 Task: Explore Airbnb accommodation in Concordia, Argentina from 6th December, 2023 to 10th December, 2023 for 1 adult.1  bedroom having 1 bed and 1 bathroom. Property type can be hotel. Amenities needed are: heating. Booking option can be shelf check-in. Look for 3 properties as per requirement.
Action: Mouse moved to (492, 64)
Screenshot: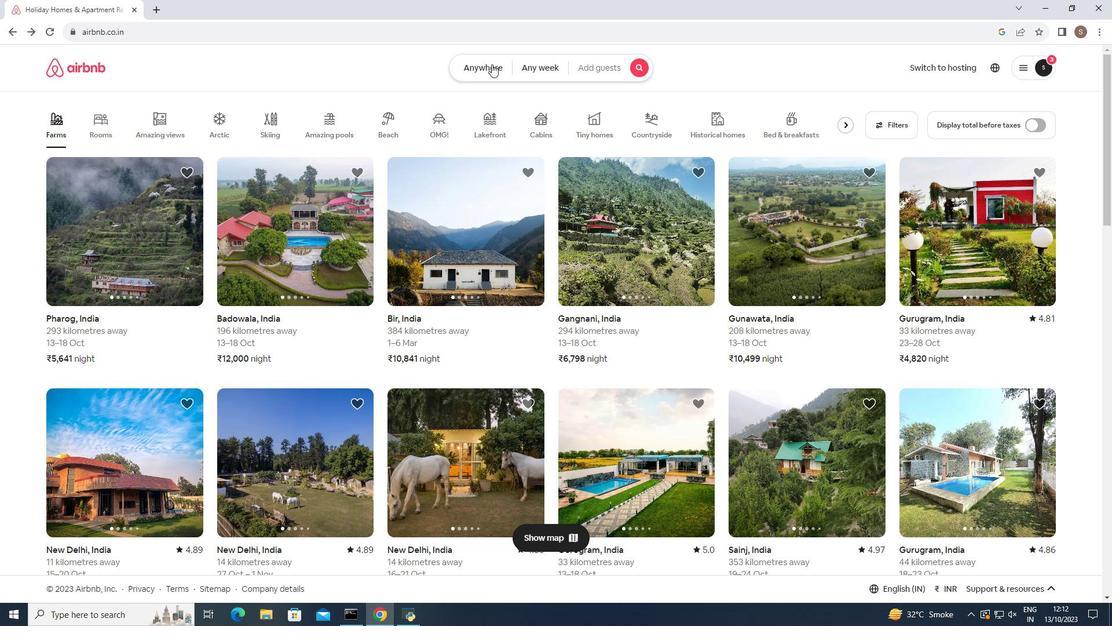 
Action: Mouse pressed left at (492, 64)
Screenshot: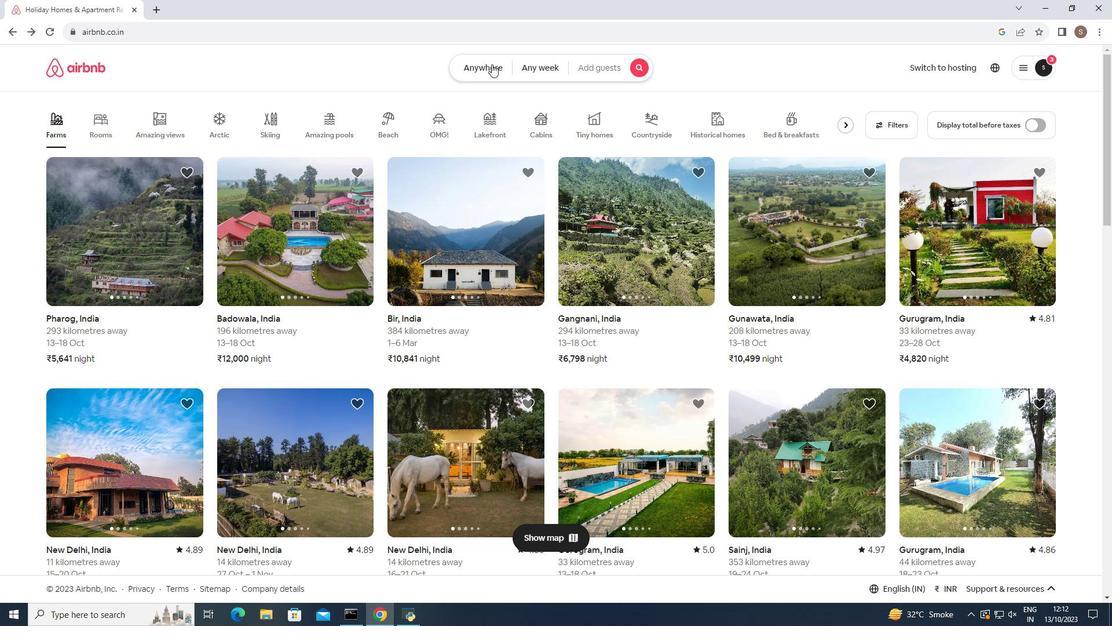 
Action: Mouse moved to (373, 110)
Screenshot: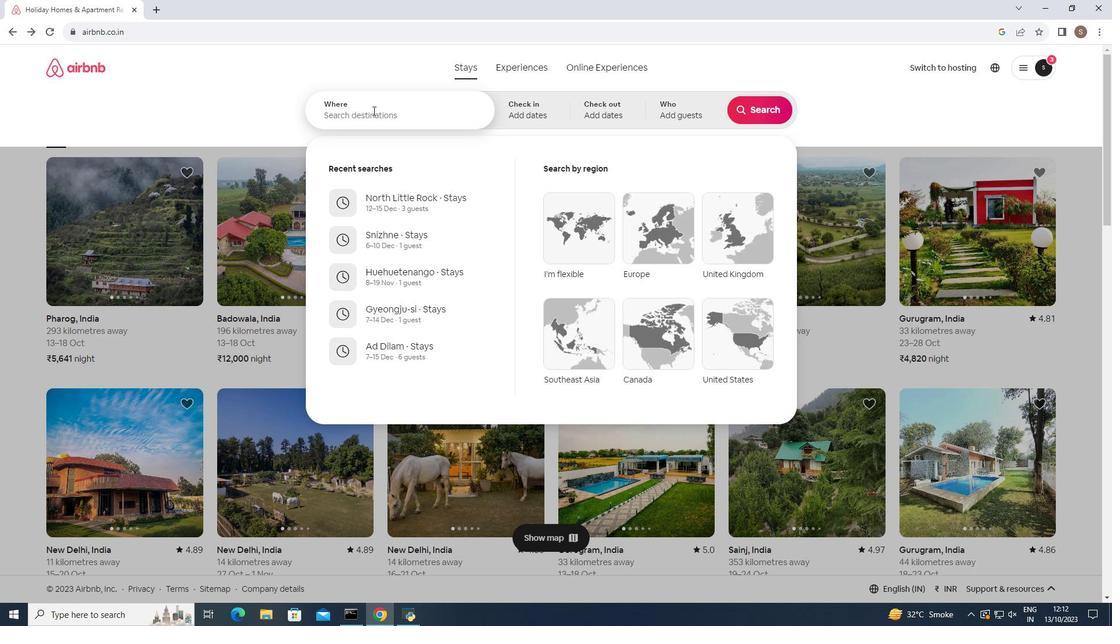 
Action: Mouse pressed left at (373, 110)
Screenshot: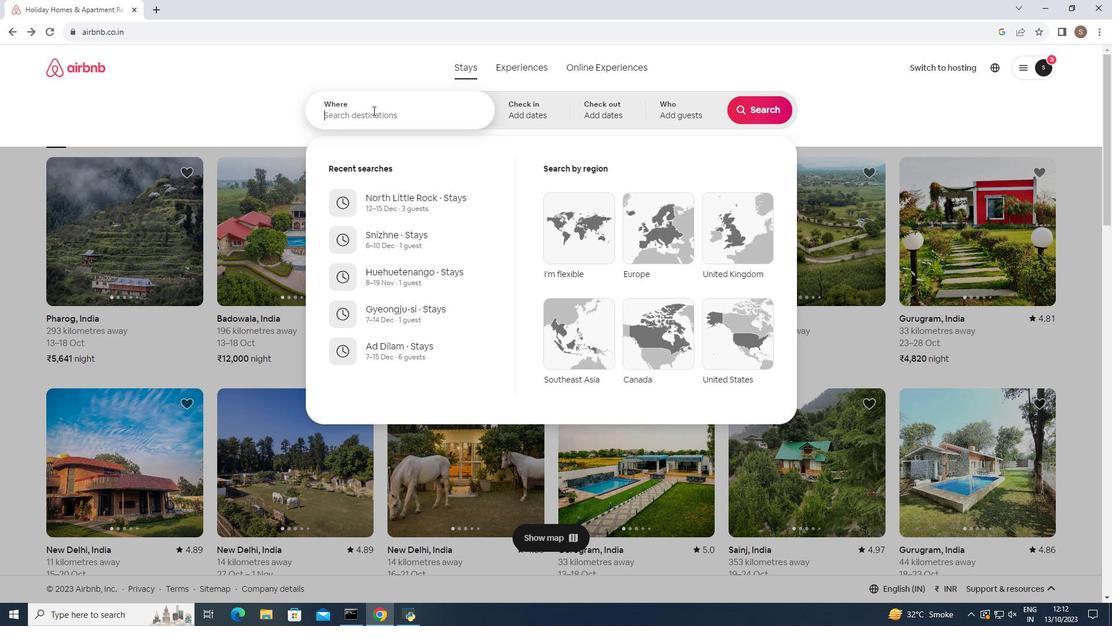 
Action: Mouse moved to (372, 110)
Screenshot: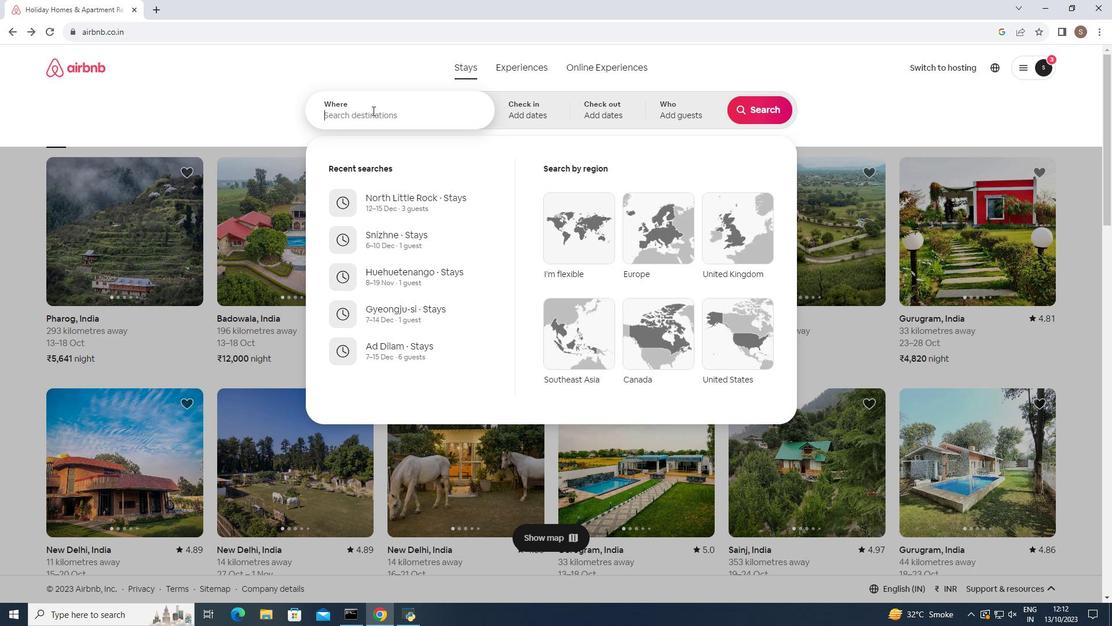 
Action: Key pressed <Key.shift><Key.shift><Key.shift><Key.shift><Key.shift><Key.shift><Key.shift><Key.shift><Key.shift><Key.shift><Key.shift><Key.shift>Concordia,<Key.space><Key.shift>Argentina<Key.enter>
Screenshot: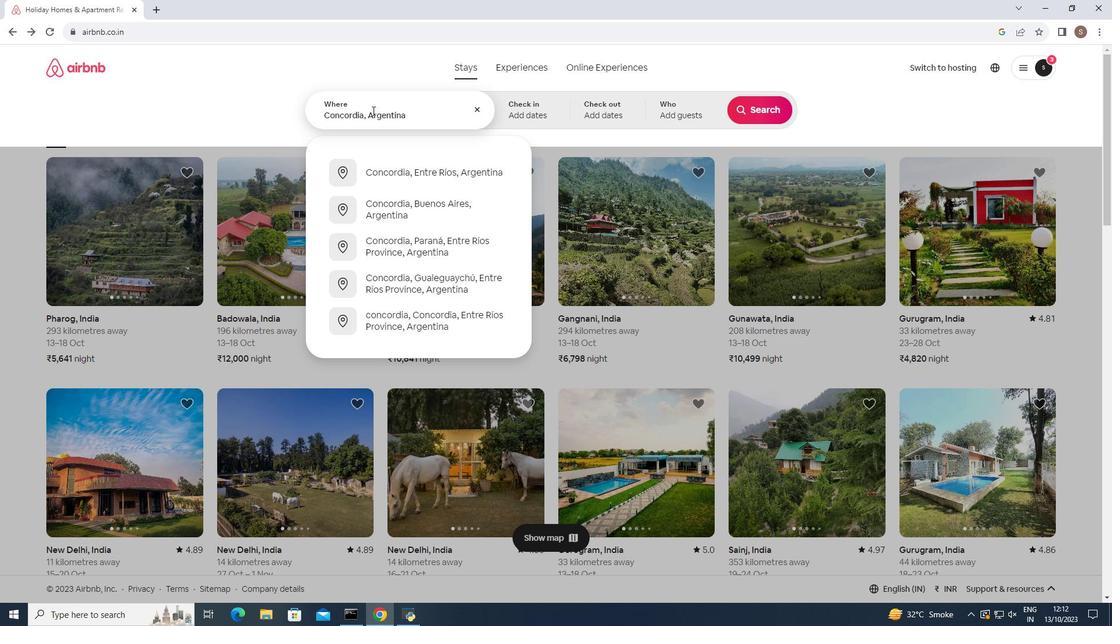 
Action: Mouse moved to (763, 207)
Screenshot: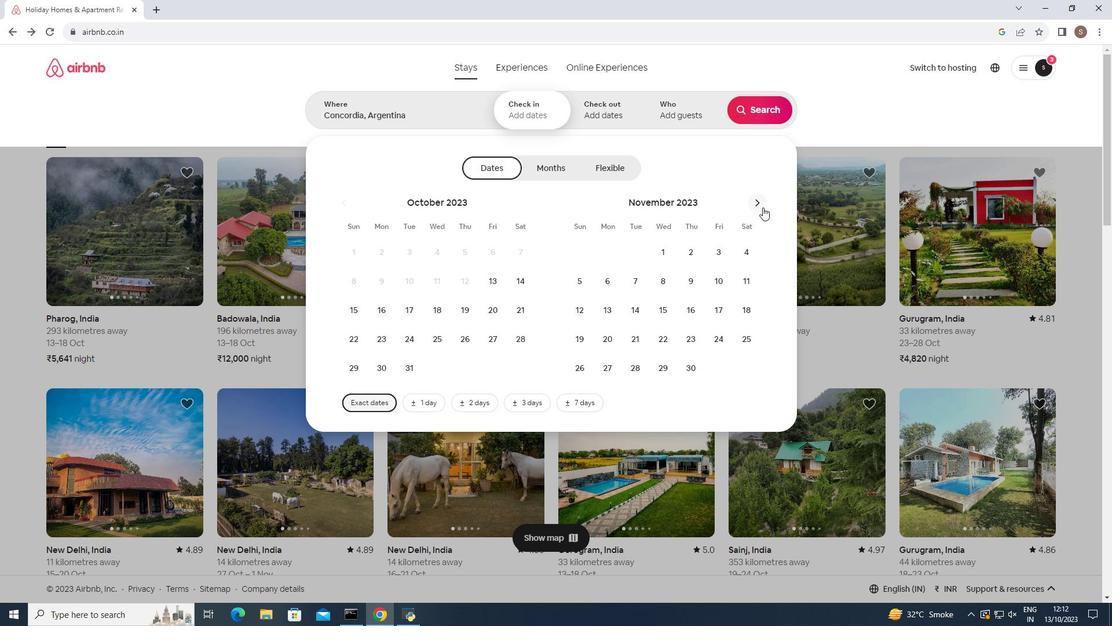 
Action: Mouse pressed left at (763, 207)
Screenshot: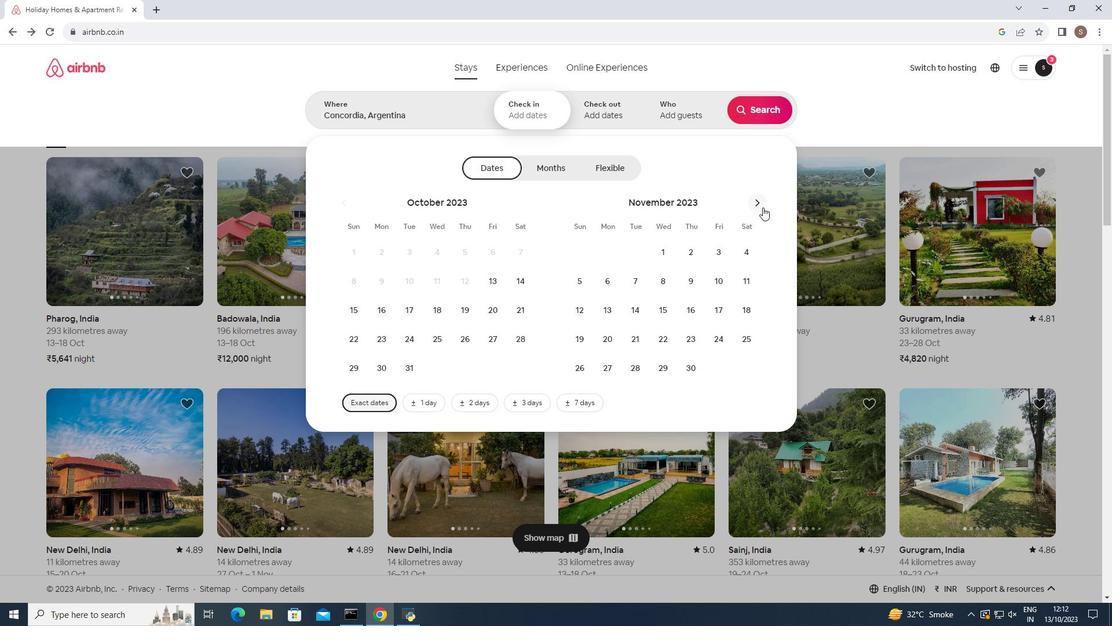
Action: Mouse moved to (666, 283)
Screenshot: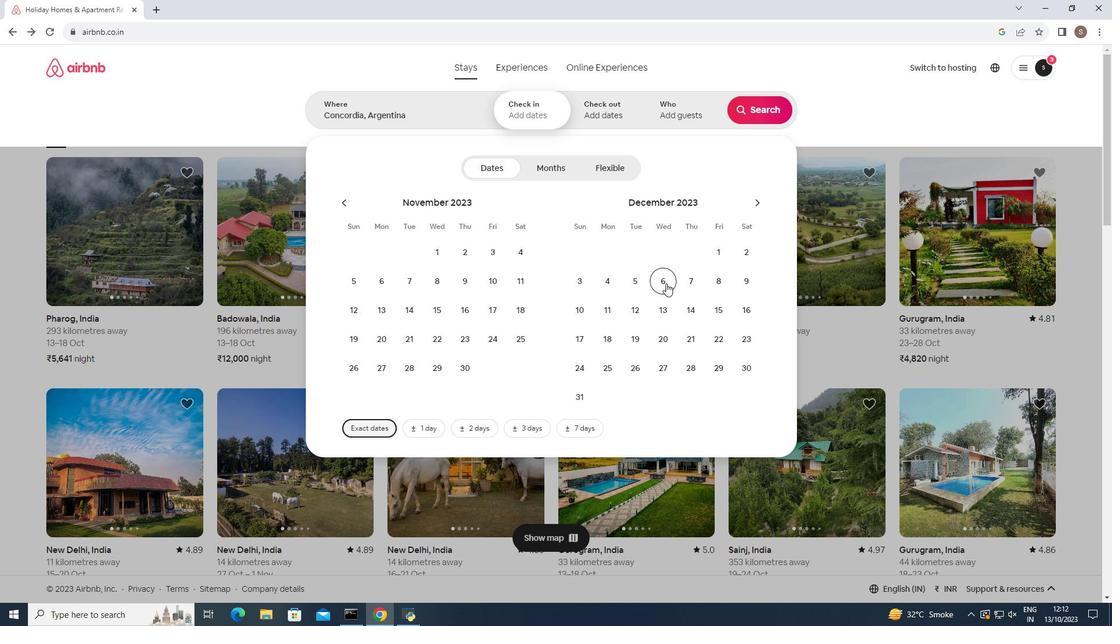 
Action: Mouse pressed left at (666, 283)
Screenshot: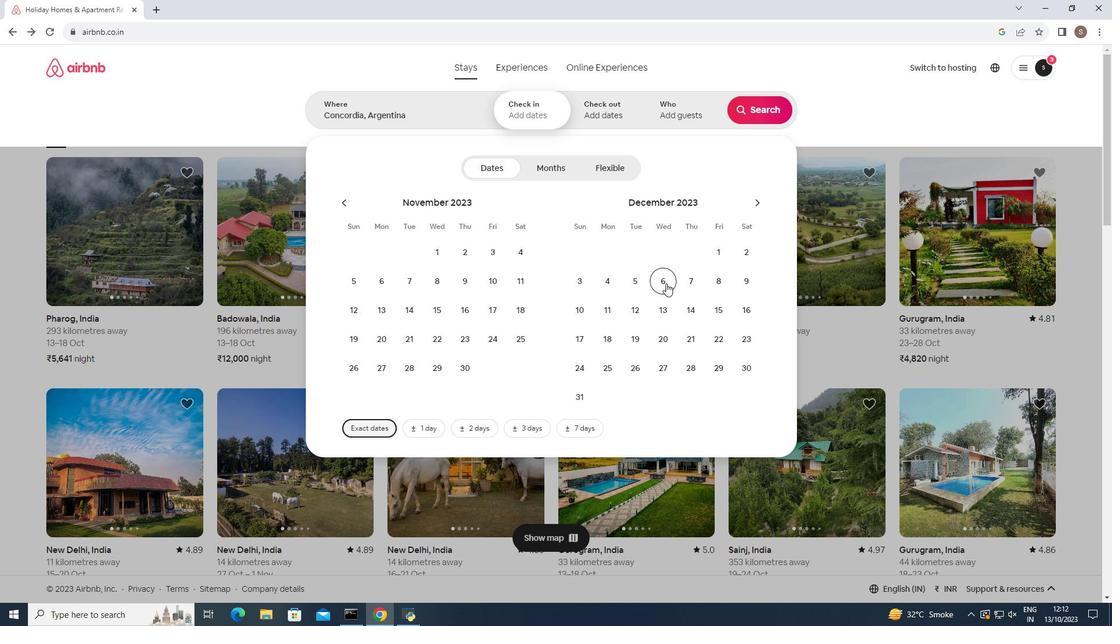 
Action: Mouse moved to (594, 306)
Screenshot: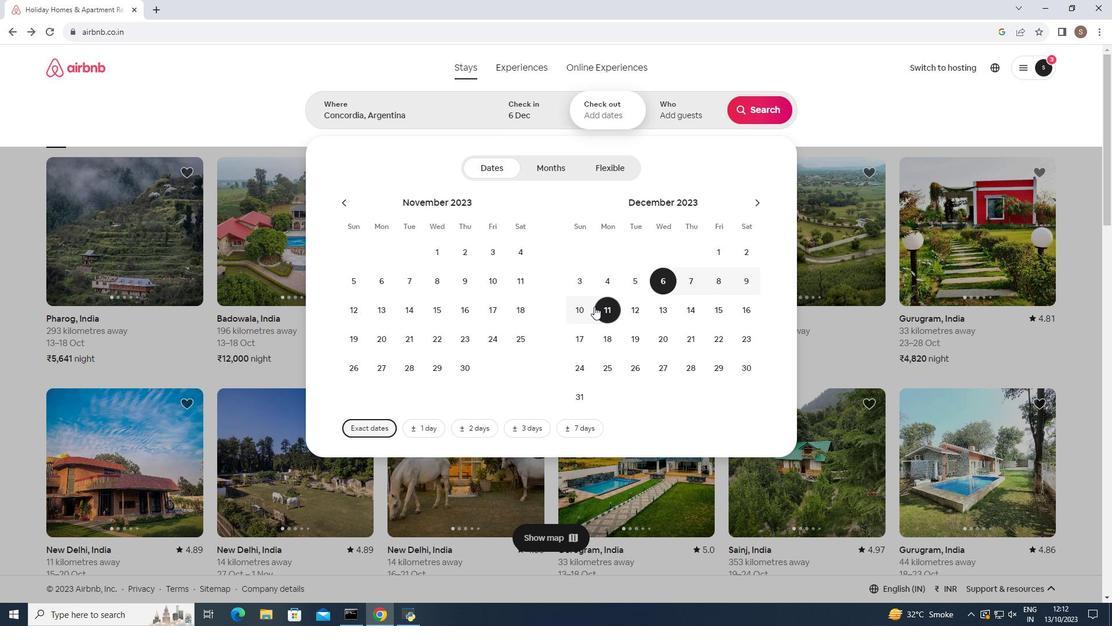
Action: Mouse pressed left at (594, 306)
Screenshot: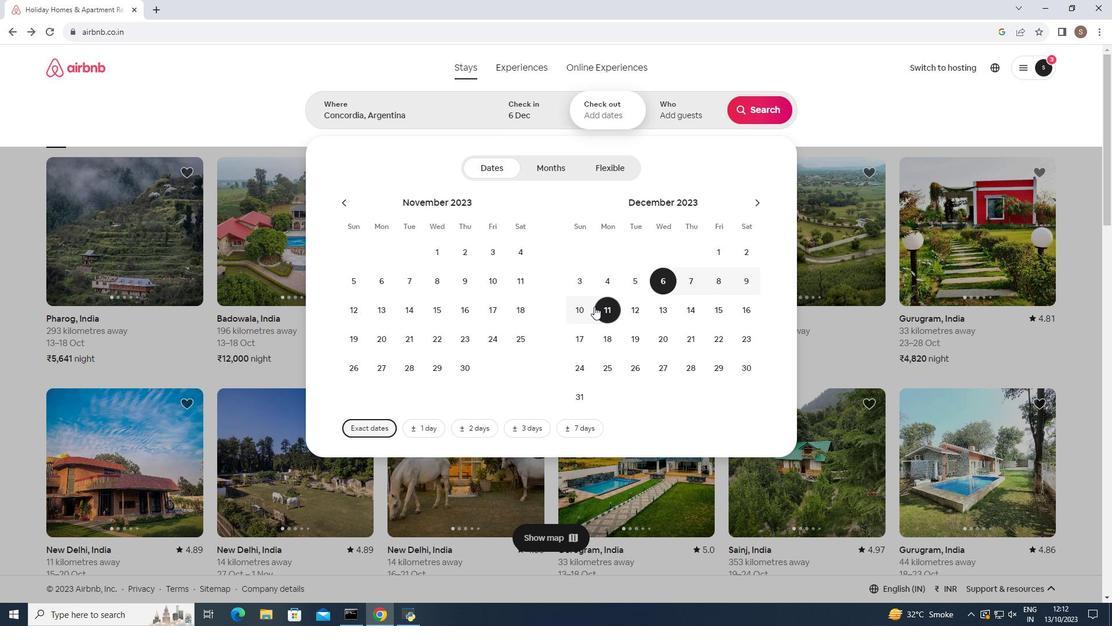 
Action: Mouse moved to (566, 306)
Screenshot: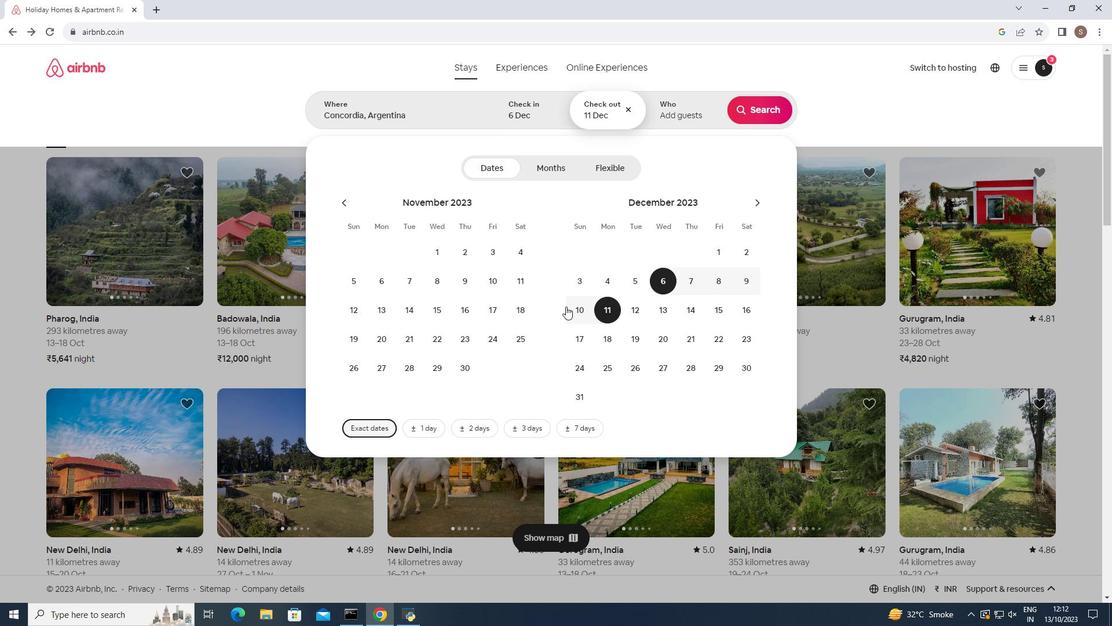 
Action: Mouse pressed left at (566, 306)
Screenshot: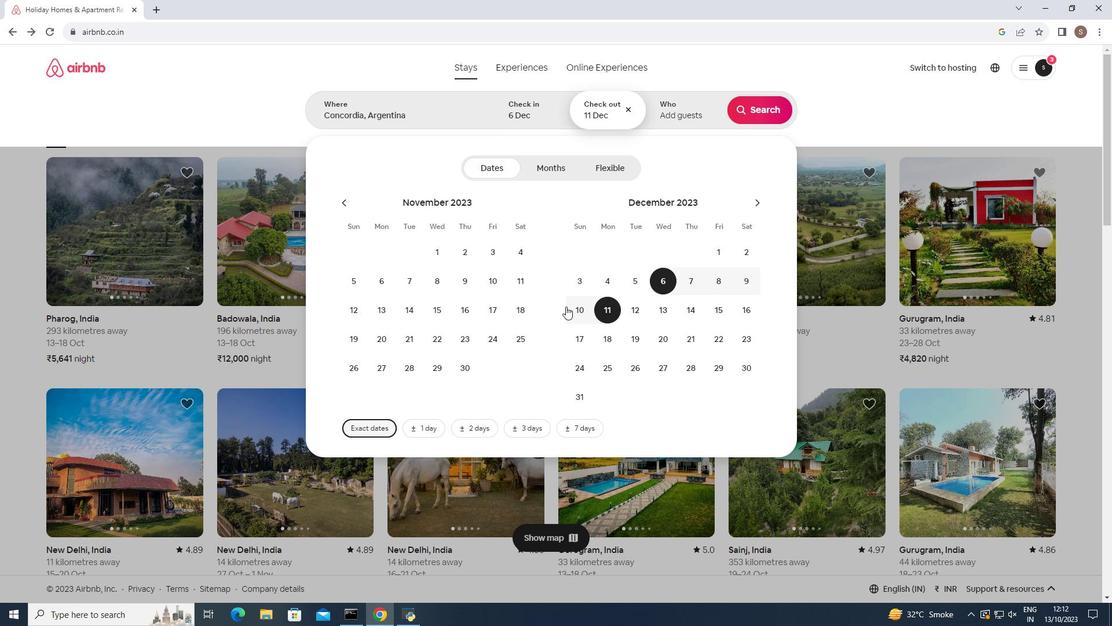 
Action: Mouse moved to (686, 110)
Screenshot: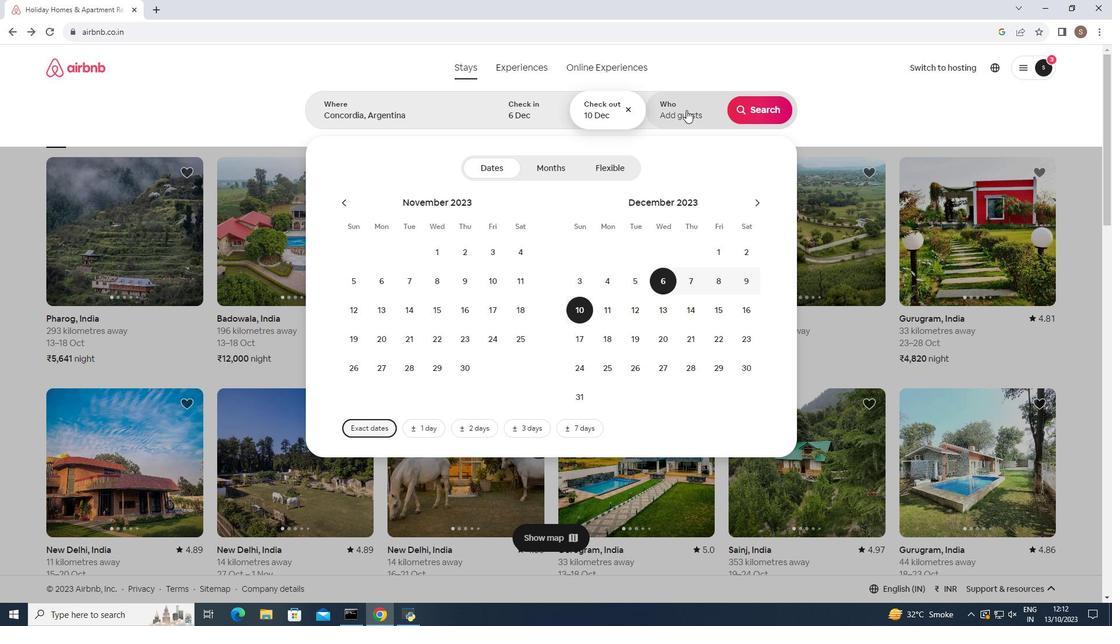 
Action: Mouse pressed left at (686, 110)
Screenshot: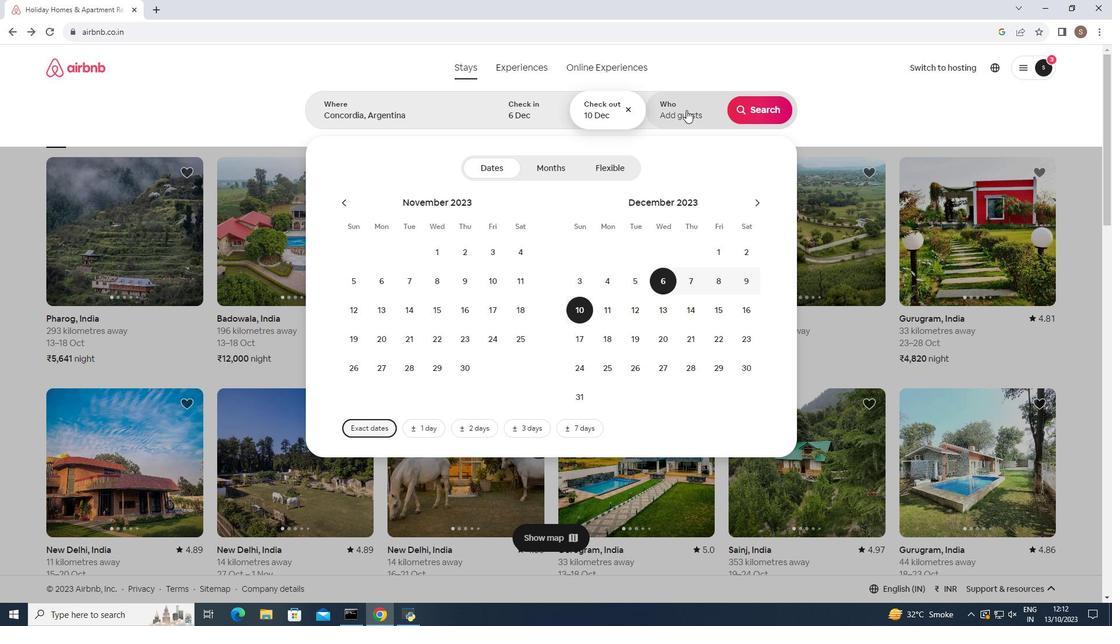 
Action: Mouse moved to (764, 166)
Screenshot: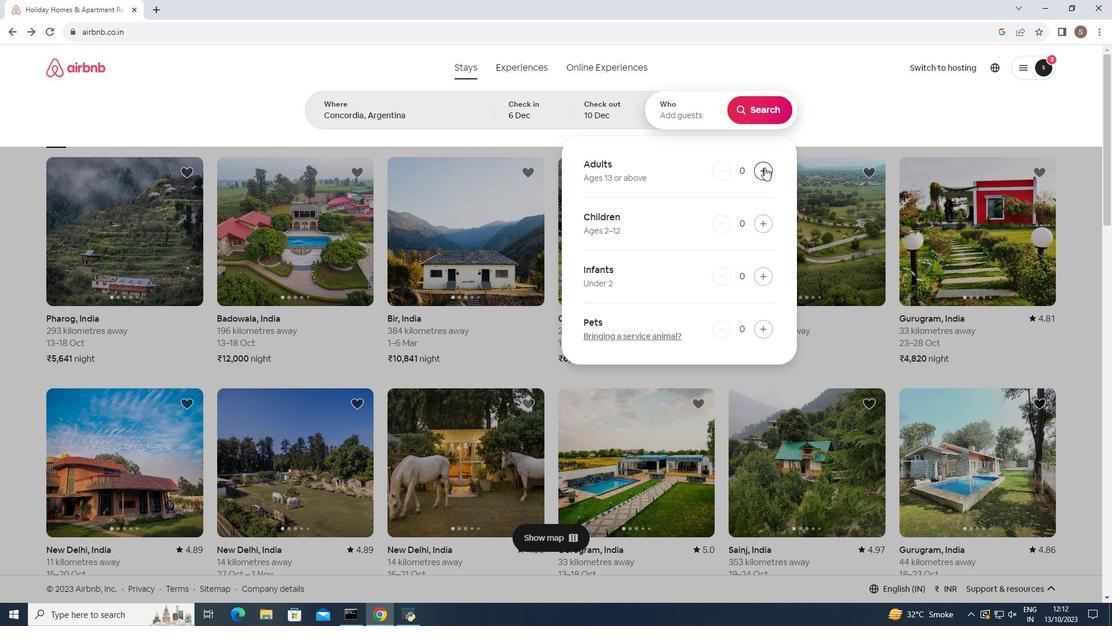
Action: Mouse pressed left at (764, 166)
Screenshot: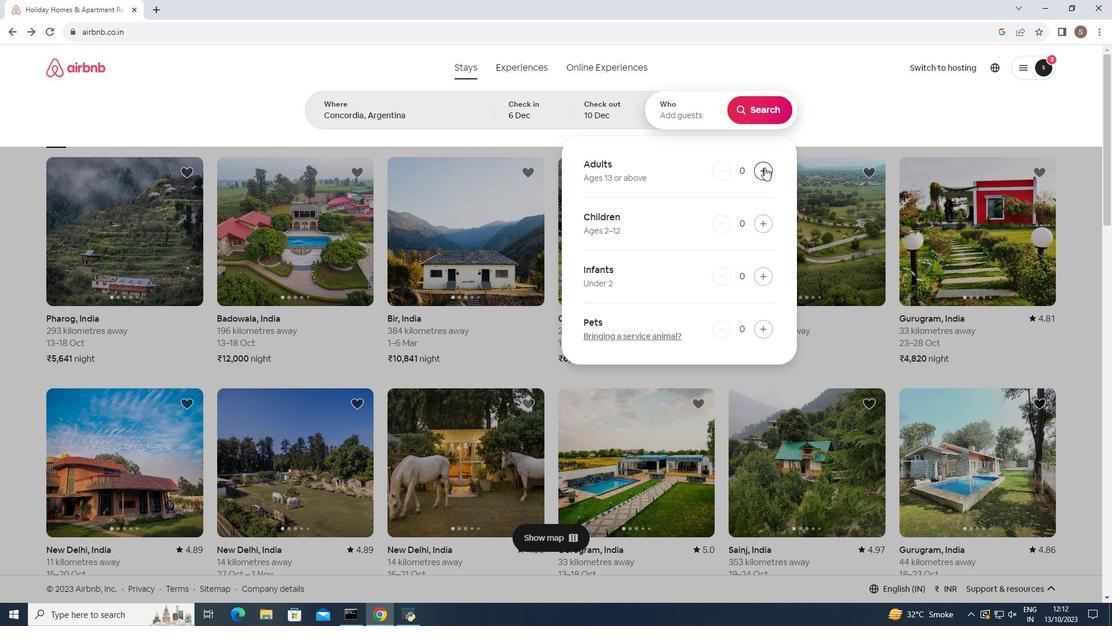 
Action: Mouse moved to (756, 118)
Screenshot: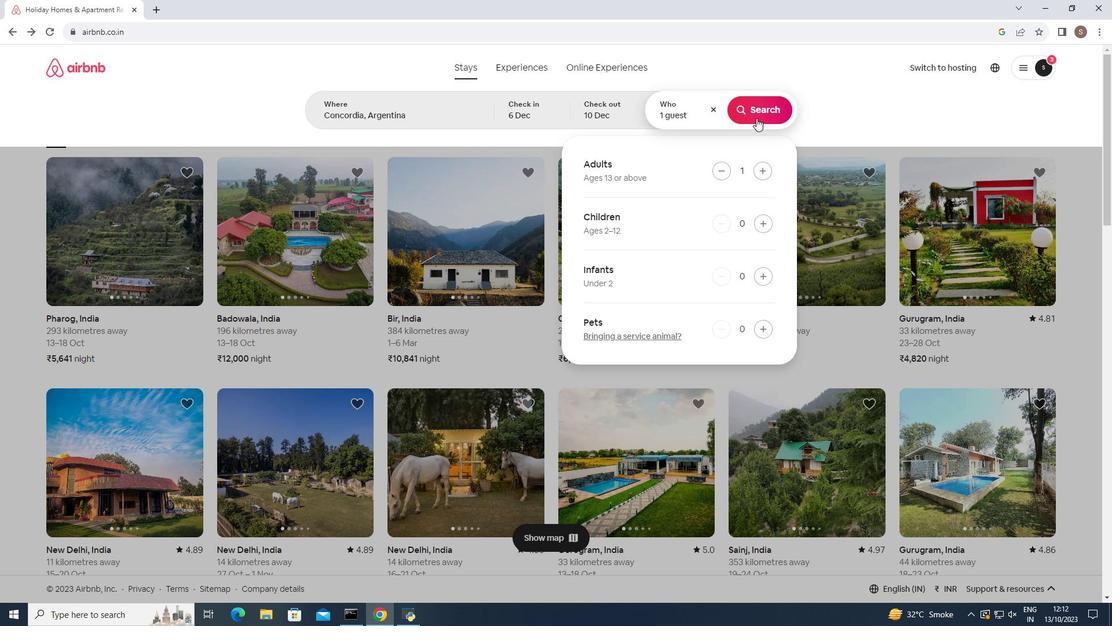 
Action: Mouse pressed left at (756, 118)
Screenshot: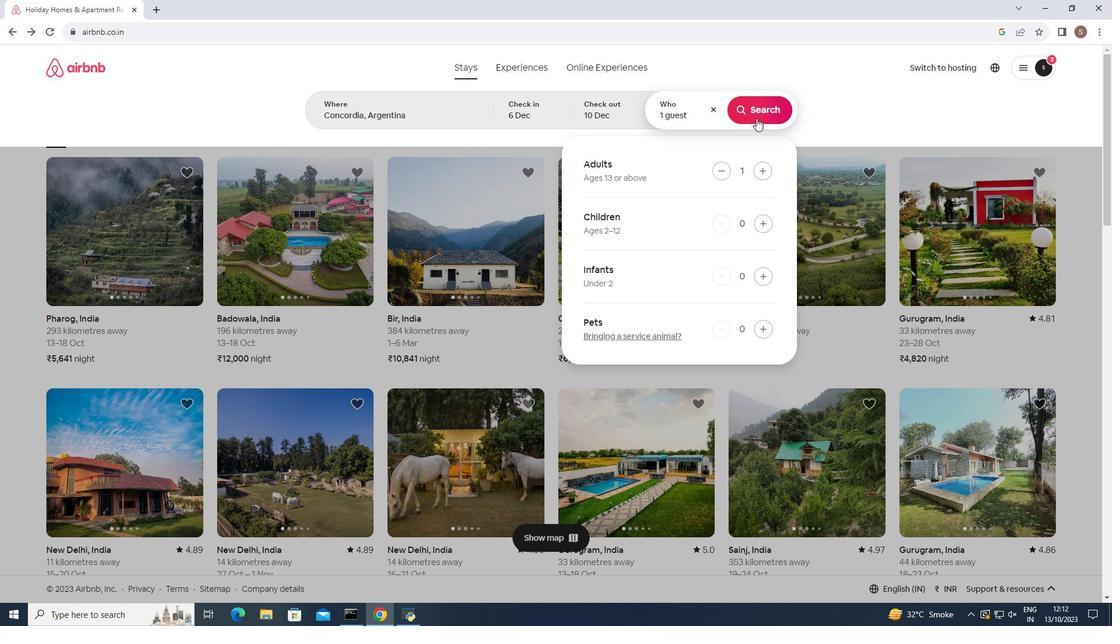 
Action: Mouse moved to (920, 115)
Screenshot: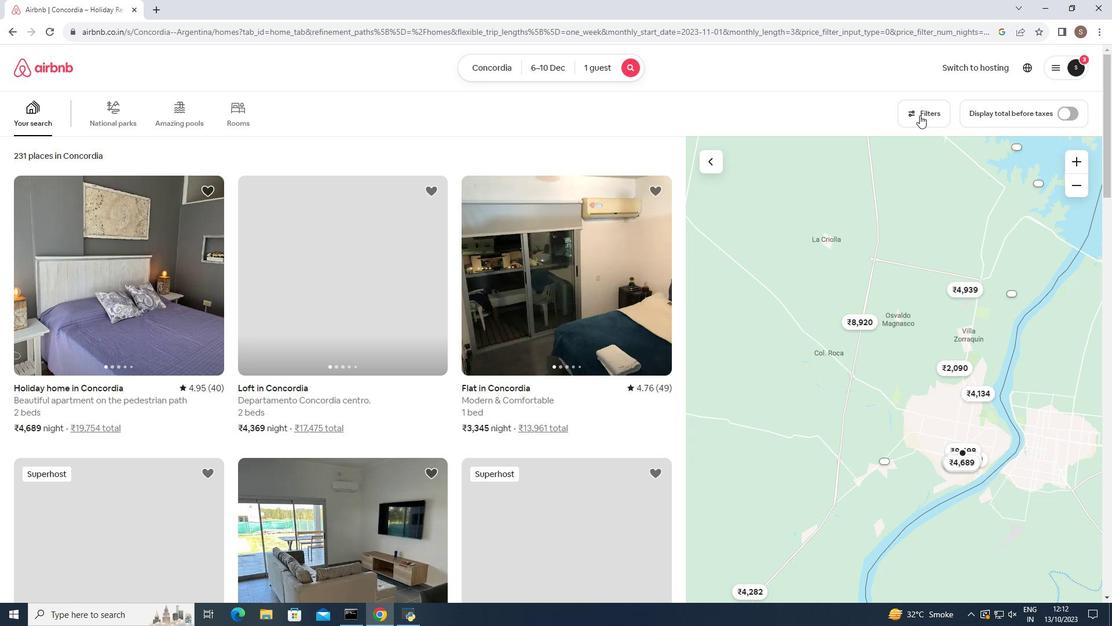 
Action: Mouse pressed left at (920, 115)
Screenshot: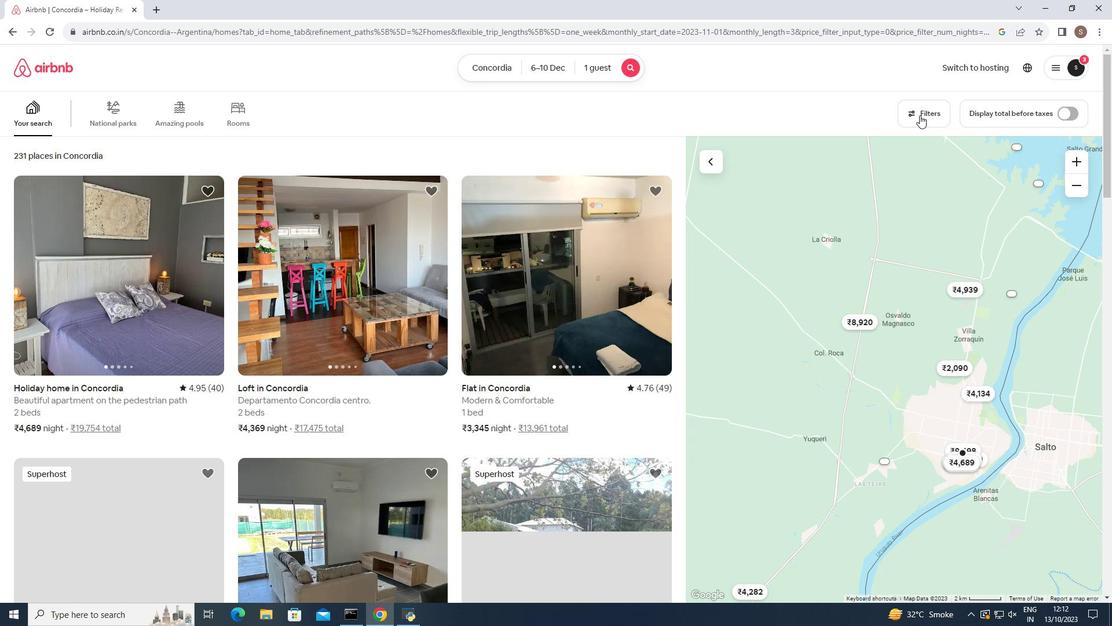 
Action: Mouse moved to (517, 247)
Screenshot: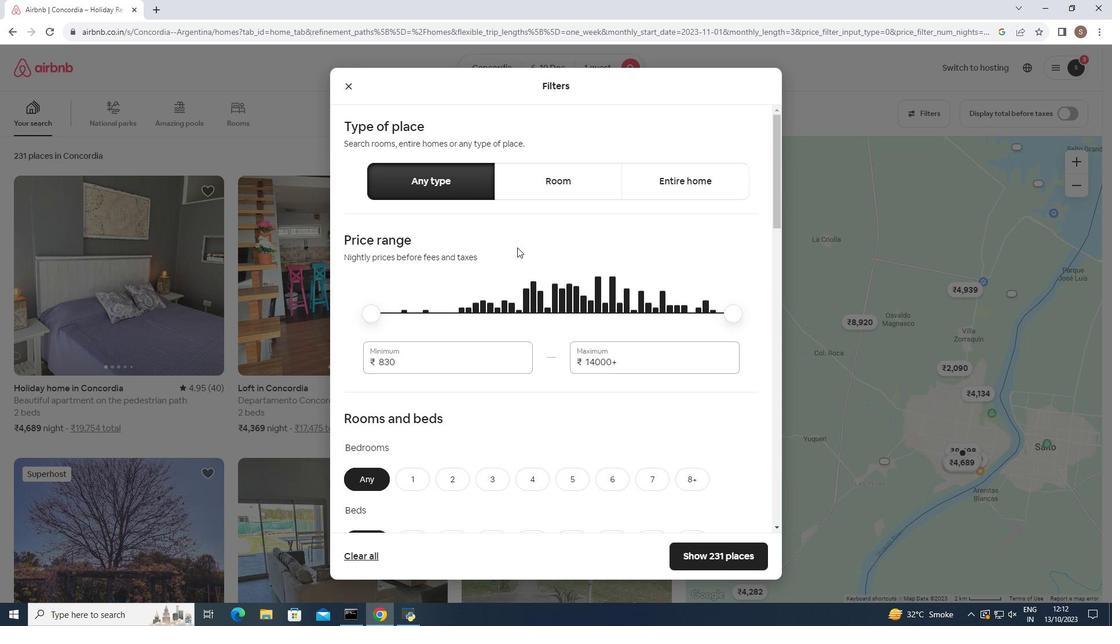 
Action: Mouse scrolled (517, 246) with delta (0, 0)
Screenshot: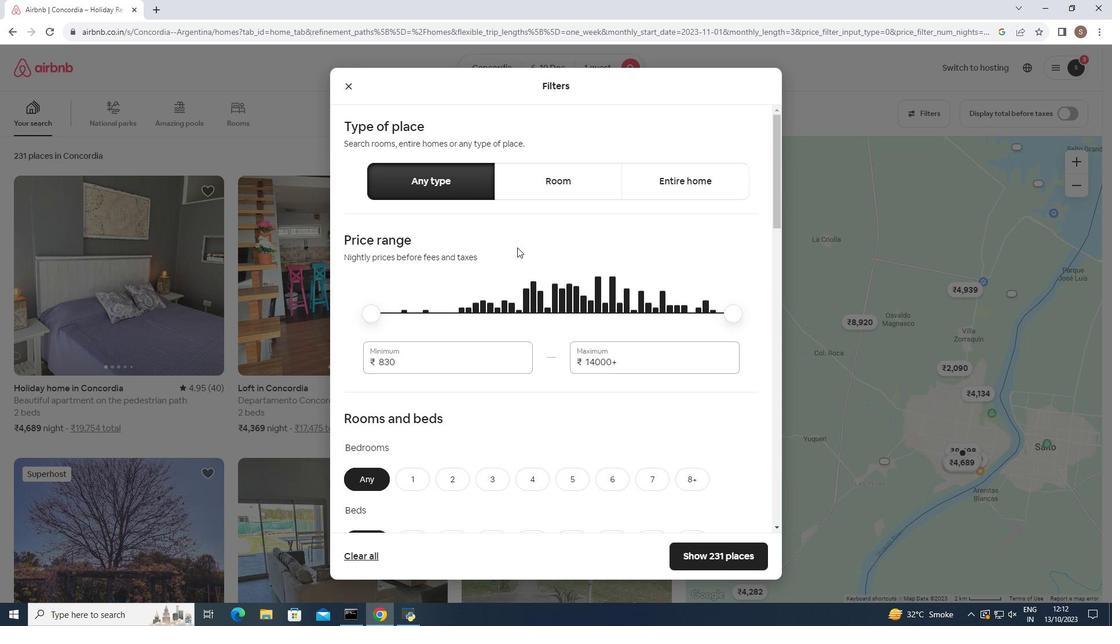 
Action: Mouse moved to (517, 246)
Screenshot: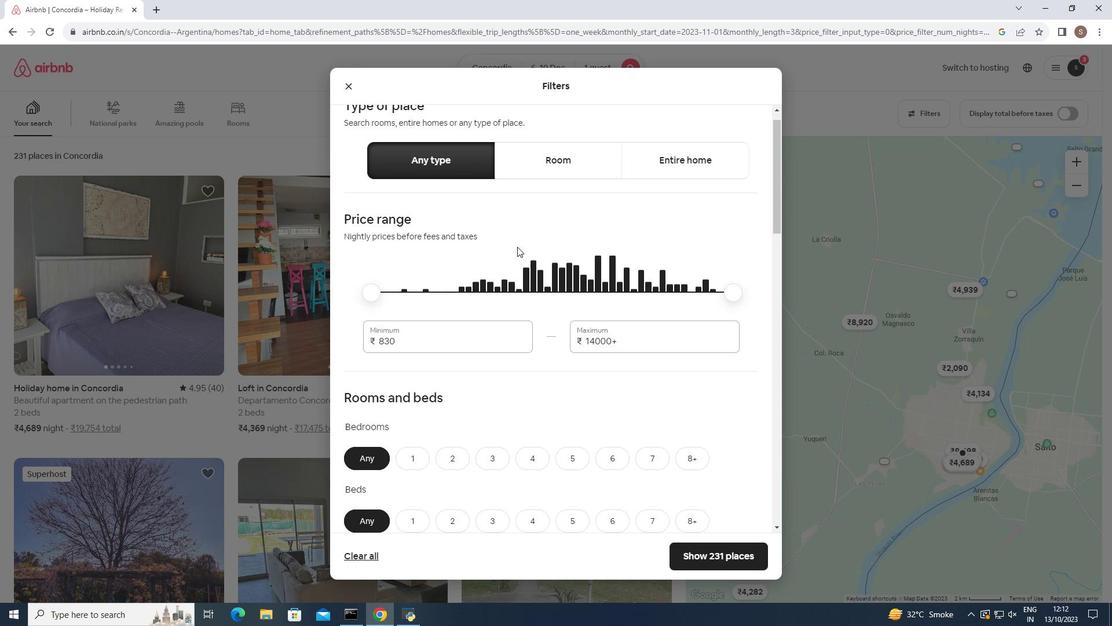 
Action: Mouse scrolled (517, 246) with delta (0, 0)
Screenshot: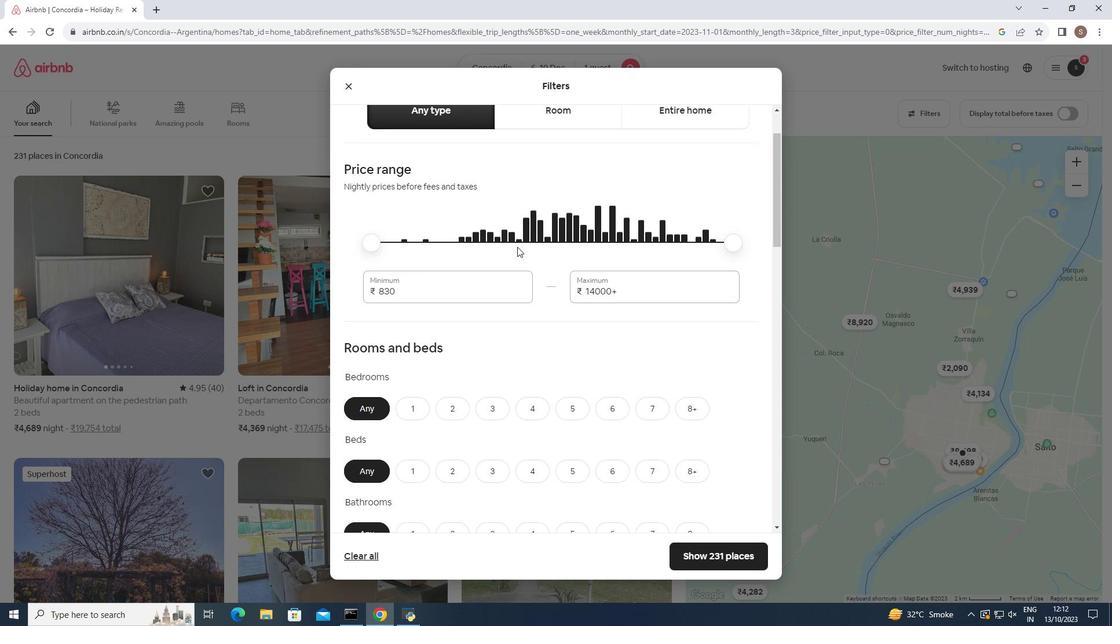 
Action: Mouse moved to (517, 246)
Screenshot: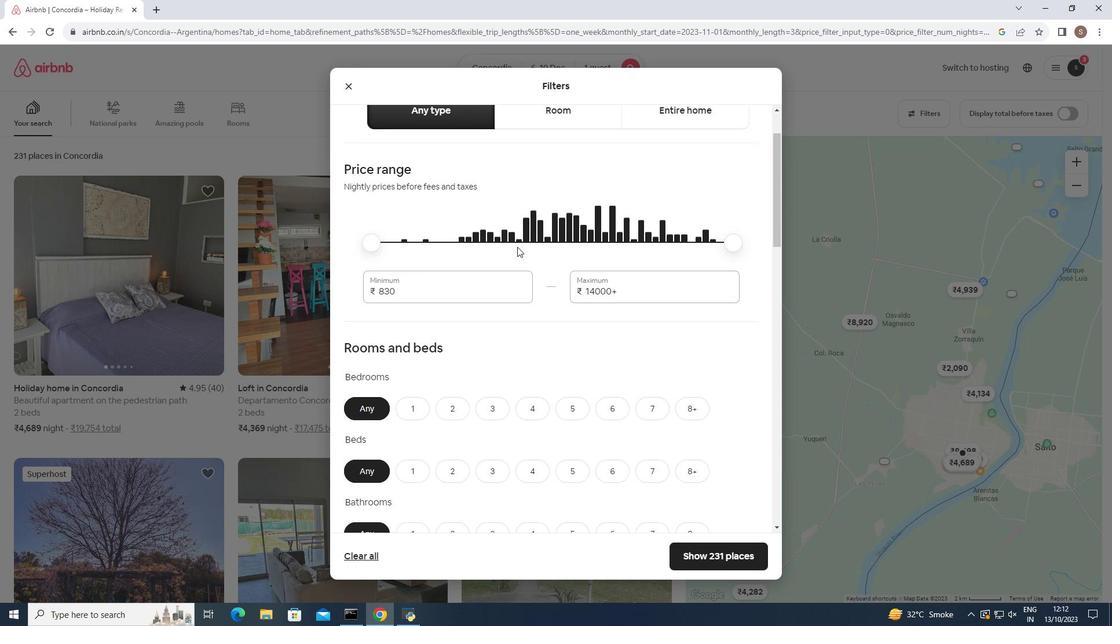 
Action: Mouse scrolled (517, 246) with delta (0, 0)
Screenshot: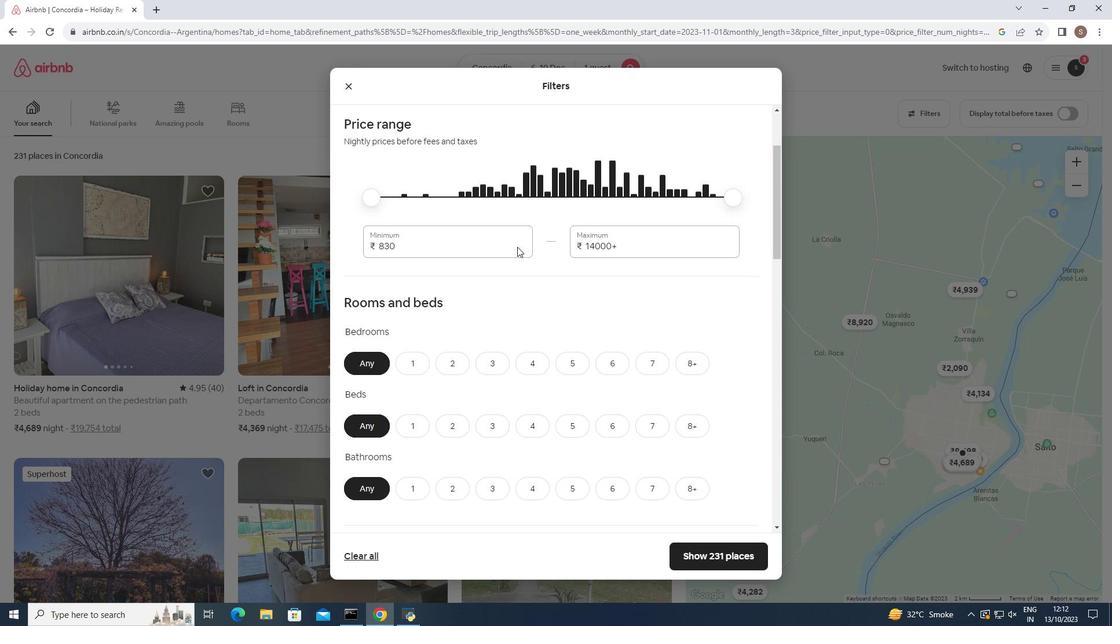 
Action: Mouse moved to (517, 246)
Screenshot: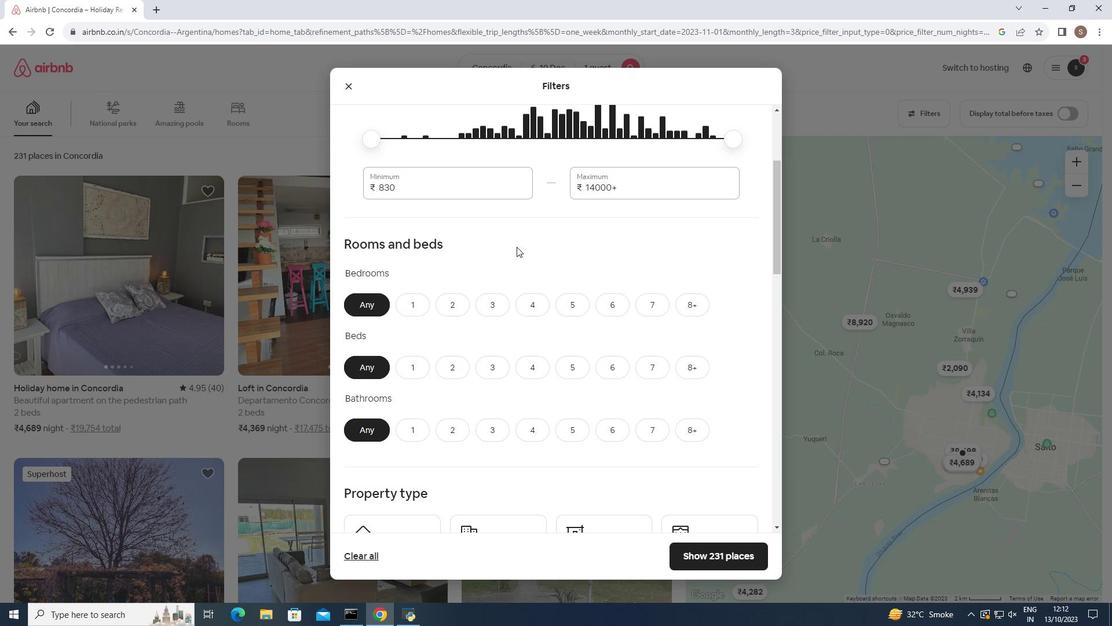 
Action: Mouse scrolled (517, 246) with delta (0, 0)
Screenshot: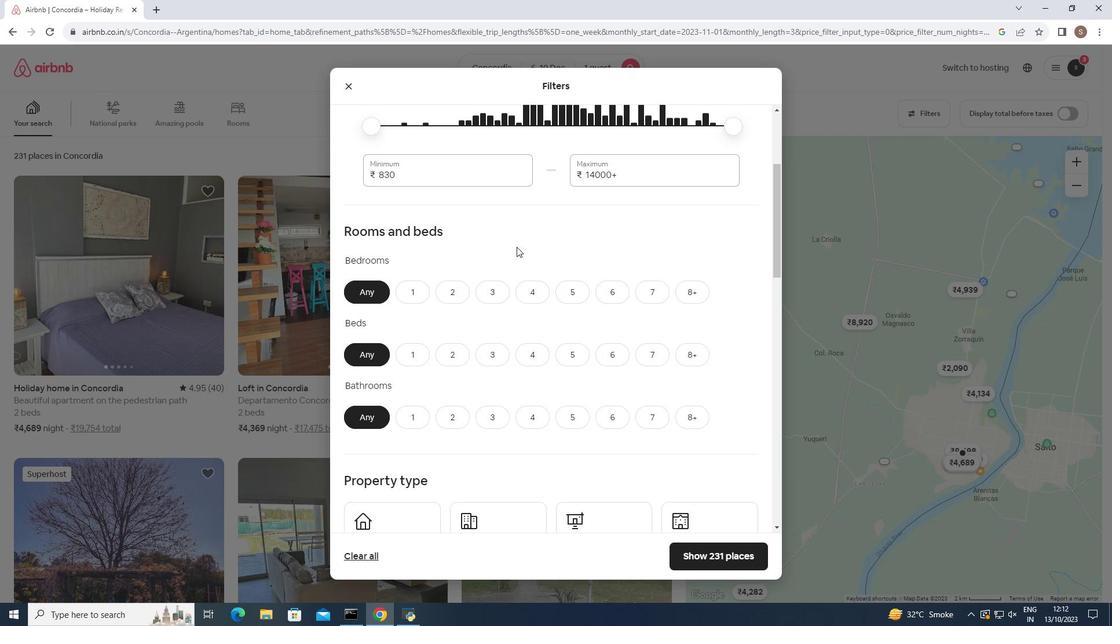 
Action: Mouse moved to (413, 249)
Screenshot: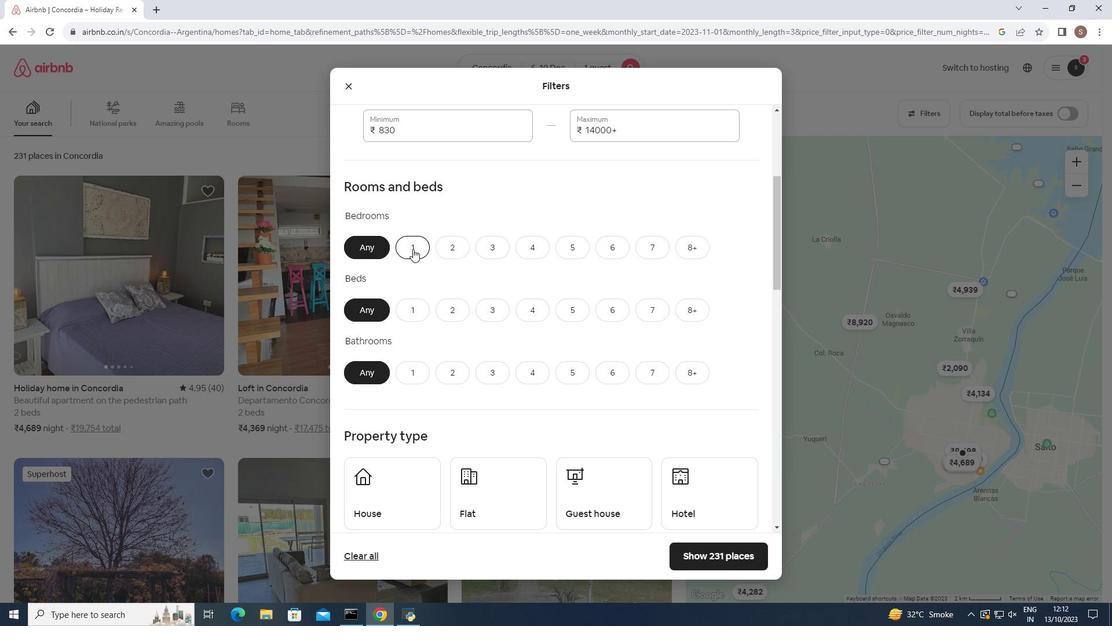 
Action: Mouse pressed left at (413, 249)
Screenshot: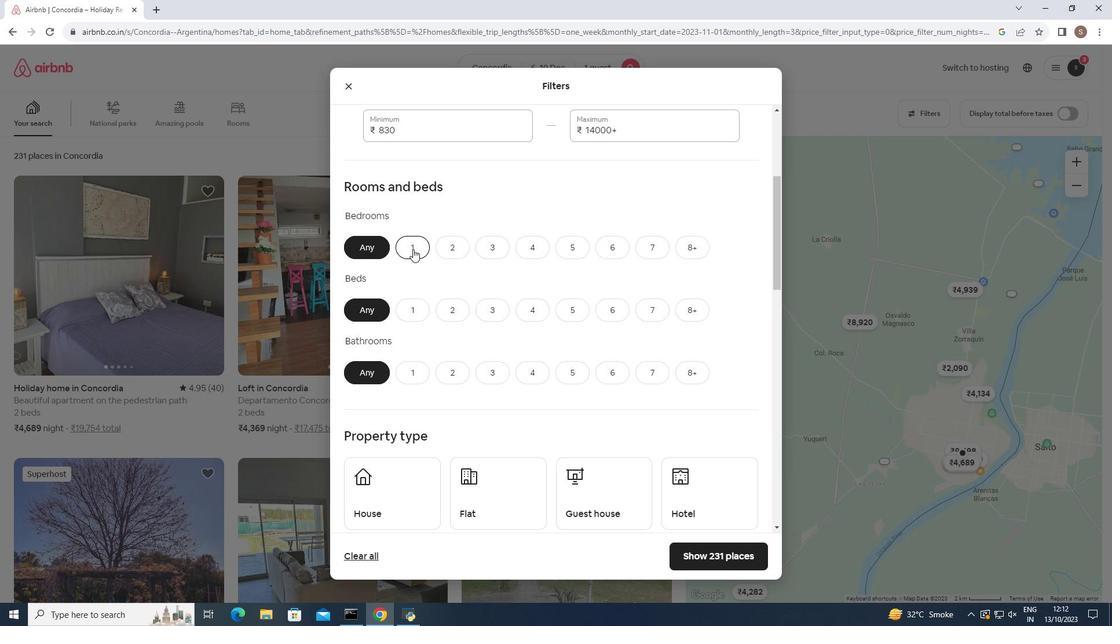 
Action: Mouse moved to (415, 310)
Screenshot: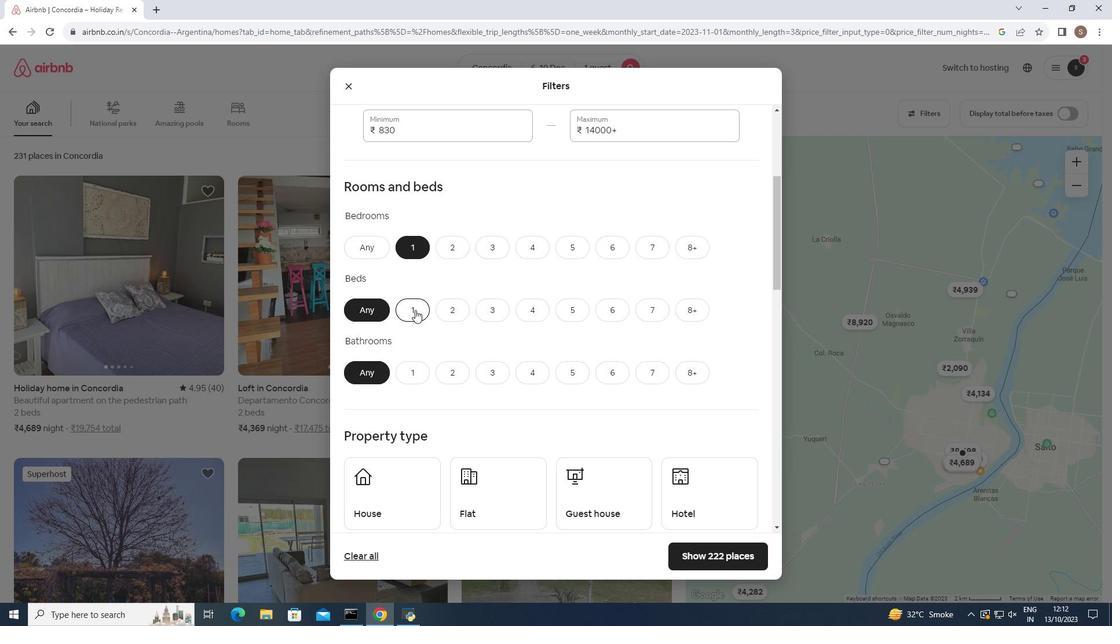 
Action: Mouse pressed left at (415, 310)
Screenshot: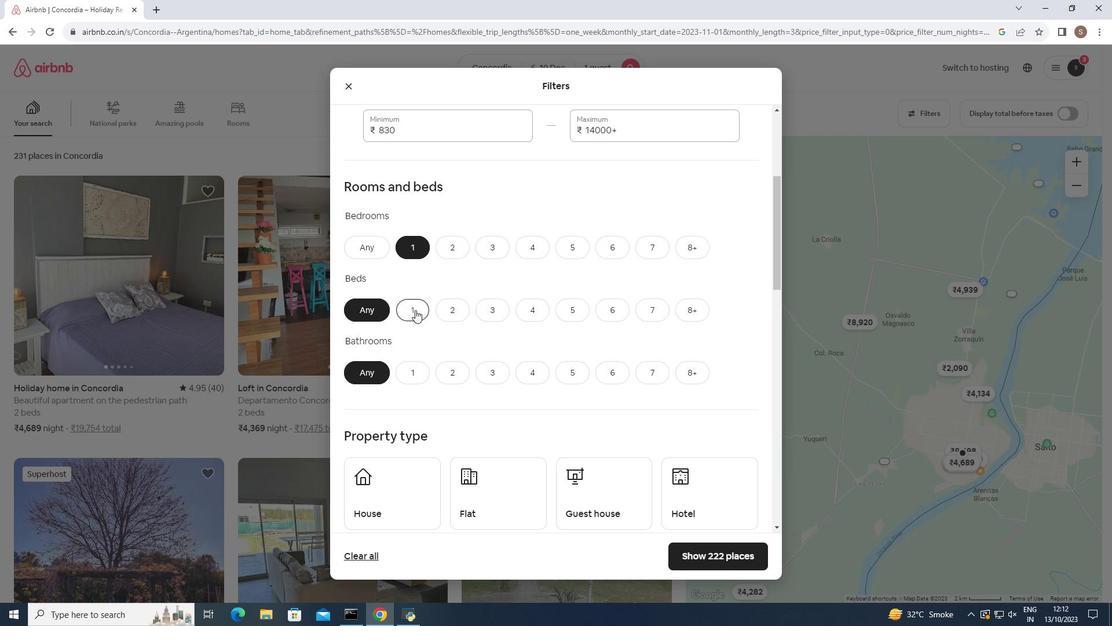 
Action: Mouse moved to (413, 369)
Screenshot: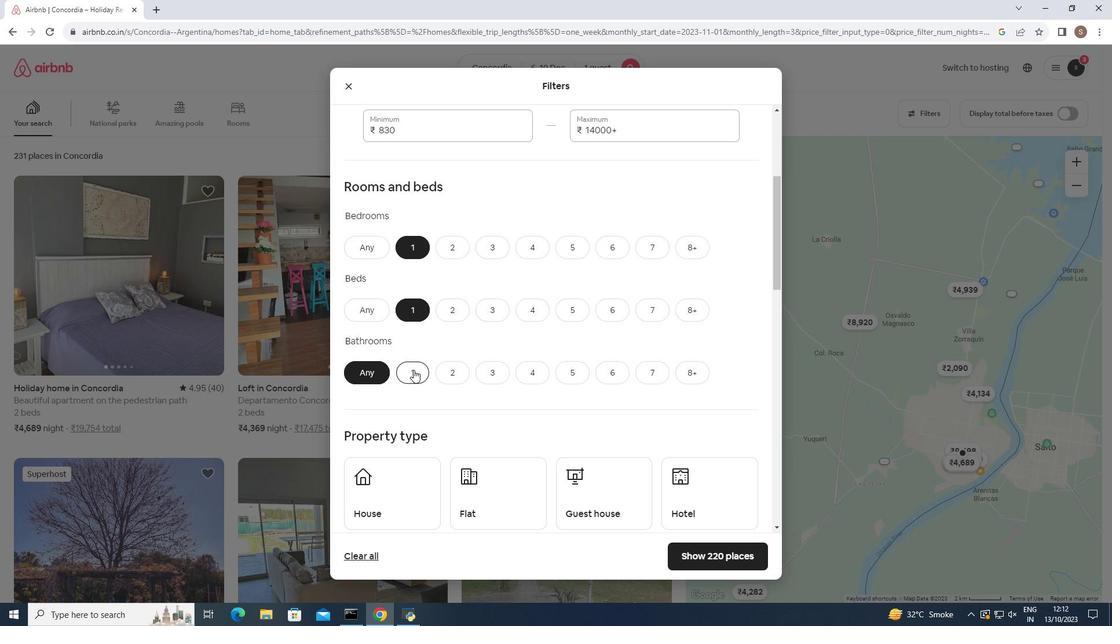 
Action: Mouse pressed left at (413, 369)
Screenshot: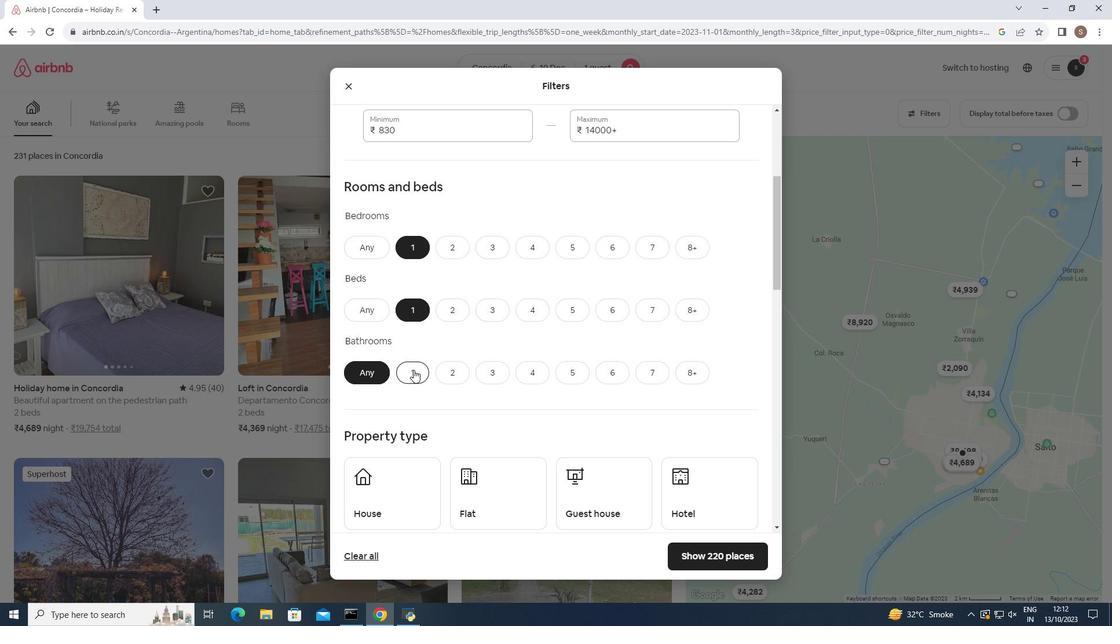 
Action: Mouse moved to (413, 369)
Screenshot: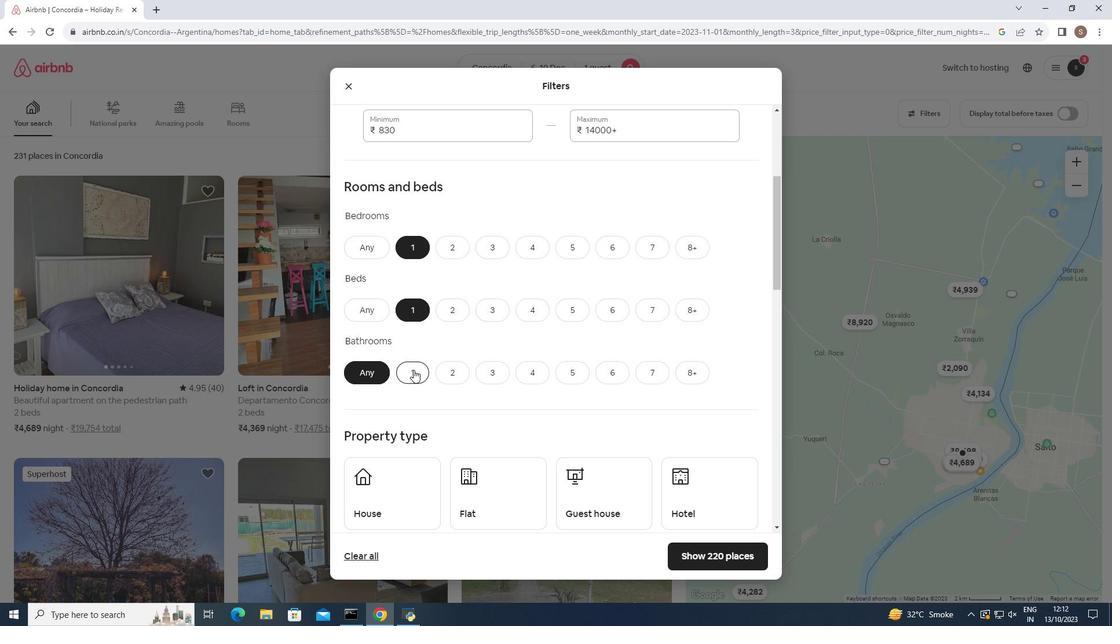 
Action: Mouse scrolled (413, 369) with delta (0, 0)
Screenshot: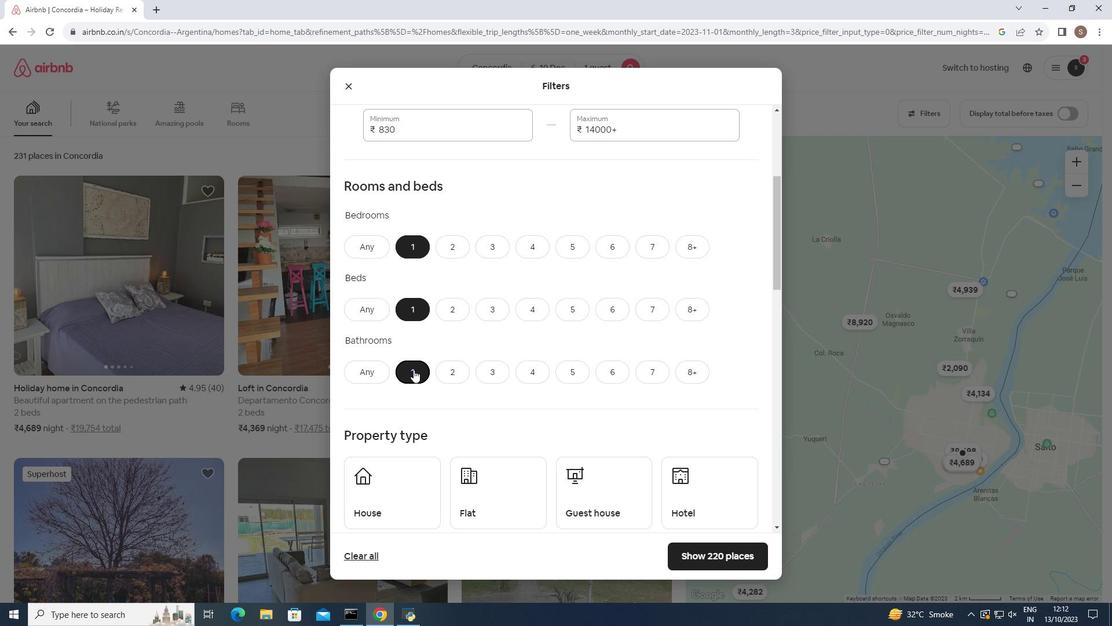 
Action: Mouse scrolled (413, 369) with delta (0, 0)
Screenshot: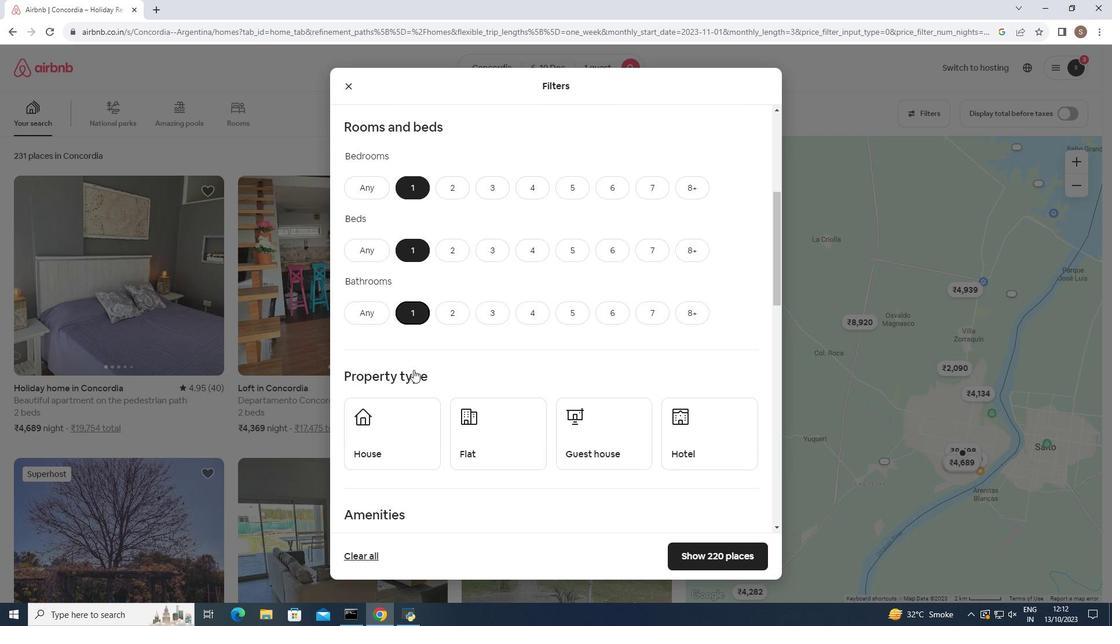 
Action: Mouse scrolled (413, 369) with delta (0, 0)
Screenshot: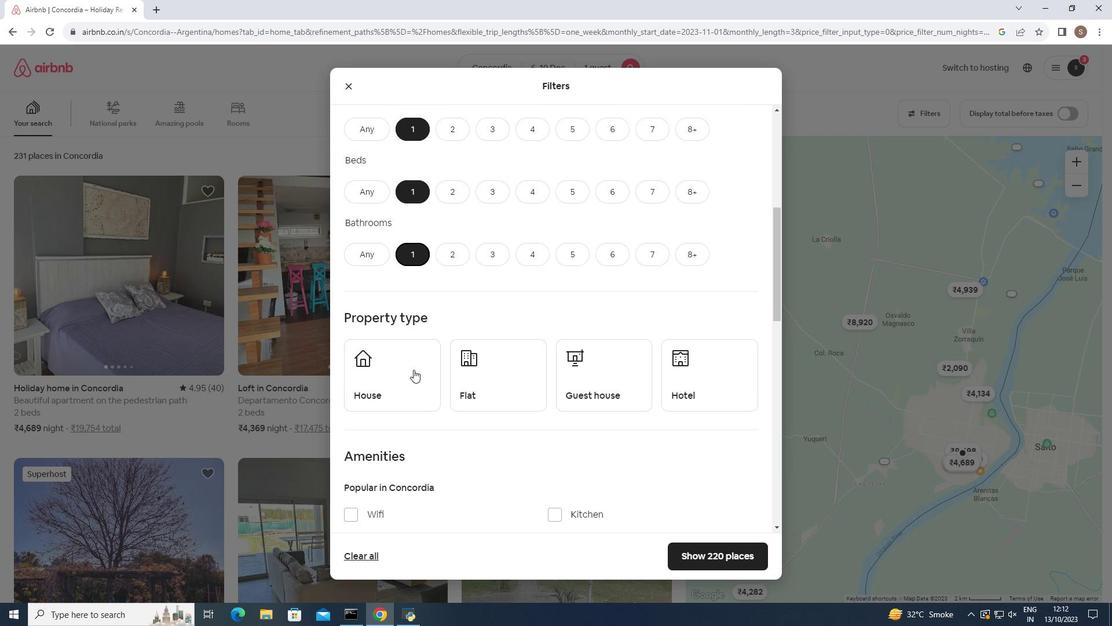 
Action: Mouse moved to (681, 331)
Screenshot: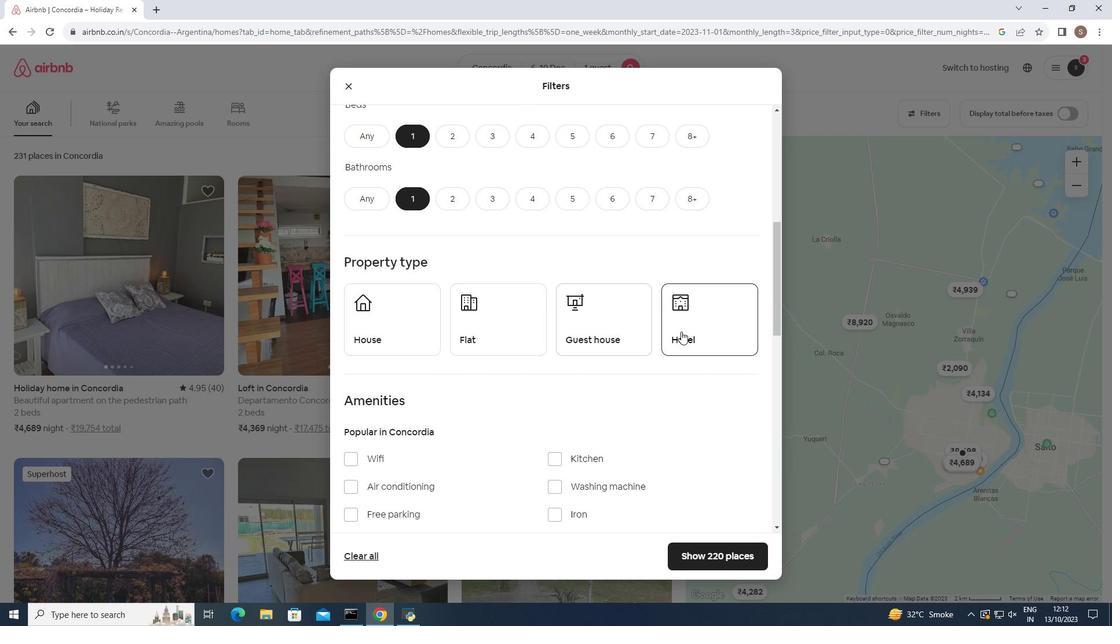 
Action: Mouse pressed left at (681, 331)
Screenshot: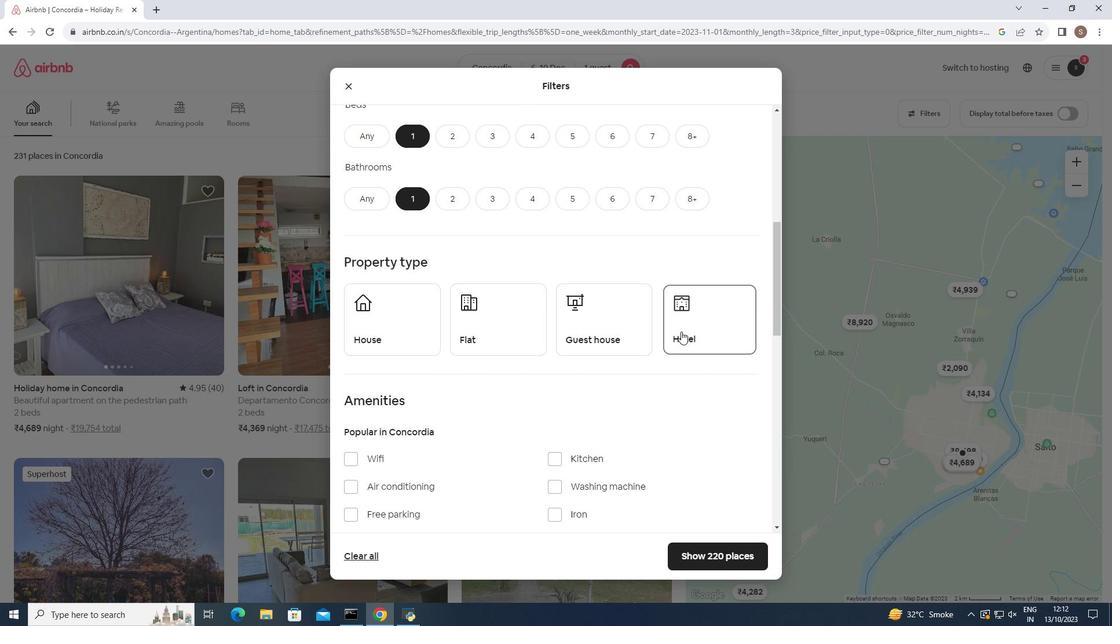 
Action: Mouse moved to (630, 331)
Screenshot: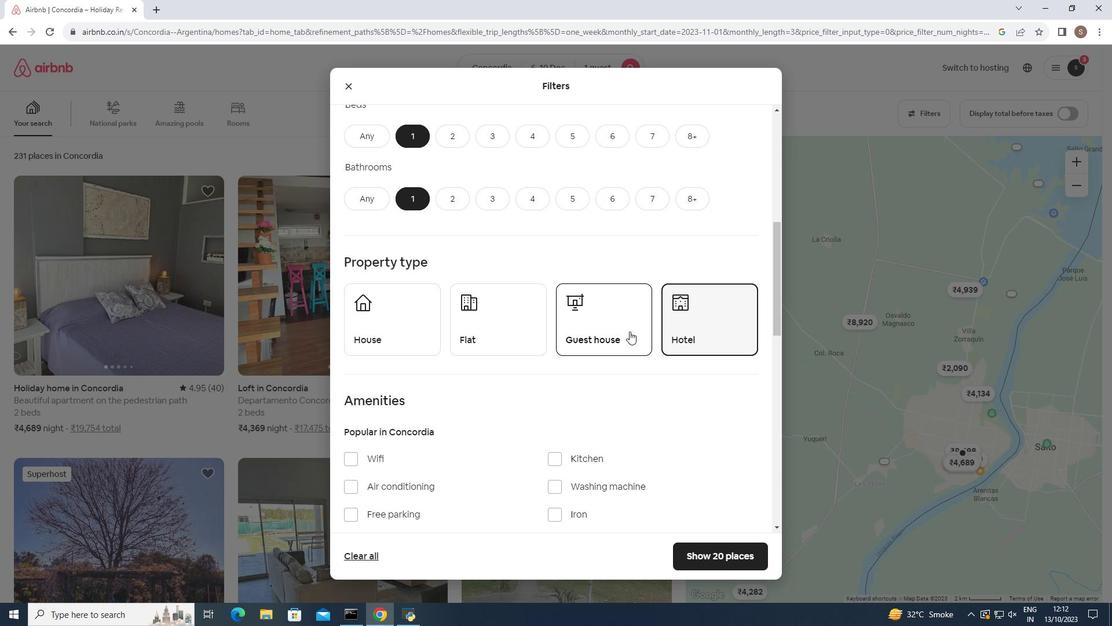 
Action: Mouse scrolled (630, 330) with delta (0, 0)
Screenshot: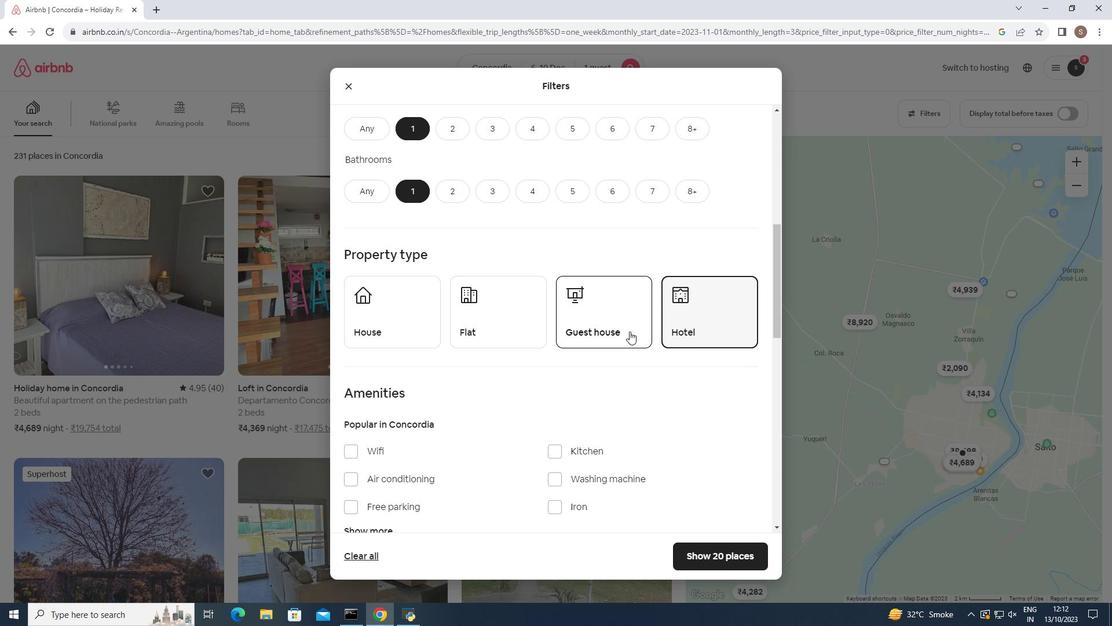 
Action: Mouse scrolled (630, 330) with delta (0, 0)
Screenshot: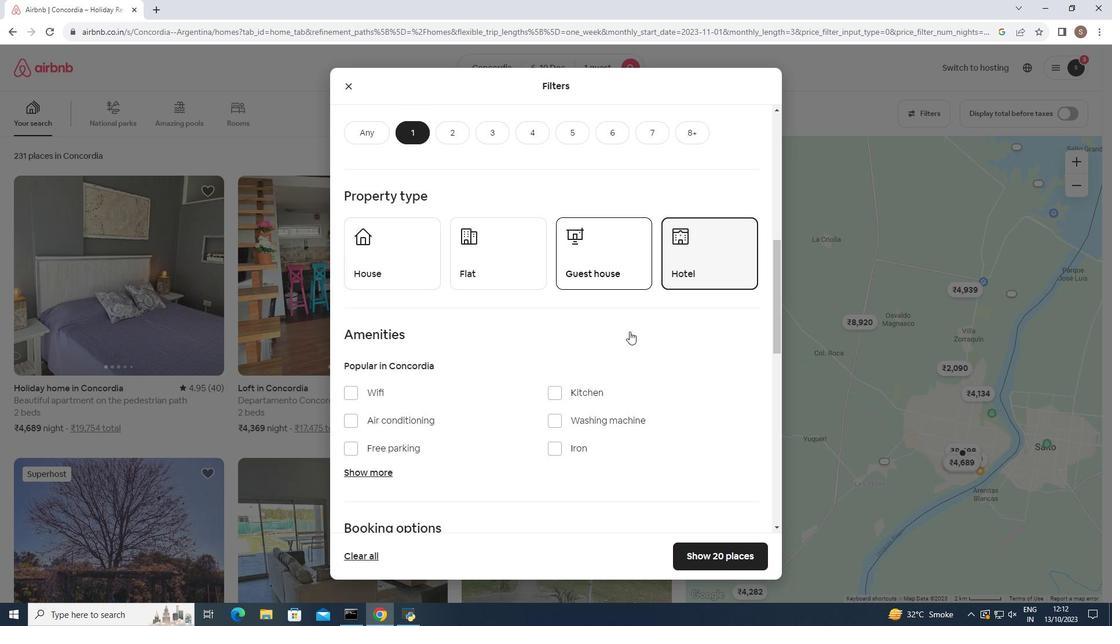 
Action: Mouse scrolled (630, 330) with delta (0, 0)
Screenshot: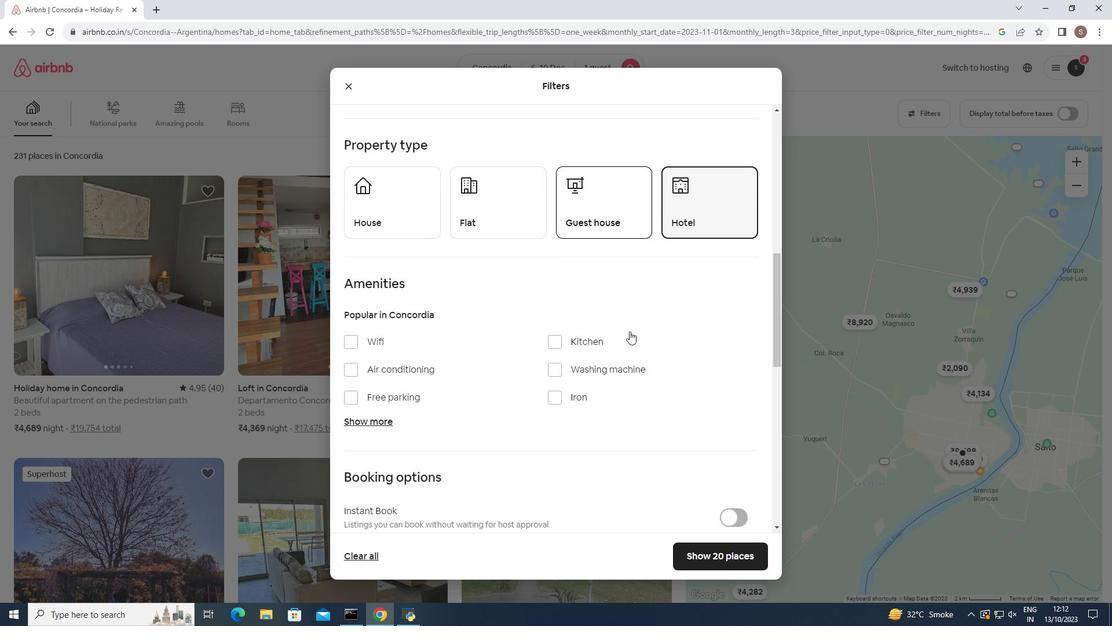 
Action: Mouse scrolled (630, 330) with delta (0, 0)
Screenshot: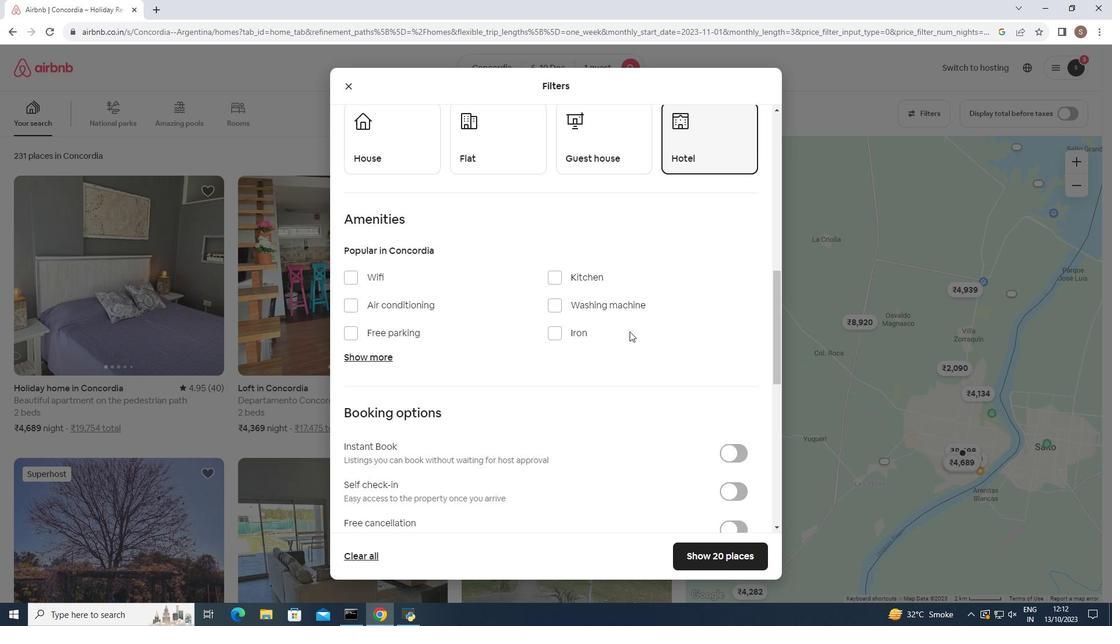 
Action: Mouse moved to (380, 304)
Screenshot: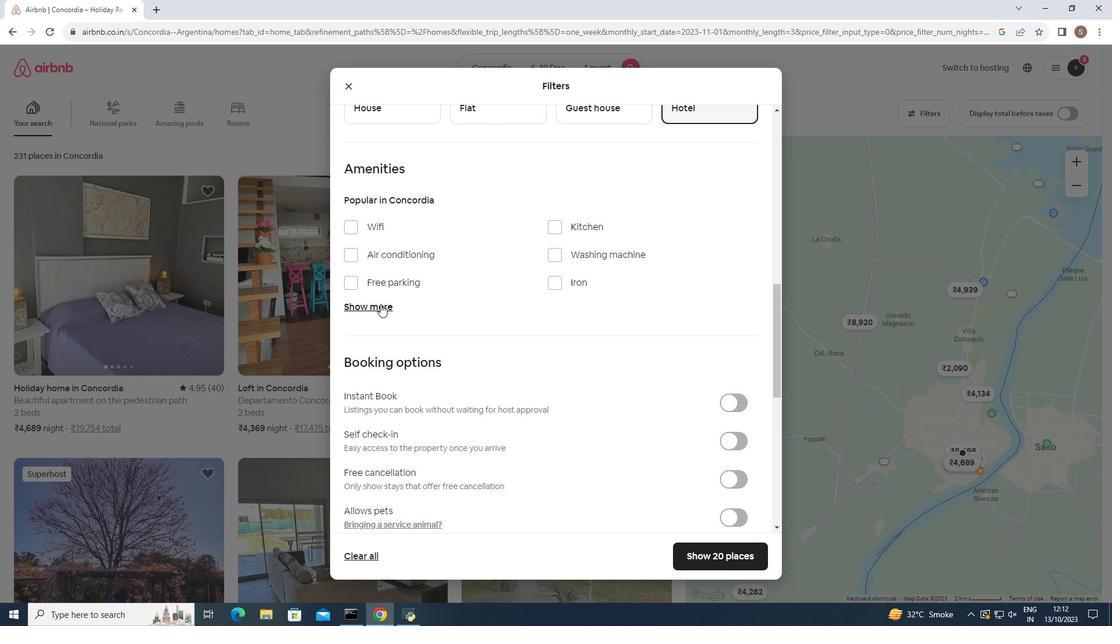 
Action: Mouse pressed left at (380, 304)
Screenshot: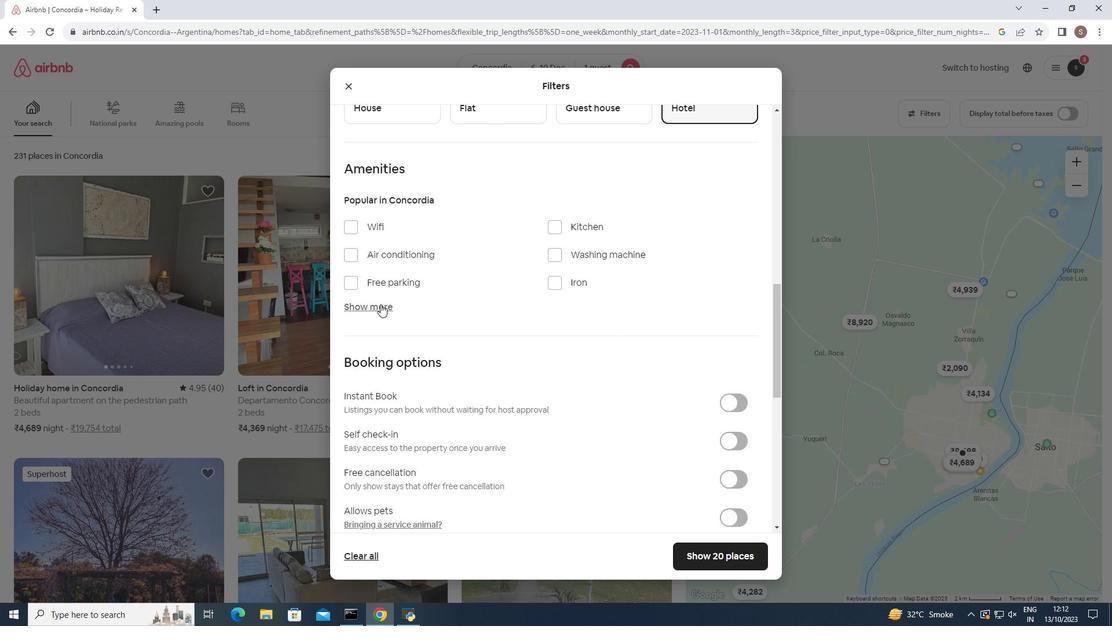 
Action: Mouse moved to (548, 346)
Screenshot: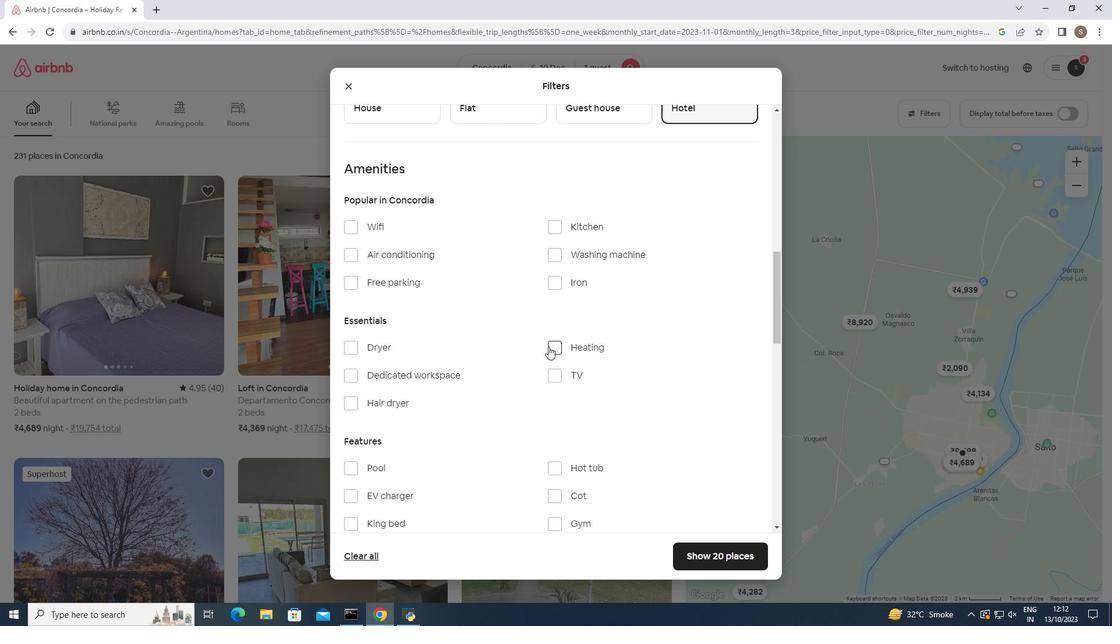 
Action: Mouse pressed left at (548, 346)
Screenshot: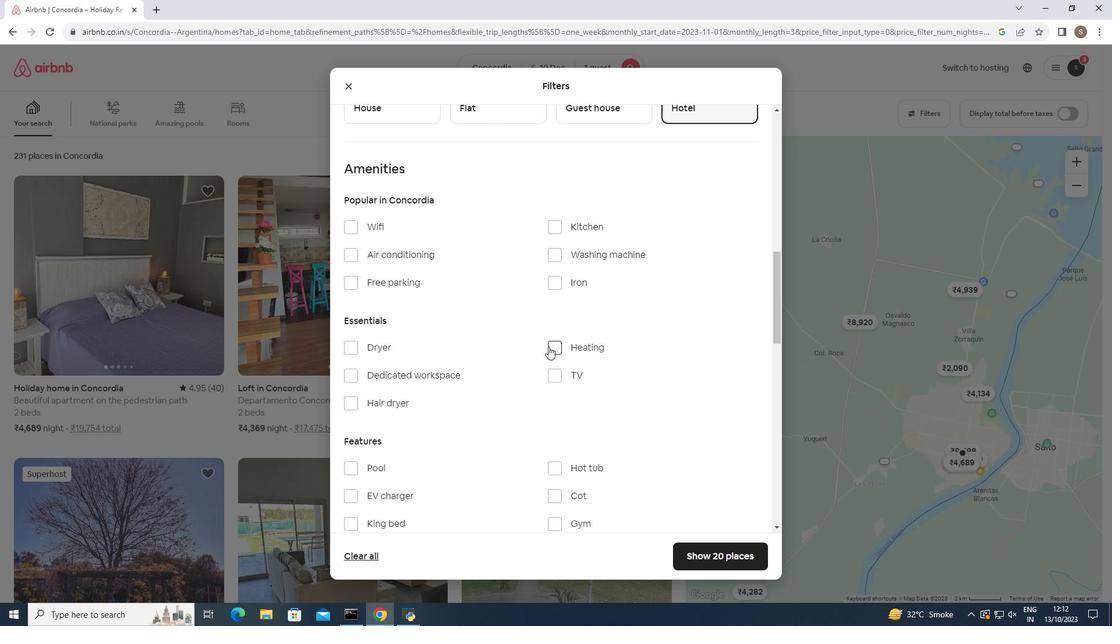 
Action: Mouse moved to (529, 318)
Screenshot: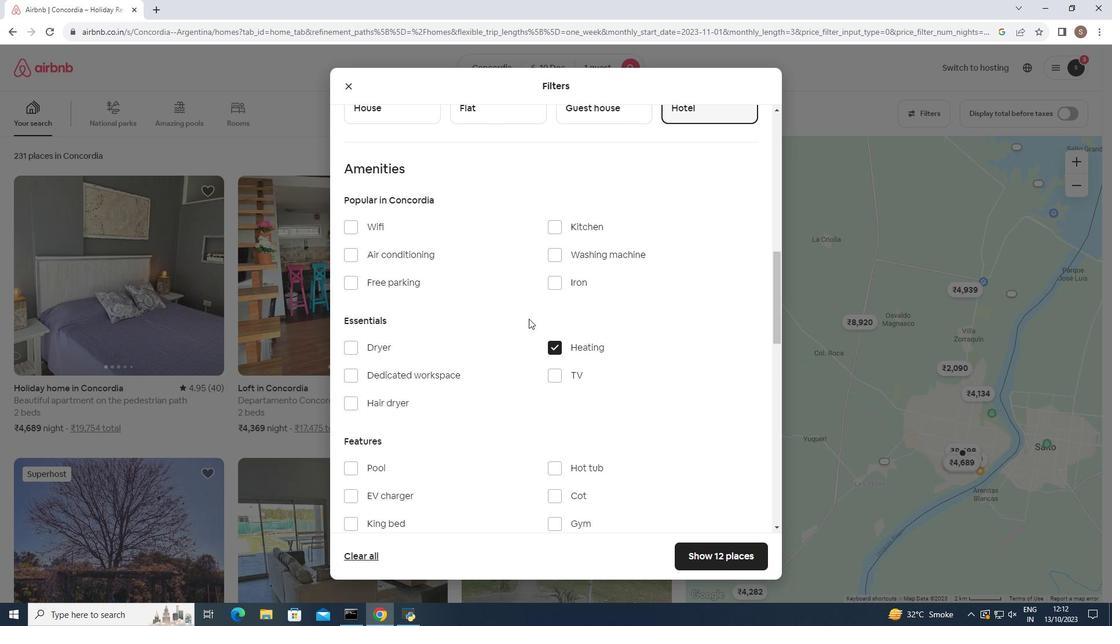 
Action: Mouse scrolled (529, 318) with delta (0, 0)
Screenshot: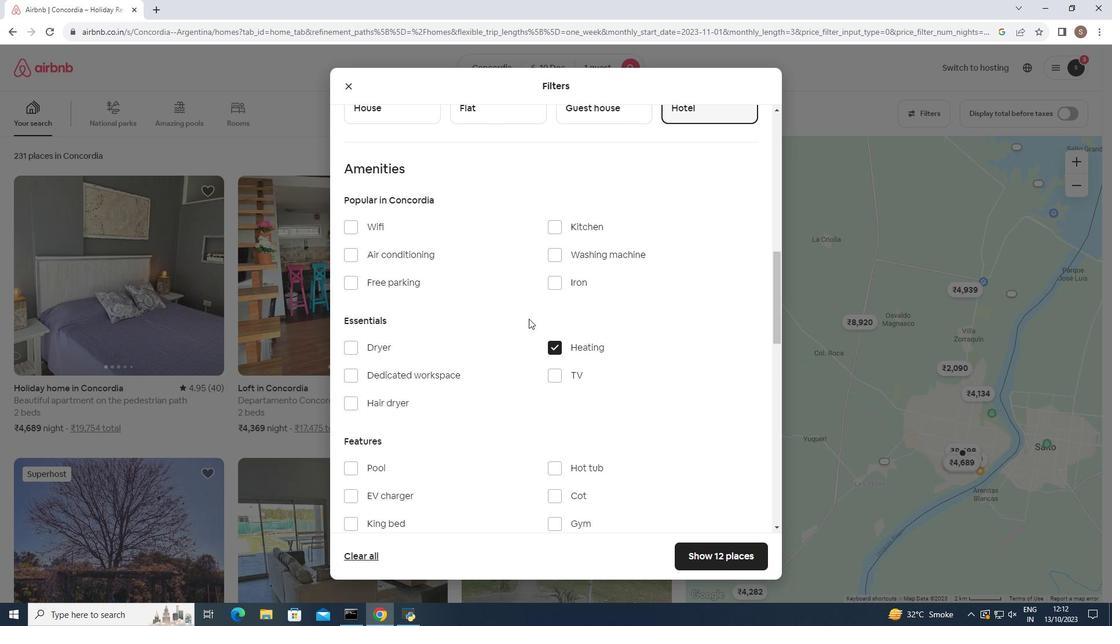 
Action: Mouse scrolled (529, 318) with delta (0, 0)
Screenshot: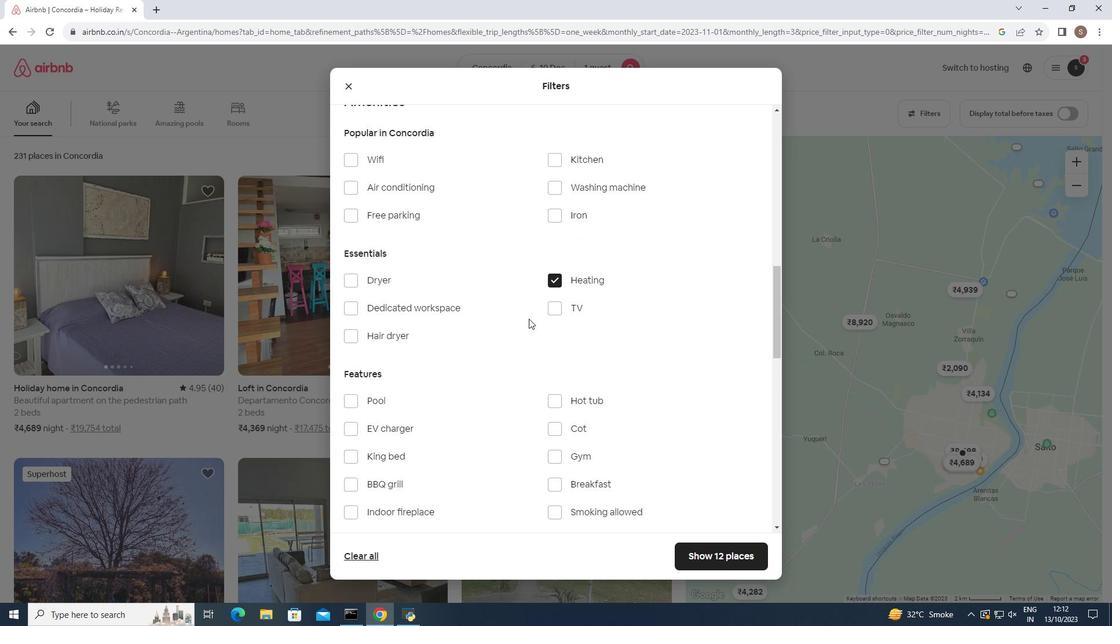 
Action: Mouse scrolled (529, 318) with delta (0, 0)
Screenshot: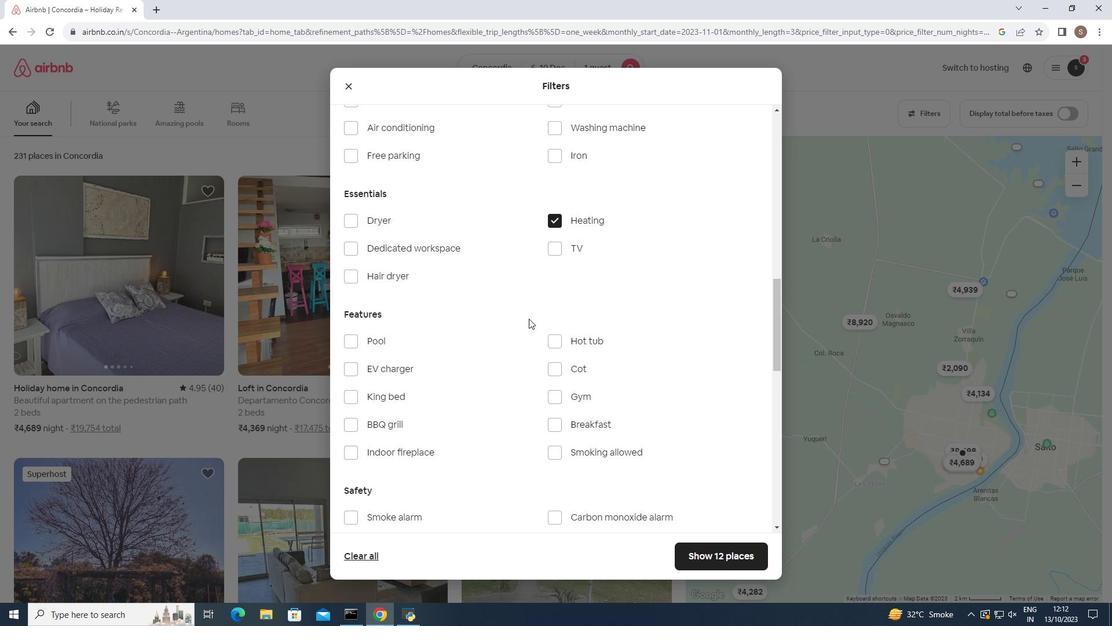 
Action: Mouse moved to (529, 318)
Screenshot: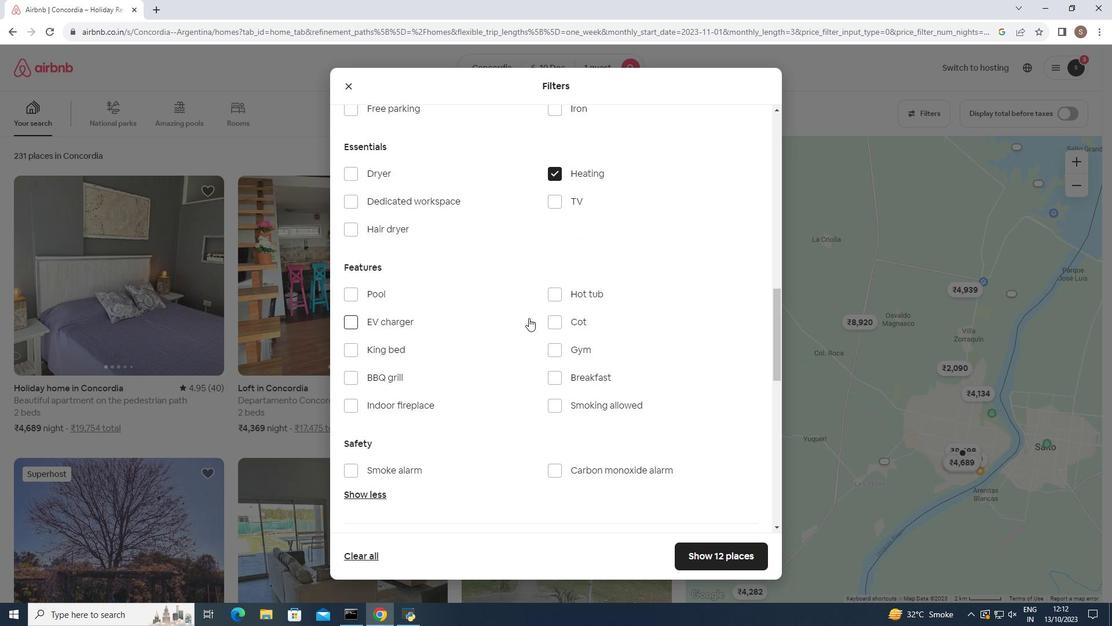 
Action: Mouse scrolled (529, 317) with delta (0, 0)
Screenshot: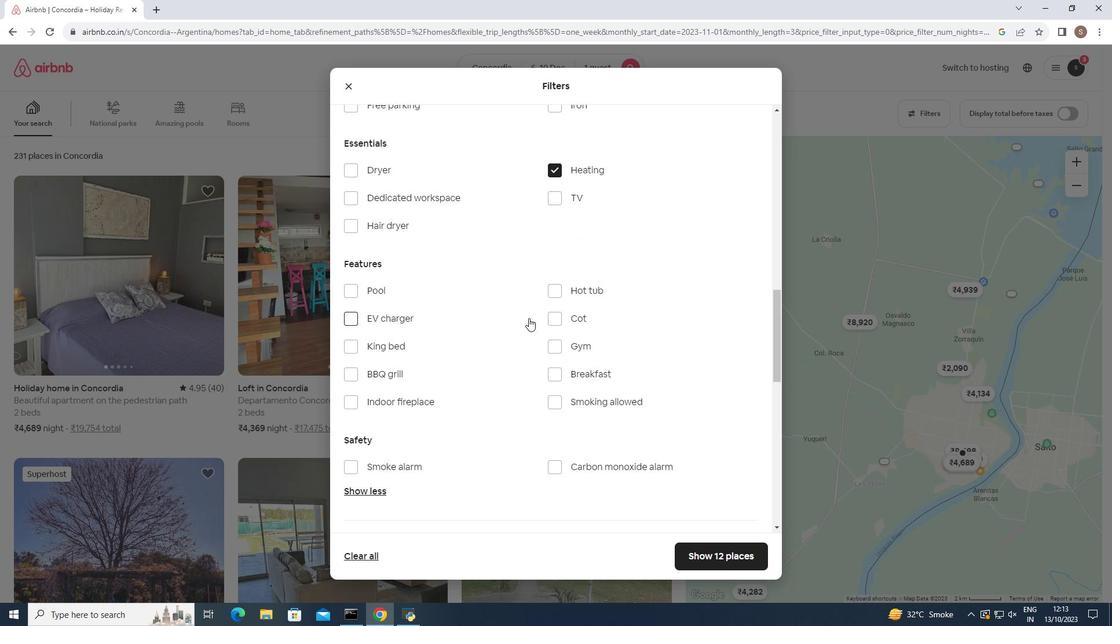 
Action: Mouse scrolled (529, 317) with delta (0, 0)
Screenshot: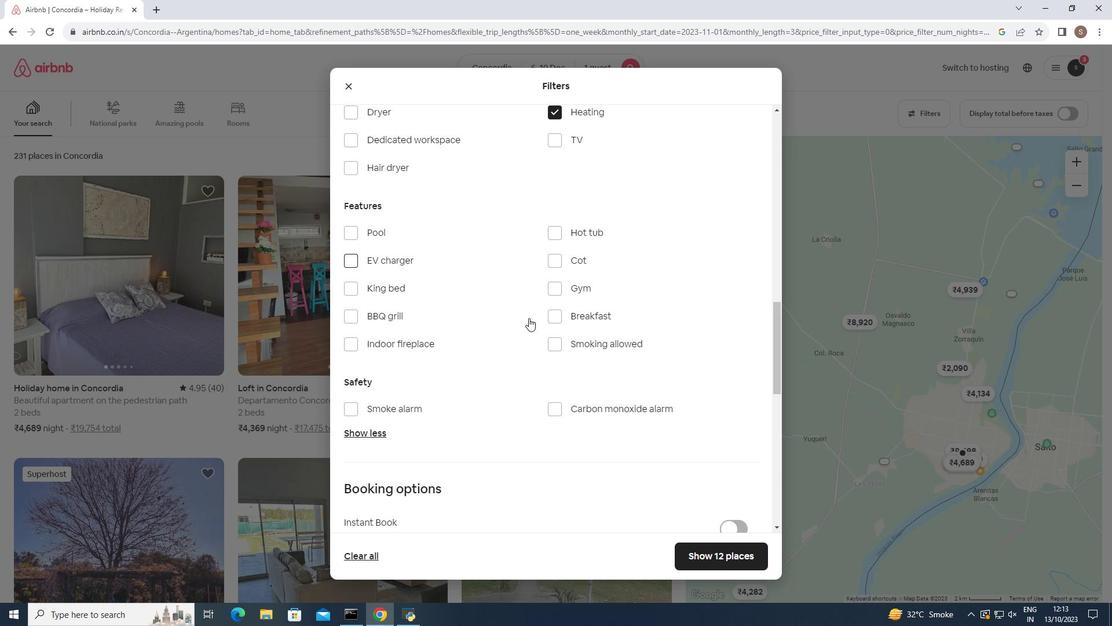 
Action: Mouse scrolled (529, 317) with delta (0, 0)
Screenshot: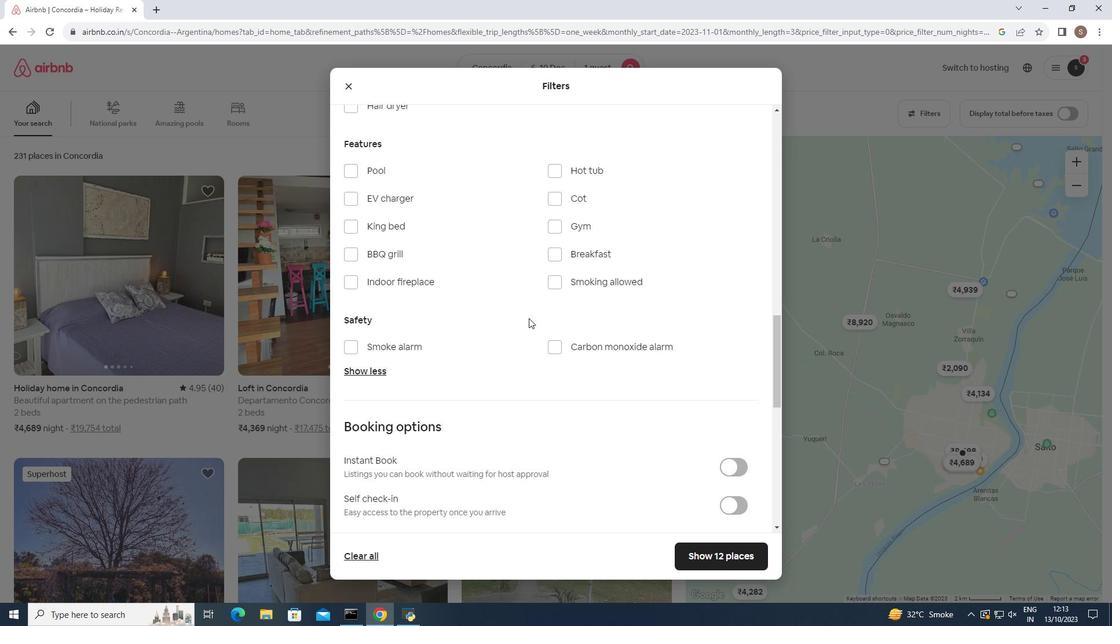 
Action: Mouse scrolled (529, 317) with delta (0, 0)
Screenshot: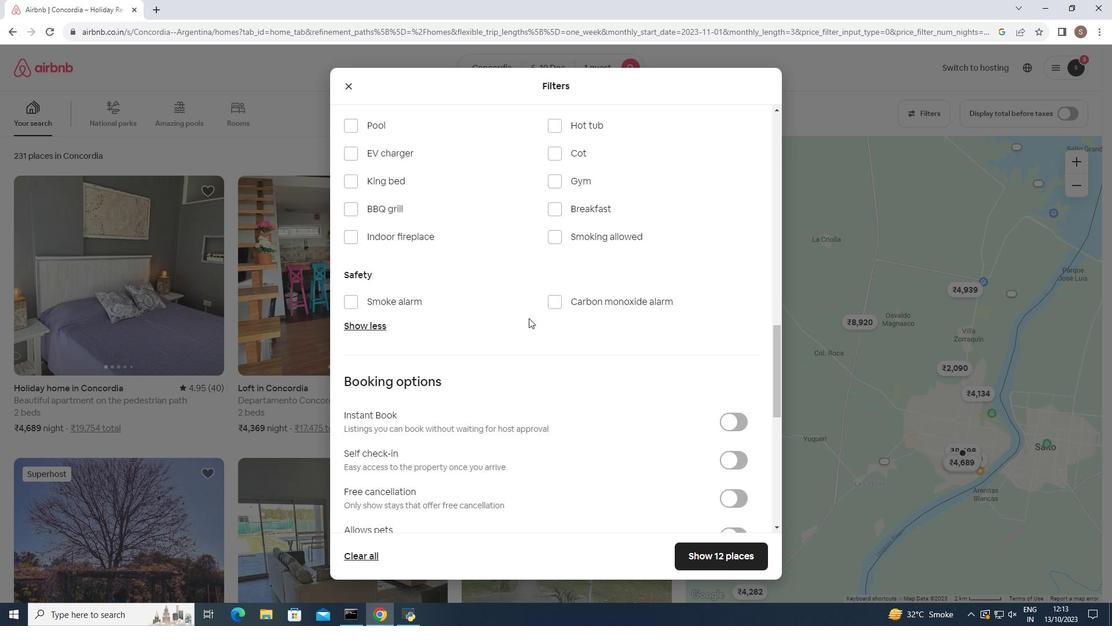 
Action: Mouse moved to (732, 397)
Screenshot: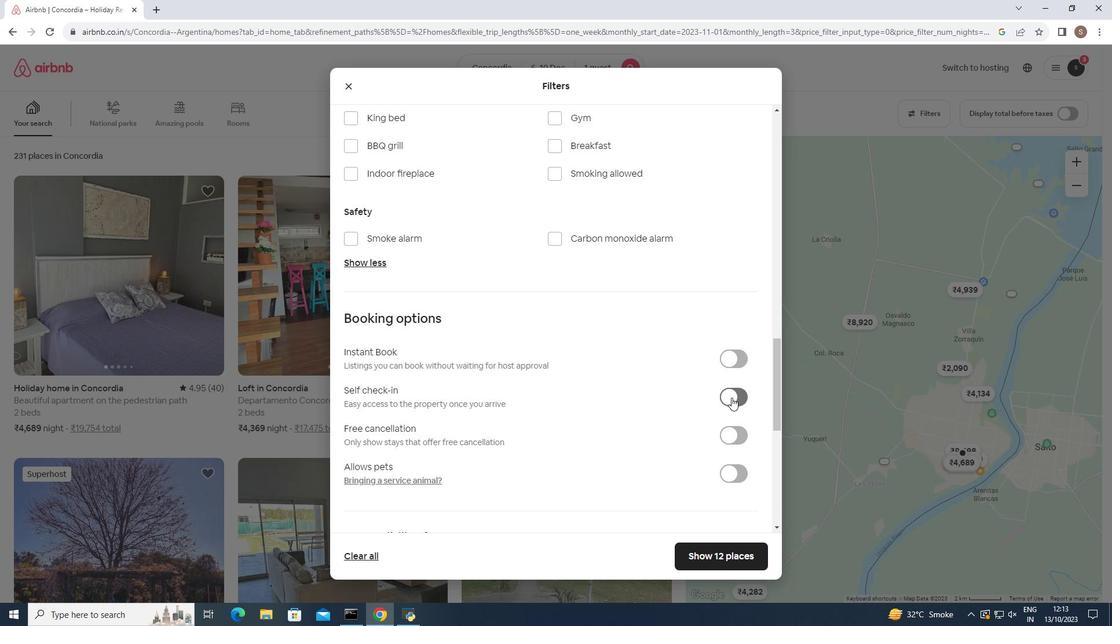 
Action: Mouse pressed left at (732, 397)
Screenshot: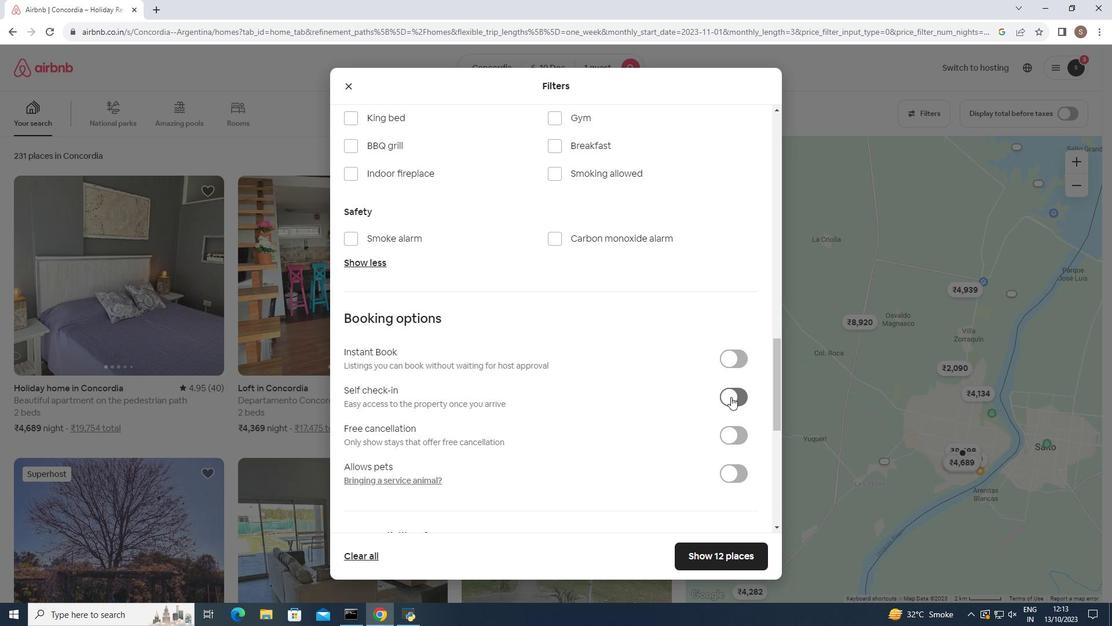 
Action: Mouse moved to (733, 551)
Screenshot: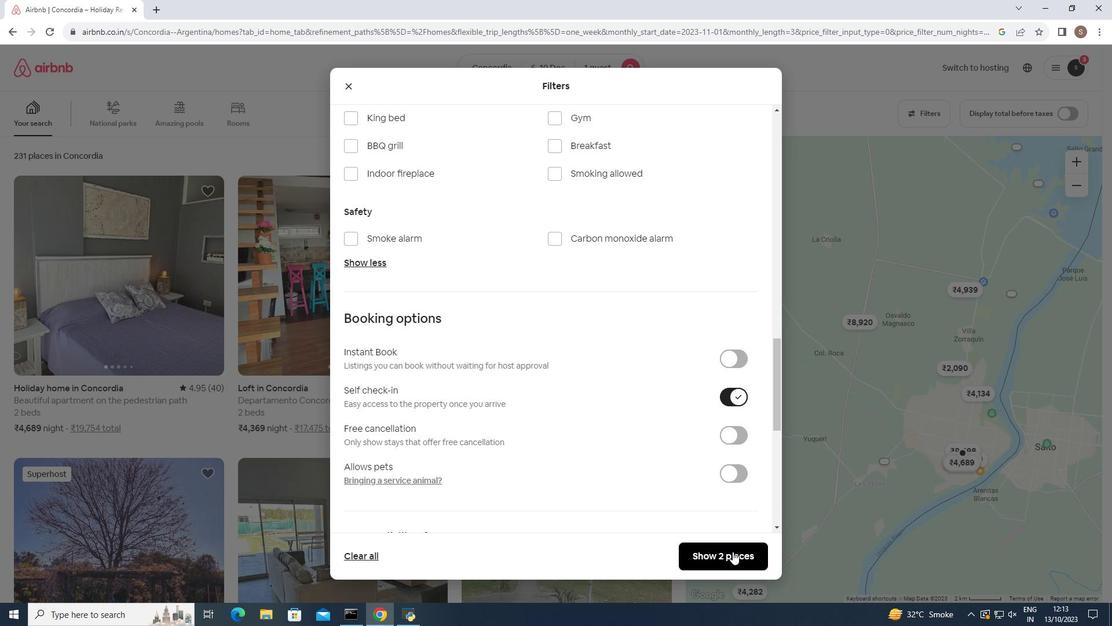 
Action: Mouse pressed left at (733, 551)
Screenshot: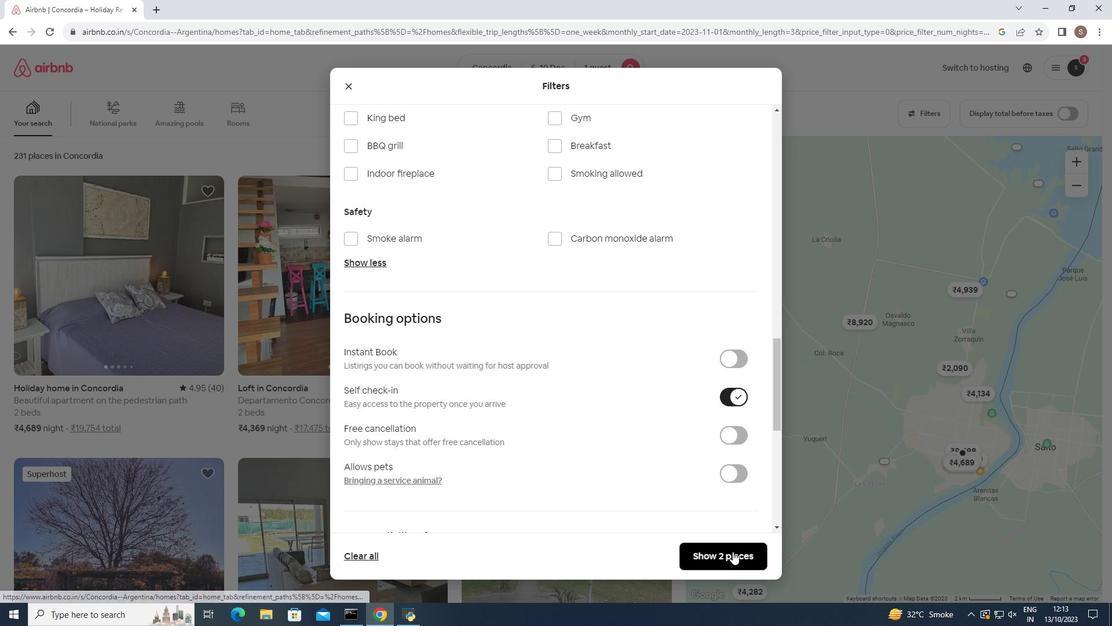 
Action: Mouse moved to (58, 277)
Screenshot: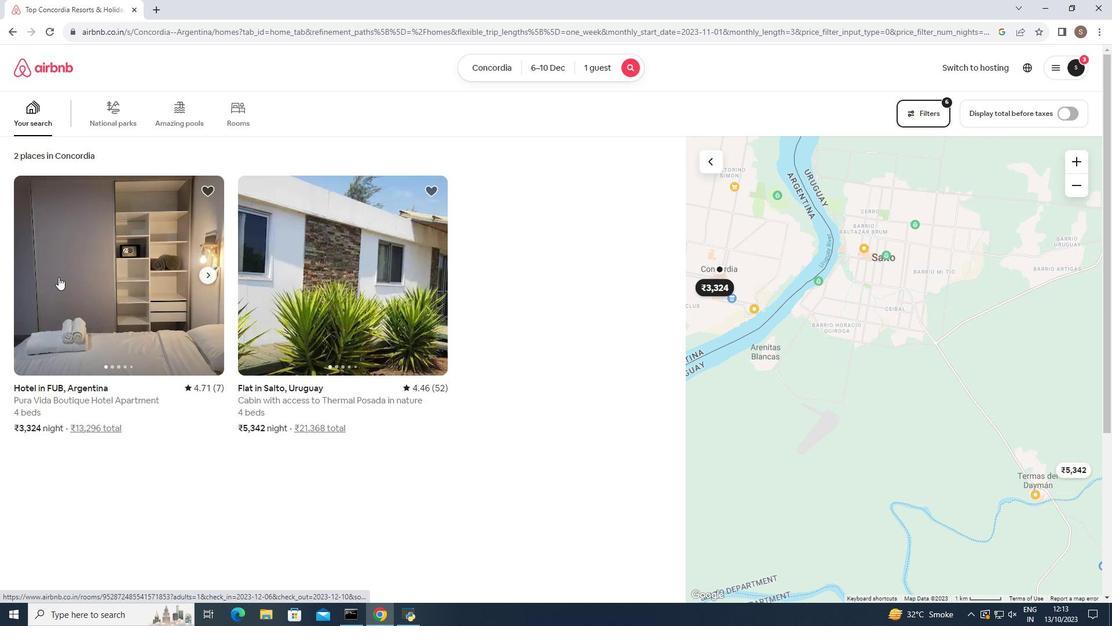 
Action: Mouse pressed left at (58, 277)
Screenshot: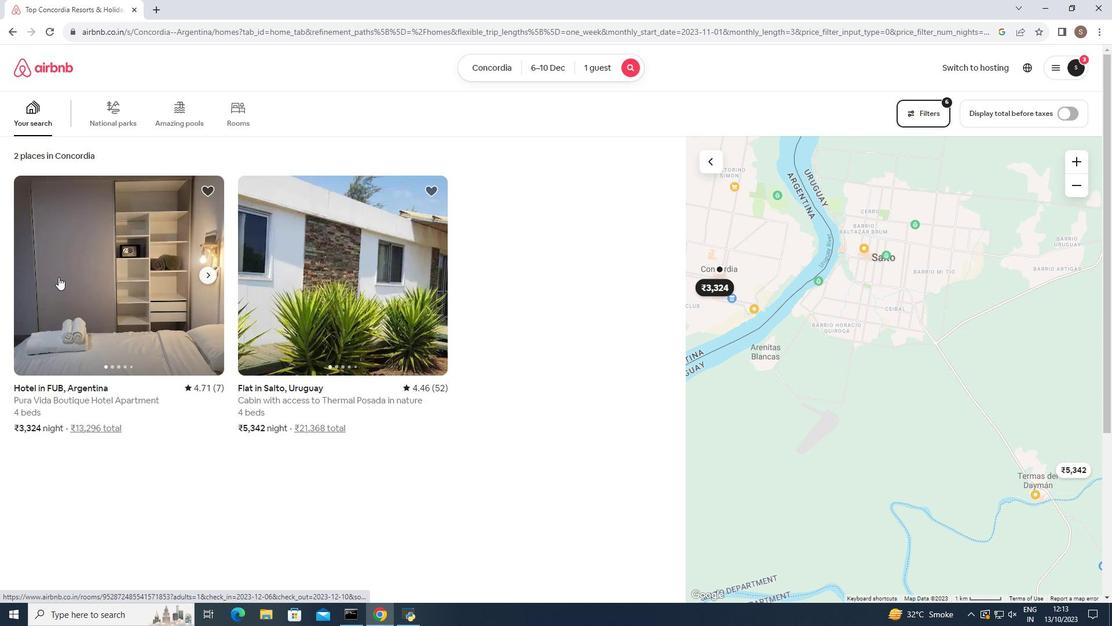 
Action: Mouse moved to (369, 308)
Screenshot: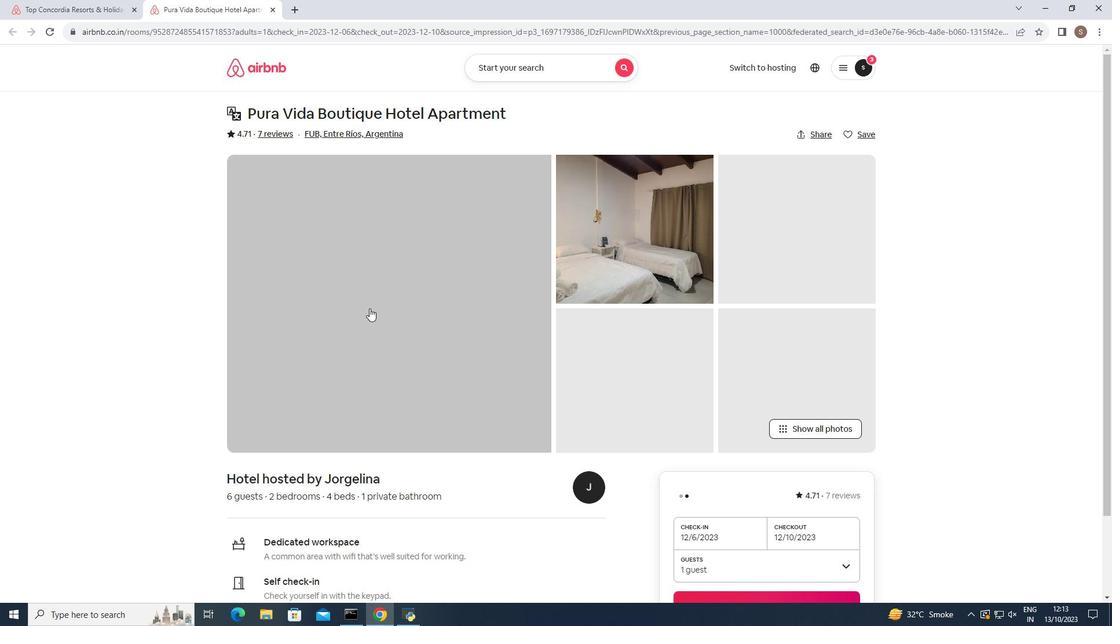 
Action: Mouse pressed left at (369, 308)
Screenshot: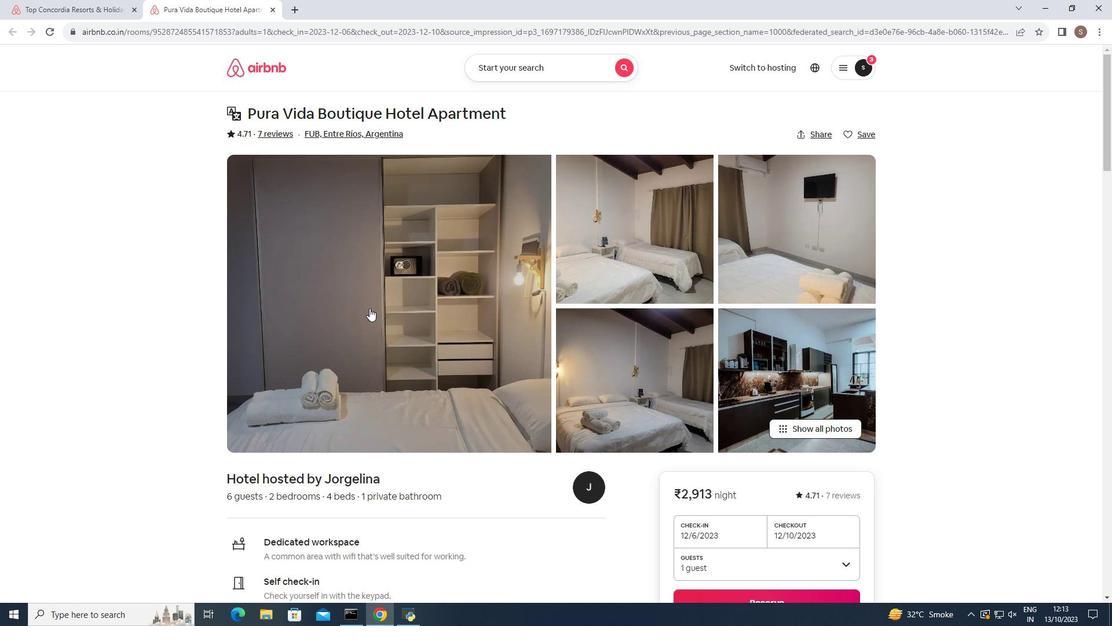 
Action: Mouse moved to (399, 303)
Screenshot: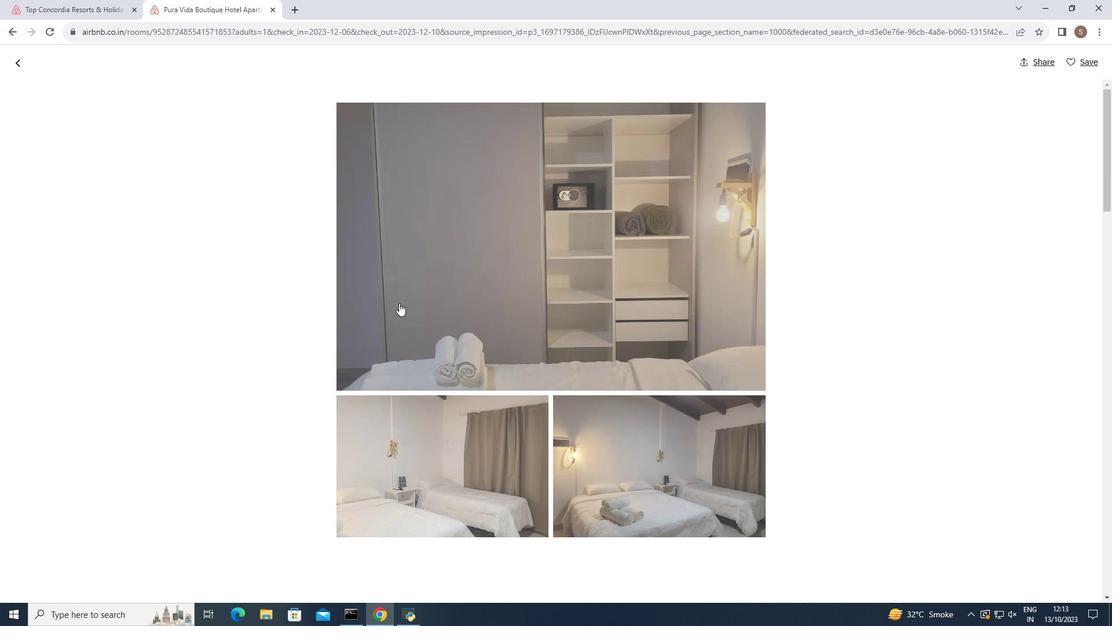 
Action: Mouse scrolled (399, 302) with delta (0, 0)
Screenshot: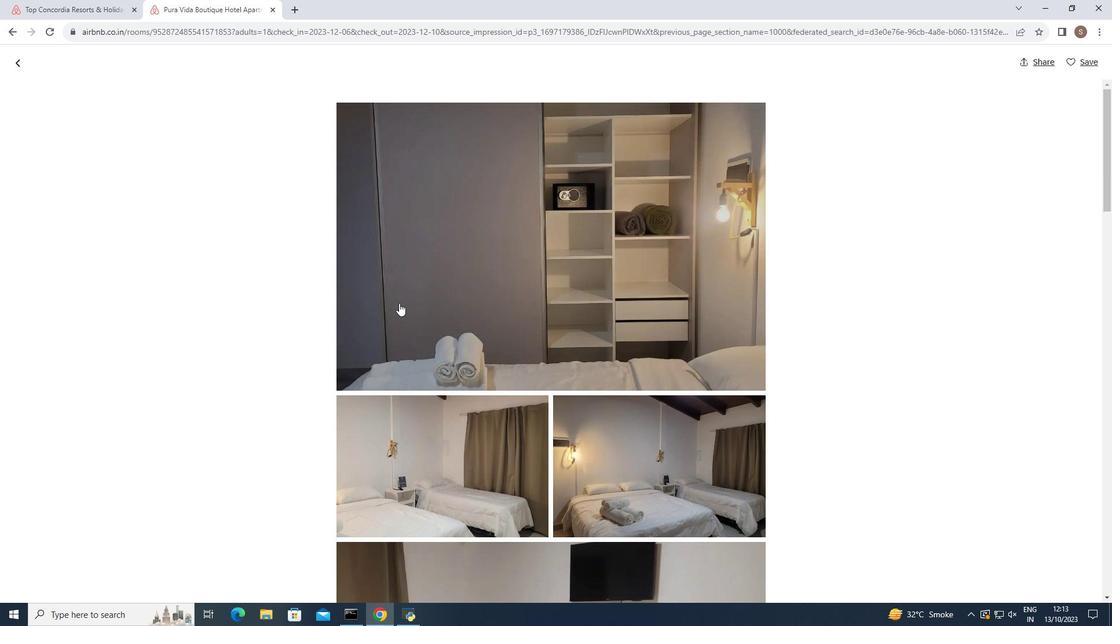 
Action: Mouse scrolled (399, 302) with delta (0, 0)
Screenshot: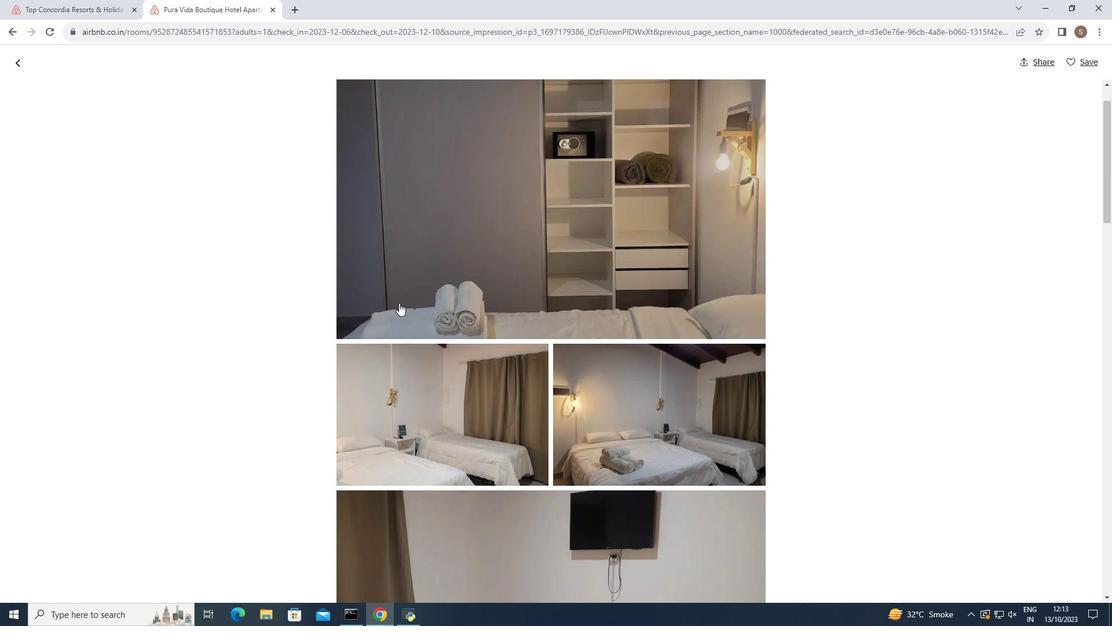
Action: Mouse scrolled (399, 302) with delta (0, 0)
Screenshot: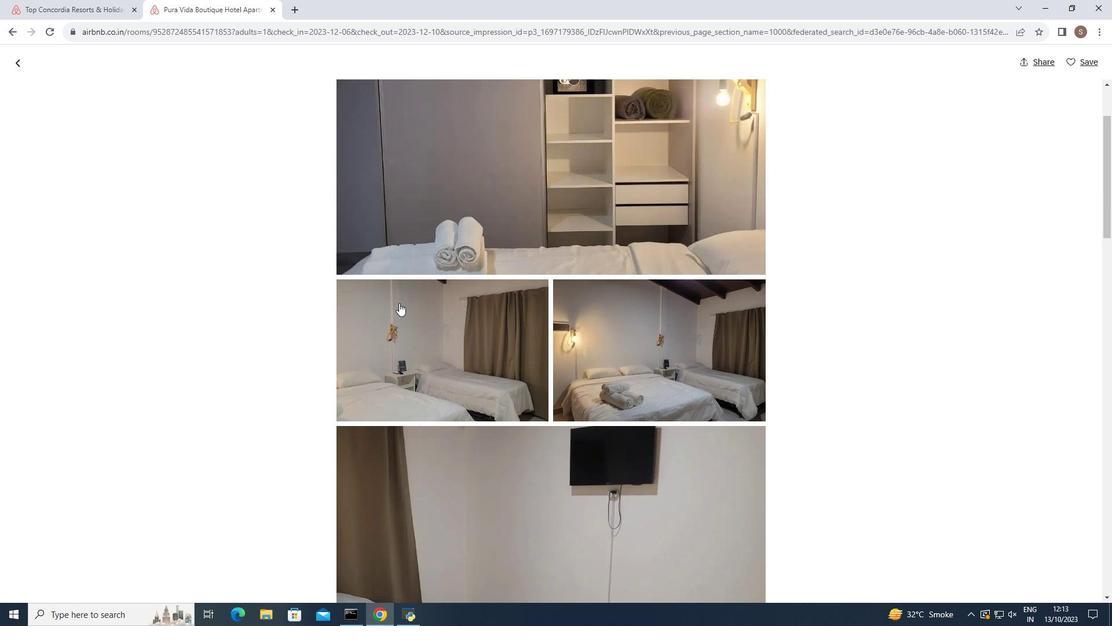 
Action: Mouse scrolled (399, 302) with delta (0, 0)
Screenshot: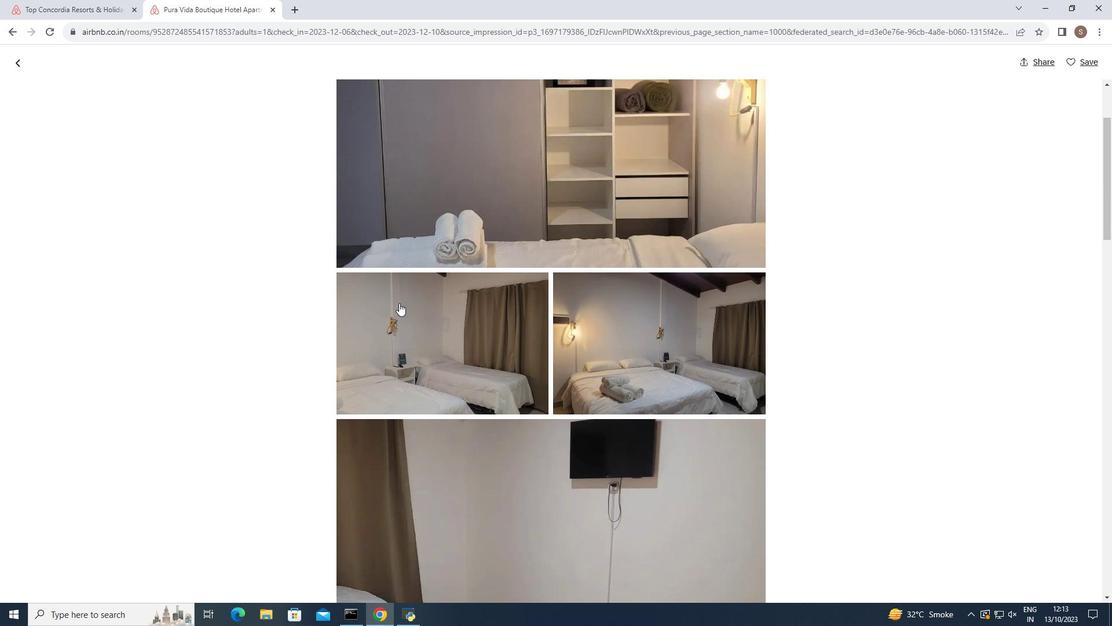 
Action: Mouse scrolled (399, 302) with delta (0, 0)
Screenshot: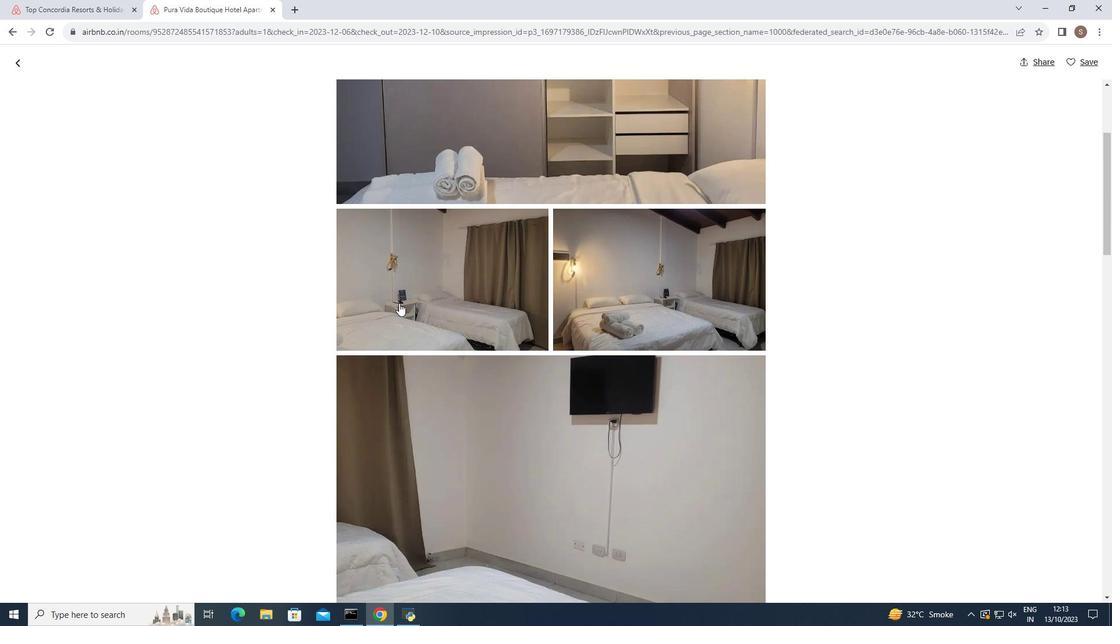 
Action: Mouse scrolled (399, 302) with delta (0, 0)
Screenshot: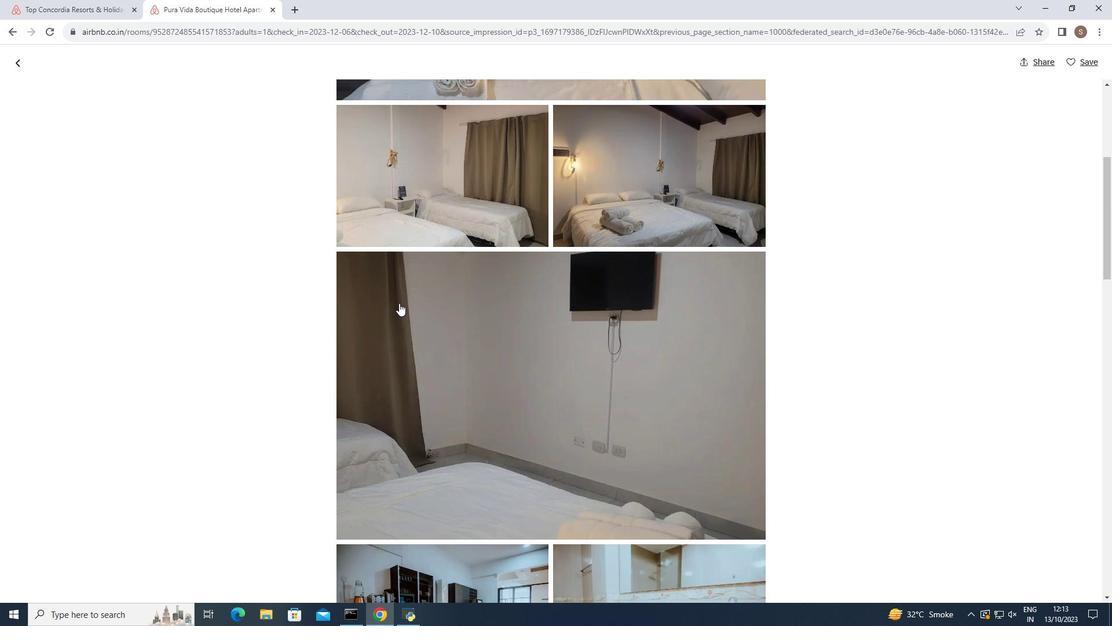 
Action: Mouse scrolled (399, 302) with delta (0, 0)
Screenshot: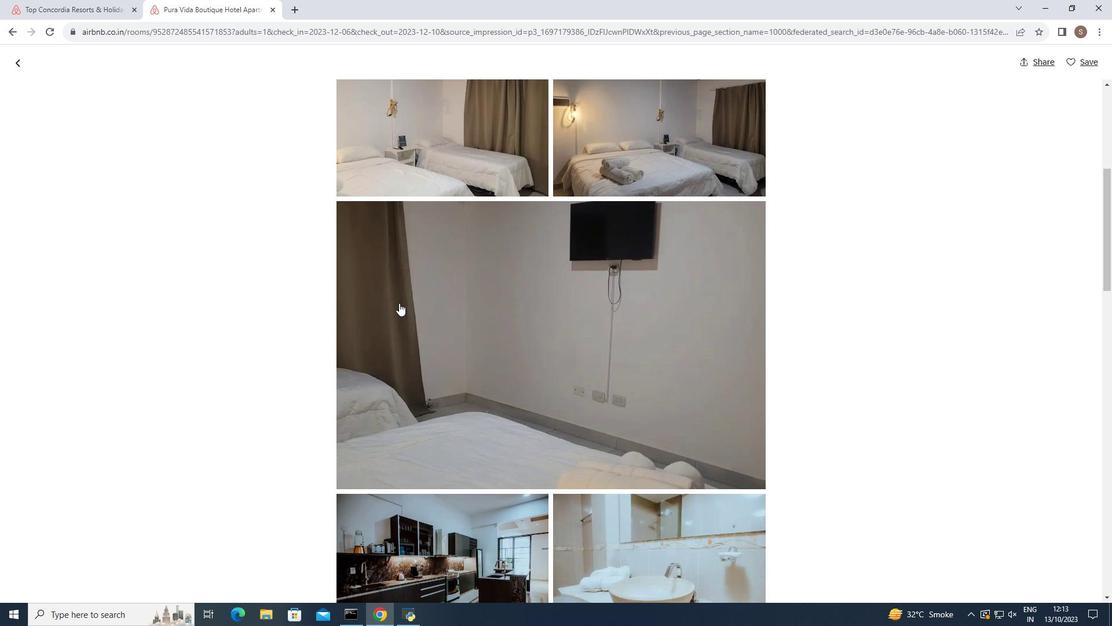 
Action: Mouse scrolled (399, 302) with delta (0, 0)
Screenshot: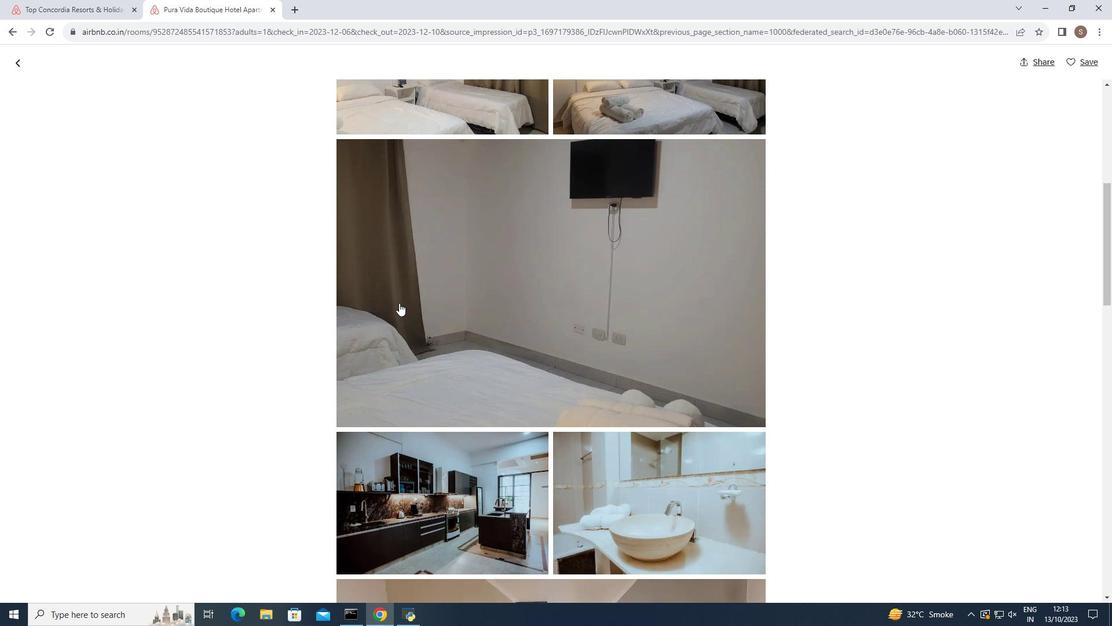 
Action: Mouse moved to (399, 303)
Screenshot: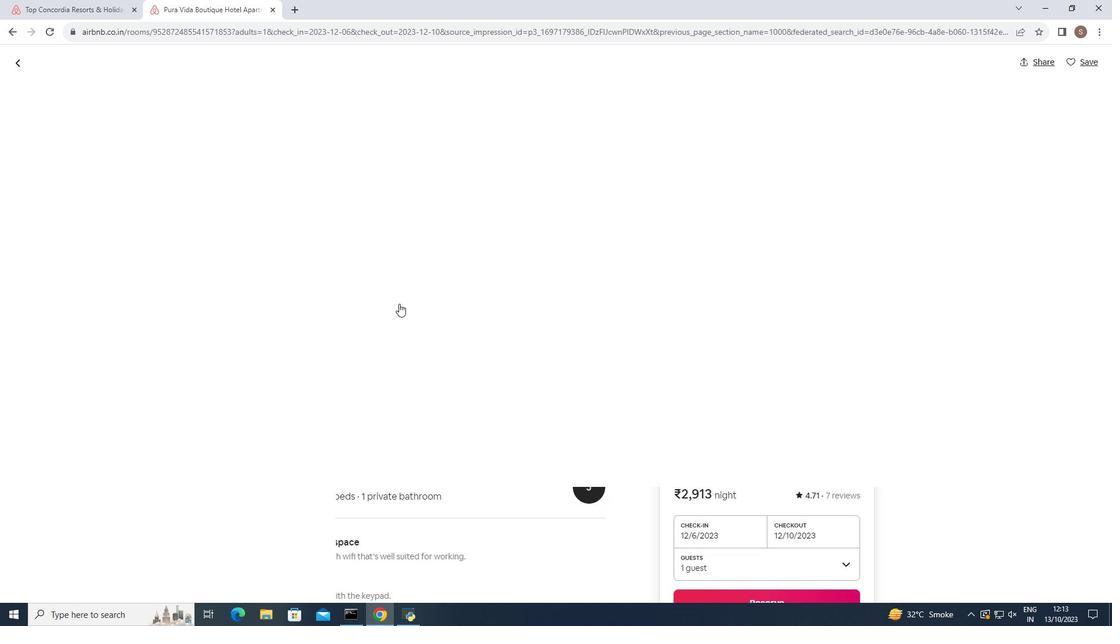 
Action: Mouse scrolled (399, 303) with delta (0, 0)
Screenshot: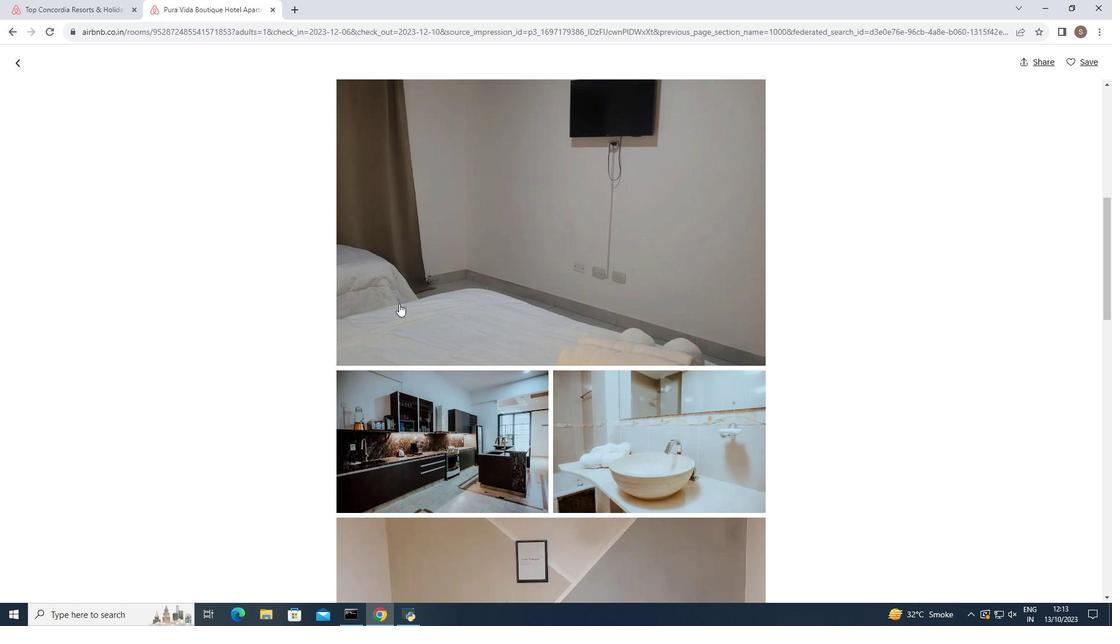 
Action: Mouse scrolled (399, 303) with delta (0, 0)
Screenshot: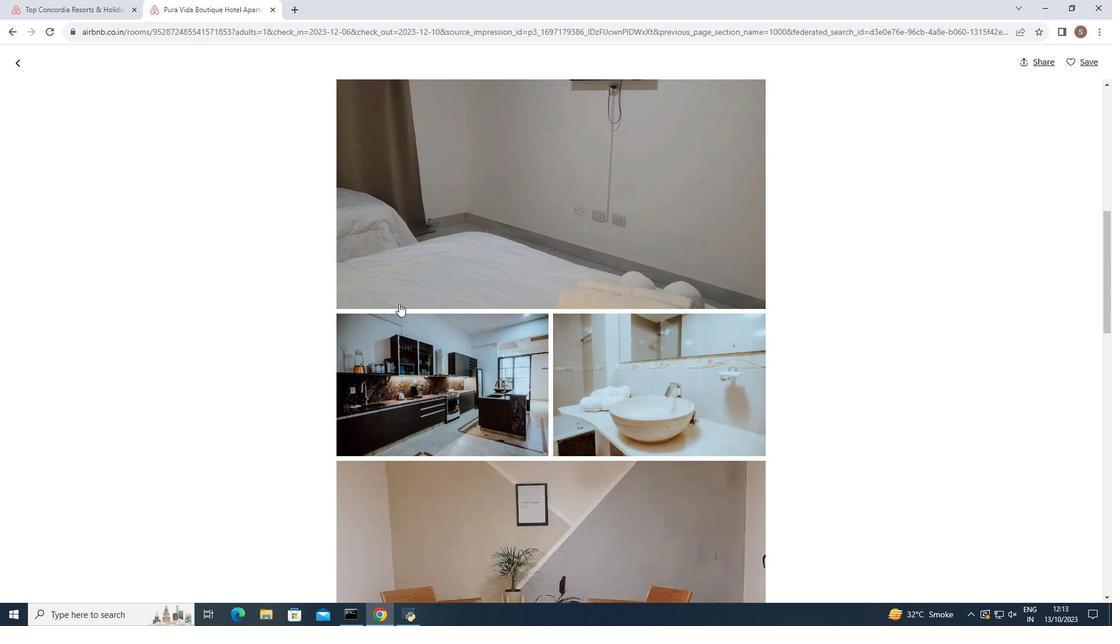 
Action: Mouse scrolled (399, 303) with delta (0, 0)
Screenshot: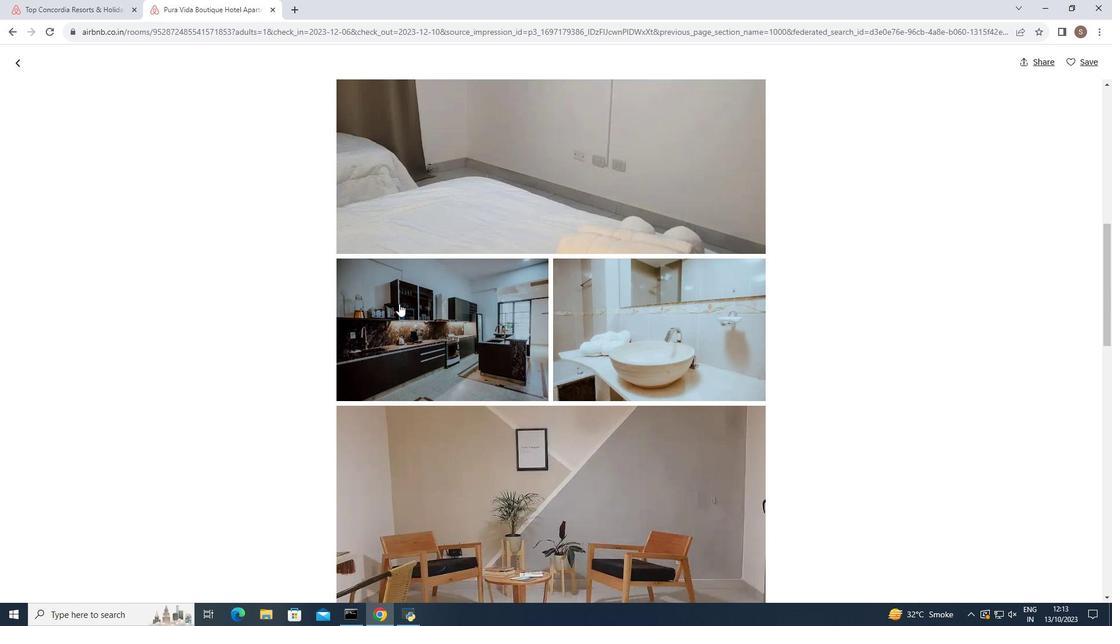 
Action: Mouse scrolled (399, 303) with delta (0, 0)
Screenshot: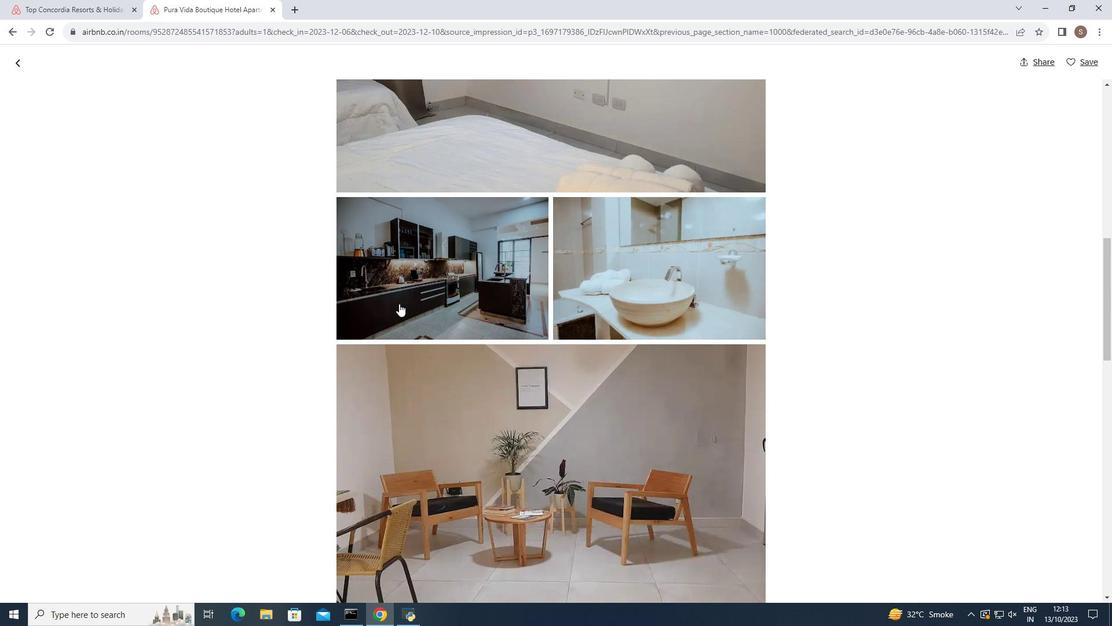
Action: Mouse scrolled (399, 303) with delta (0, 0)
Screenshot: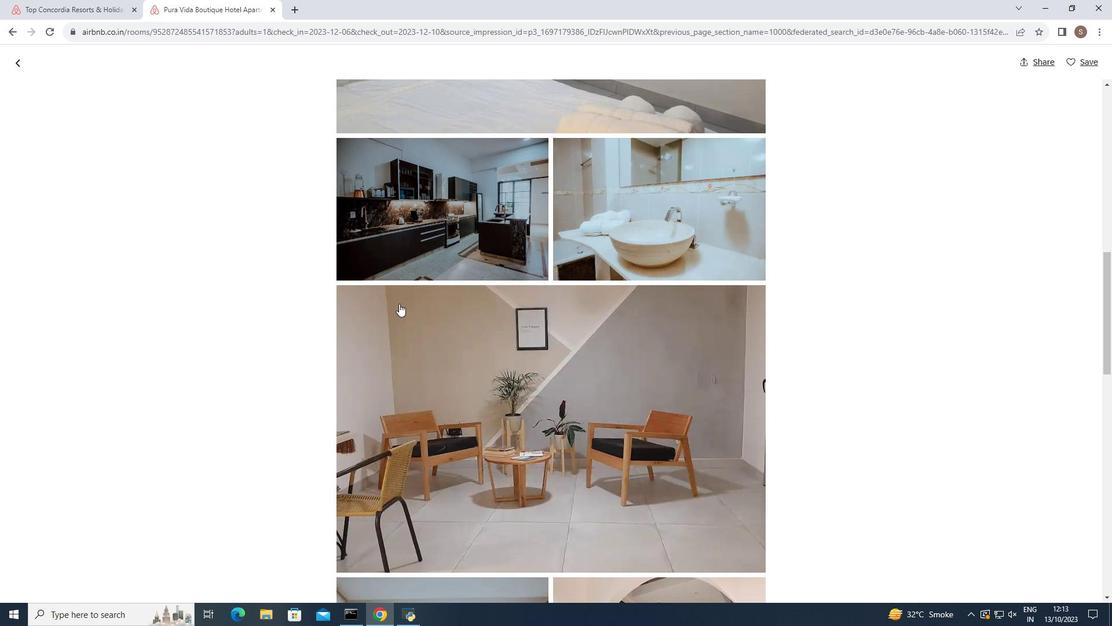 
Action: Mouse scrolled (399, 303) with delta (0, 0)
Screenshot: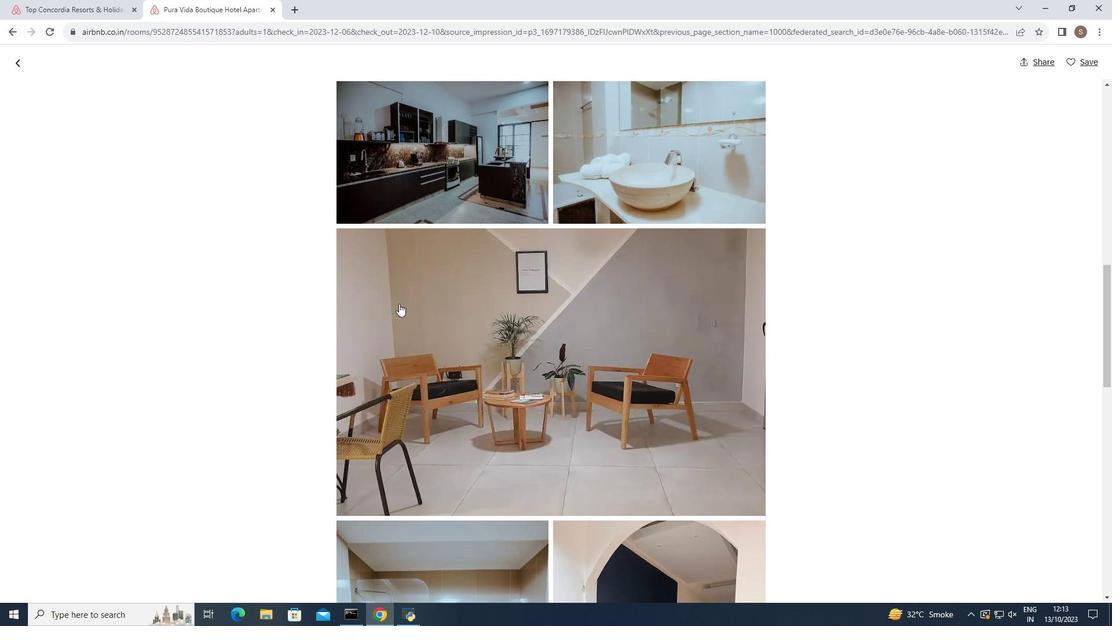 
Action: Mouse scrolled (399, 303) with delta (0, 0)
Screenshot: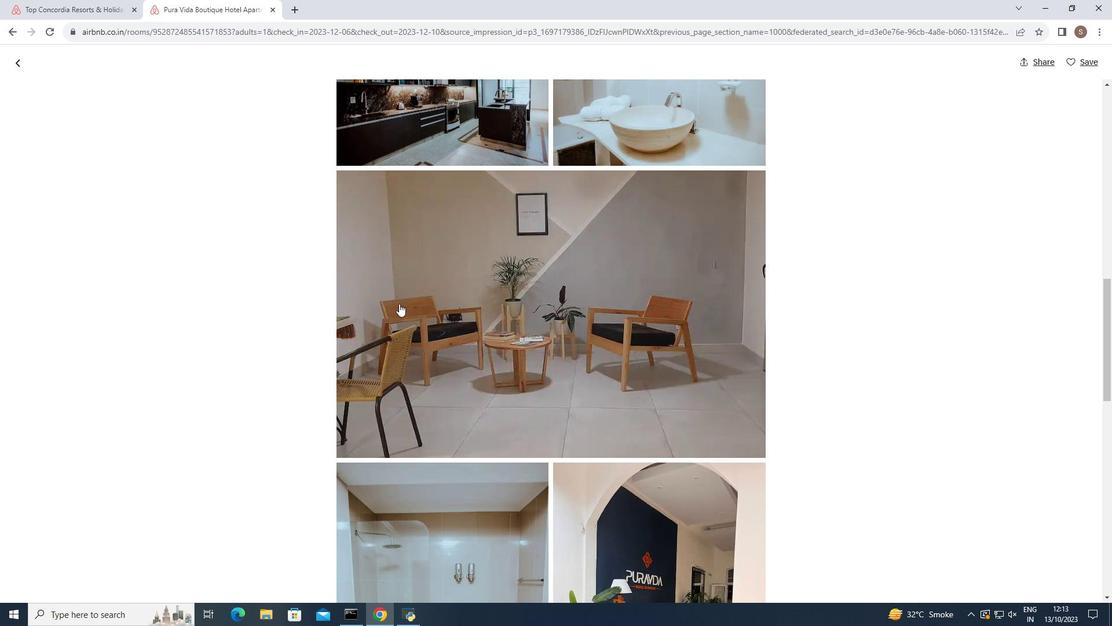 
Action: Mouse scrolled (399, 303) with delta (0, 0)
Screenshot: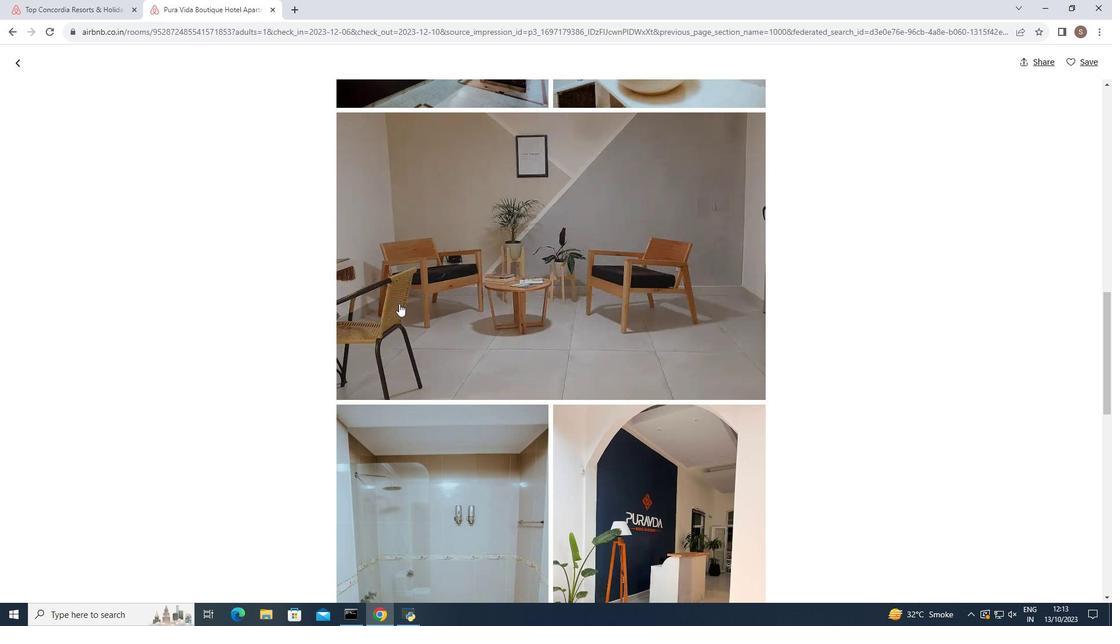 
Action: Mouse scrolled (399, 303) with delta (0, 0)
Screenshot: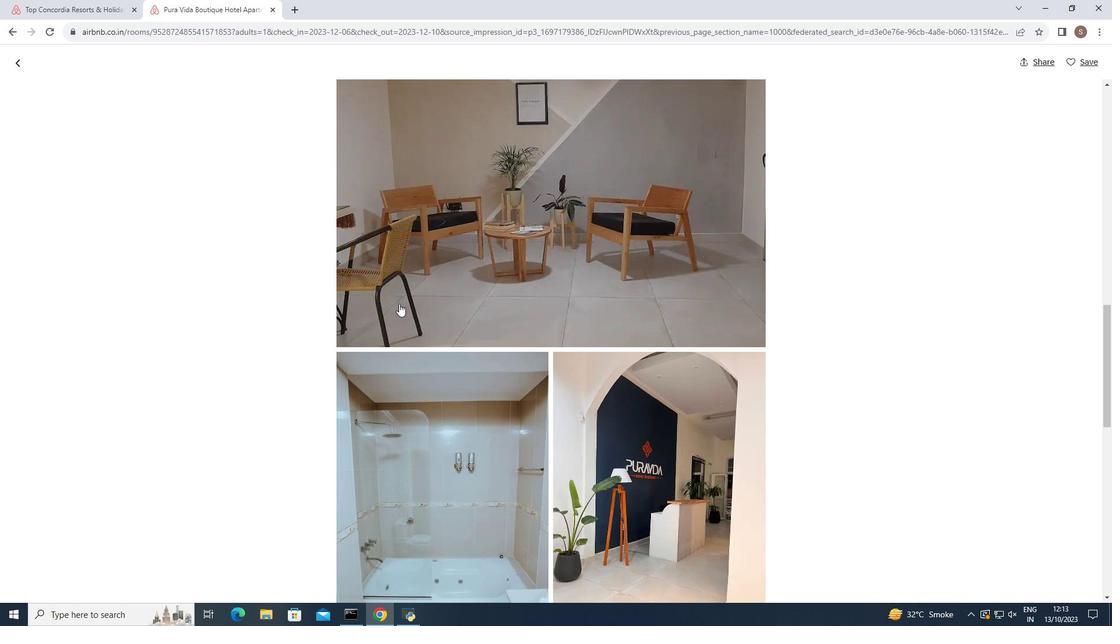 
Action: Mouse scrolled (399, 303) with delta (0, 0)
Screenshot: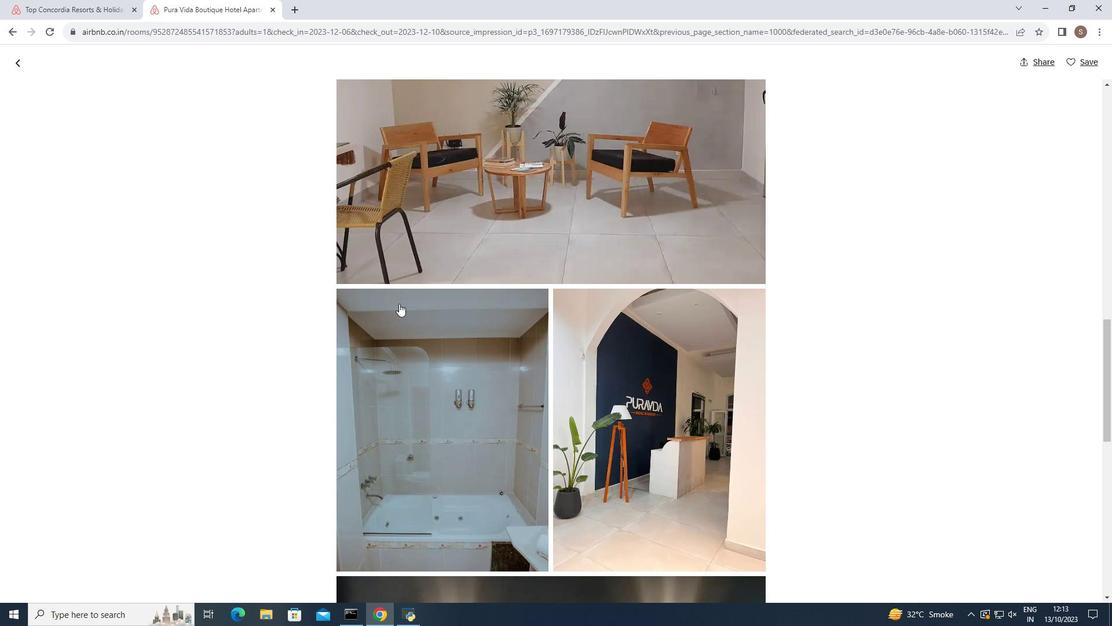 
Action: Mouse scrolled (399, 303) with delta (0, 0)
Screenshot: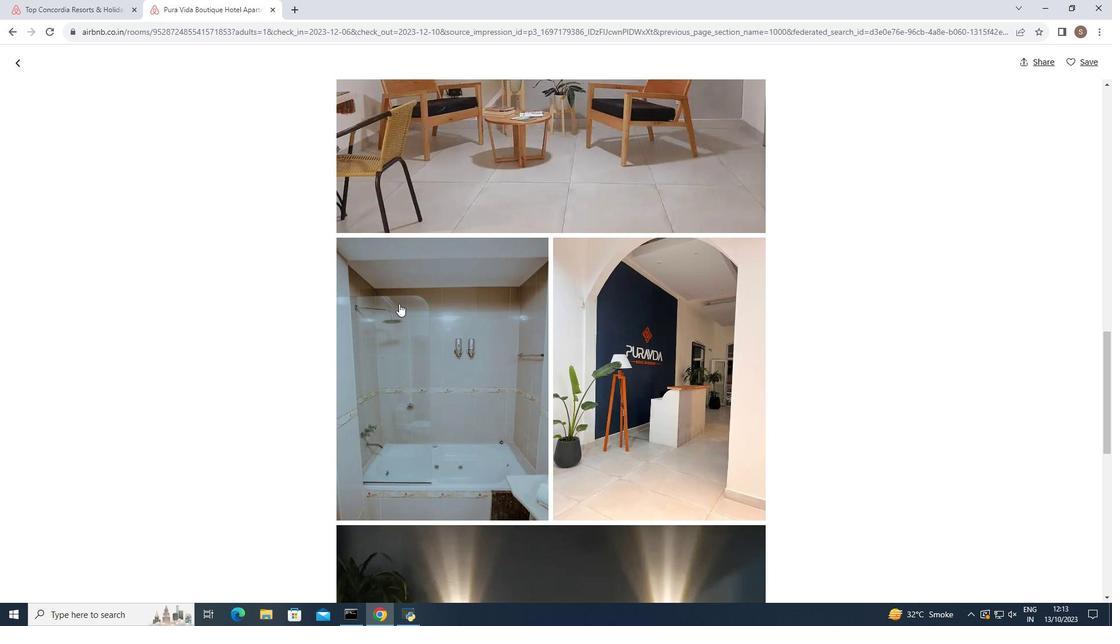 
Action: Mouse scrolled (399, 303) with delta (0, 0)
Screenshot: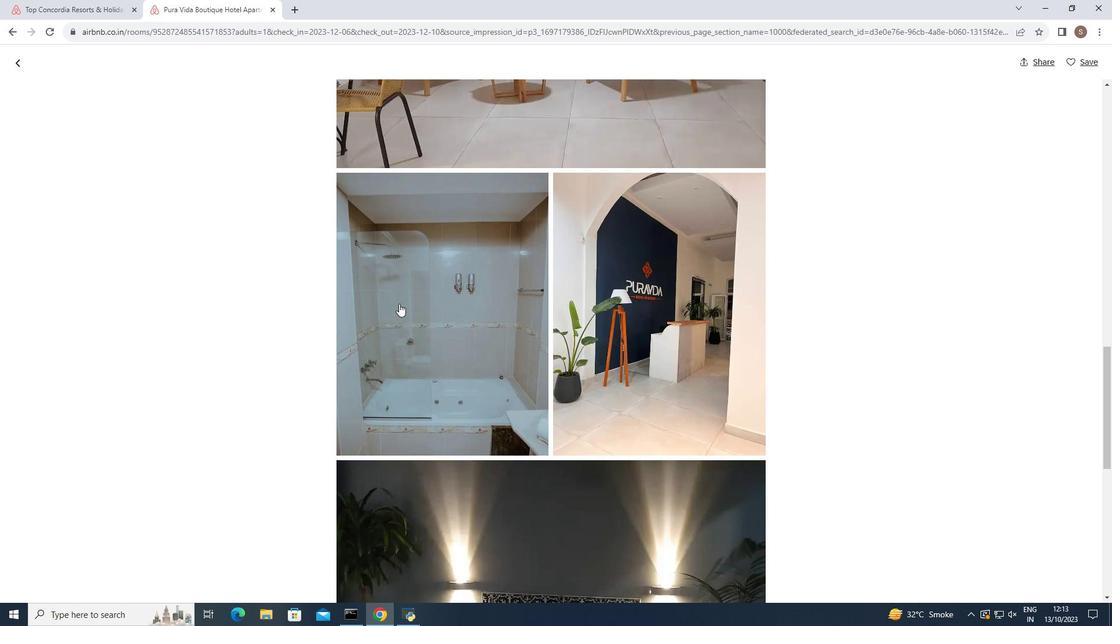 
Action: Mouse scrolled (399, 303) with delta (0, 0)
Screenshot: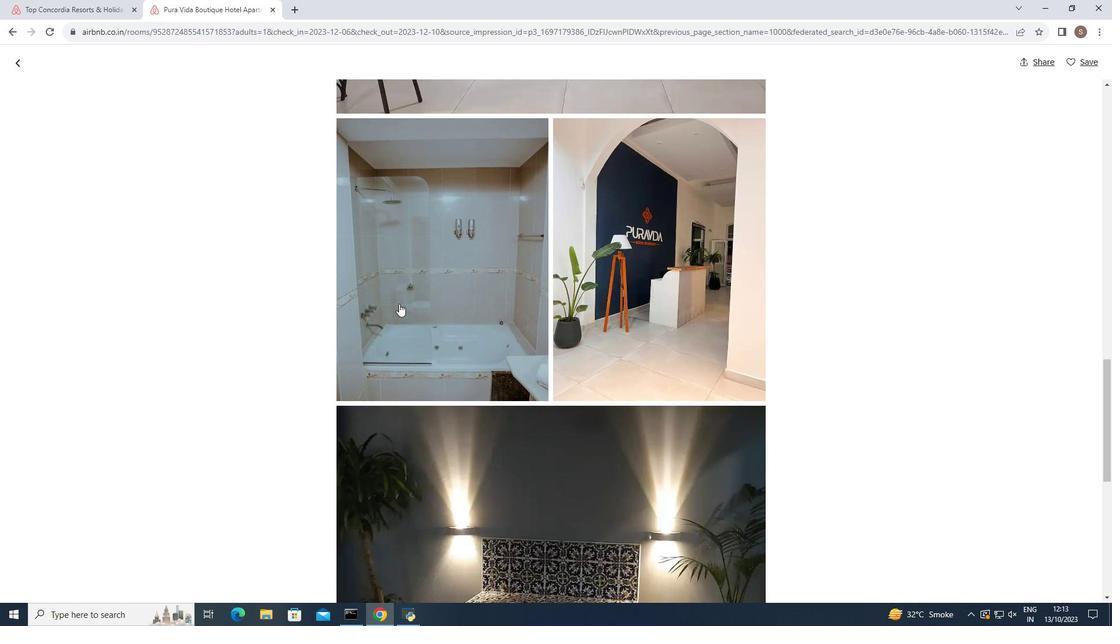 
Action: Mouse scrolled (399, 303) with delta (0, 0)
Screenshot: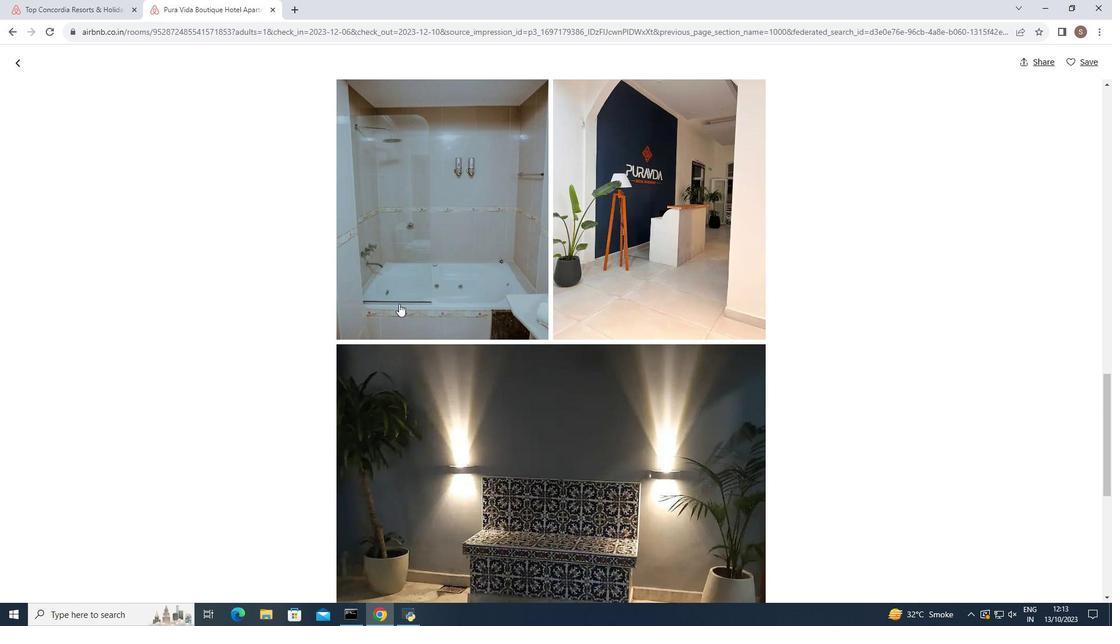 
Action: Mouse scrolled (399, 303) with delta (0, 0)
Screenshot: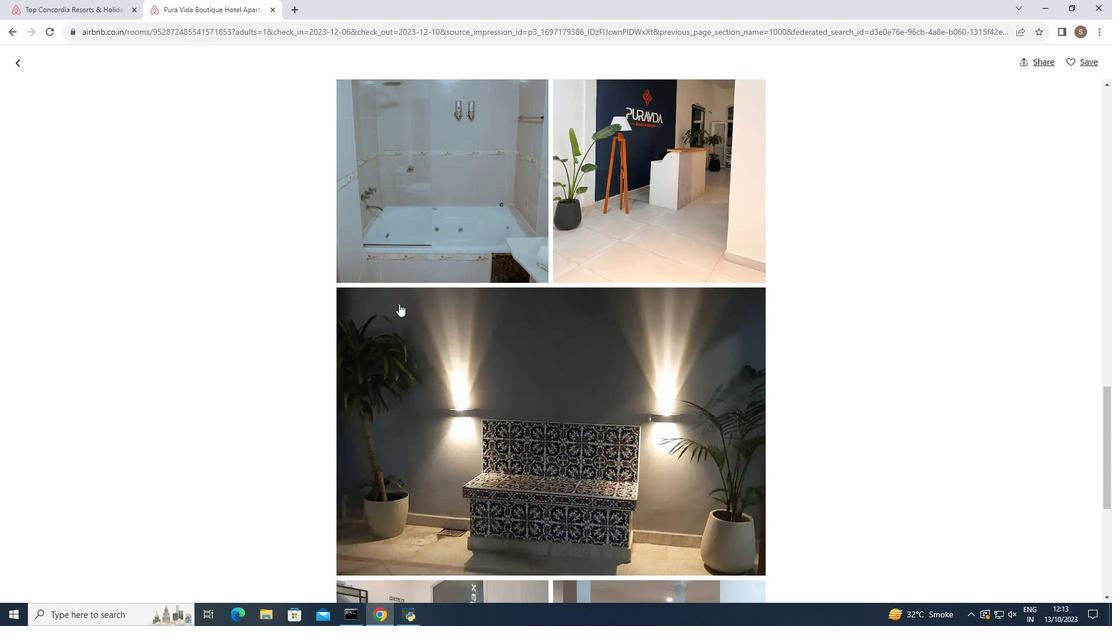 
Action: Mouse scrolled (399, 303) with delta (0, 0)
Screenshot: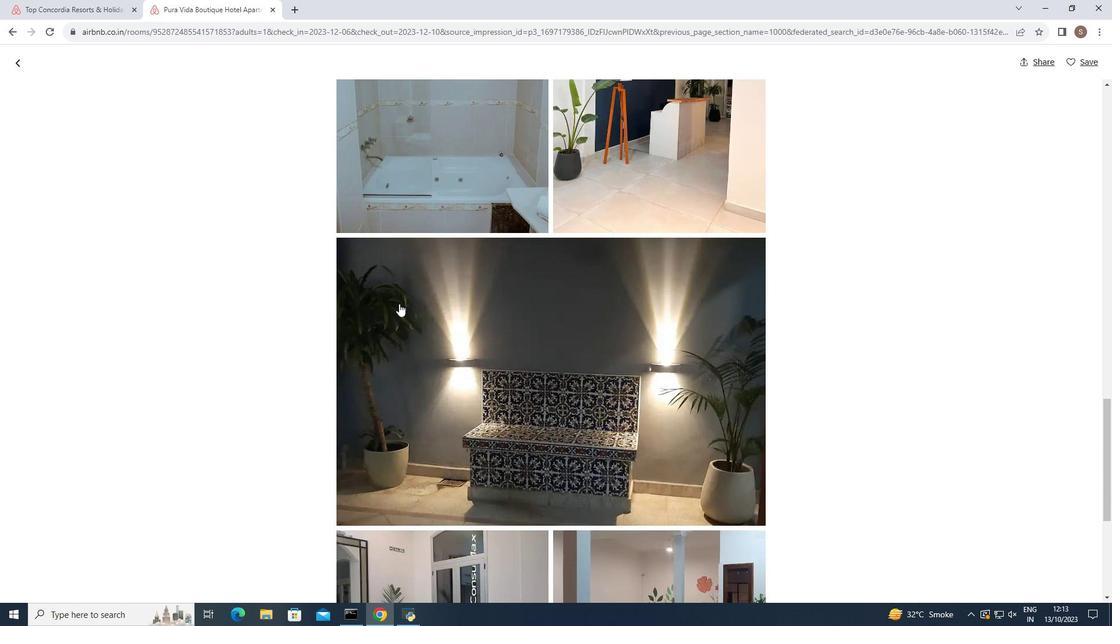 
Action: Mouse scrolled (399, 303) with delta (0, 0)
Screenshot: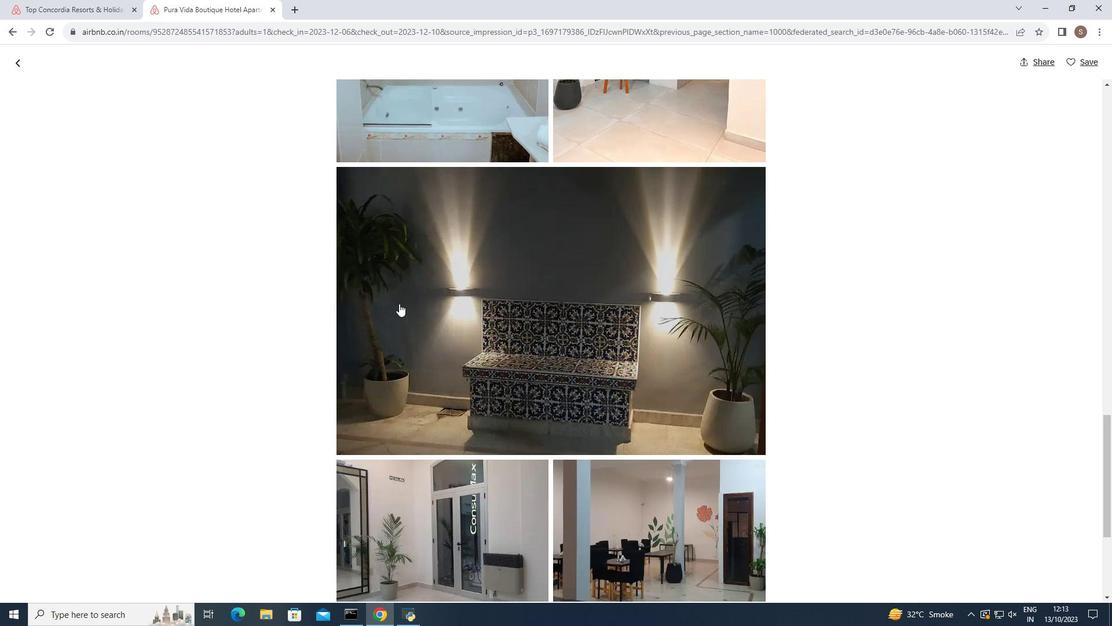 
Action: Mouse scrolled (399, 303) with delta (0, 0)
Screenshot: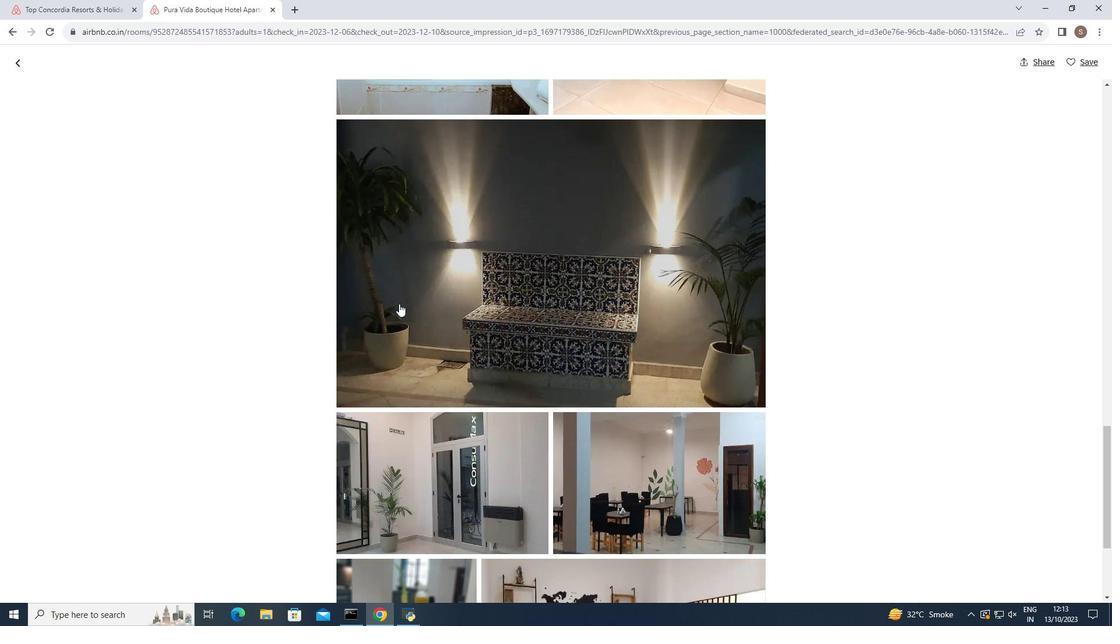
Action: Mouse moved to (399, 304)
Screenshot: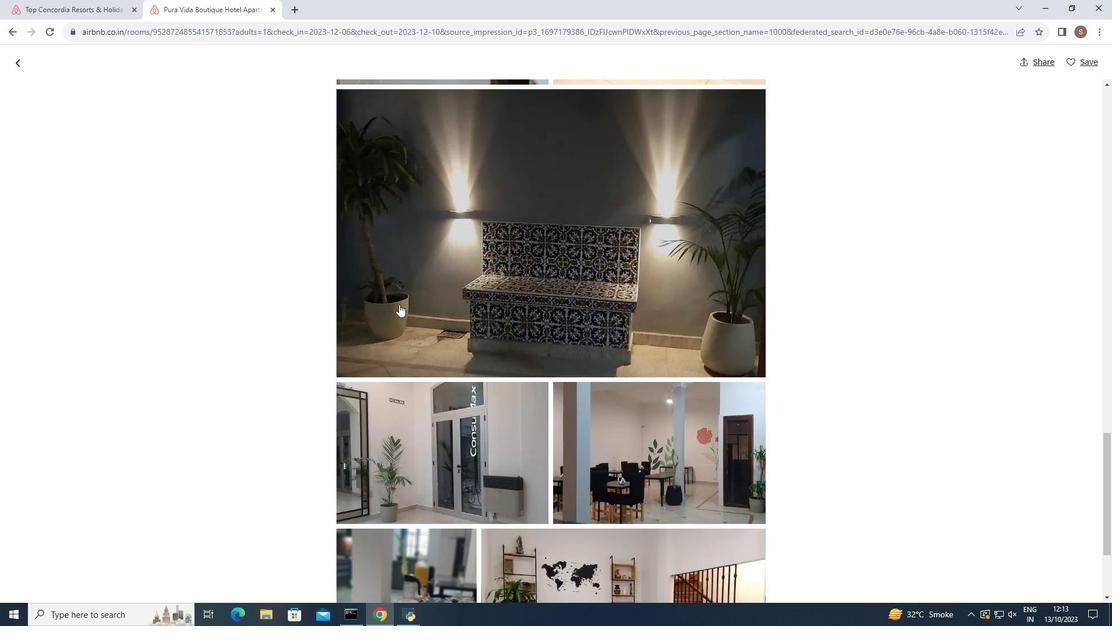 
Action: Mouse scrolled (399, 303) with delta (0, 0)
Screenshot: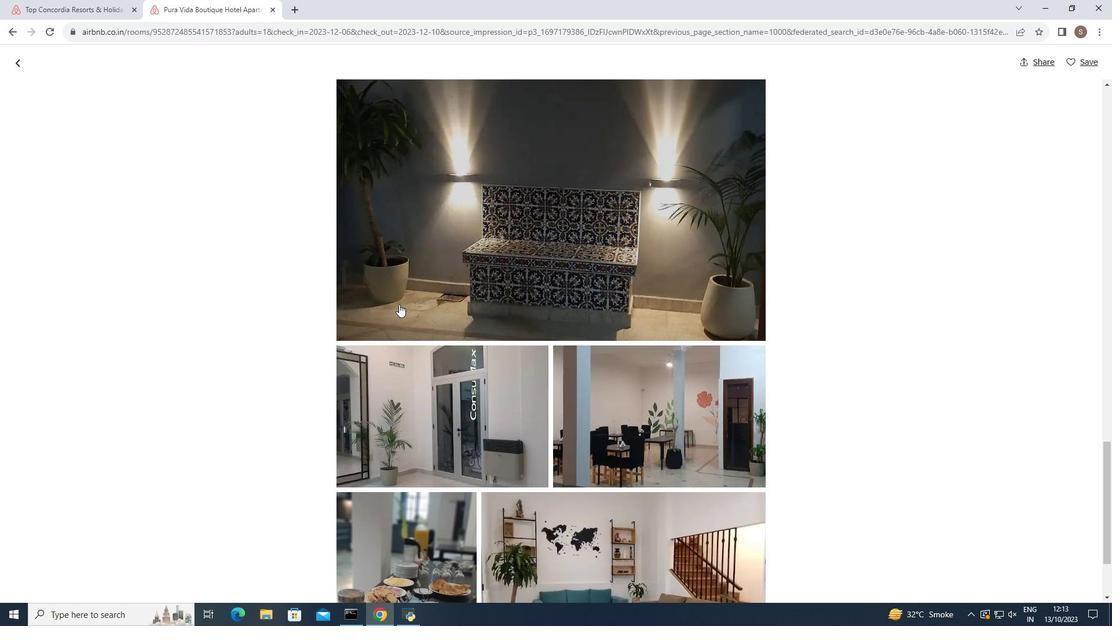 
Action: Mouse scrolled (399, 303) with delta (0, 0)
Screenshot: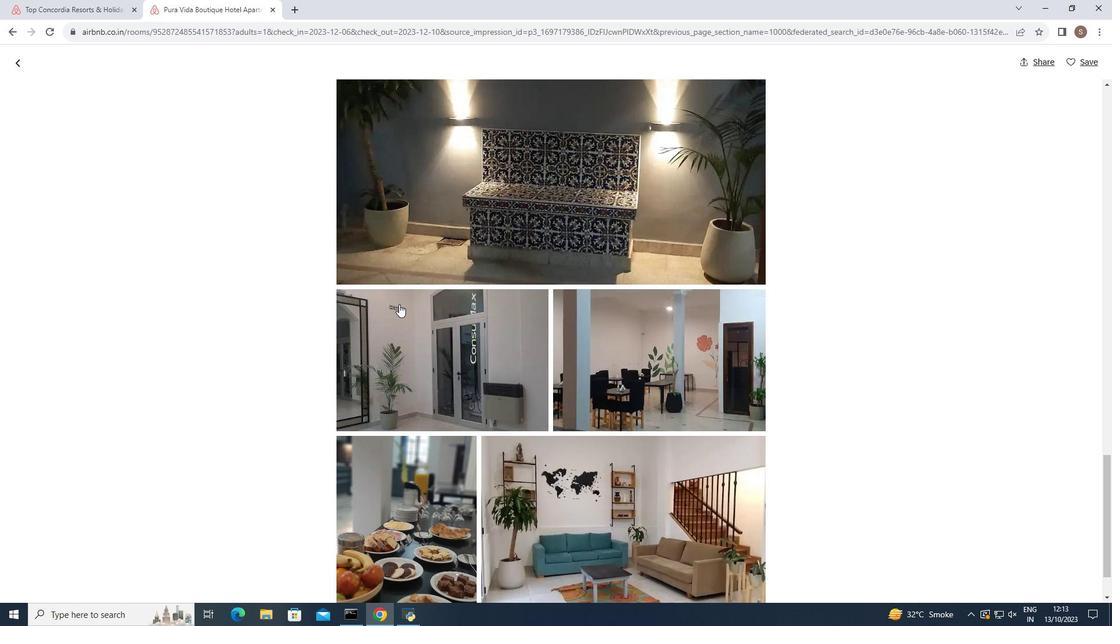 
Action: Mouse scrolled (399, 303) with delta (0, 0)
Screenshot: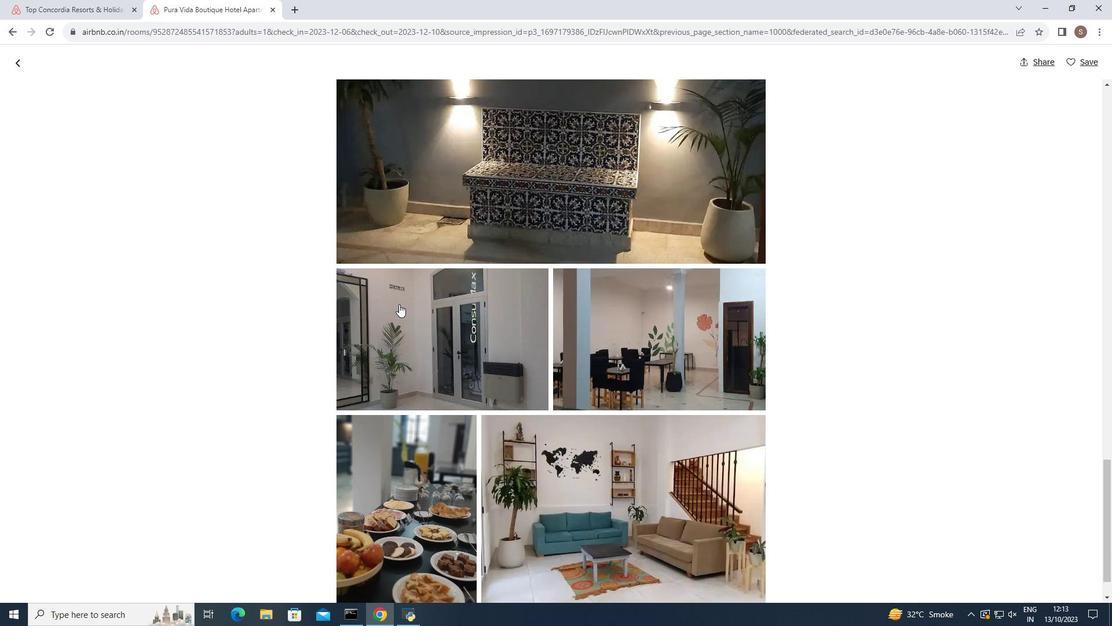 
Action: Mouse scrolled (399, 303) with delta (0, 0)
Screenshot: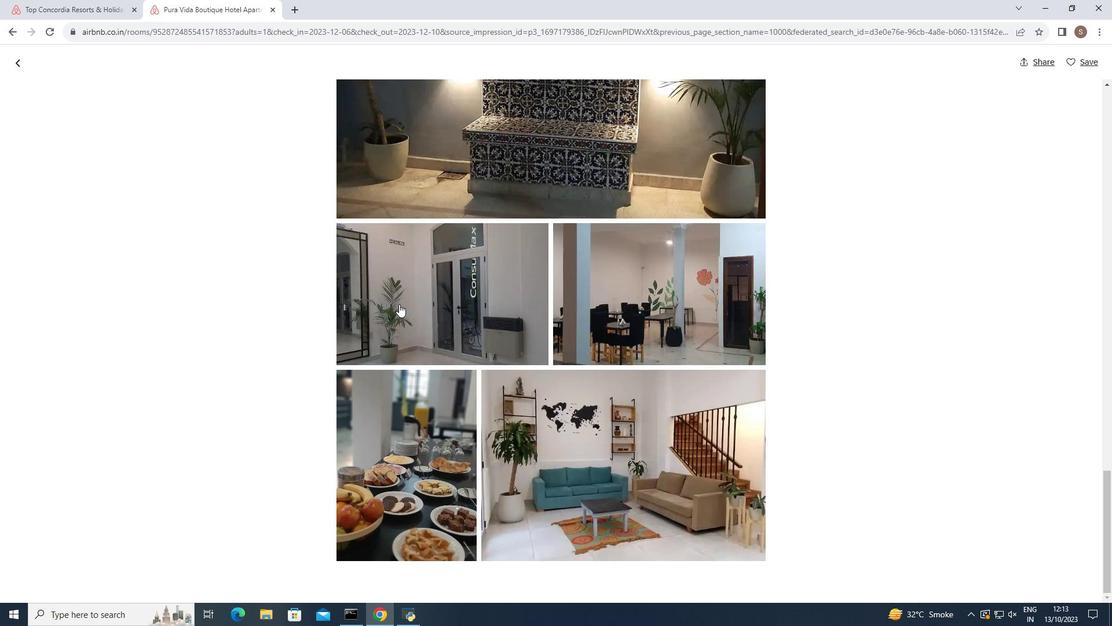 
Action: Mouse moved to (17, 62)
Screenshot: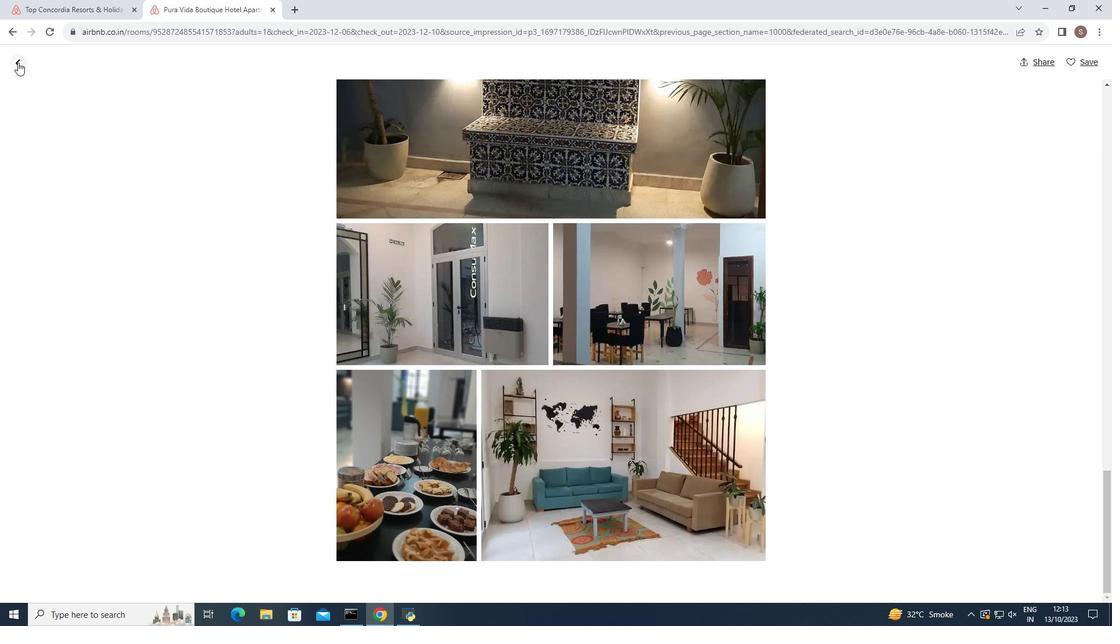 
Action: Mouse pressed left at (17, 62)
Screenshot: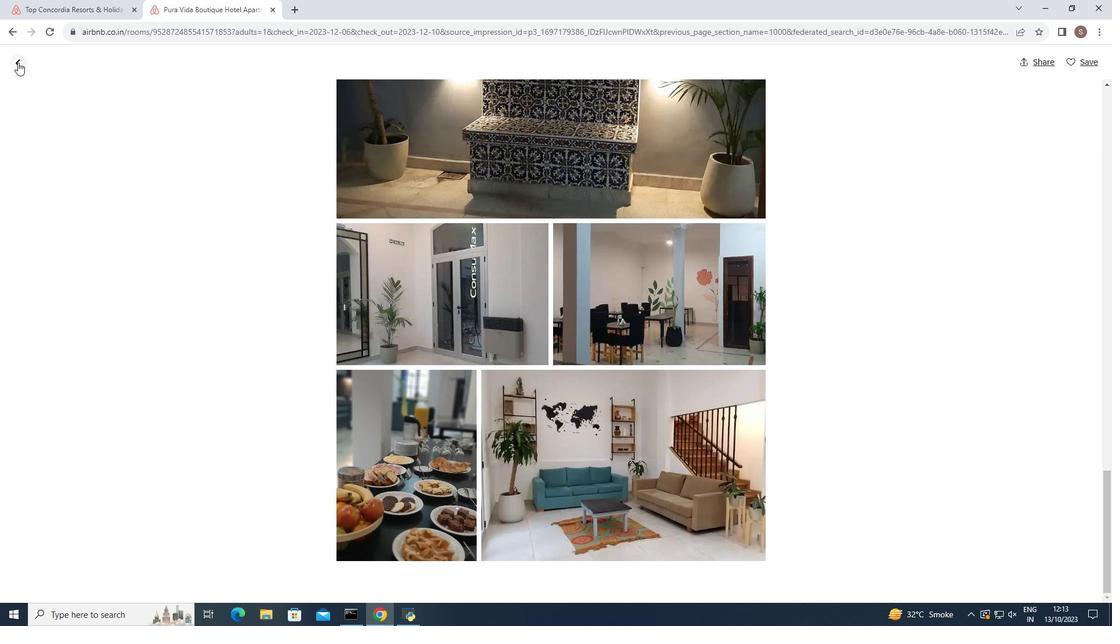 
Action: Mouse moved to (332, 329)
Screenshot: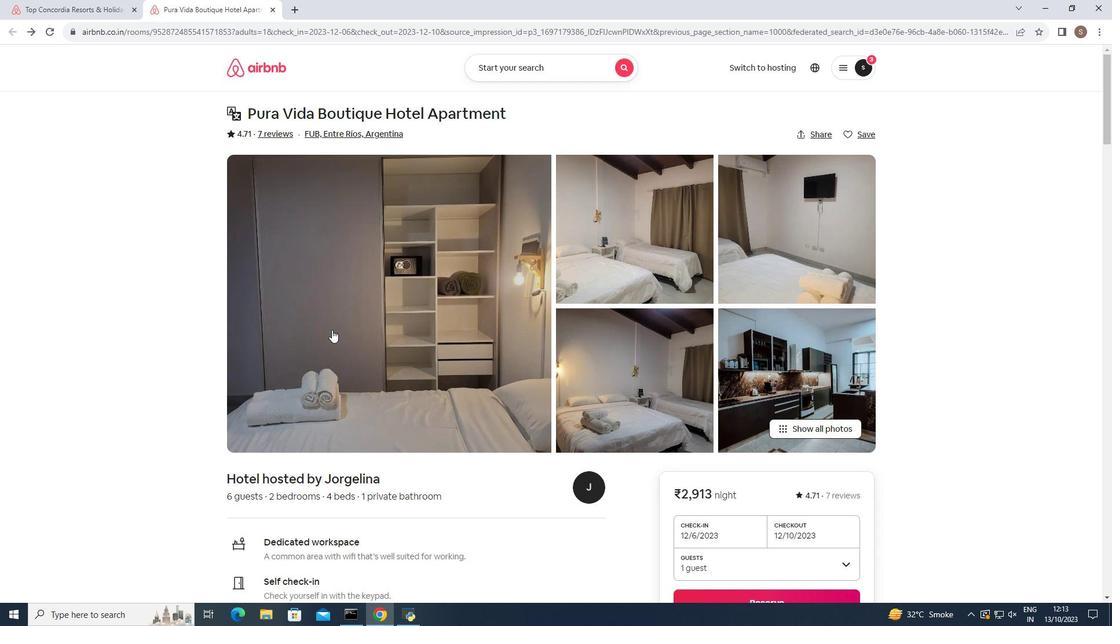 
Action: Mouse scrolled (332, 329) with delta (0, 0)
Screenshot: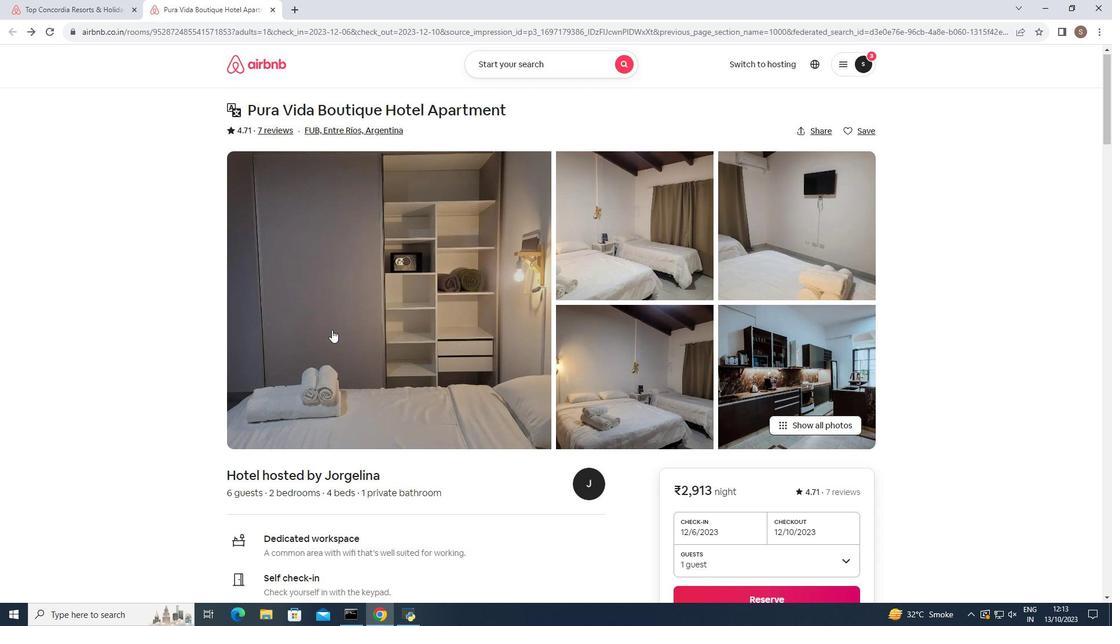 
Action: Mouse scrolled (332, 329) with delta (0, 0)
Screenshot: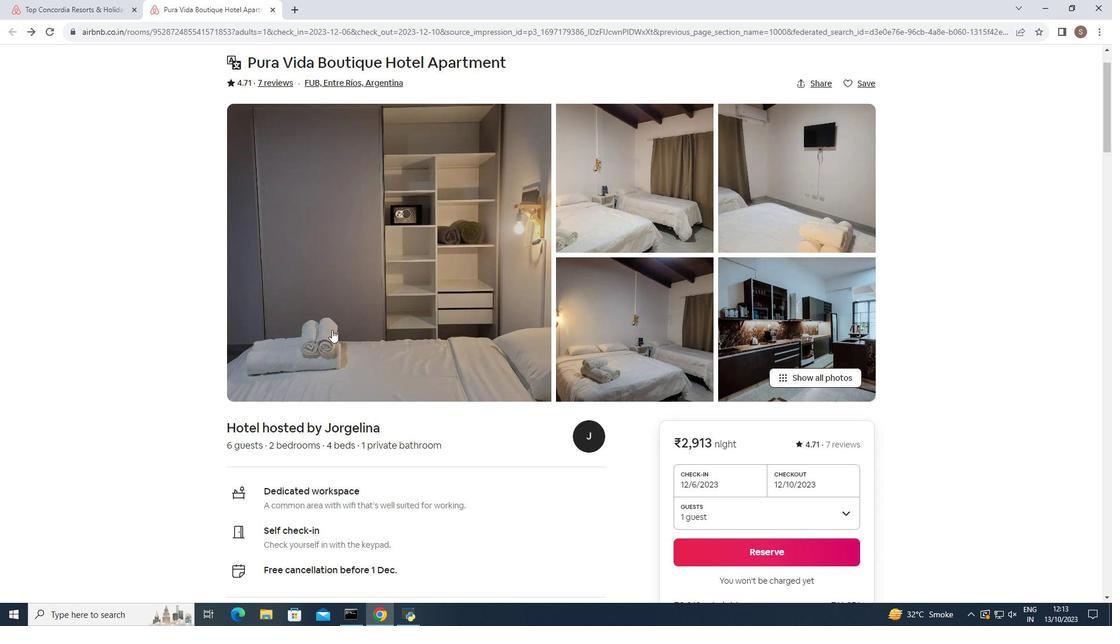 
Action: Mouse scrolled (332, 329) with delta (0, 0)
Screenshot: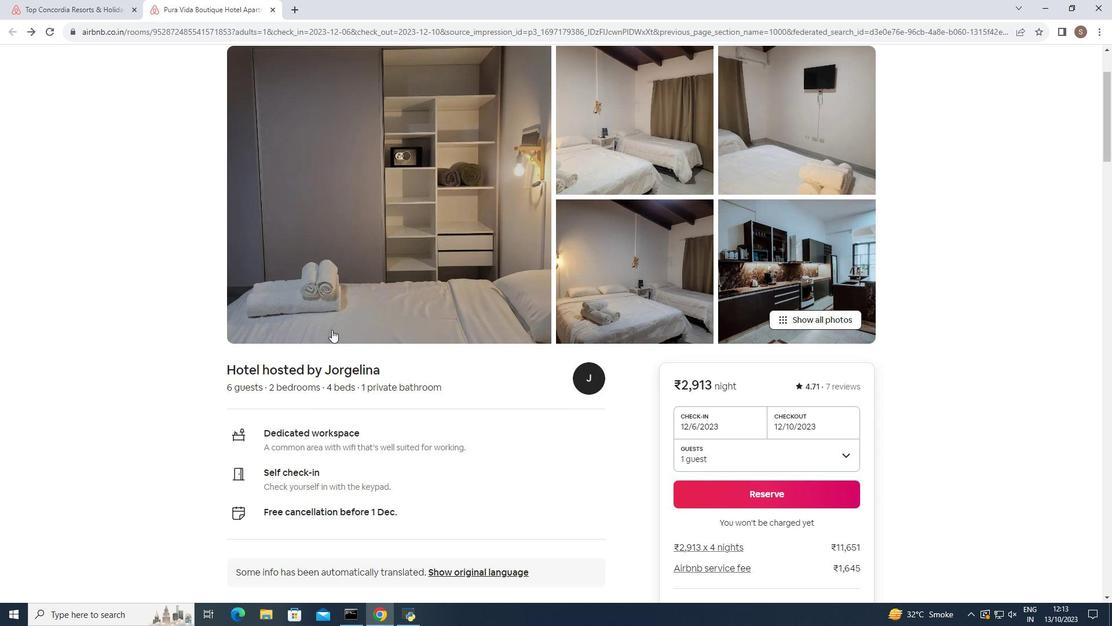 
Action: Mouse moved to (336, 335)
Screenshot: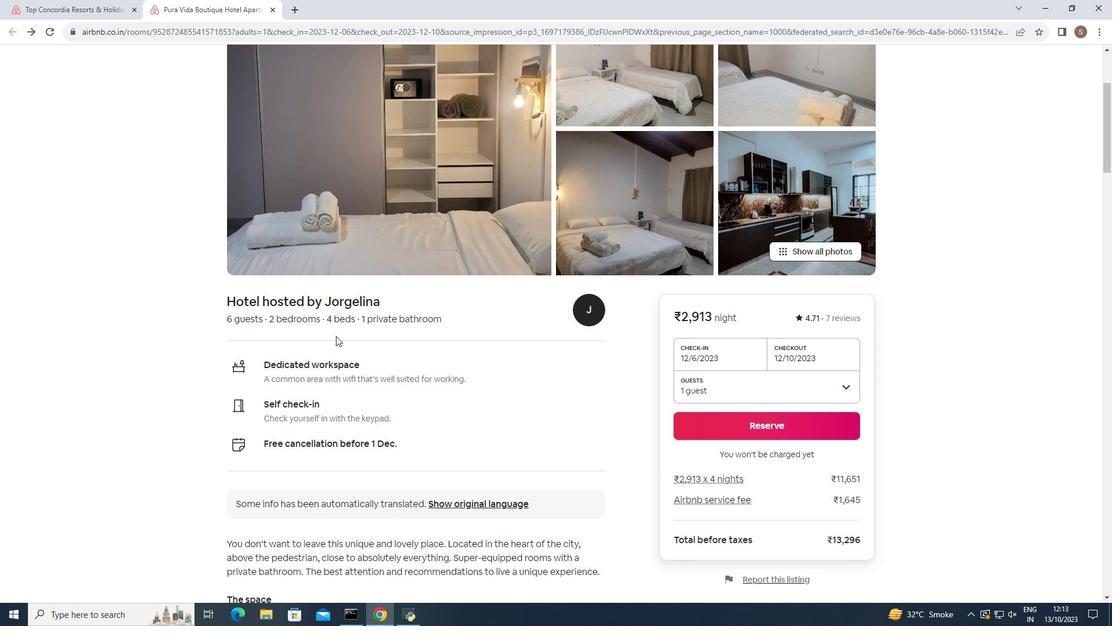 
Action: Mouse scrolled (336, 334) with delta (0, 0)
Screenshot: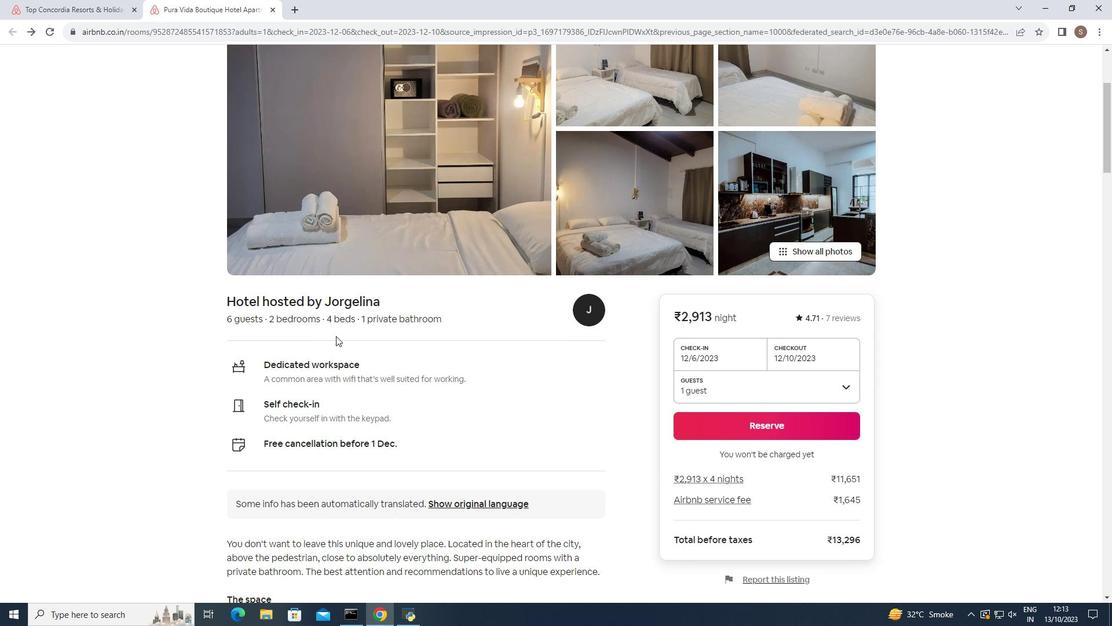 
Action: Mouse moved to (336, 336)
Screenshot: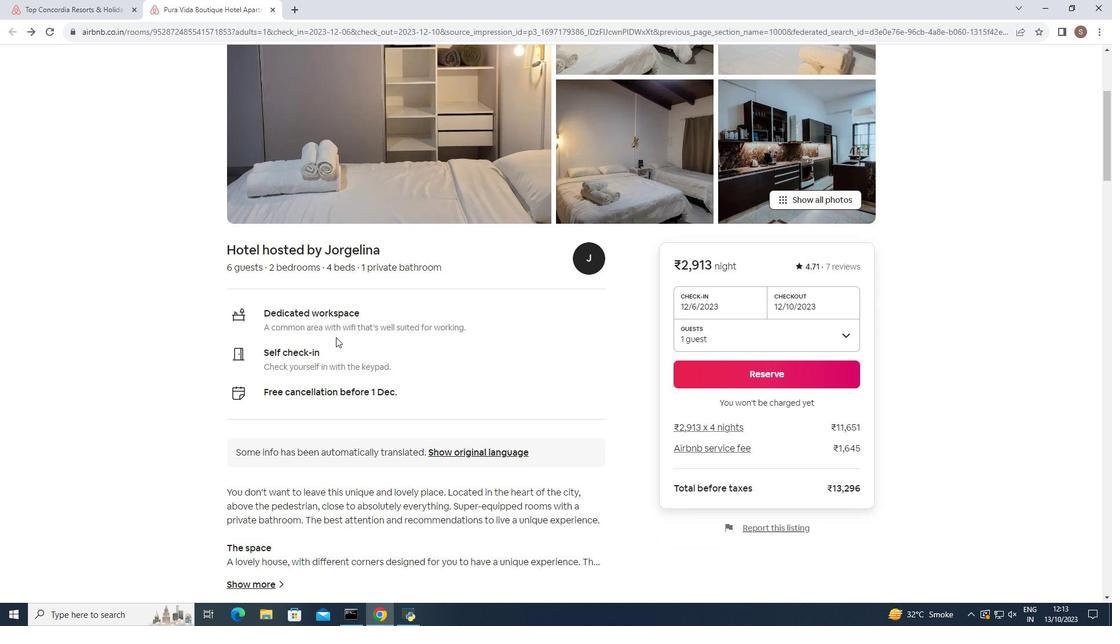 
Action: Mouse scrolled (336, 336) with delta (0, 0)
Screenshot: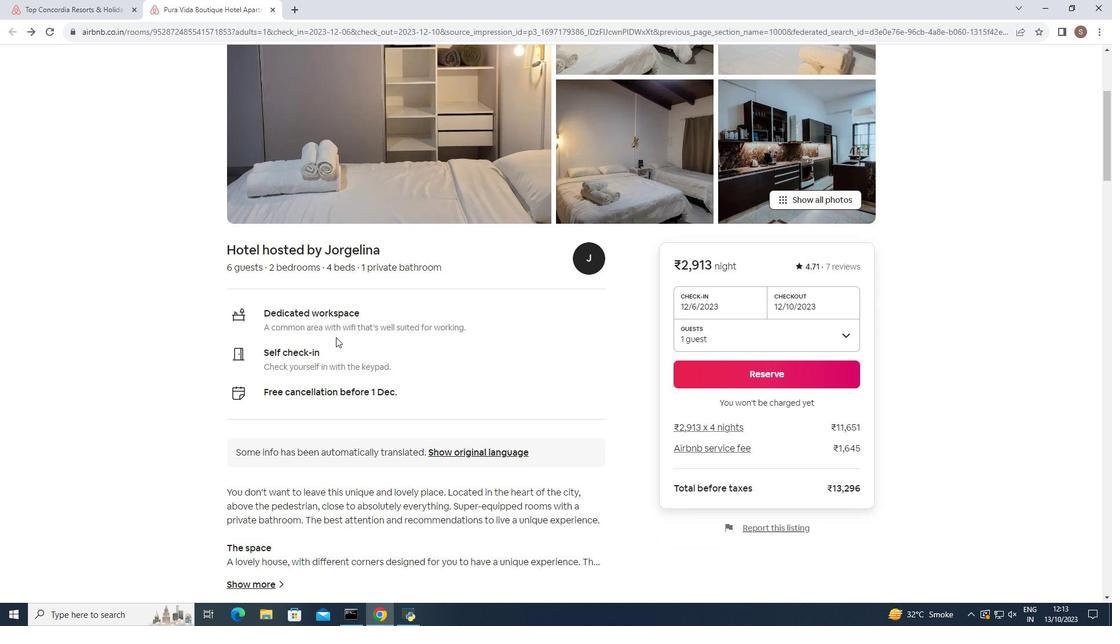 
Action: Mouse moved to (333, 339)
Screenshot: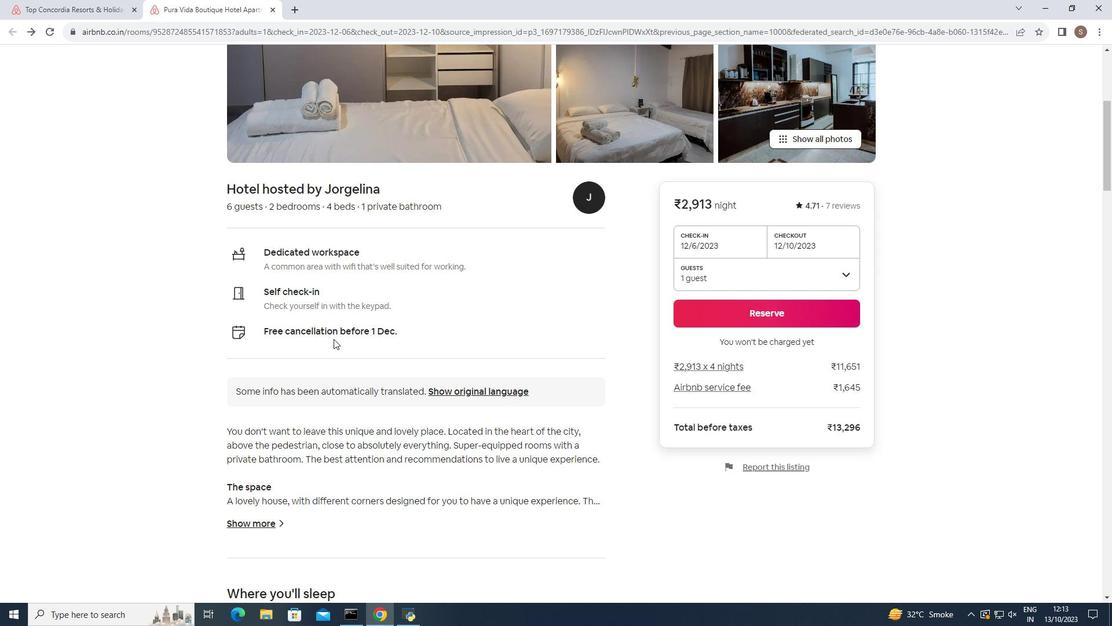 
Action: Mouse scrolled (333, 338) with delta (0, 0)
Screenshot: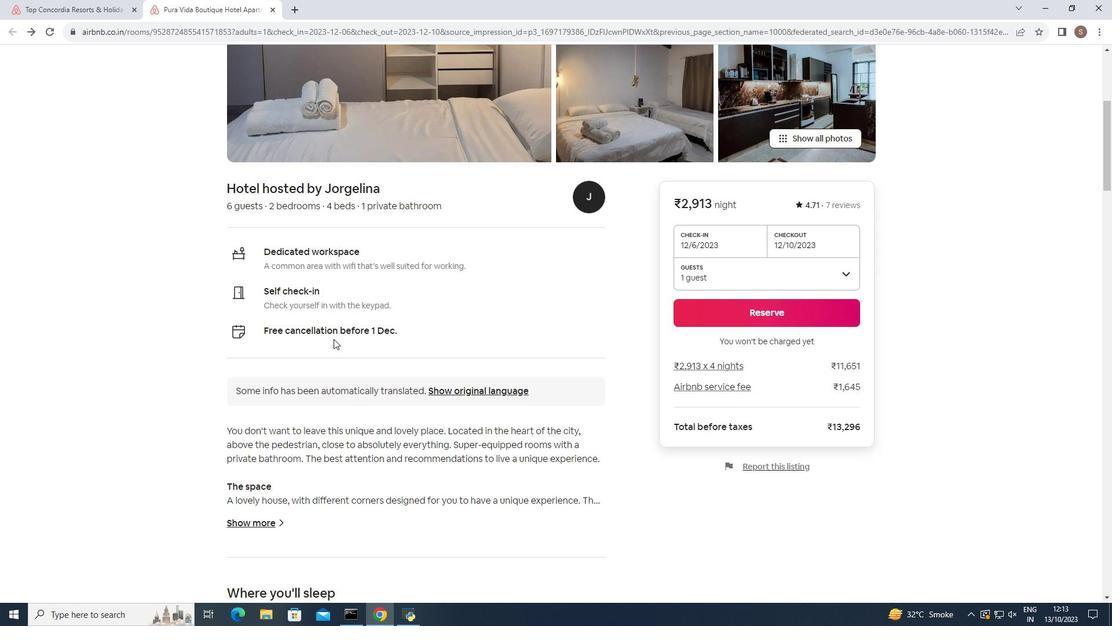 
Action: Mouse scrolled (333, 338) with delta (0, 0)
Screenshot: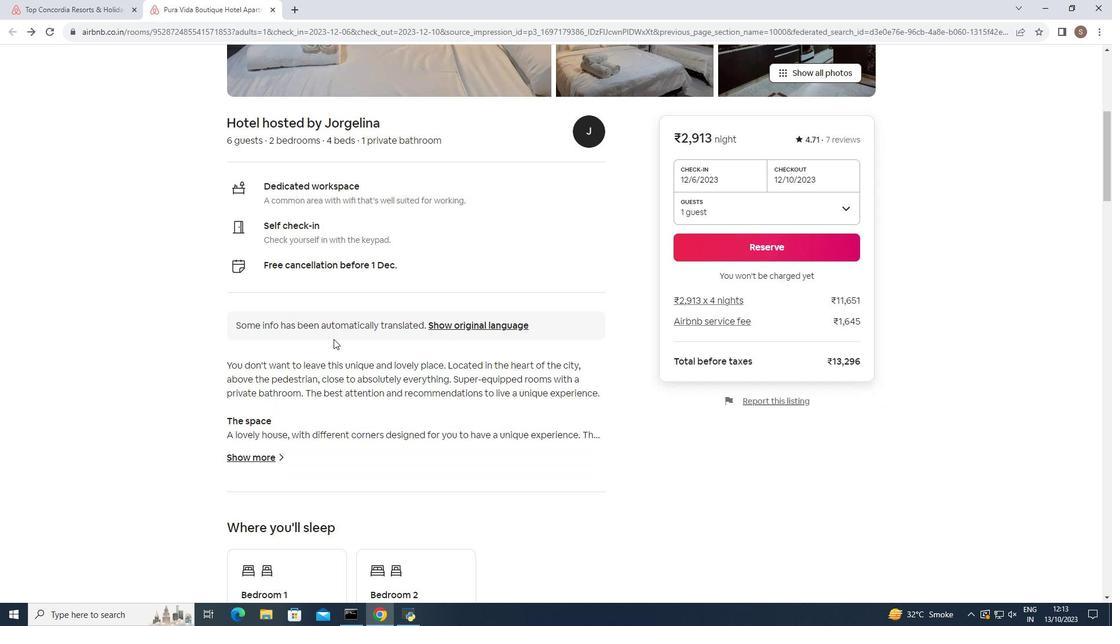 
Action: Mouse moved to (264, 410)
Screenshot: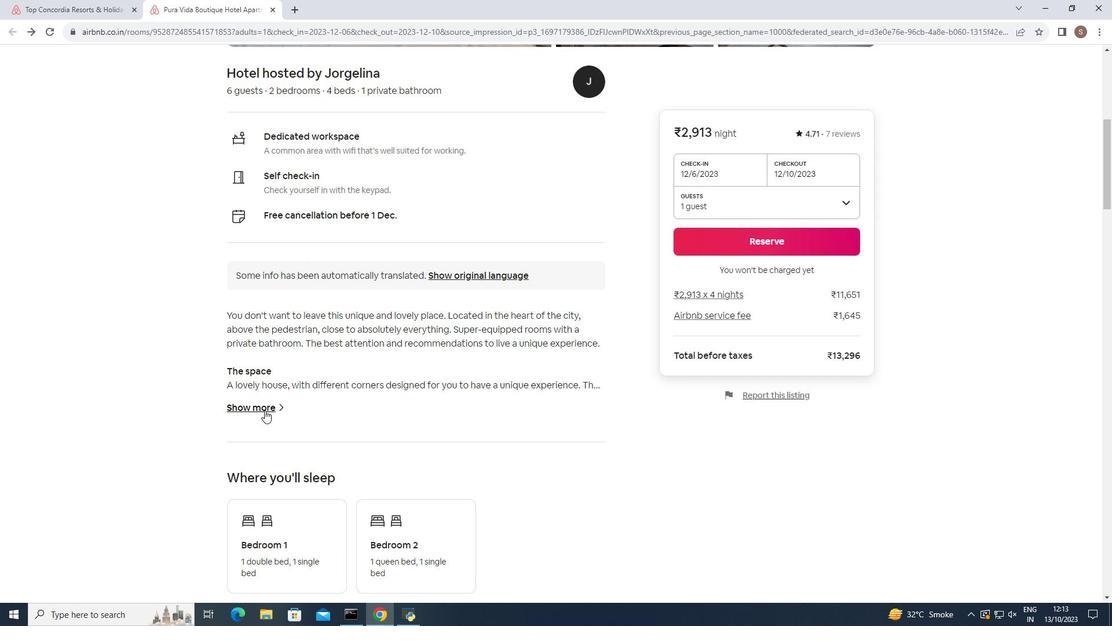 
Action: Mouse pressed left at (264, 410)
Screenshot: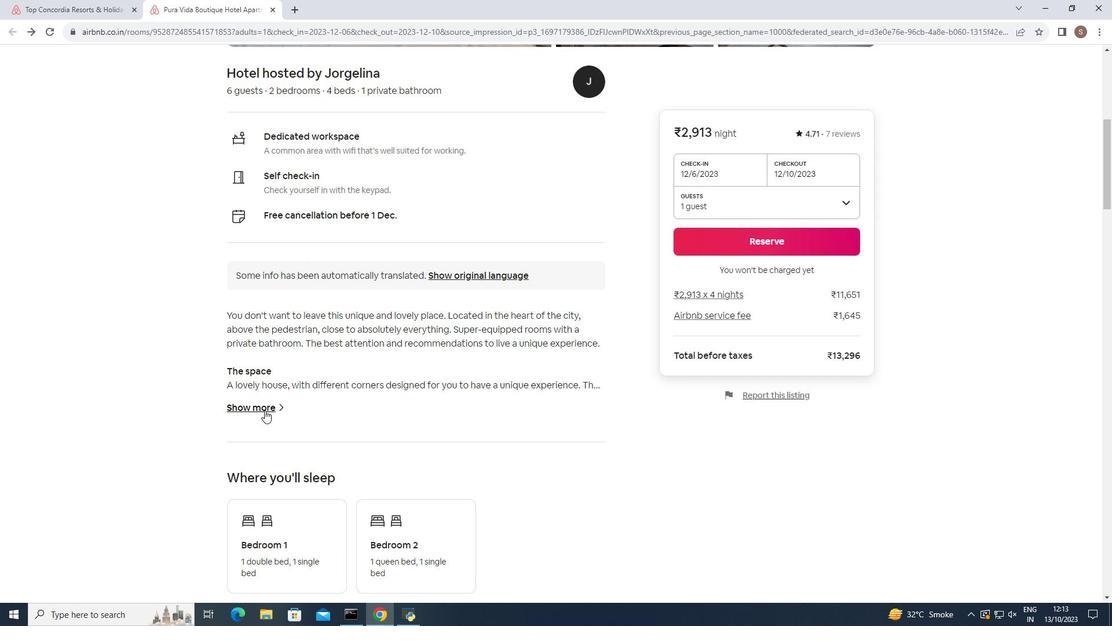 
Action: Mouse moved to (424, 399)
Screenshot: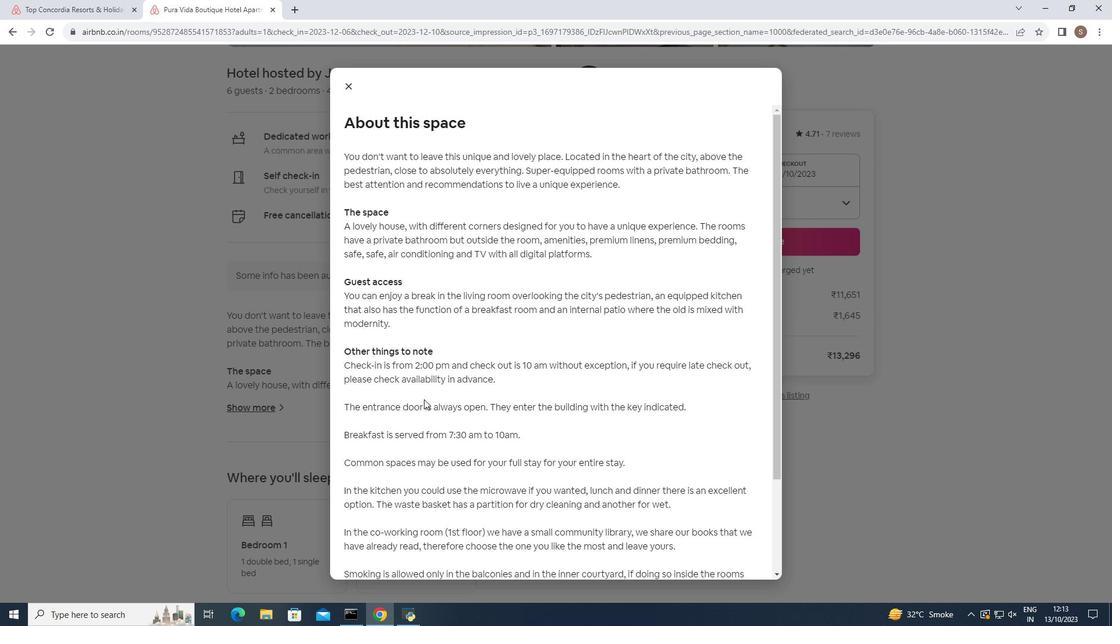 
Action: Mouse scrolled (424, 398) with delta (0, 0)
Screenshot: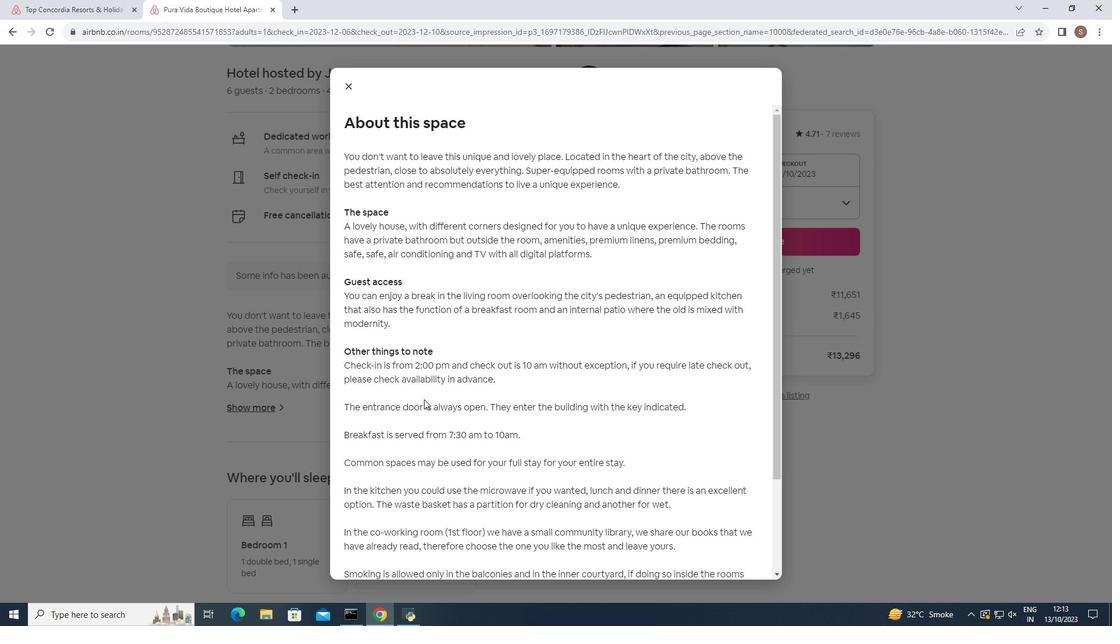 
Action: Mouse scrolled (424, 398) with delta (0, 0)
Screenshot: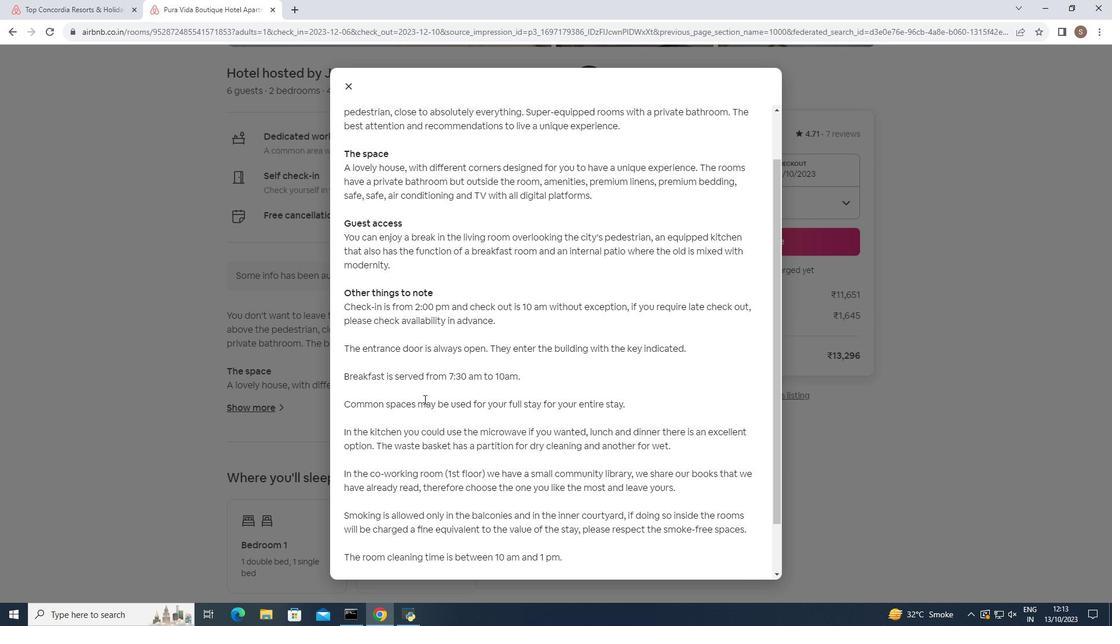 
Action: Mouse scrolled (424, 398) with delta (0, 0)
Screenshot: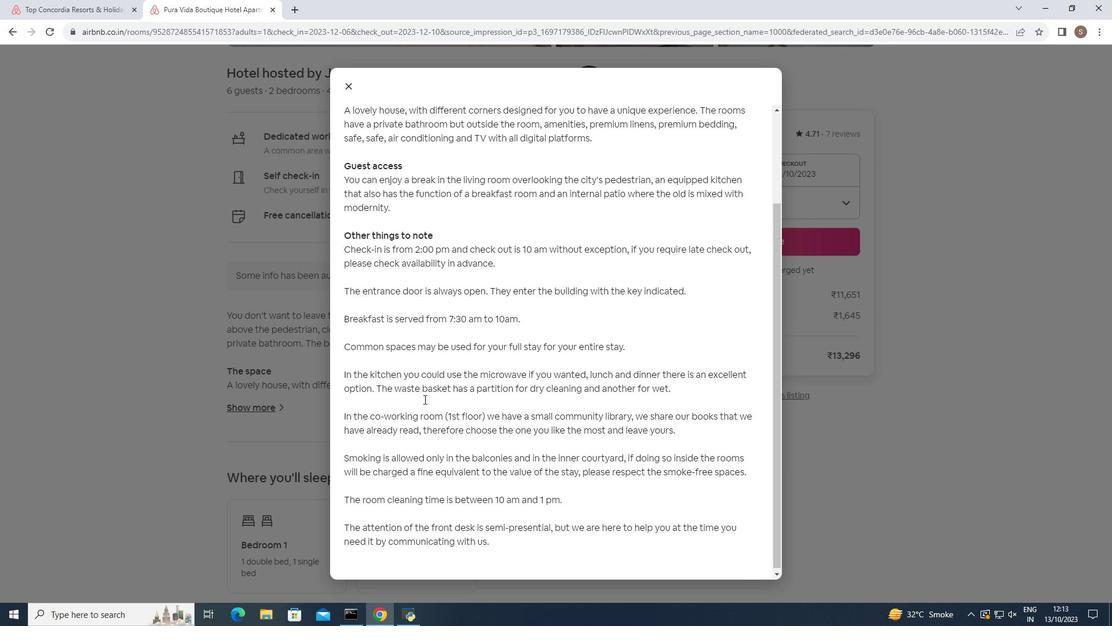 
Action: Mouse moved to (347, 86)
Screenshot: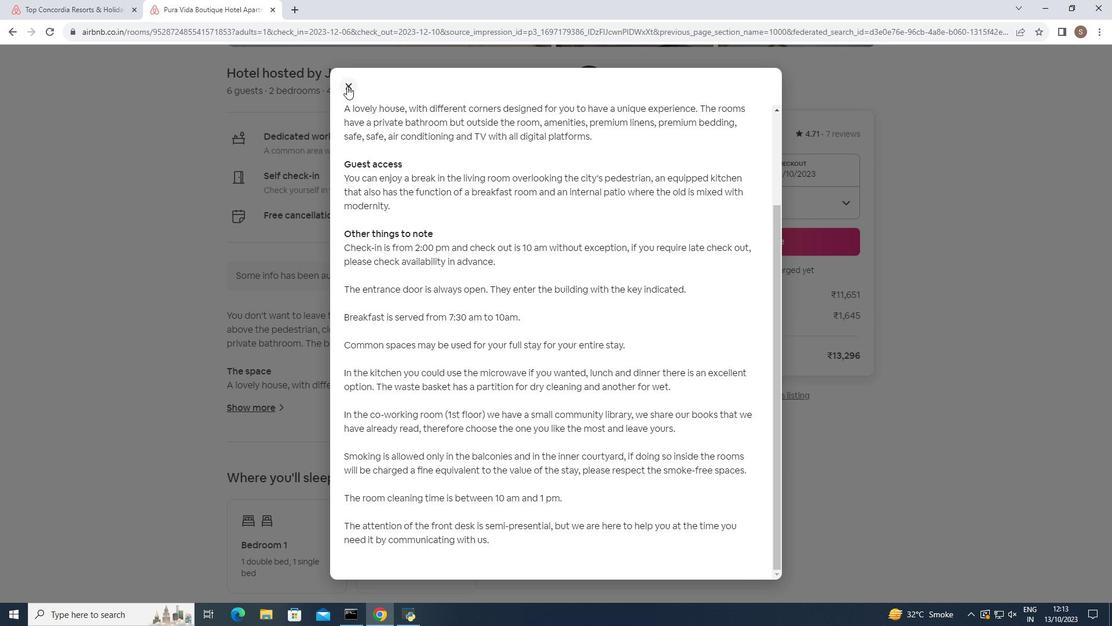 
Action: Mouse pressed left at (347, 86)
Screenshot: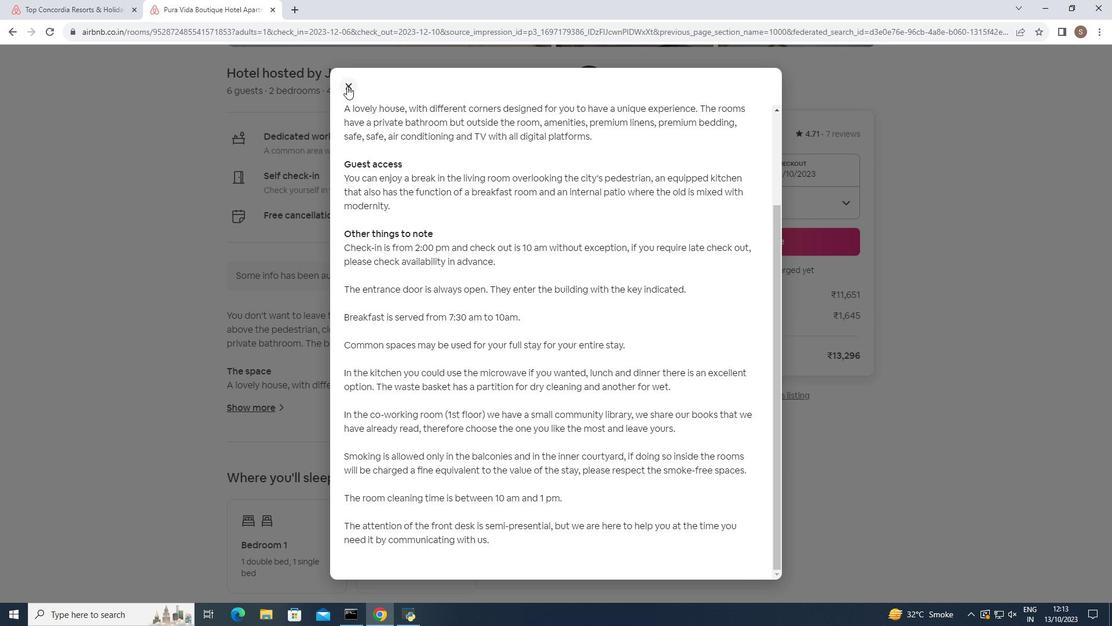 
Action: Mouse moved to (385, 302)
Screenshot: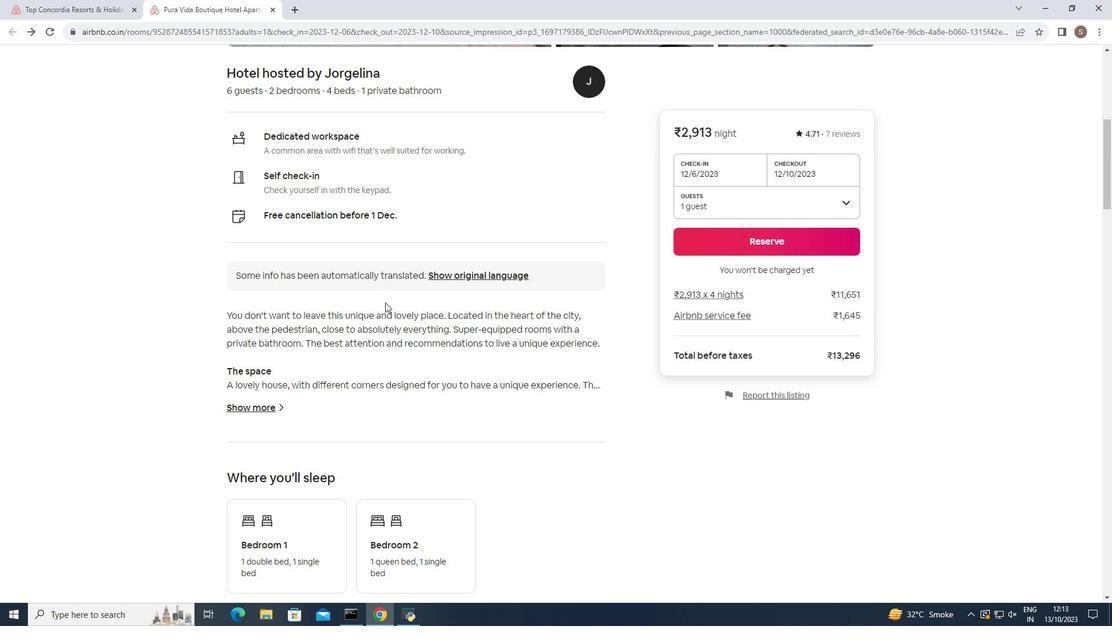 
Action: Mouse scrolled (385, 301) with delta (0, 0)
Screenshot: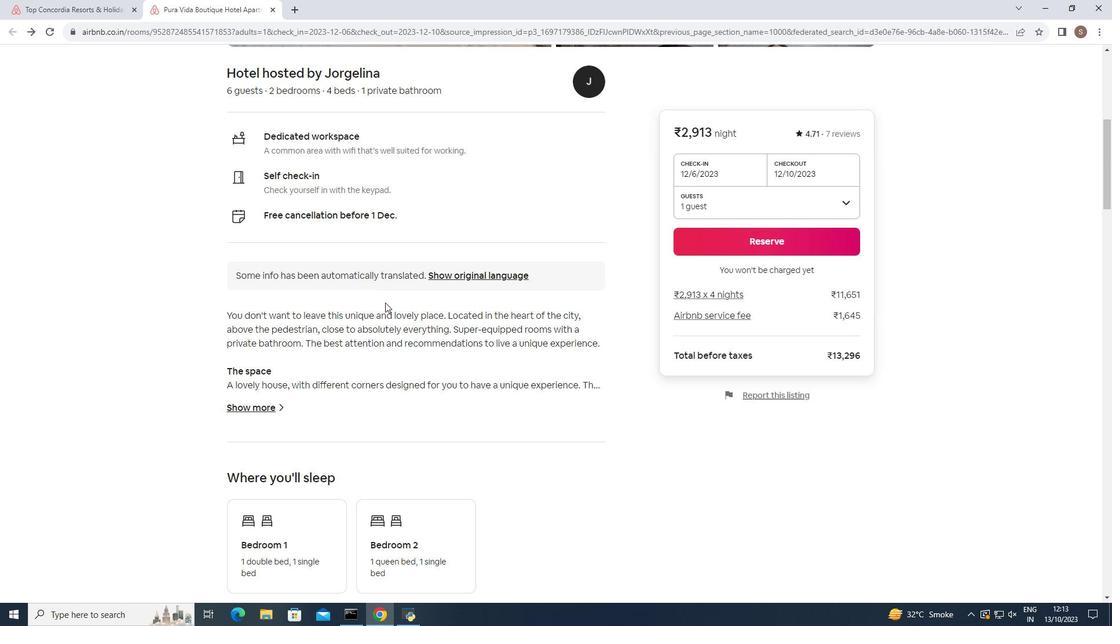 
Action: Mouse moved to (385, 303)
Screenshot: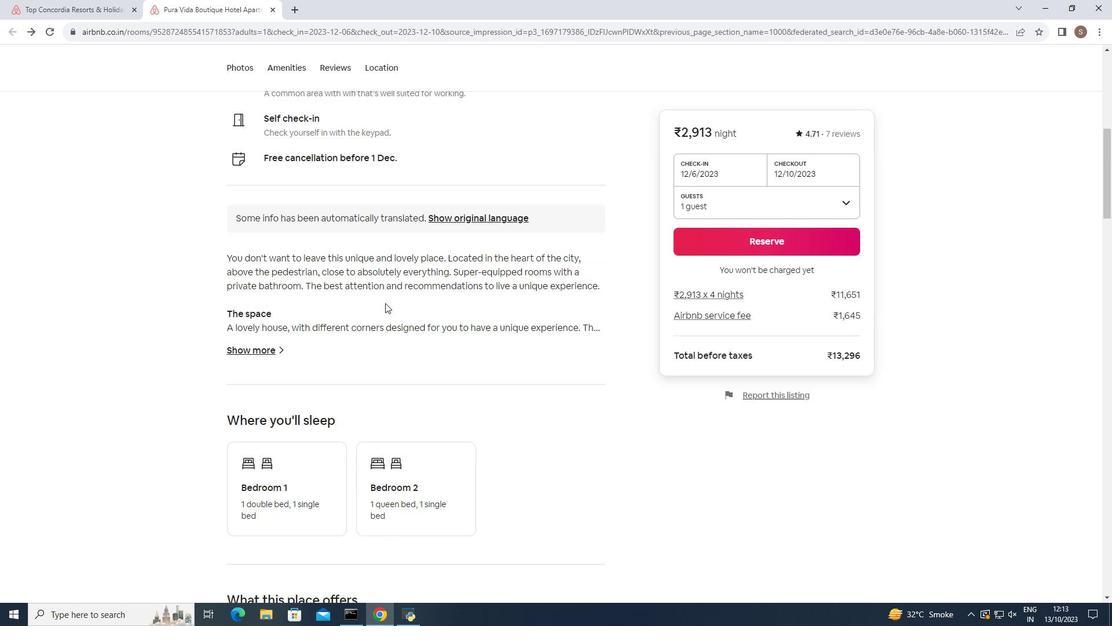 
Action: Mouse scrolled (385, 302) with delta (0, 0)
Screenshot: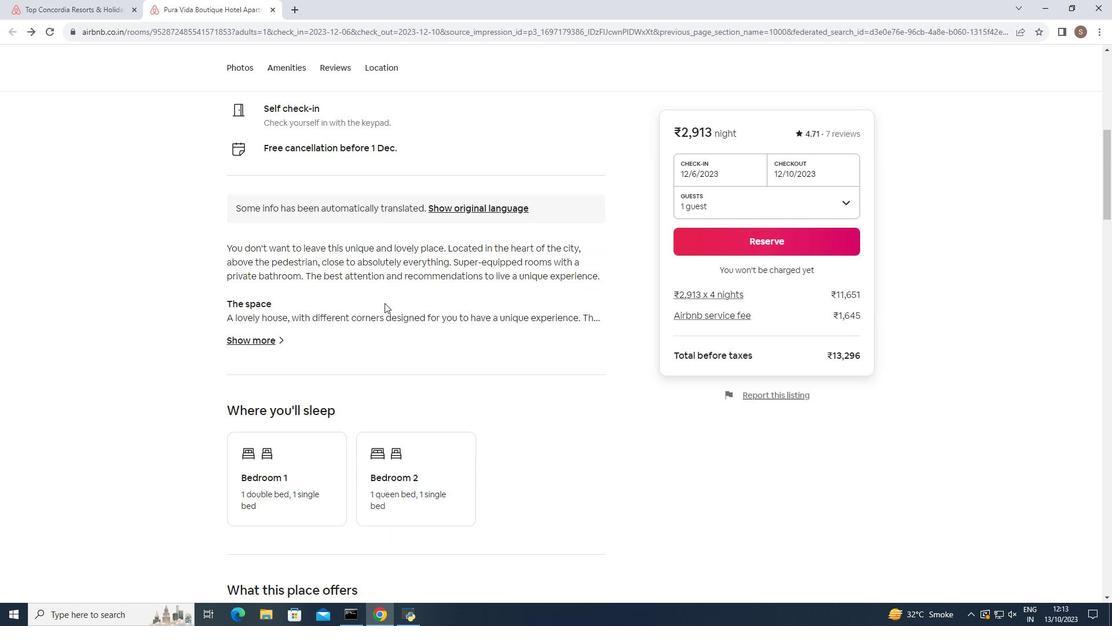 
Action: Mouse moved to (384, 303)
Screenshot: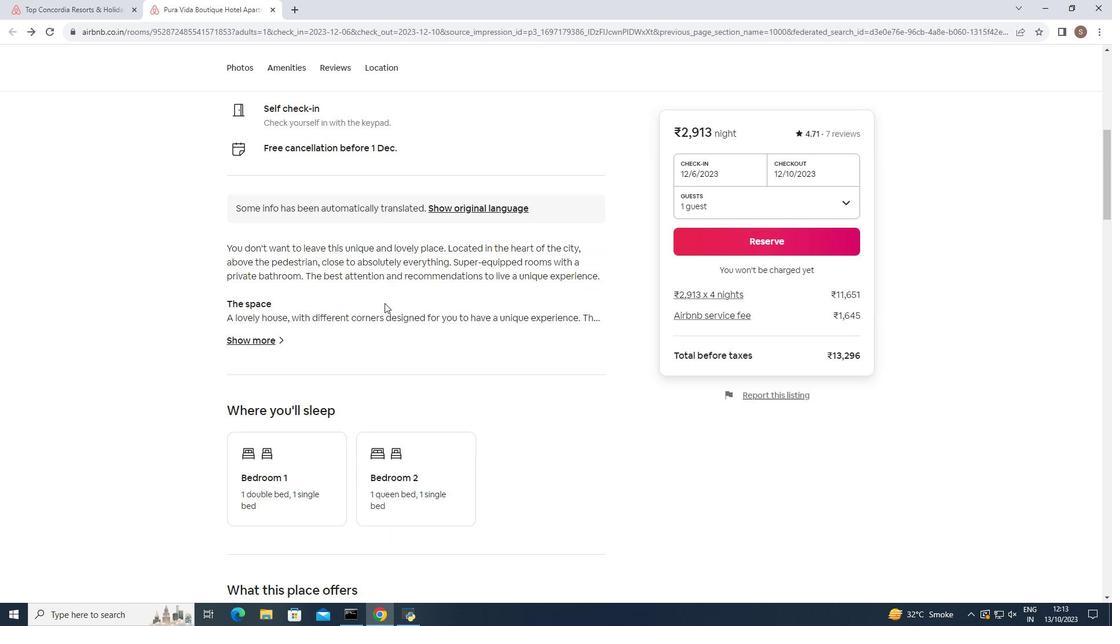 
Action: Mouse scrolled (384, 302) with delta (0, 0)
Screenshot: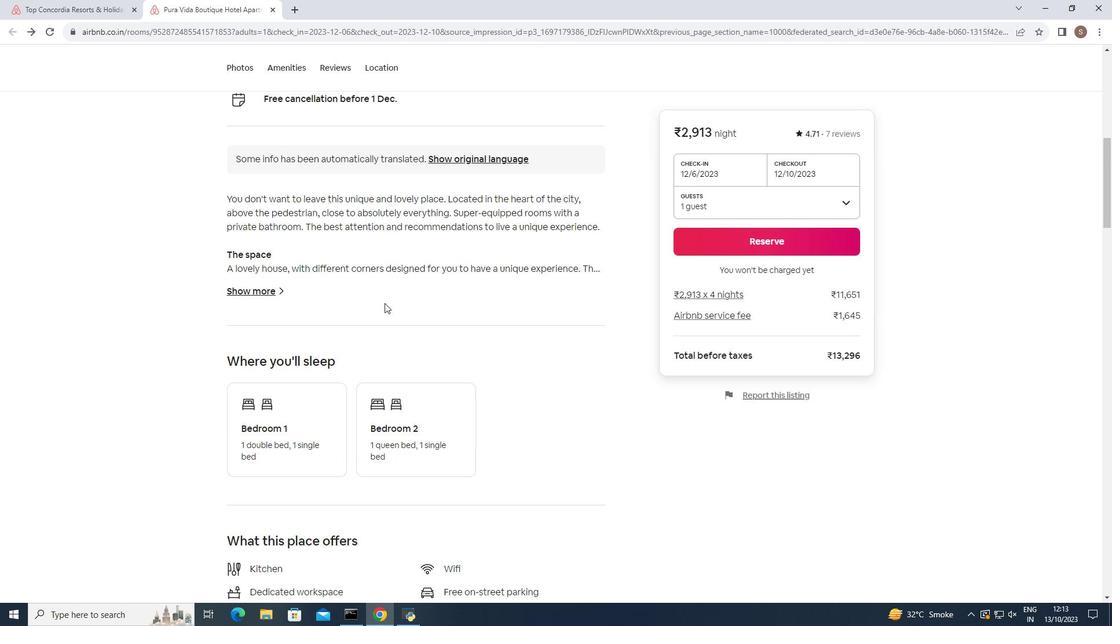 
Action: Mouse scrolled (384, 302) with delta (0, 0)
Screenshot: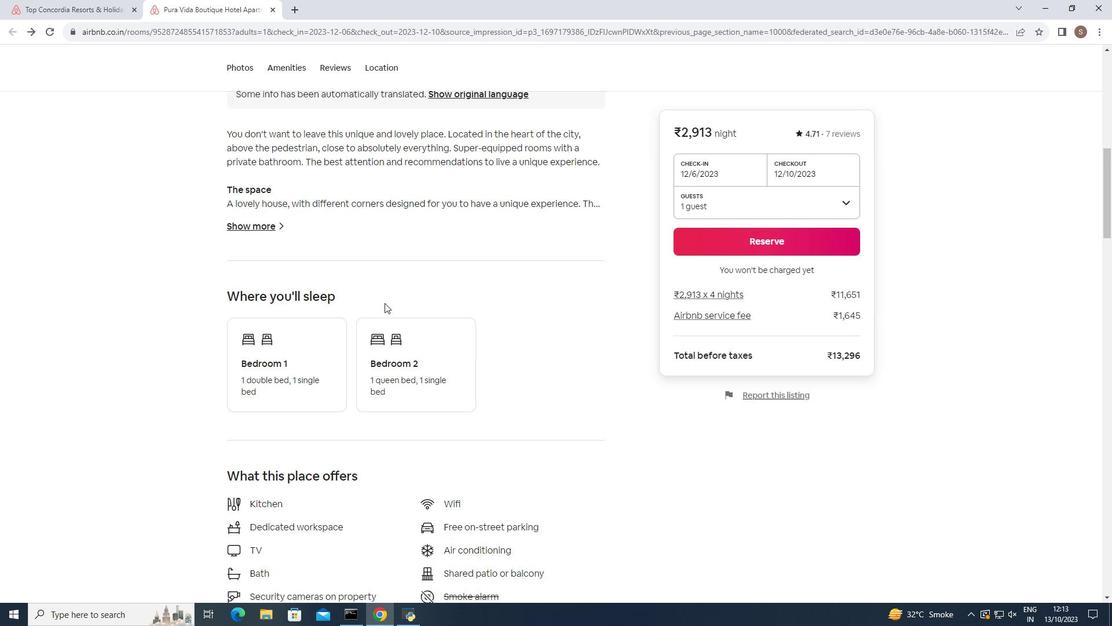 
Action: Mouse scrolled (384, 302) with delta (0, 0)
Screenshot: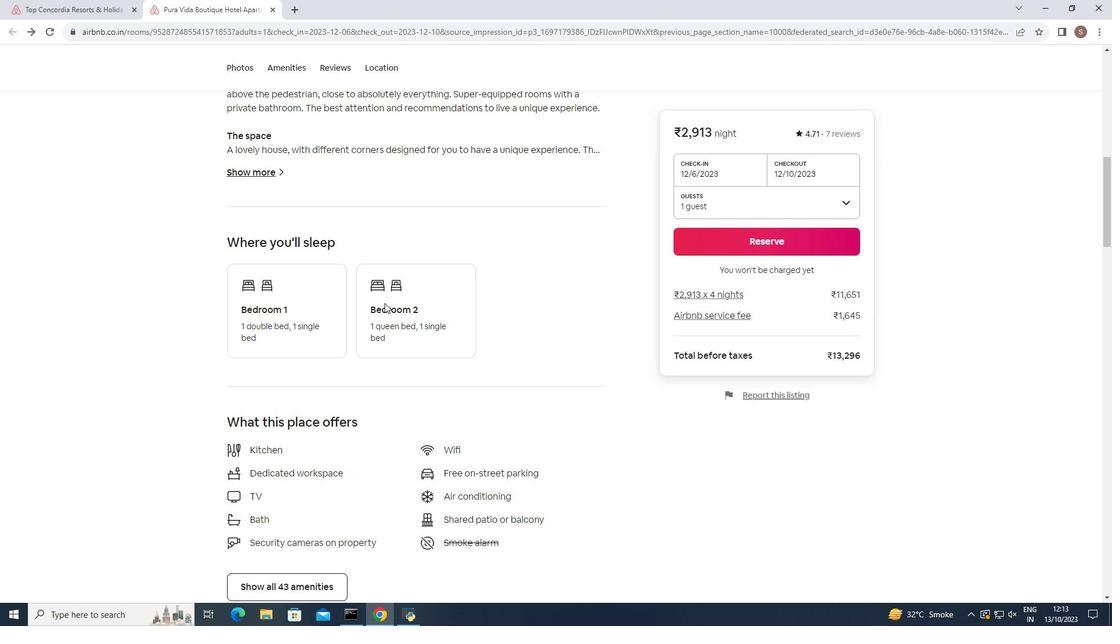 
Action: Mouse moved to (384, 303)
Screenshot: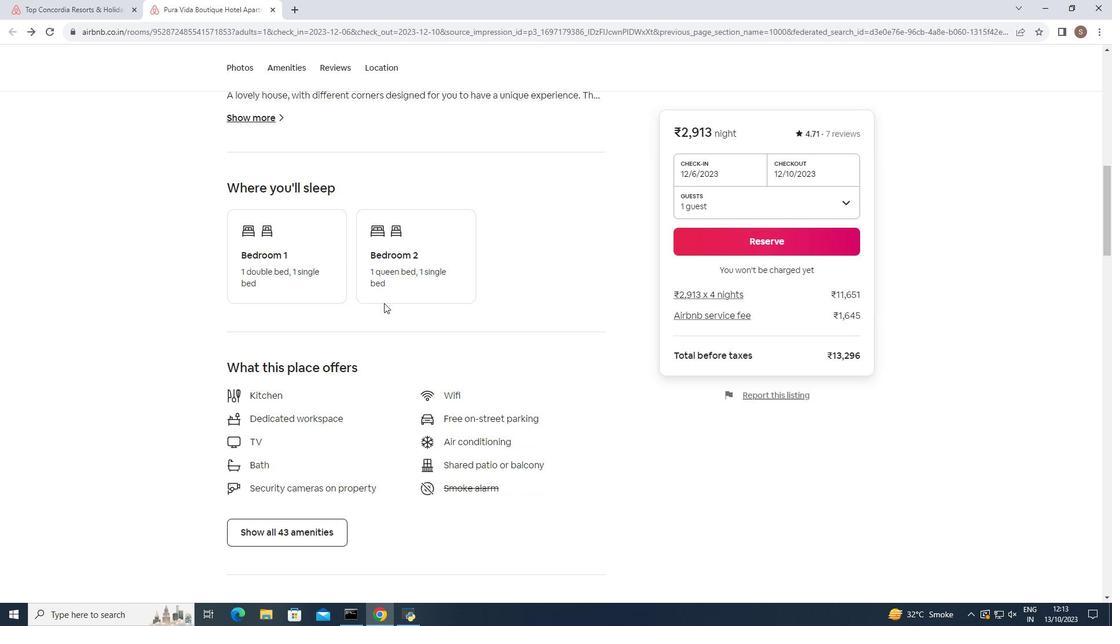 
Action: Mouse scrolled (384, 302) with delta (0, 0)
Screenshot: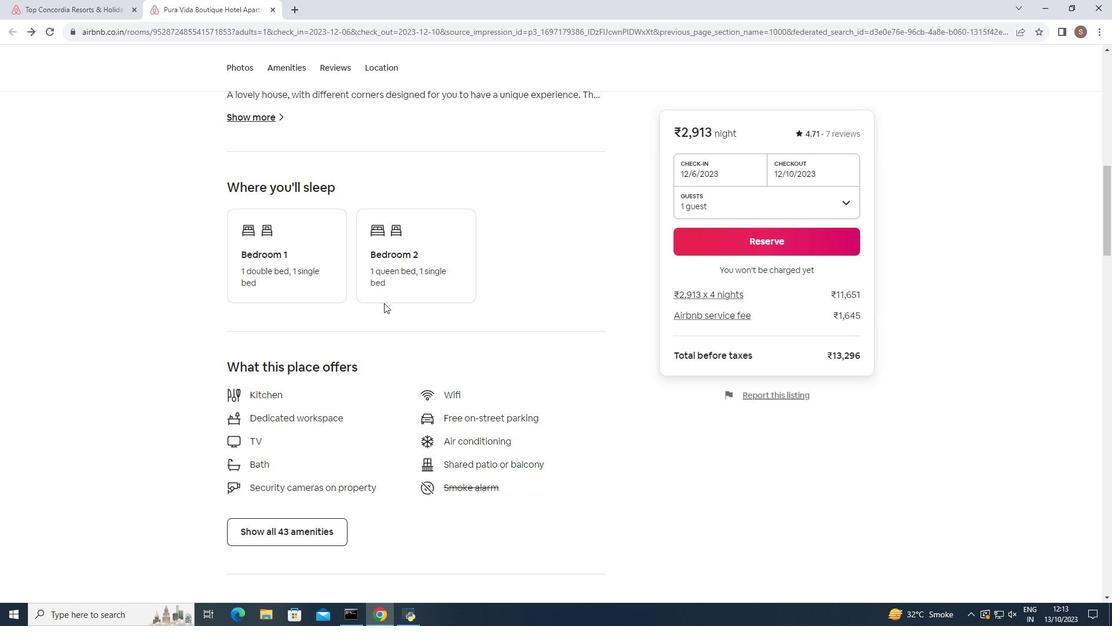 
Action: Mouse moved to (316, 475)
Screenshot: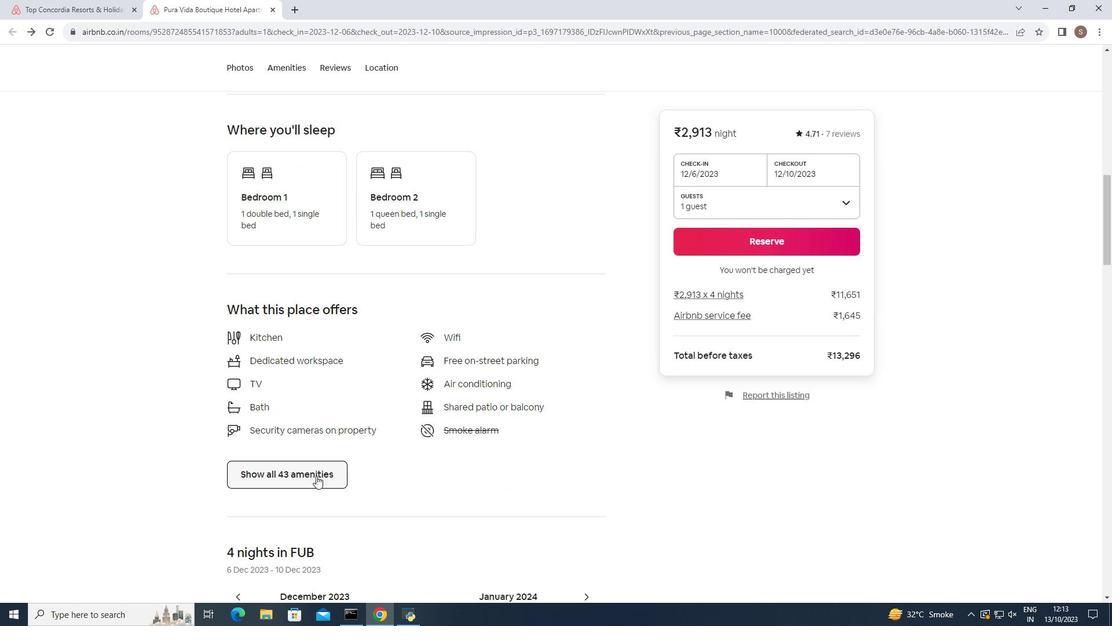 
Action: Mouse pressed left at (316, 475)
Screenshot: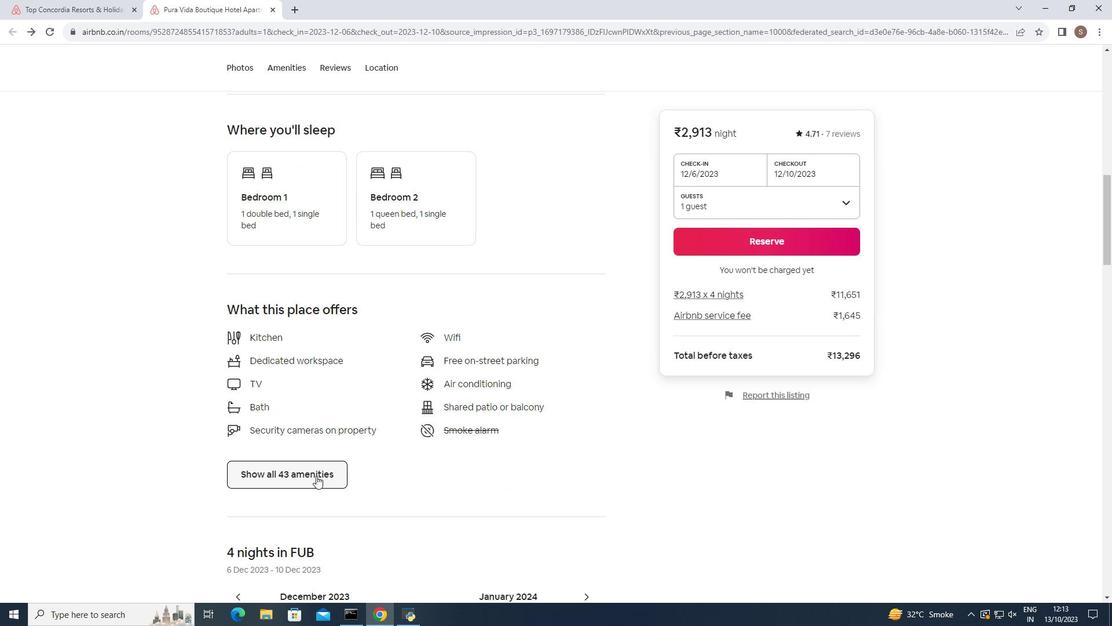 
Action: Mouse moved to (426, 426)
Screenshot: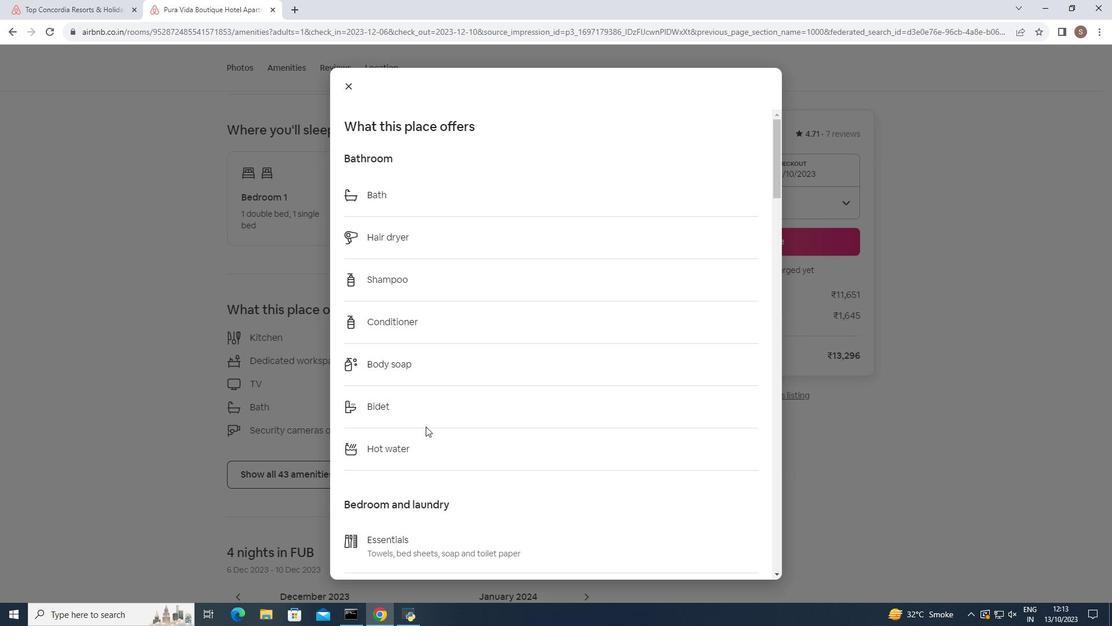 
Action: Mouse scrolled (426, 426) with delta (0, 0)
Screenshot: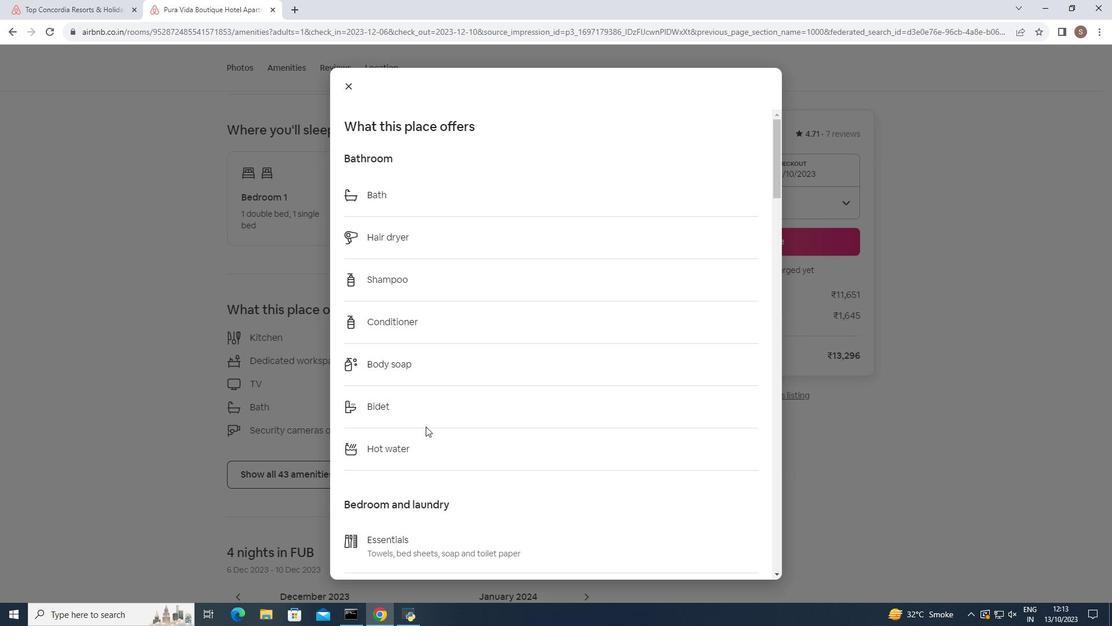 
Action: Mouse scrolled (426, 426) with delta (0, 0)
Screenshot: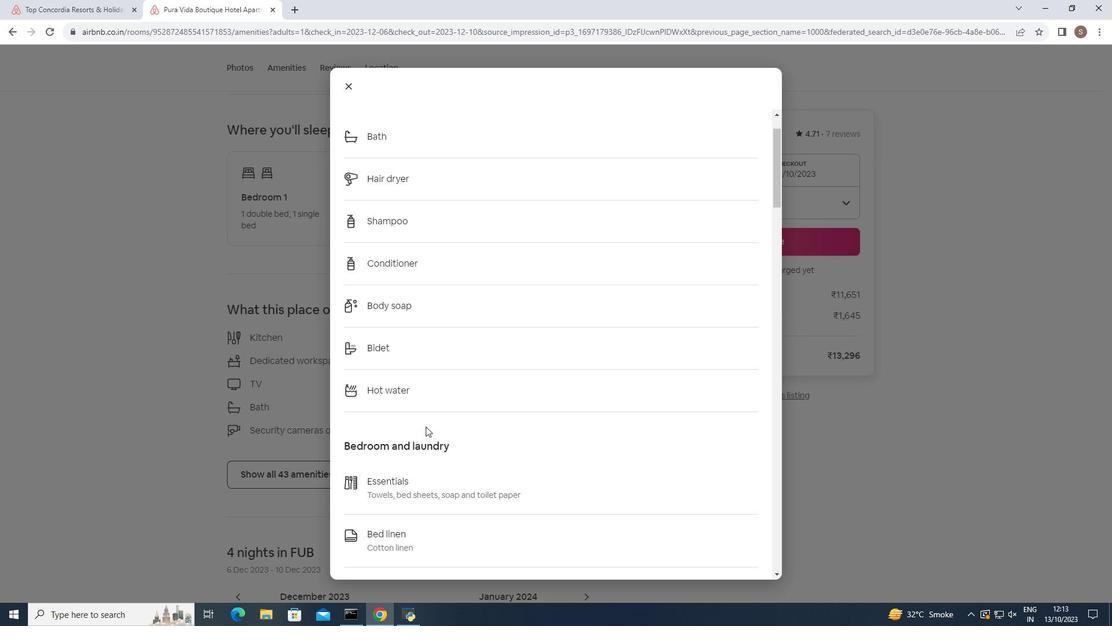 
Action: Mouse scrolled (426, 426) with delta (0, 0)
Screenshot: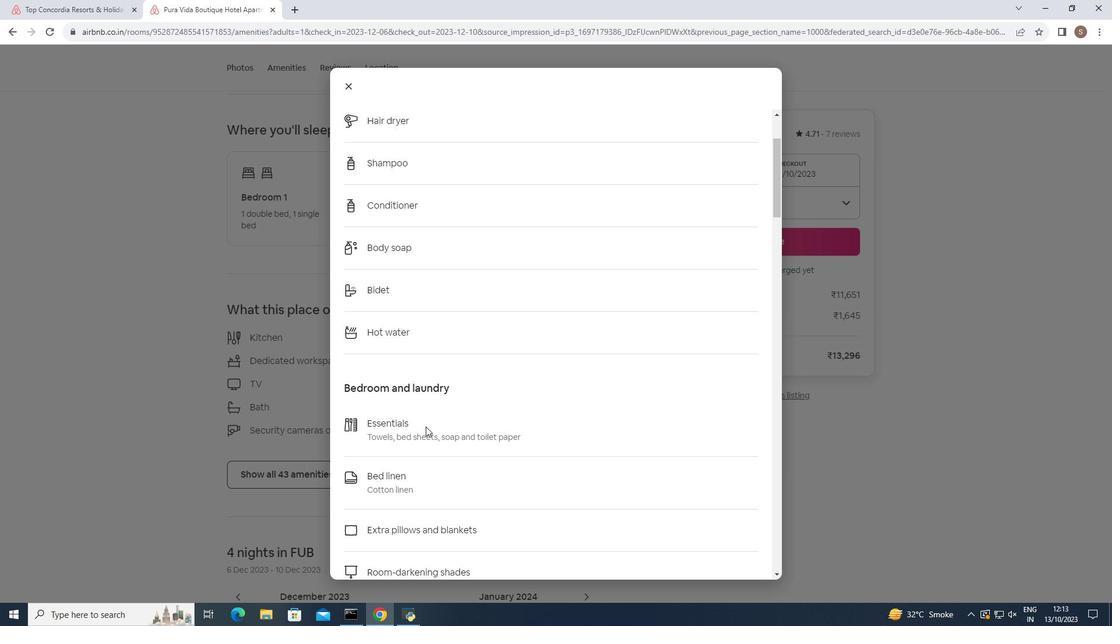 
Action: Mouse scrolled (426, 426) with delta (0, 0)
Screenshot: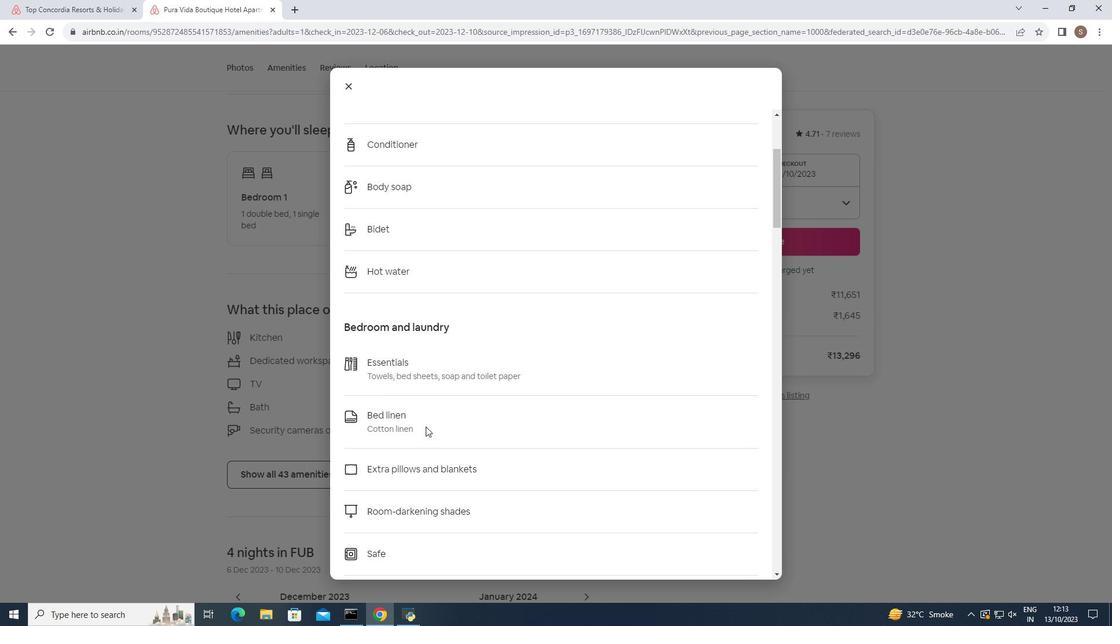 
Action: Mouse scrolled (426, 426) with delta (0, 0)
Screenshot: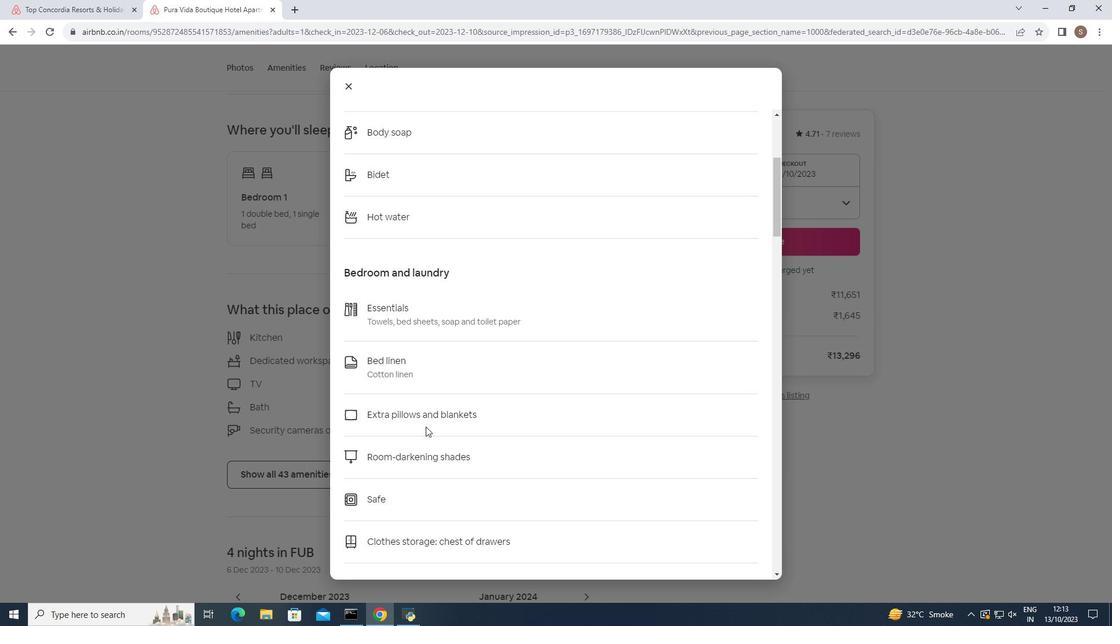 
Action: Mouse scrolled (426, 426) with delta (0, 0)
Screenshot: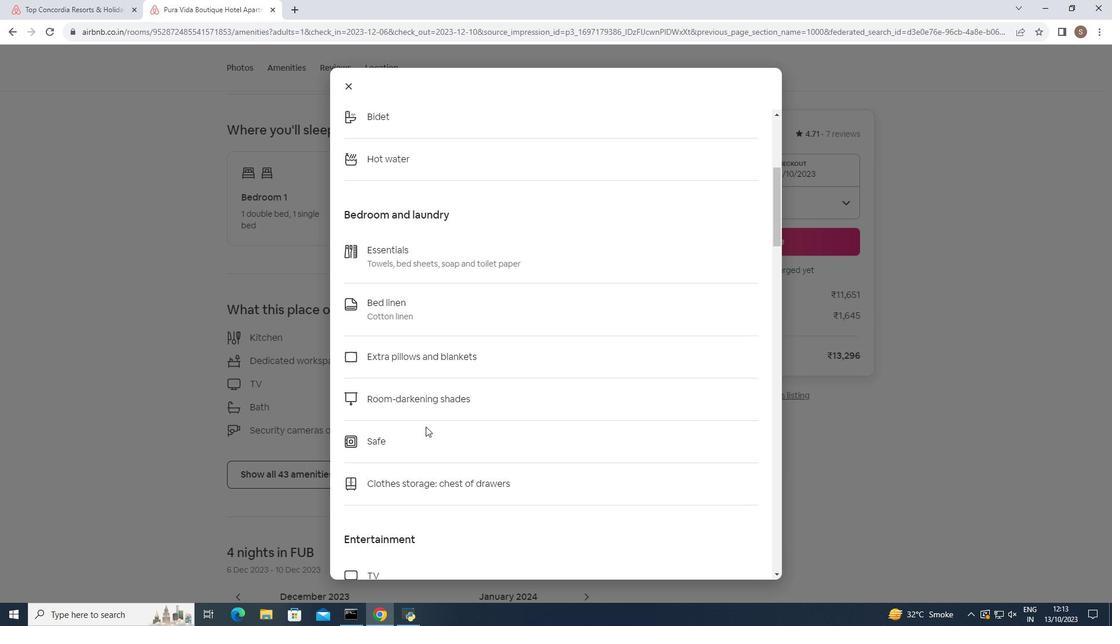 
Action: Mouse scrolled (426, 426) with delta (0, 0)
Screenshot: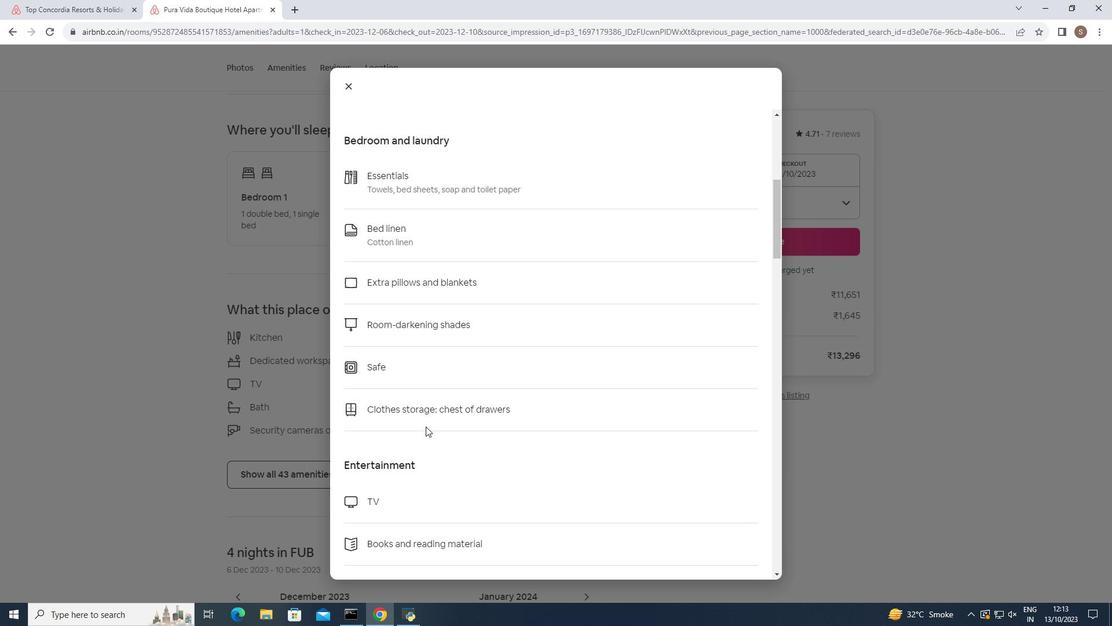 
Action: Mouse scrolled (426, 426) with delta (0, 0)
Screenshot: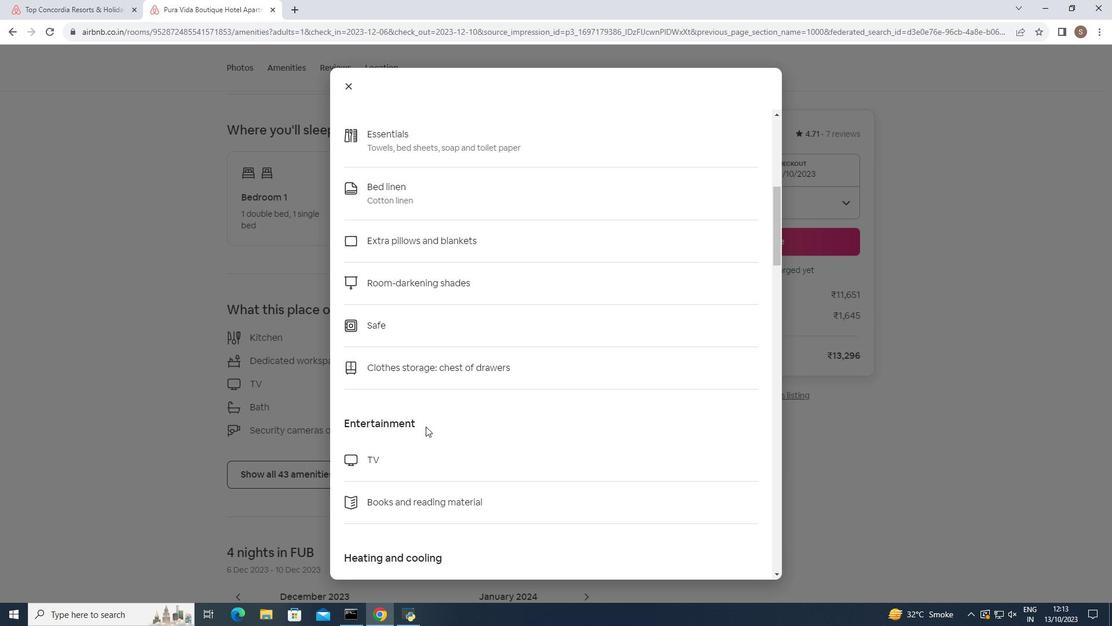 
Action: Mouse scrolled (426, 426) with delta (0, 0)
Screenshot: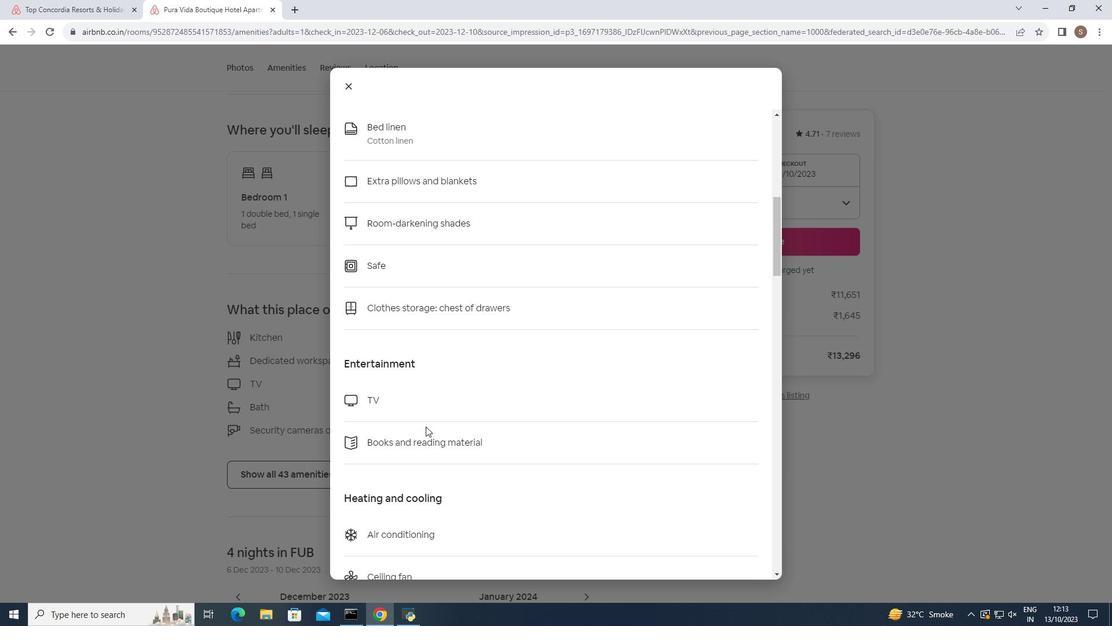
Action: Mouse scrolled (426, 426) with delta (0, 0)
Screenshot: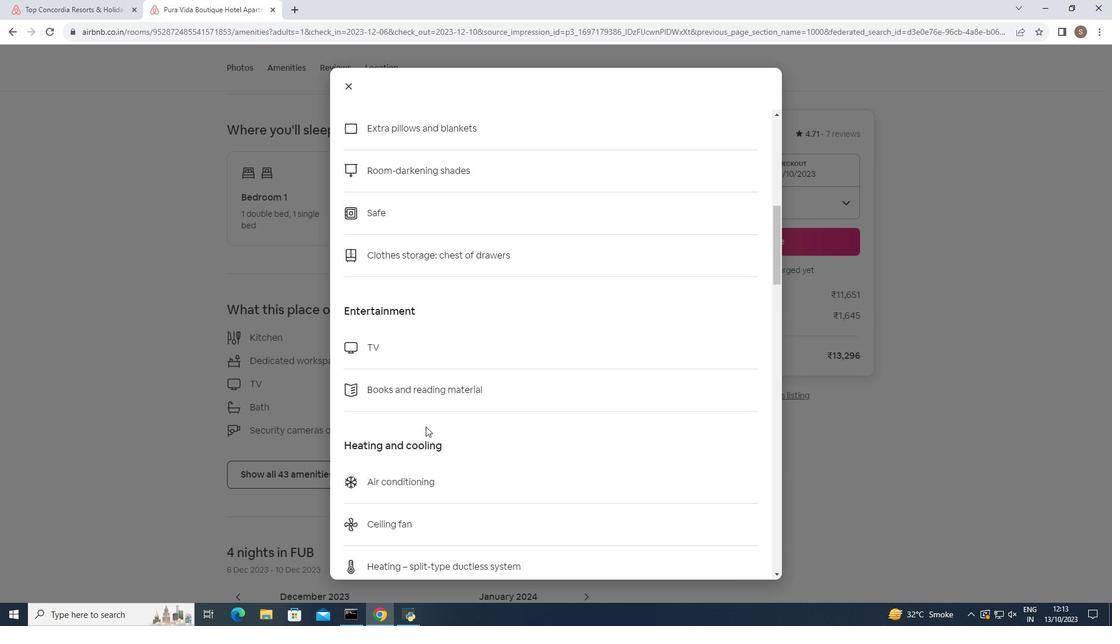 
Action: Mouse scrolled (426, 426) with delta (0, 0)
Screenshot: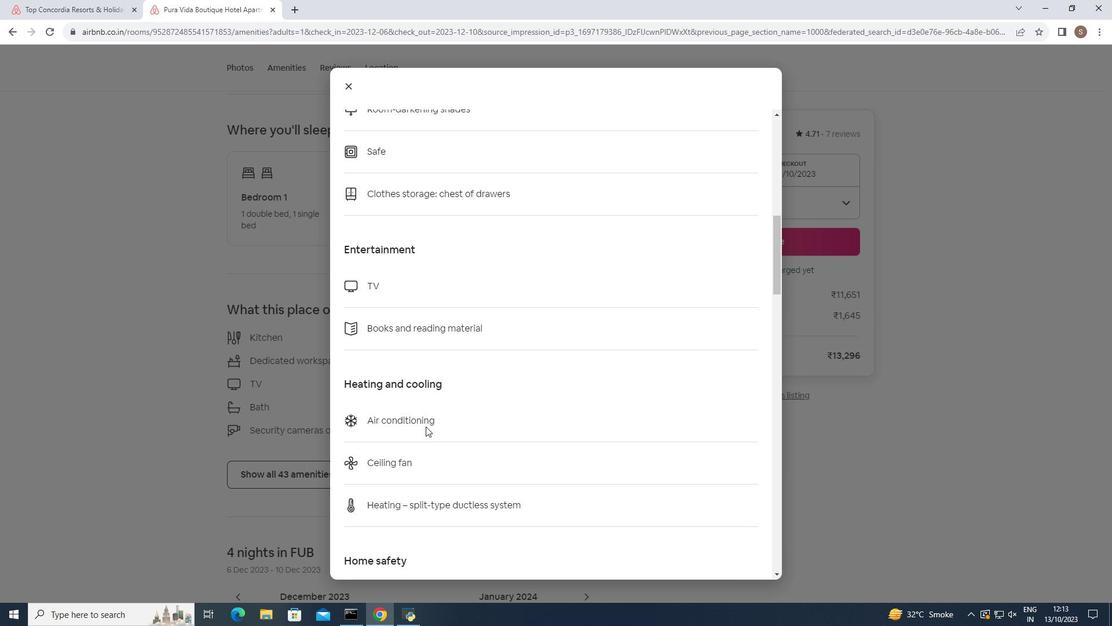 
Action: Mouse scrolled (426, 426) with delta (0, 0)
Screenshot: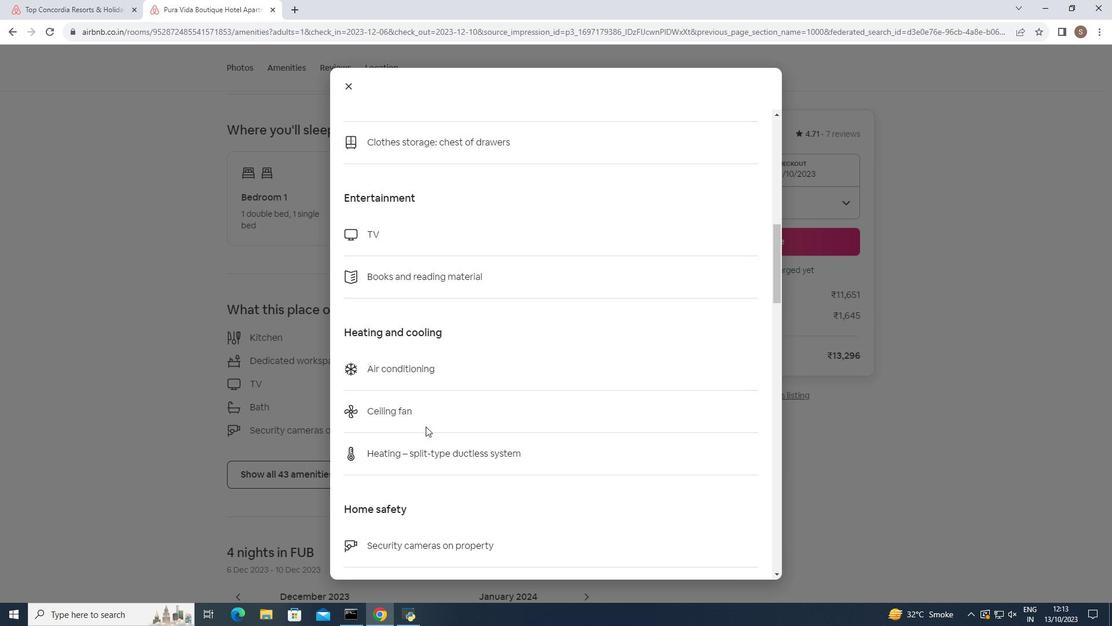 
Action: Mouse scrolled (426, 426) with delta (0, 0)
Screenshot: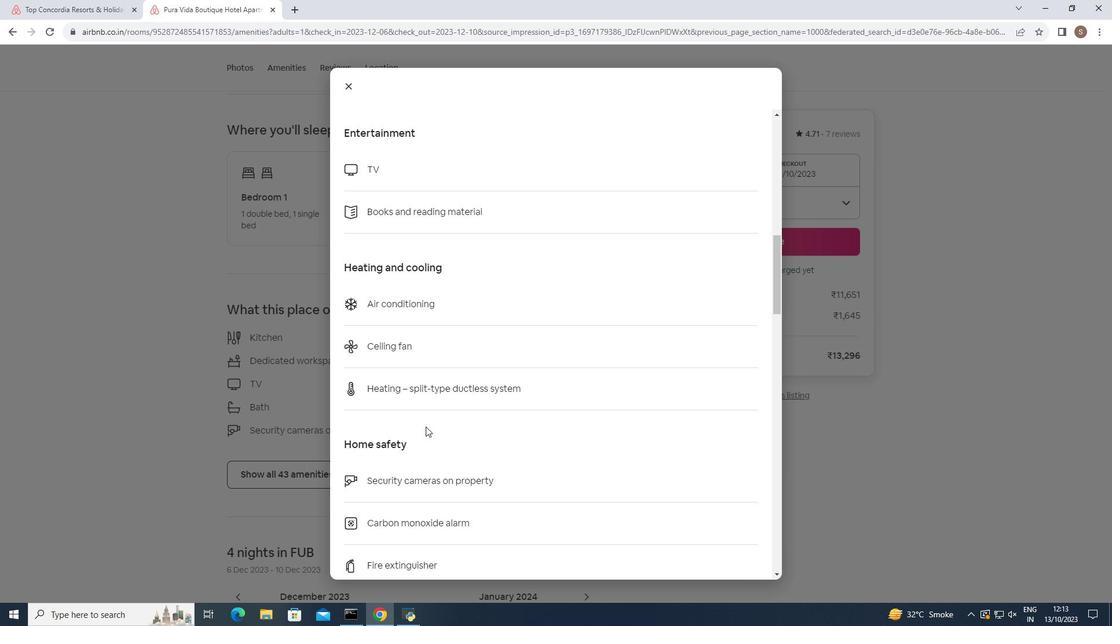 
Action: Mouse scrolled (426, 426) with delta (0, 0)
Screenshot: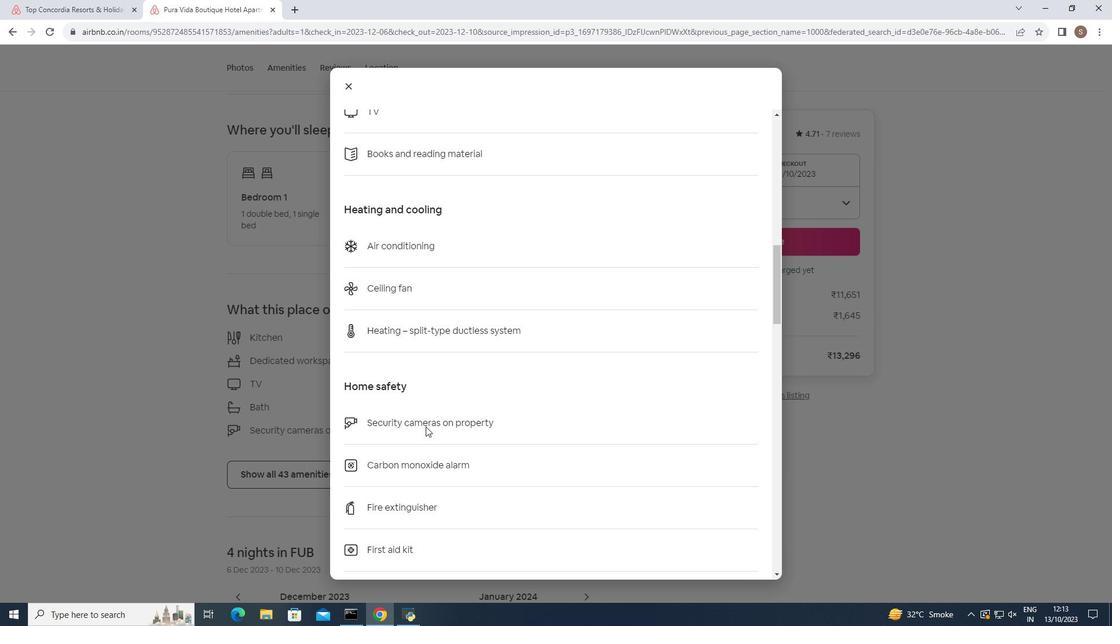 
Action: Mouse scrolled (426, 426) with delta (0, 0)
Screenshot: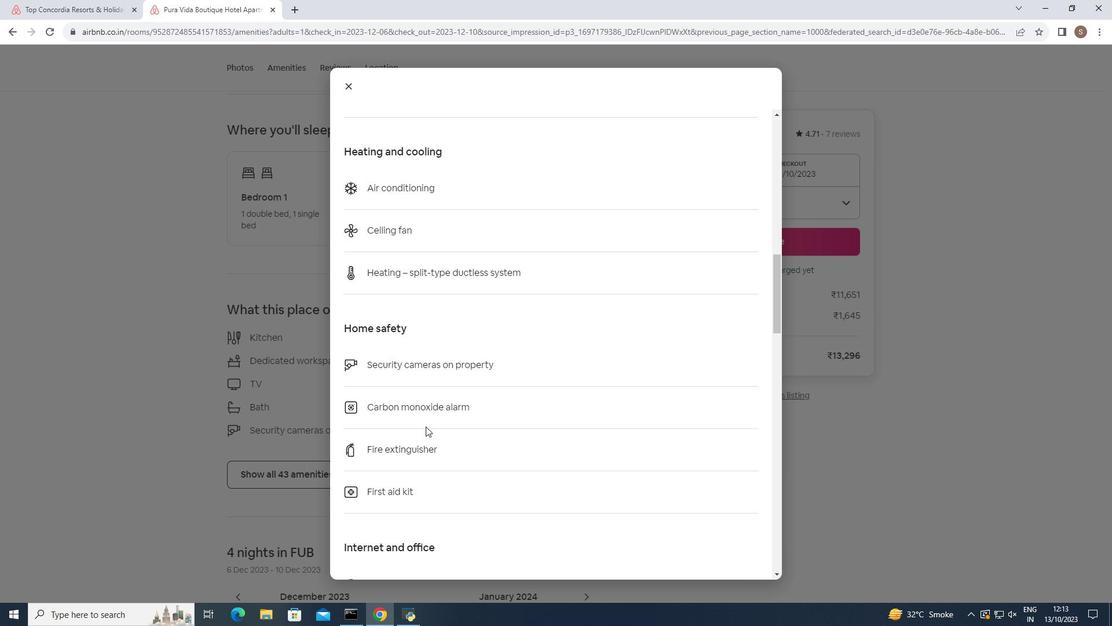 
Action: Mouse scrolled (426, 426) with delta (0, 0)
Screenshot: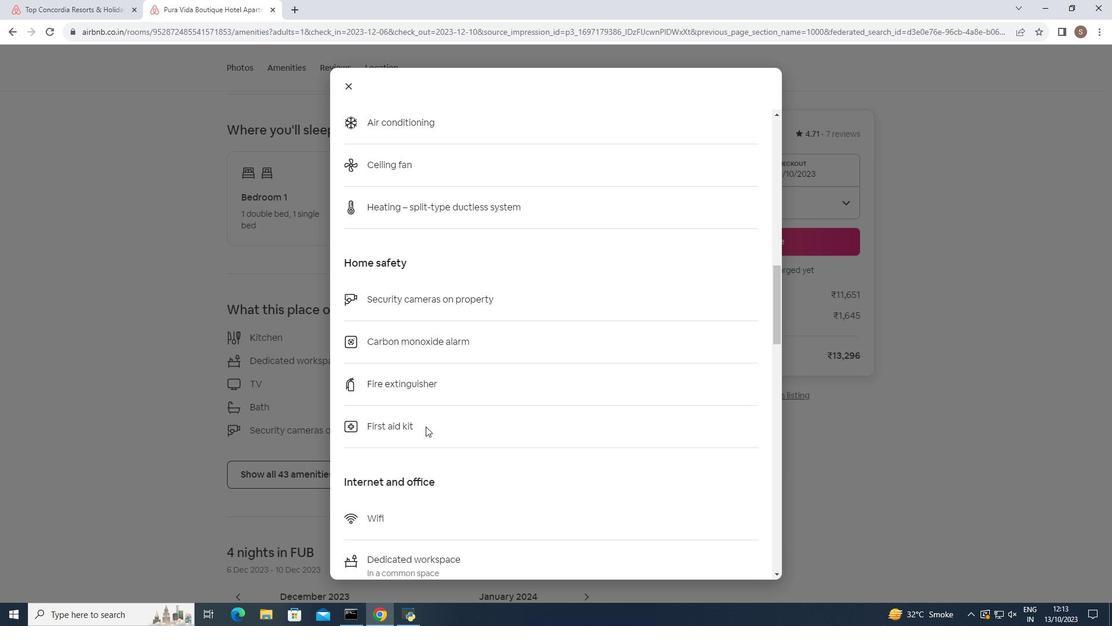 
Action: Mouse scrolled (426, 426) with delta (0, 0)
Screenshot: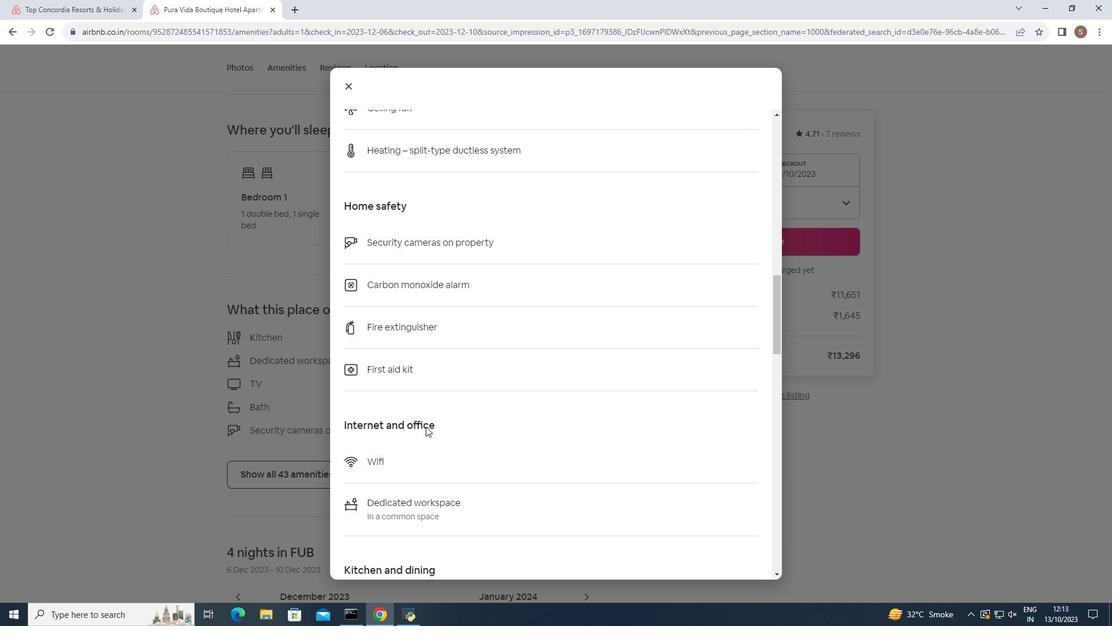 
Action: Mouse scrolled (426, 426) with delta (0, 0)
Screenshot: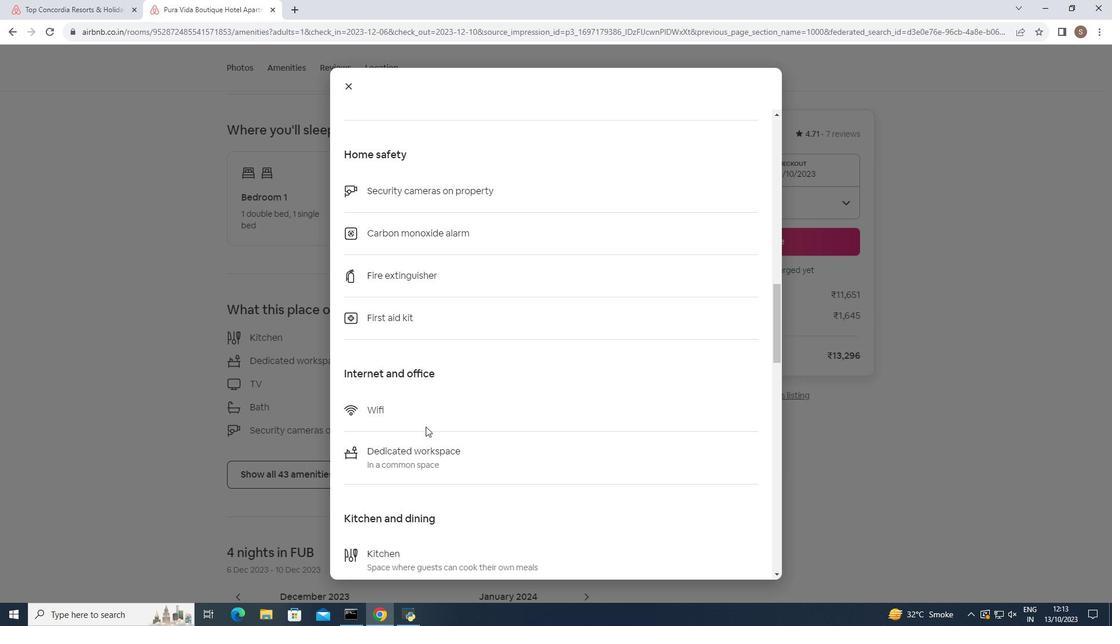 
Action: Mouse scrolled (426, 426) with delta (0, 0)
Screenshot: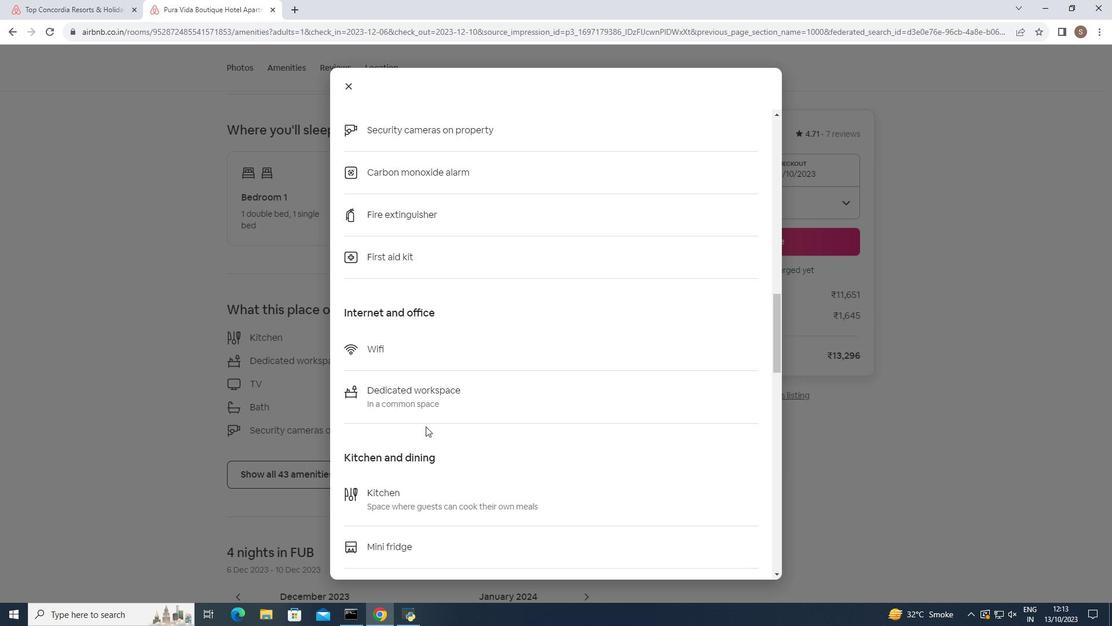 
Action: Mouse scrolled (426, 426) with delta (0, 0)
Screenshot: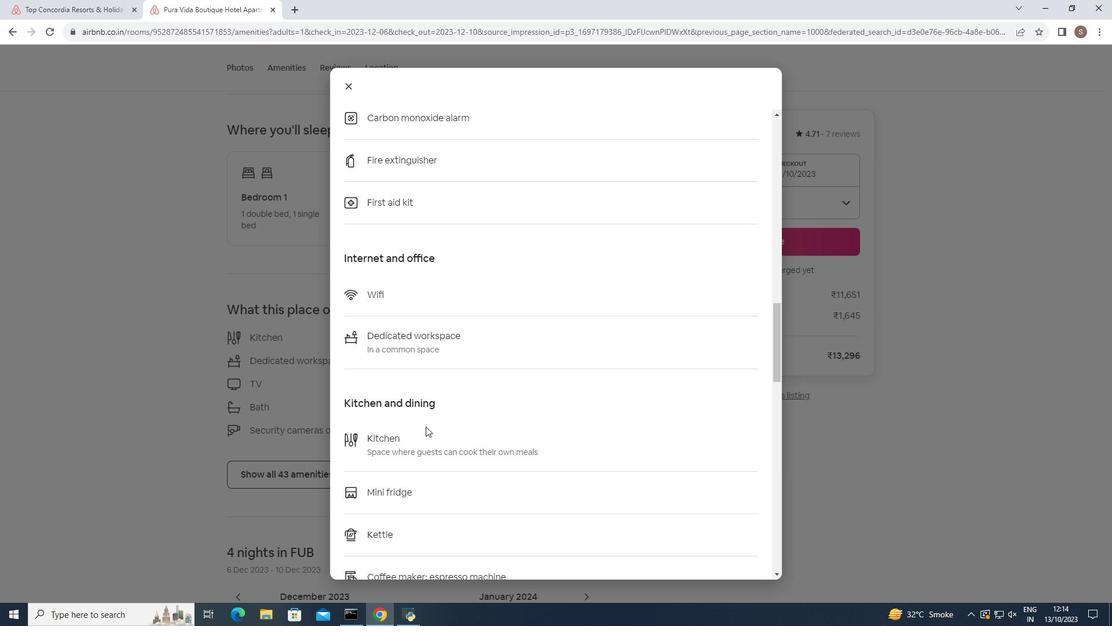 
Action: Mouse scrolled (426, 426) with delta (0, 0)
Screenshot: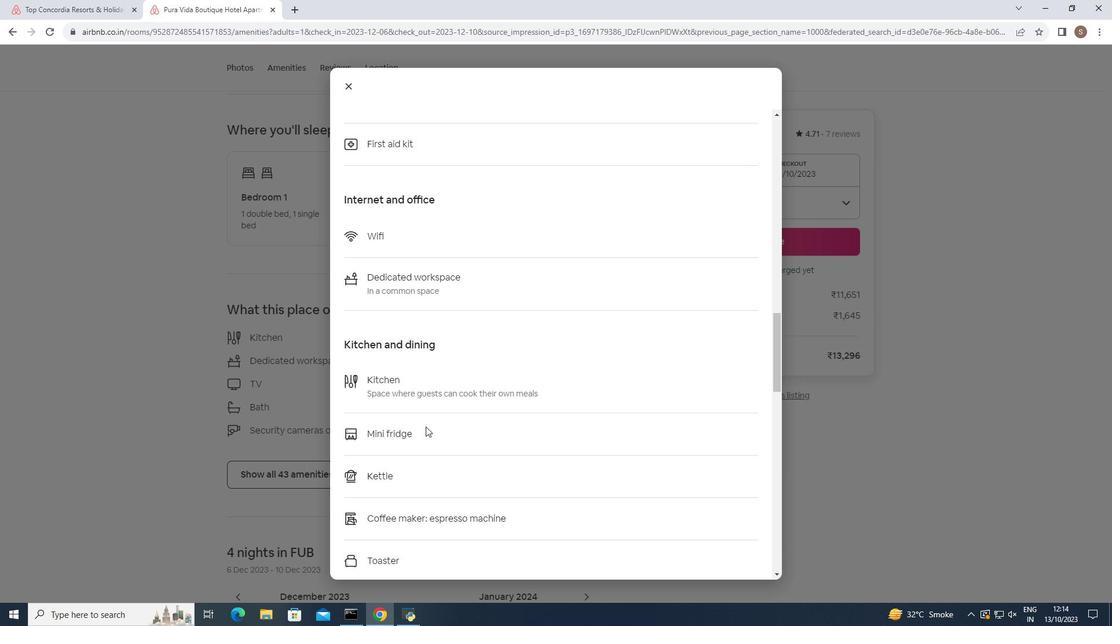 
Action: Mouse scrolled (426, 426) with delta (0, 0)
Screenshot: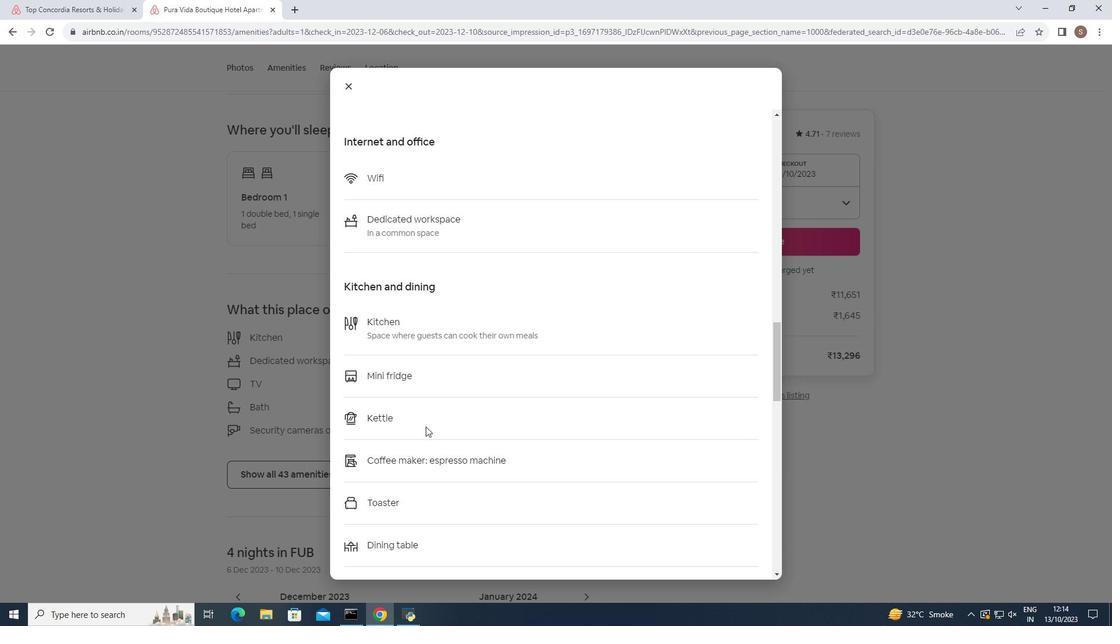 
Action: Mouse scrolled (426, 426) with delta (0, 0)
Screenshot: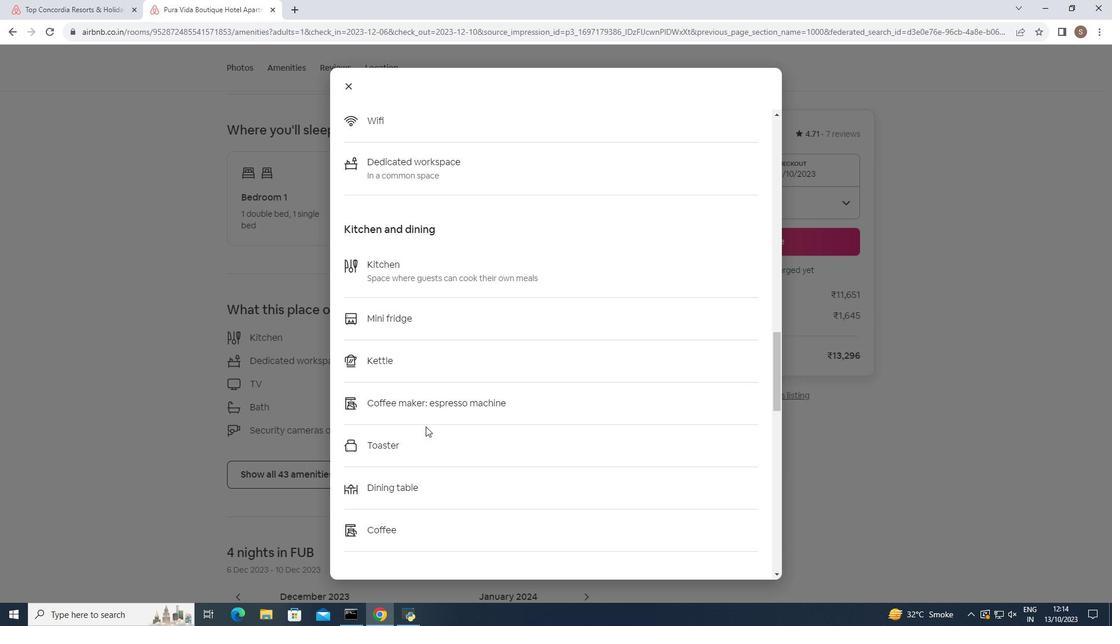 
Action: Mouse scrolled (426, 426) with delta (0, 0)
Screenshot: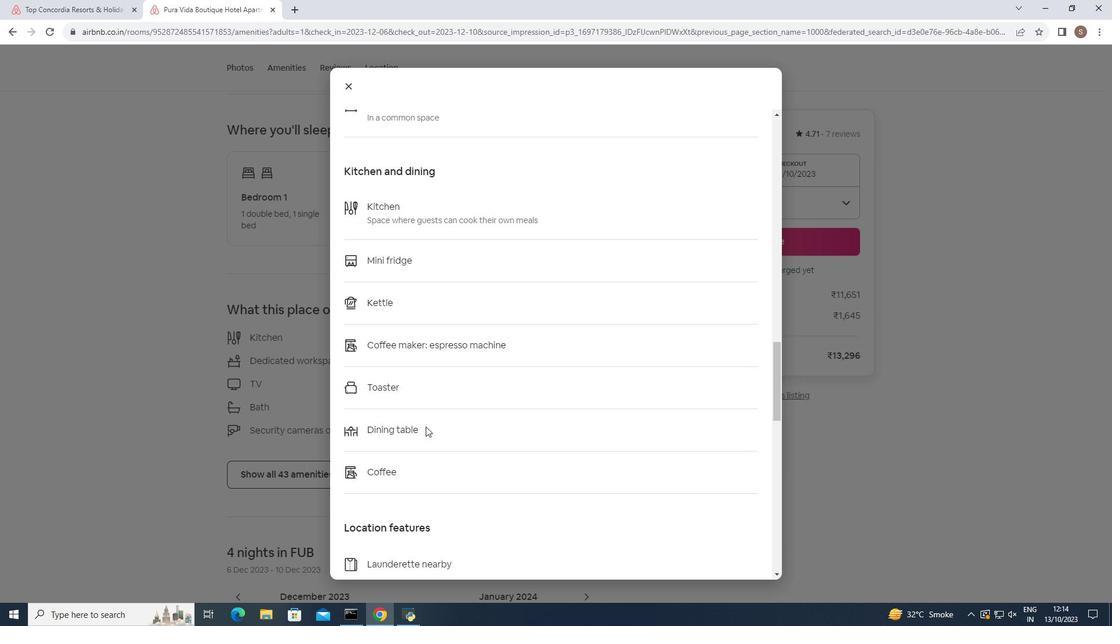 
Action: Mouse scrolled (426, 426) with delta (0, 0)
Screenshot: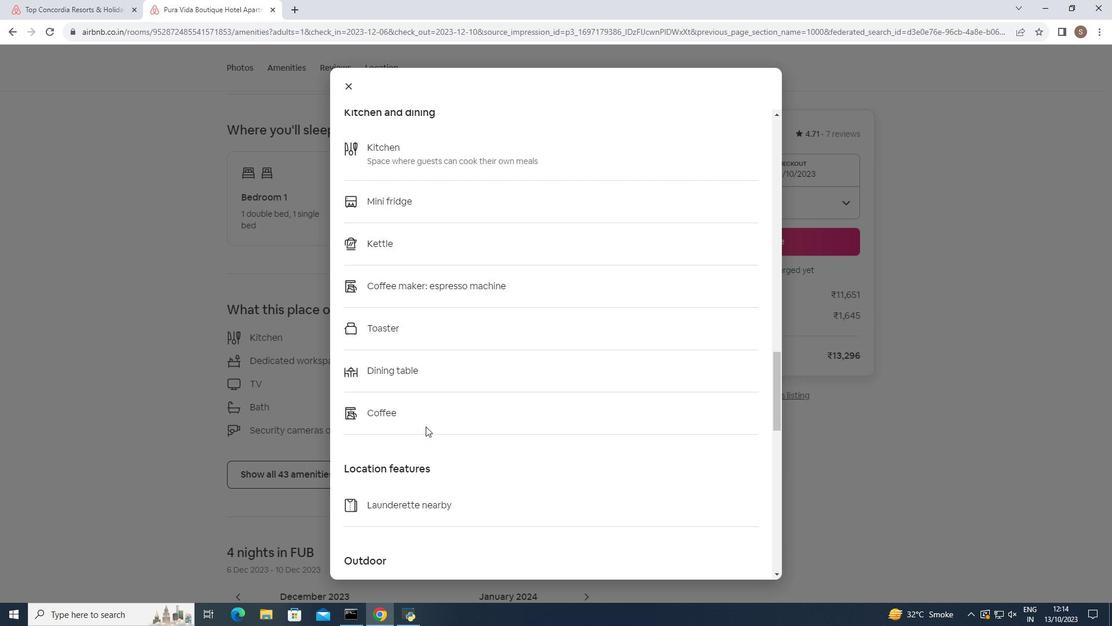 
Action: Mouse scrolled (426, 426) with delta (0, 0)
Screenshot: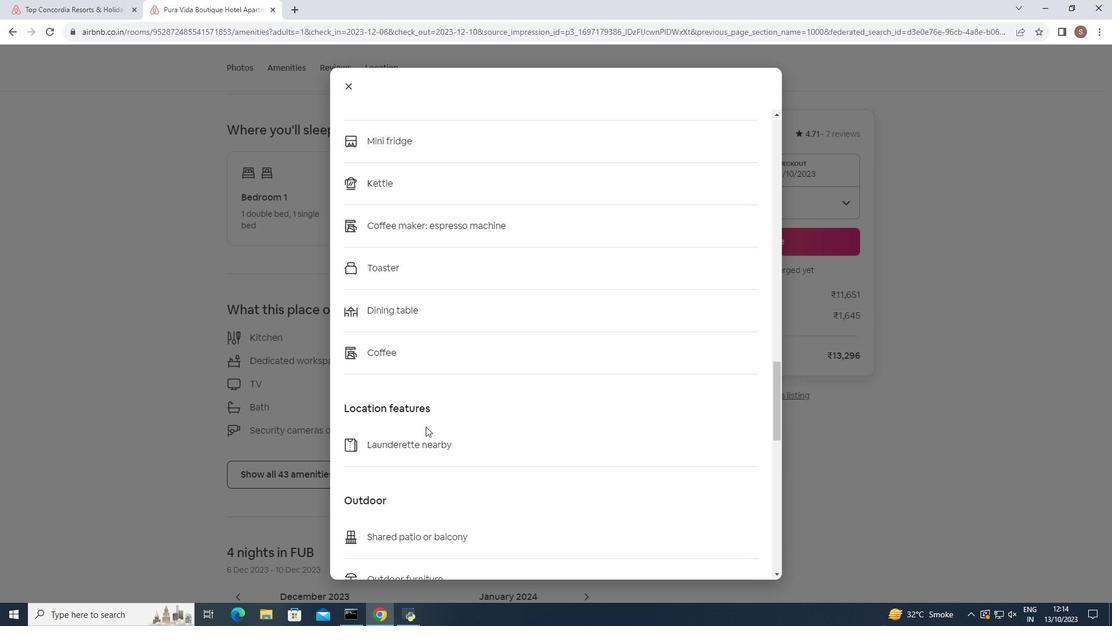 
Action: Mouse scrolled (426, 426) with delta (0, 0)
Screenshot: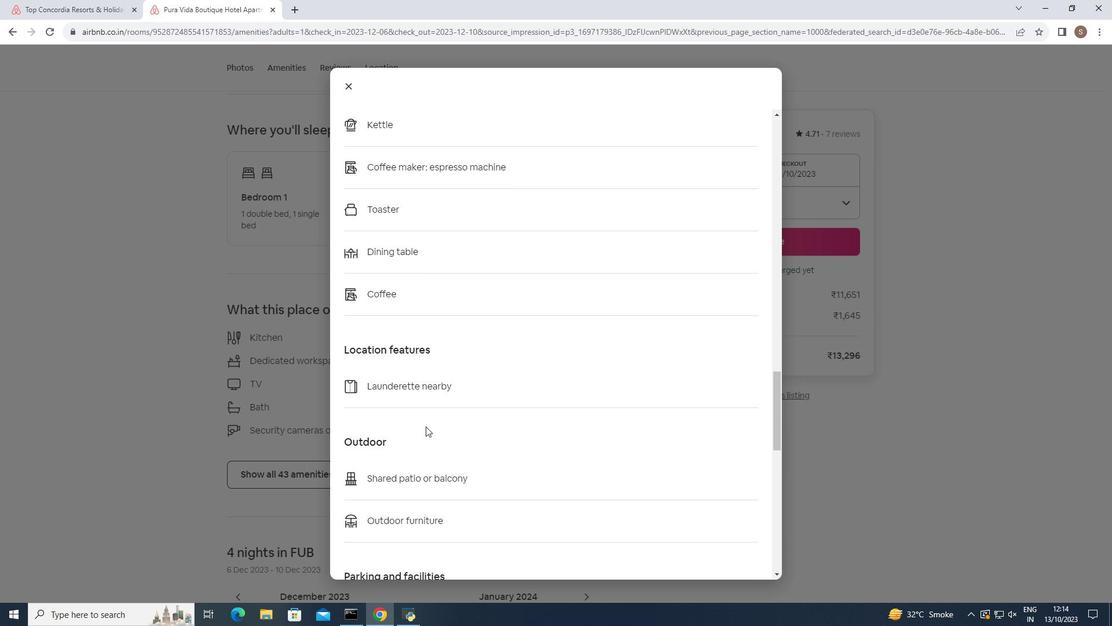 
Action: Mouse scrolled (426, 426) with delta (0, 0)
Screenshot: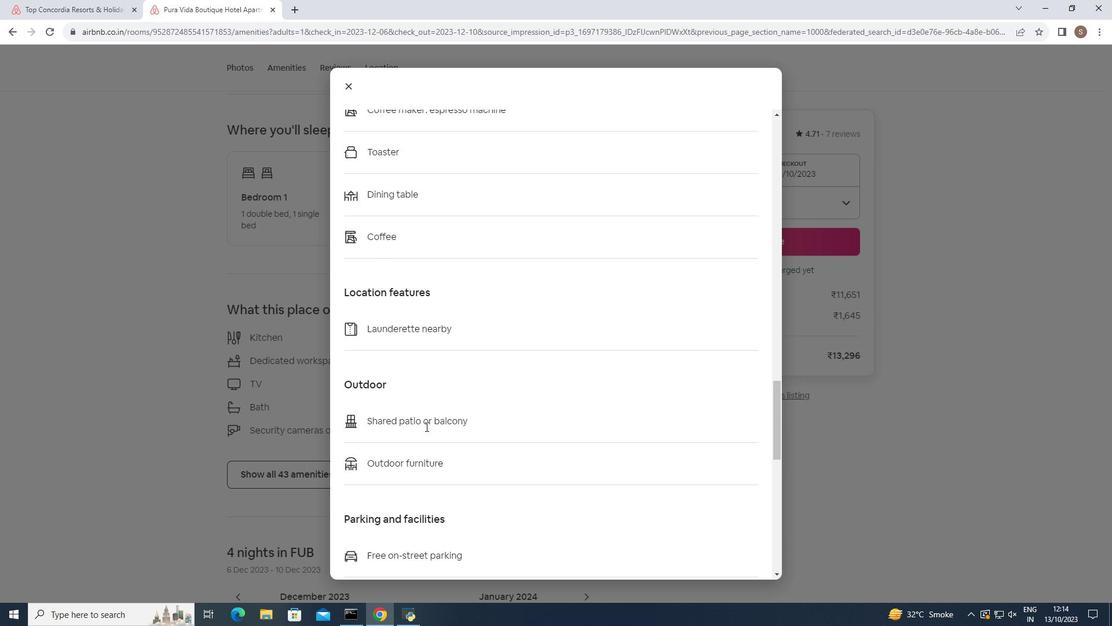 
Action: Mouse scrolled (426, 426) with delta (0, 0)
Screenshot: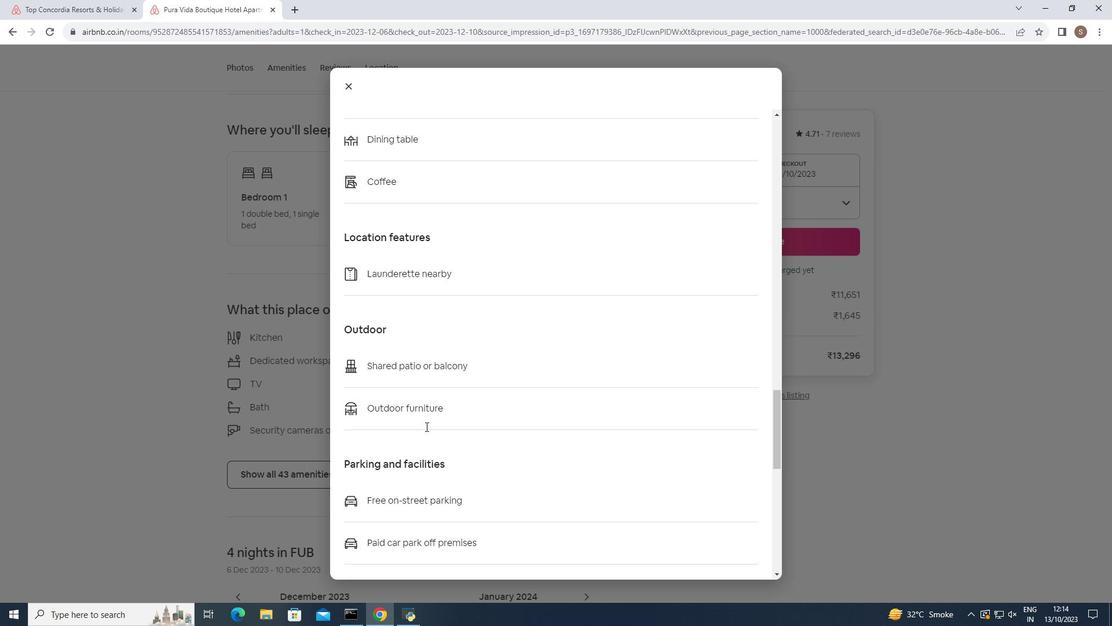 
Action: Mouse scrolled (426, 426) with delta (0, 0)
Screenshot: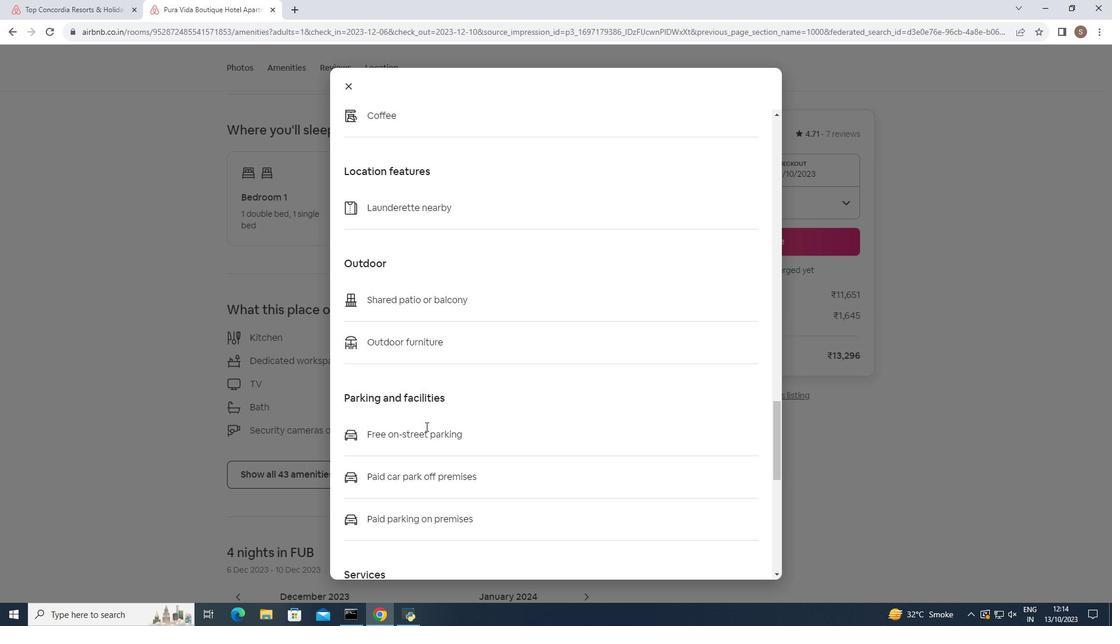 
Action: Mouse scrolled (426, 426) with delta (0, 0)
Screenshot: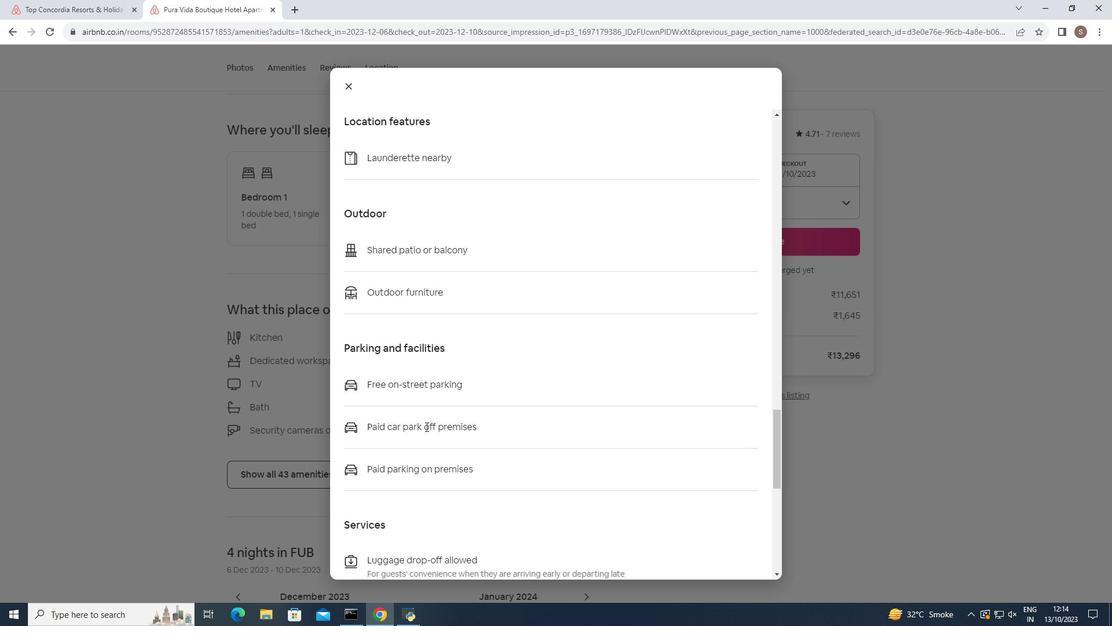 
Action: Mouse moved to (426, 426)
Screenshot: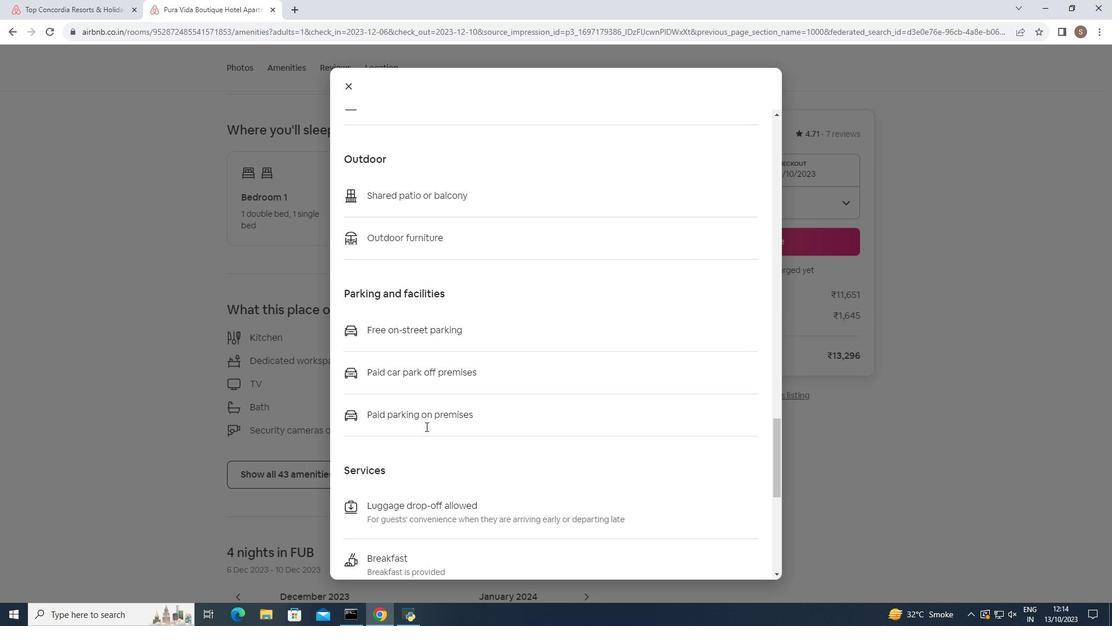 
Action: Mouse scrolled (426, 426) with delta (0, 0)
Screenshot: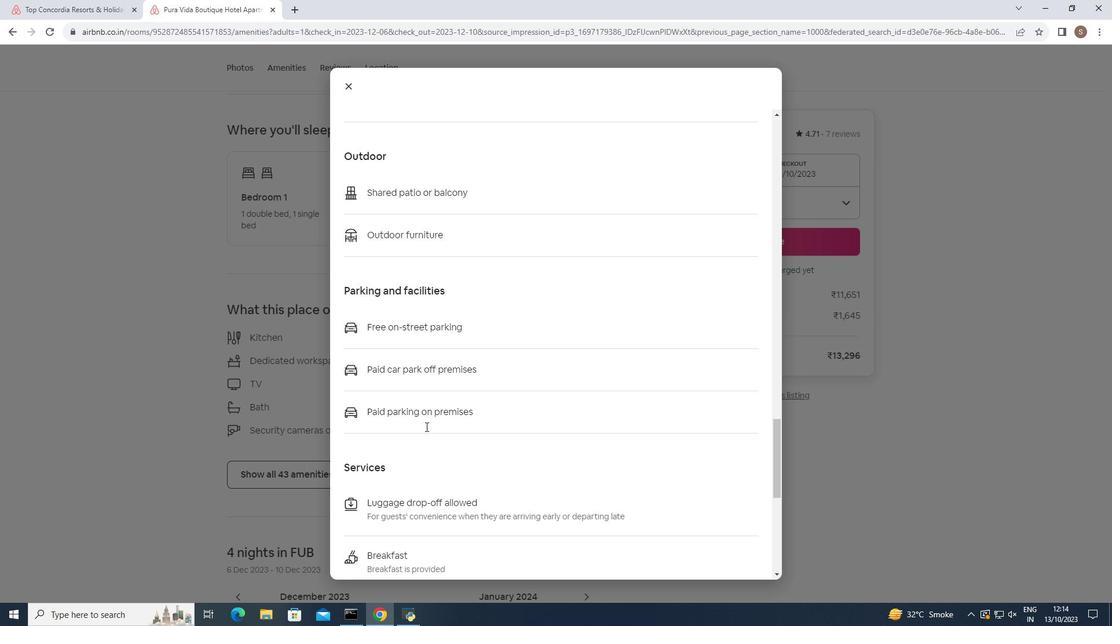 
Action: Mouse moved to (425, 426)
Screenshot: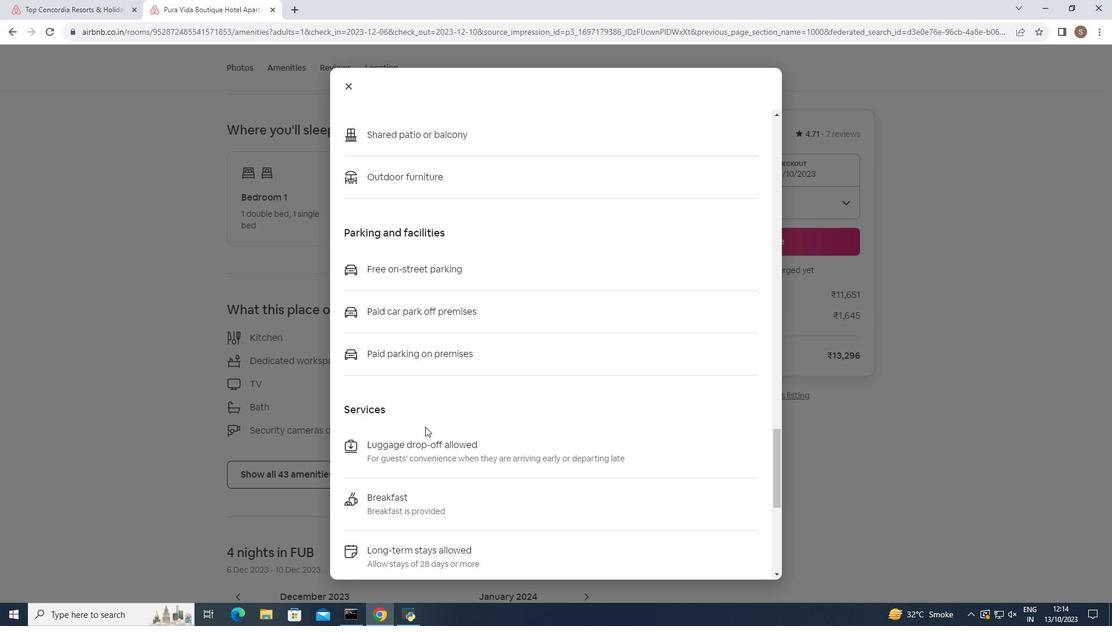
Action: Mouse scrolled (425, 426) with delta (0, 0)
Screenshot: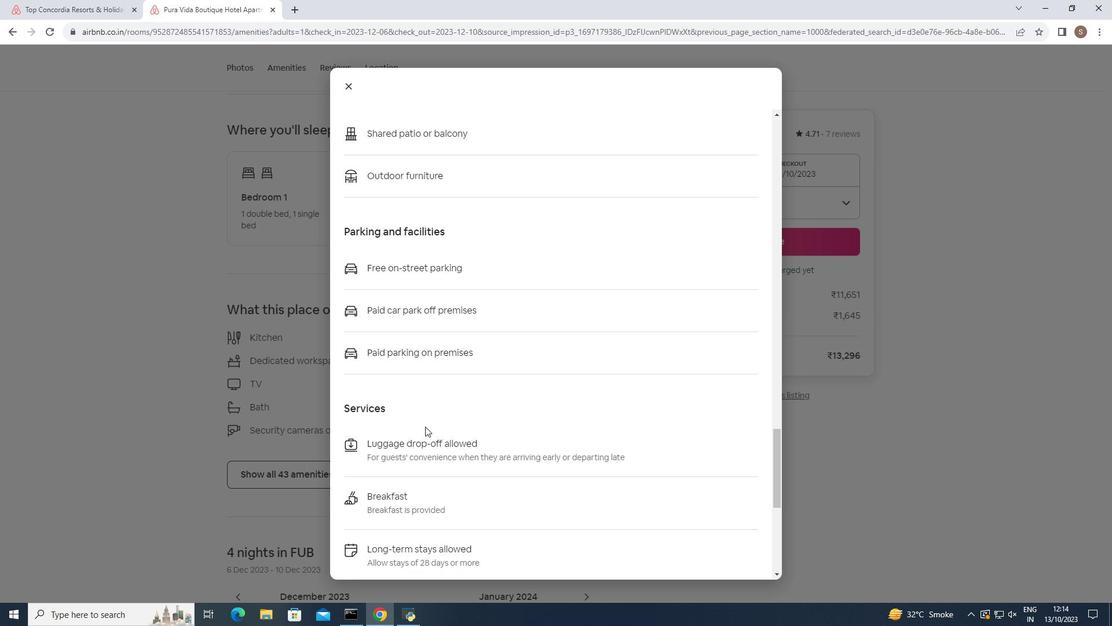 
Action: Mouse scrolled (425, 426) with delta (0, 0)
Screenshot: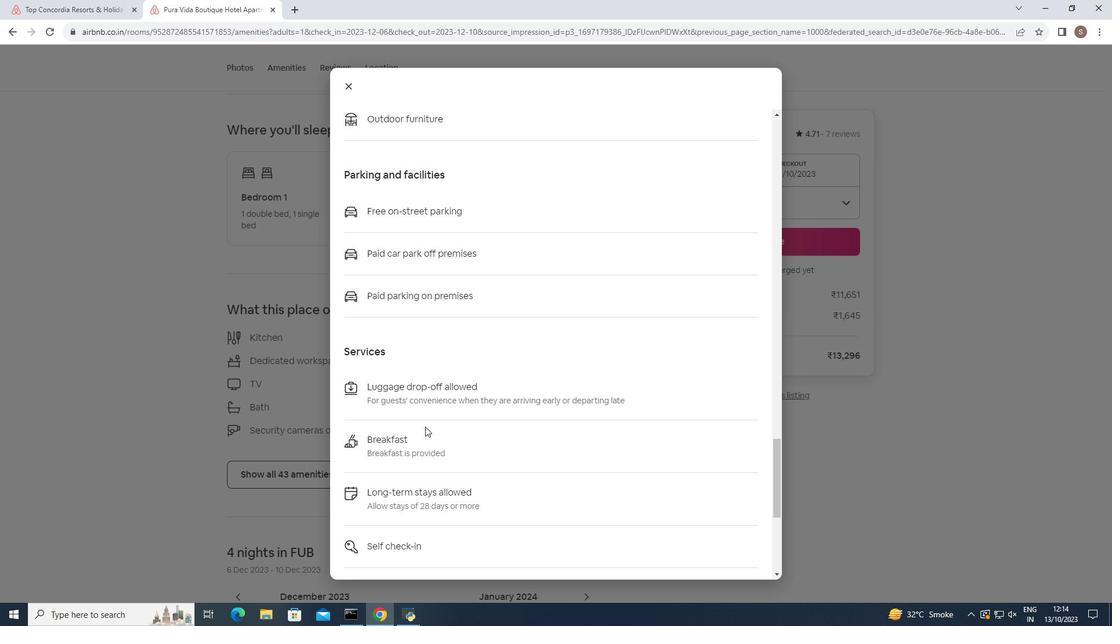 
Action: Mouse scrolled (425, 426) with delta (0, 0)
Screenshot: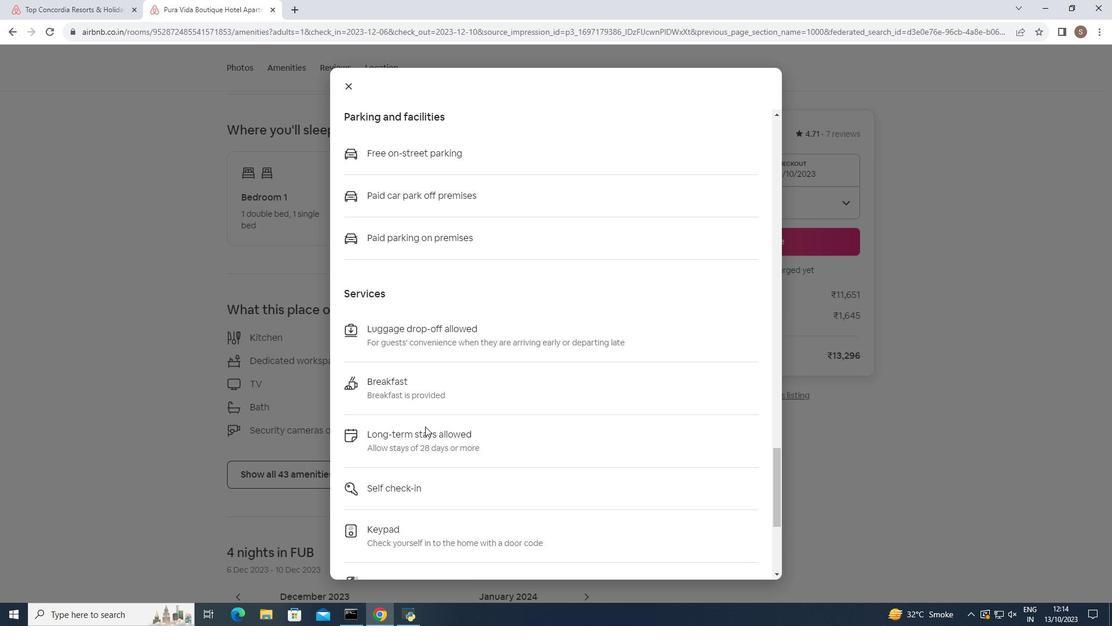 
Action: Mouse scrolled (425, 426) with delta (0, 0)
Screenshot: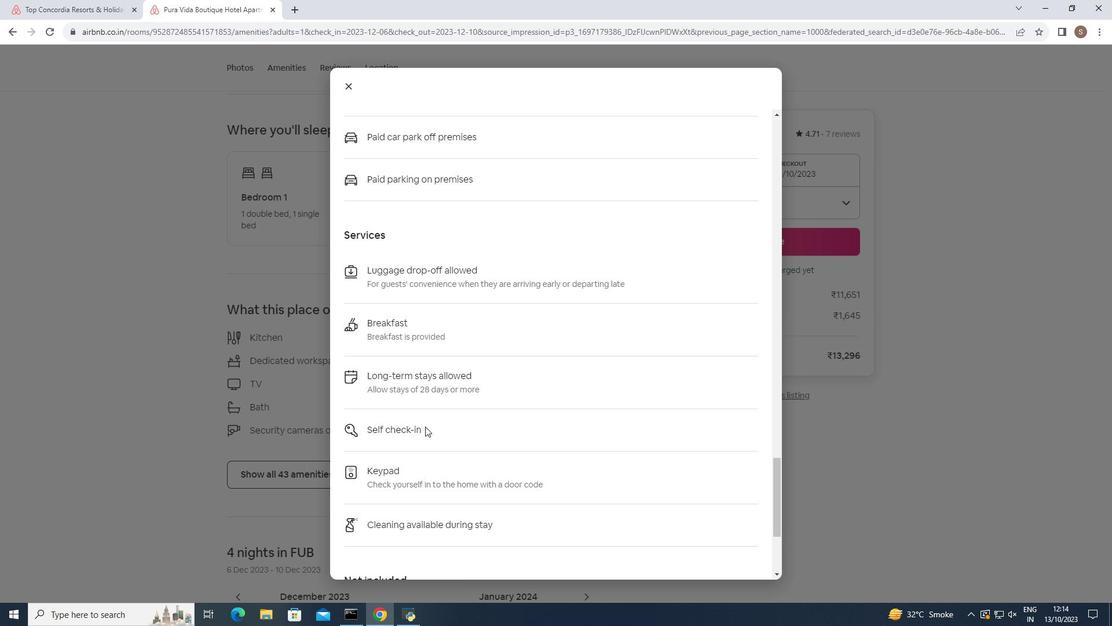 
Action: Mouse scrolled (425, 426) with delta (0, 0)
Screenshot: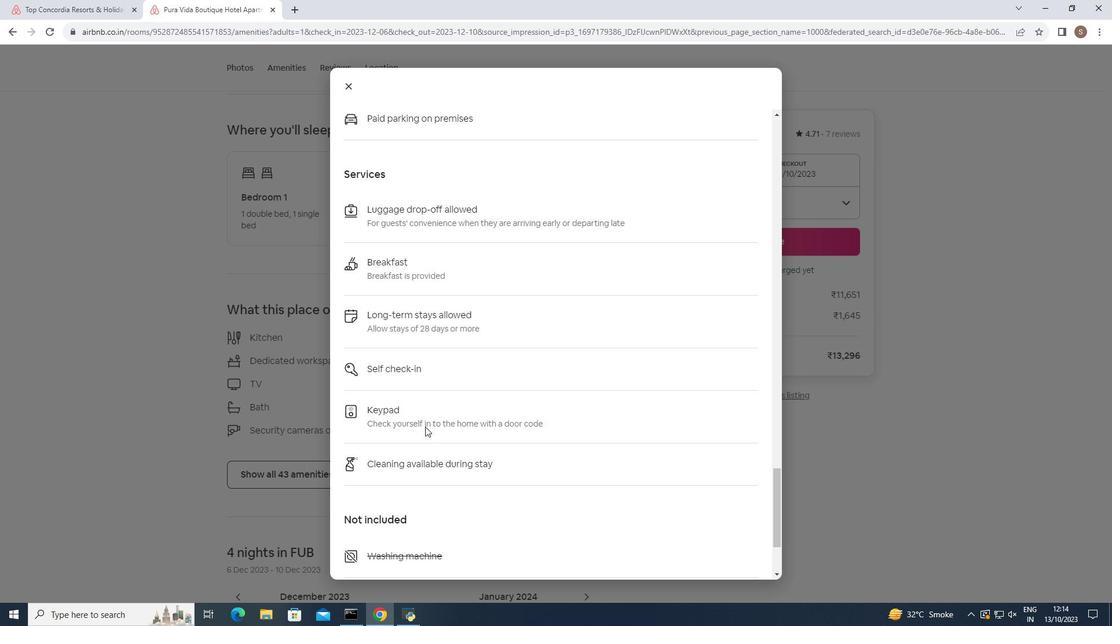 
Action: Mouse moved to (425, 426)
Screenshot: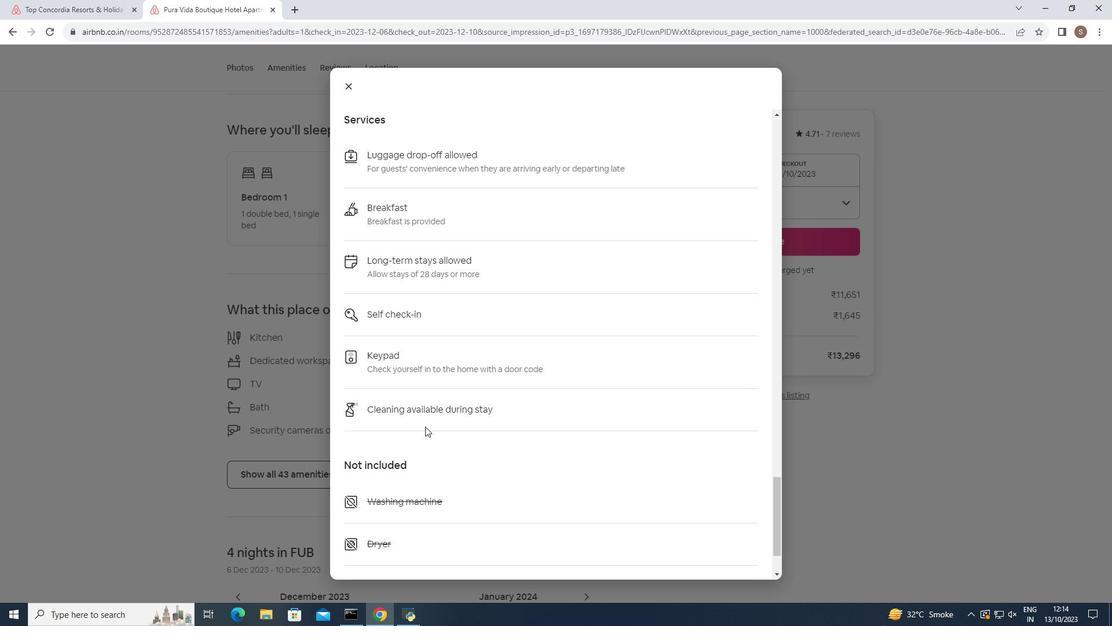 
Action: Mouse scrolled (425, 426) with delta (0, 0)
Screenshot: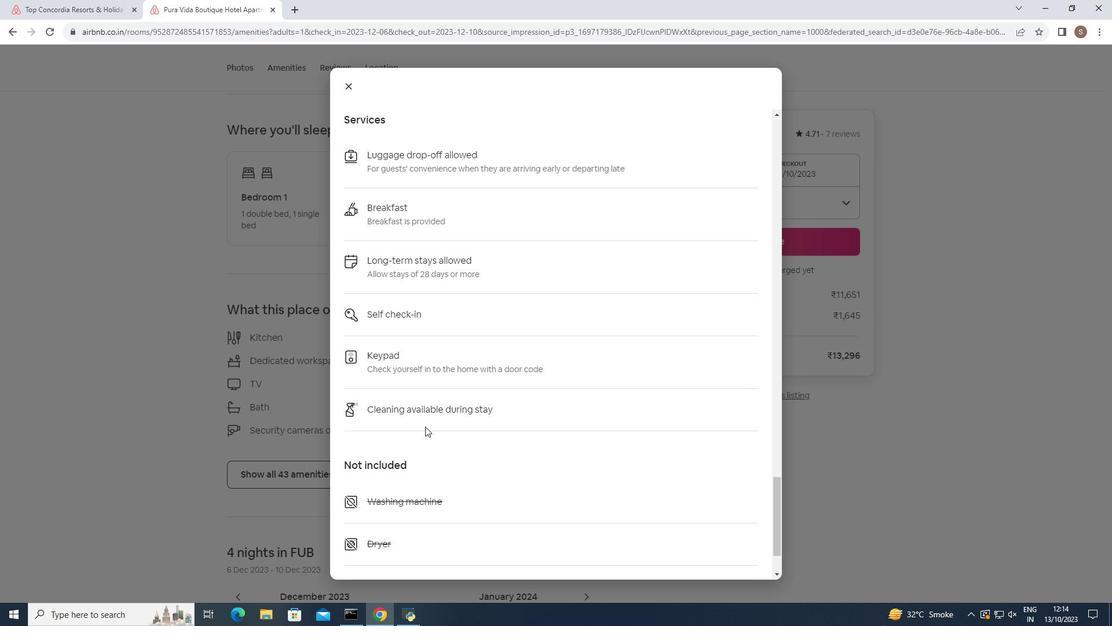 
Action: Mouse scrolled (425, 426) with delta (0, 0)
Screenshot: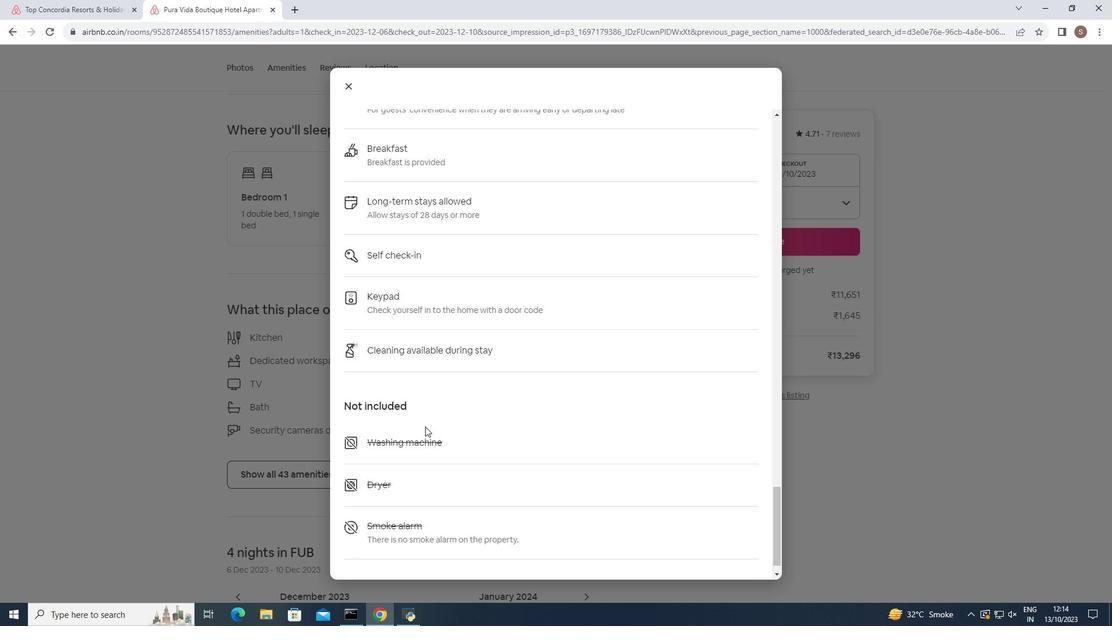 
Action: Mouse scrolled (425, 426) with delta (0, 0)
Screenshot: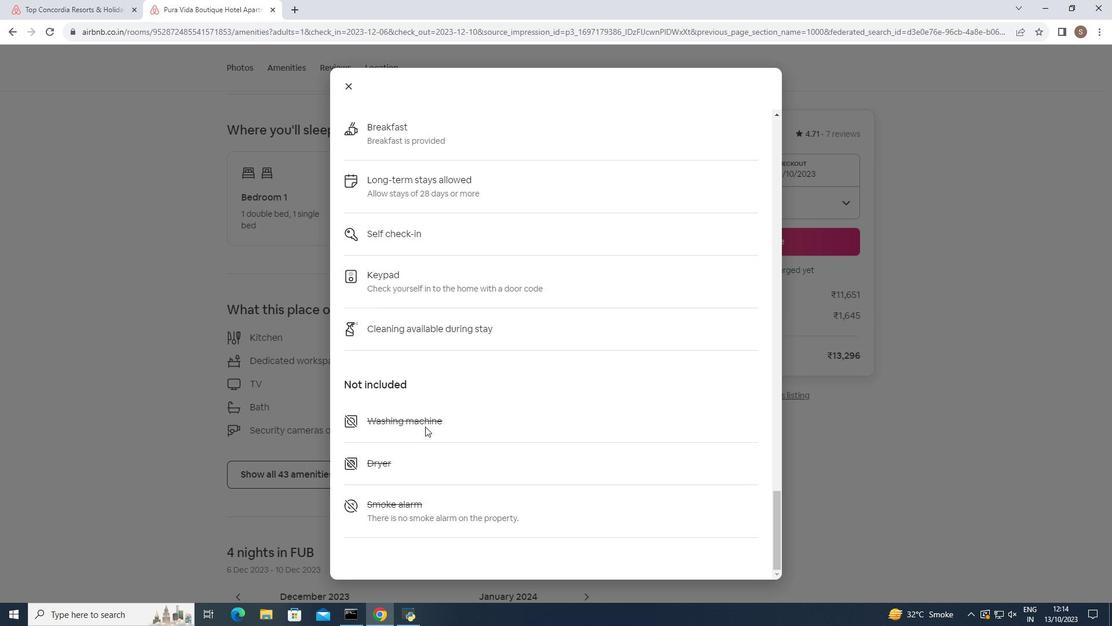 
Action: Mouse moved to (348, 82)
Screenshot: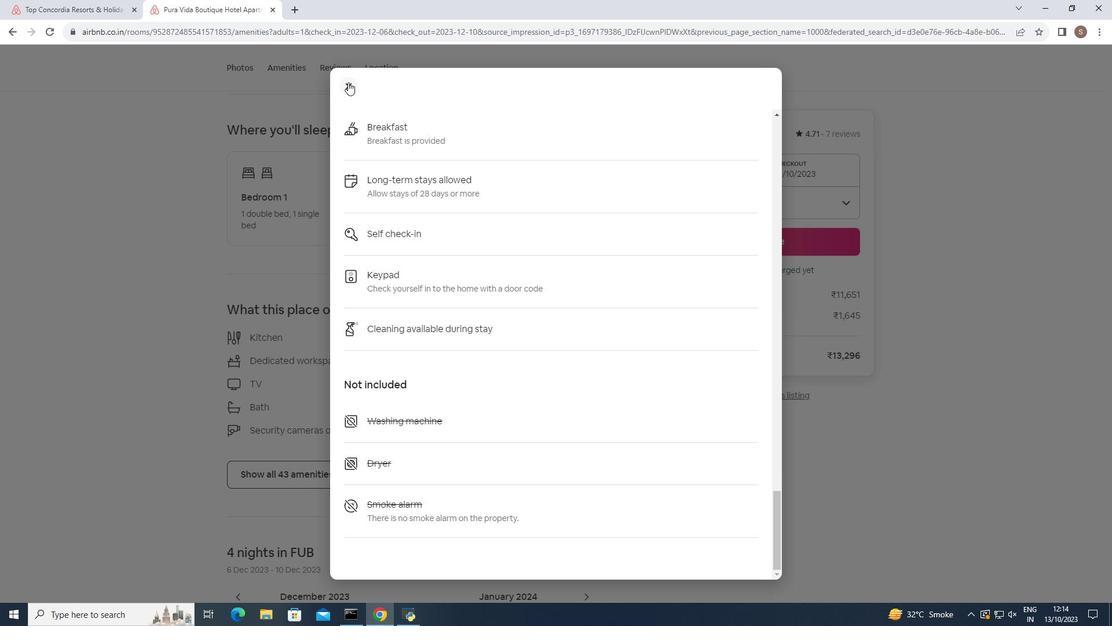 
Action: Mouse pressed left at (348, 82)
Screenshot: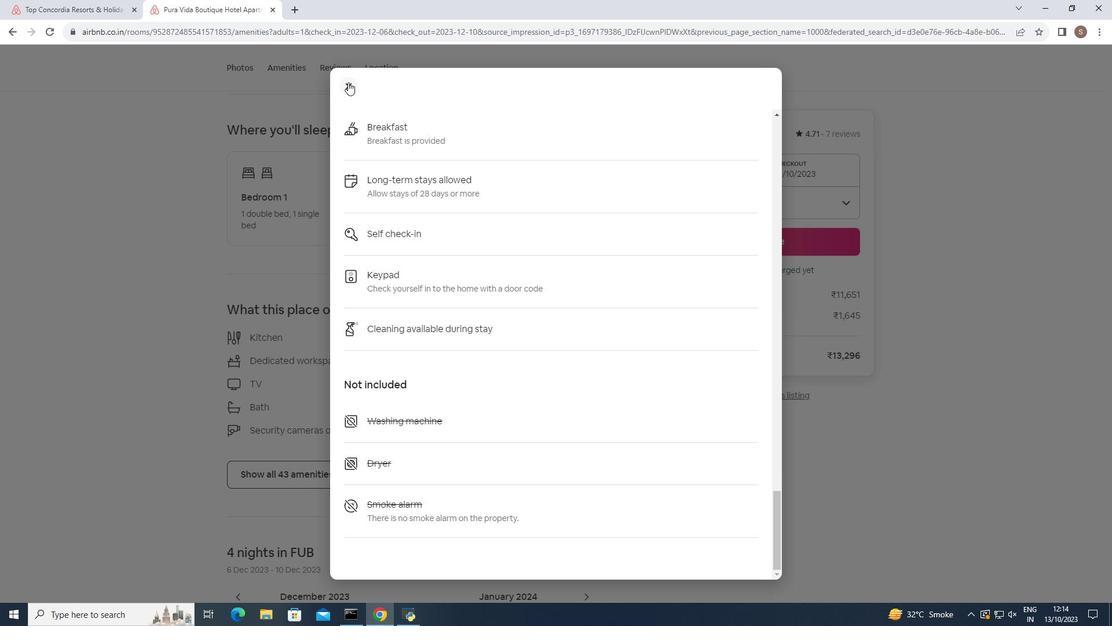
Action: Mouse moved to (312, 337)
Screenshot: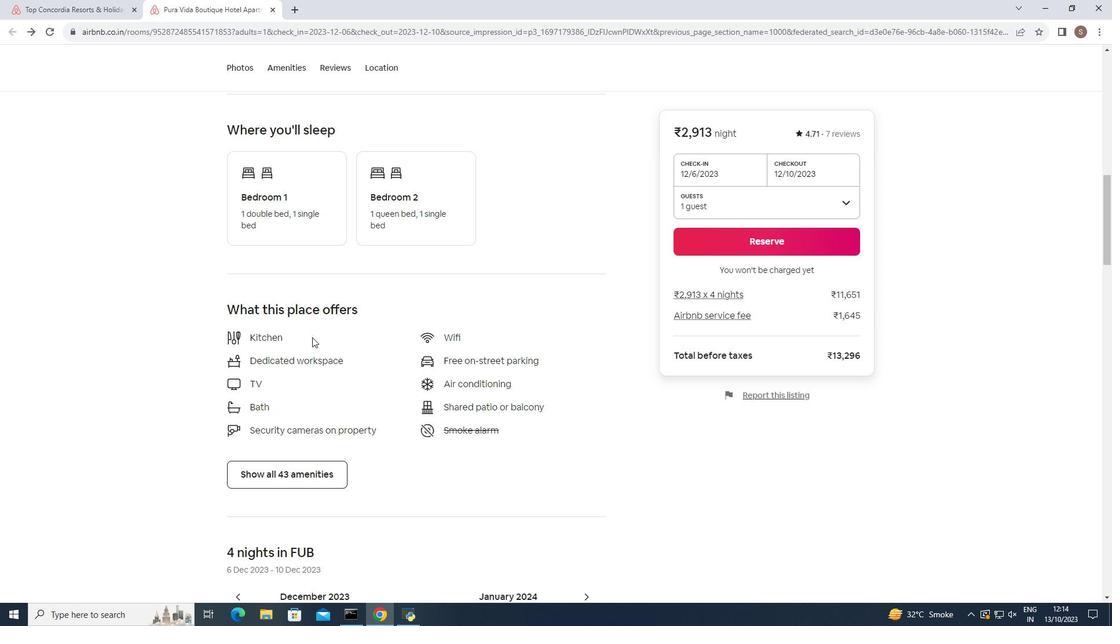 
Action: Mouse scrolled (312, 336) with delta (0, 0)
Screenshot: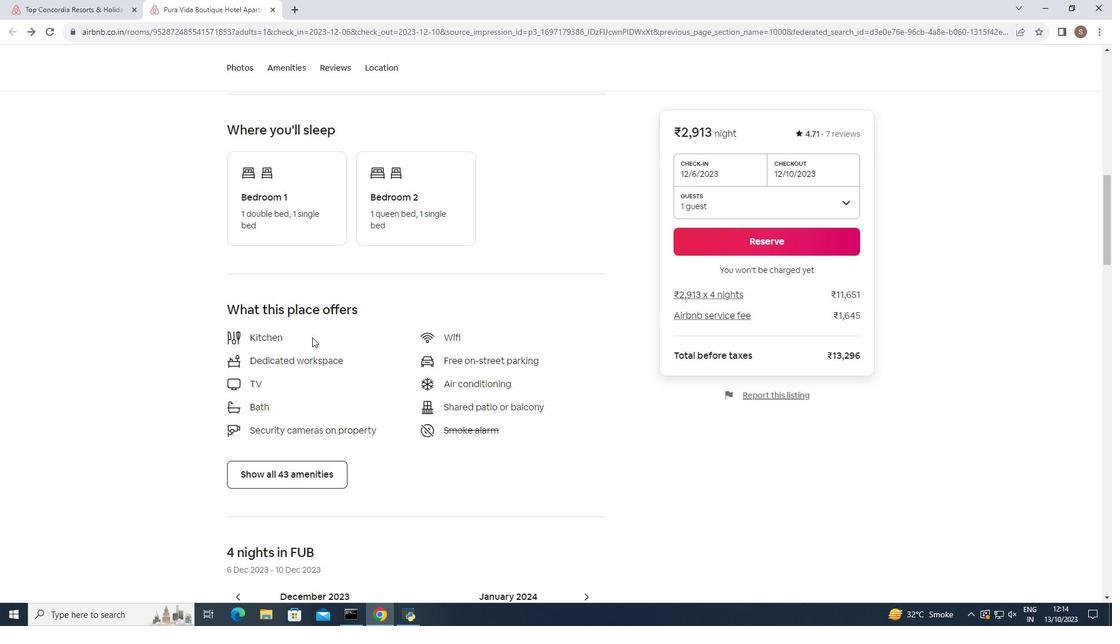 
Action: Mouse scrolled (312, 336) with delta (0, 0)
Screenshot: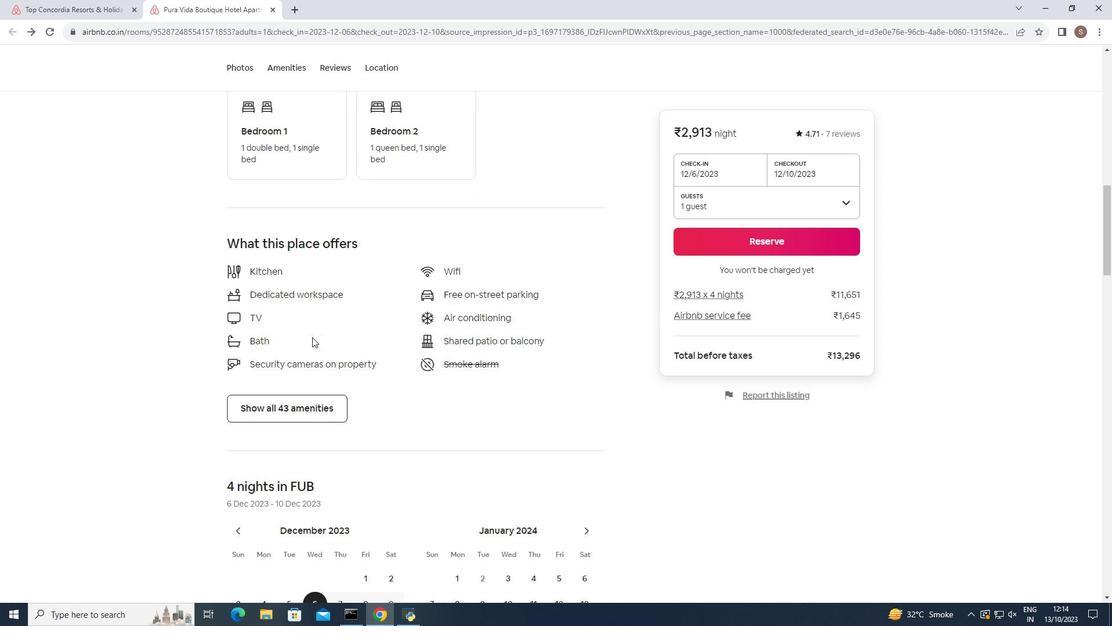 
Action: Mouse scrolled (312, 336) with delta (0, 0)
Screenshot: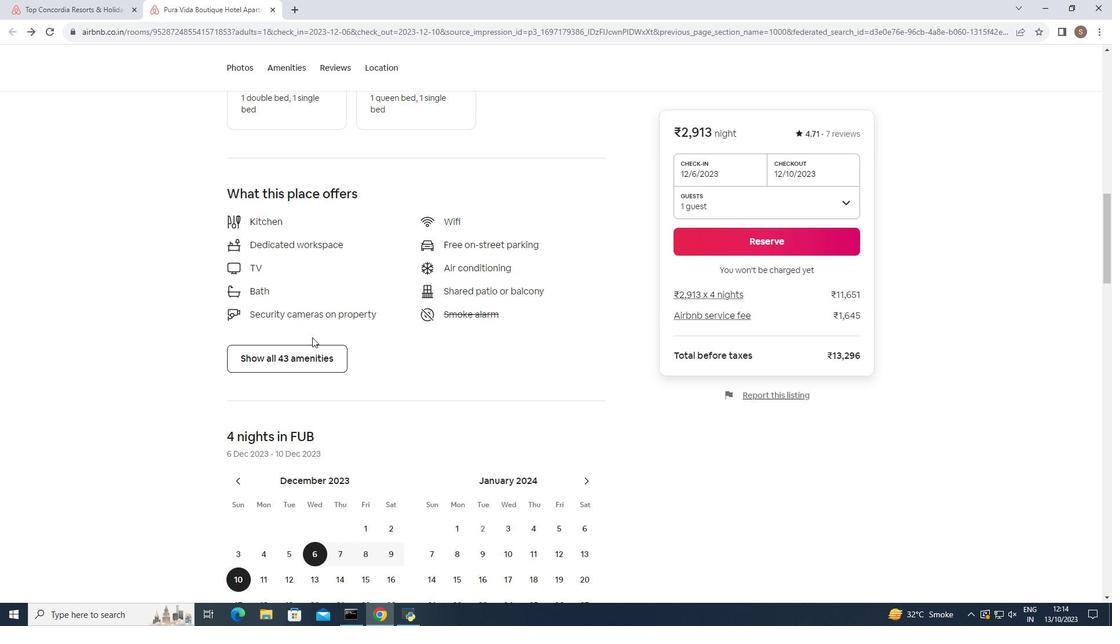 
Action: Mouse moved to (300, 320)
Screenshot: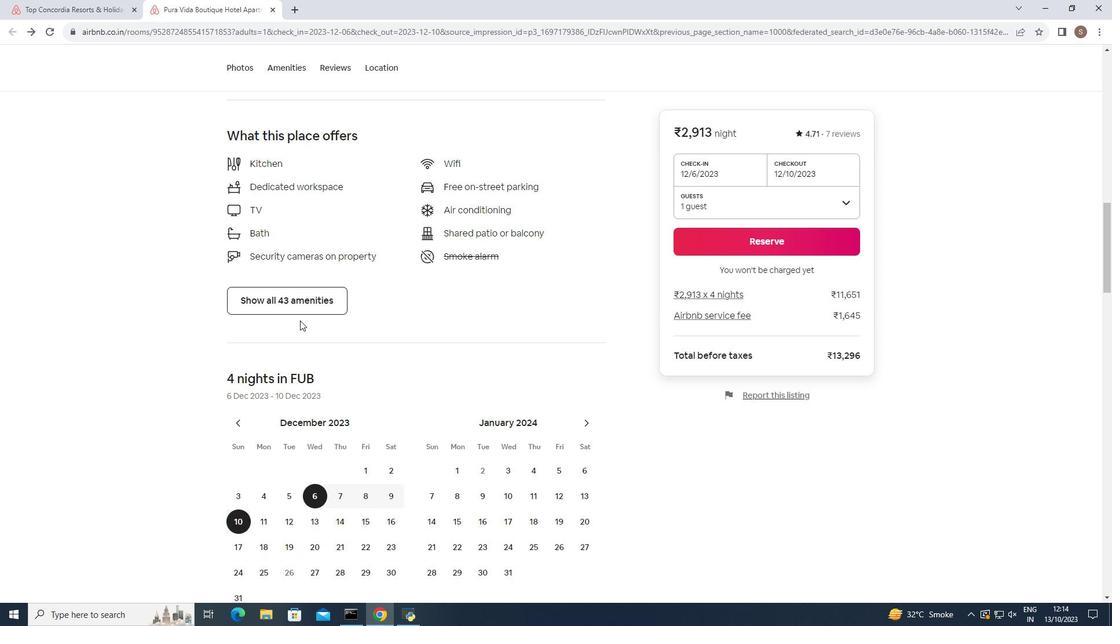 
Action: Mouse scrolled (300, 319) with delta (0, 0)
Screenshot: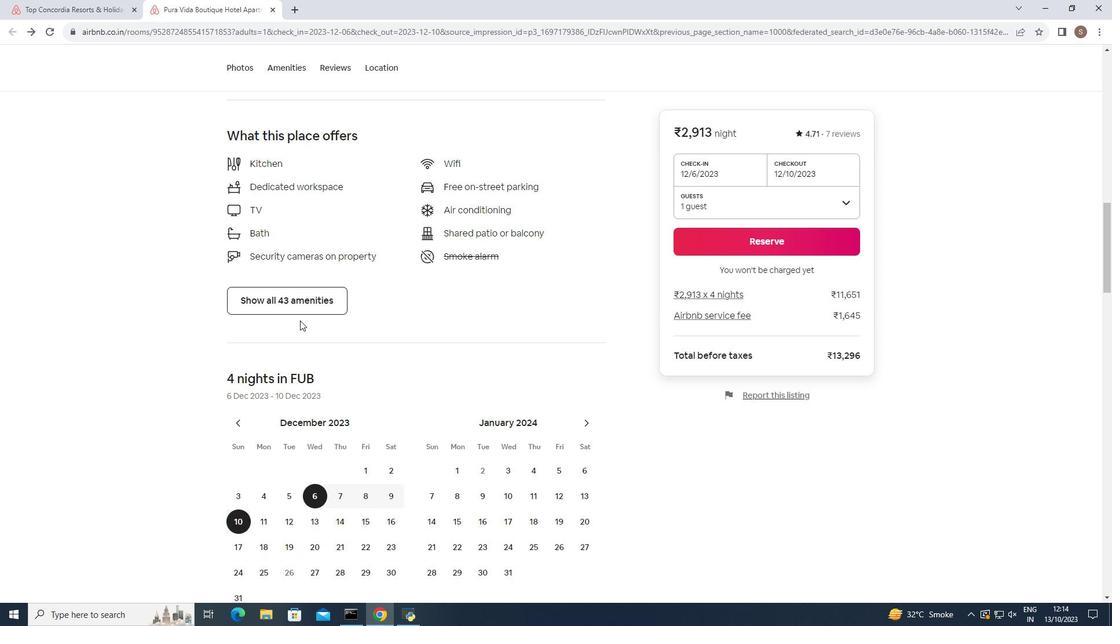 
Action: Mouse scrolled (300, 319) with delta (0, 0)
Screenshot: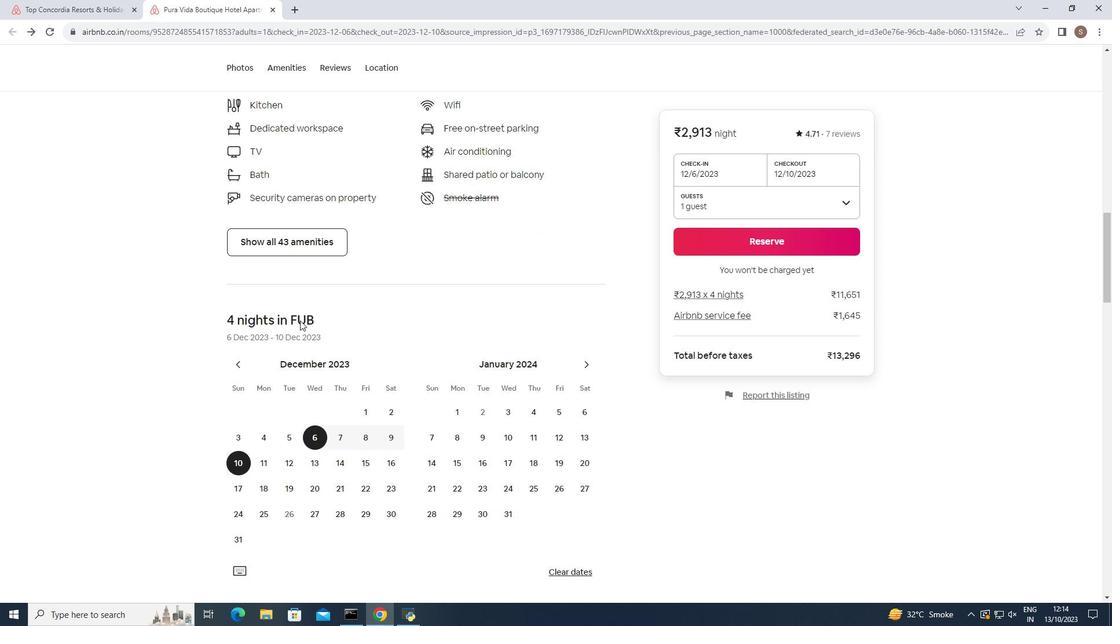 
Action: Mouse moved to (299, 320)
Screenshot: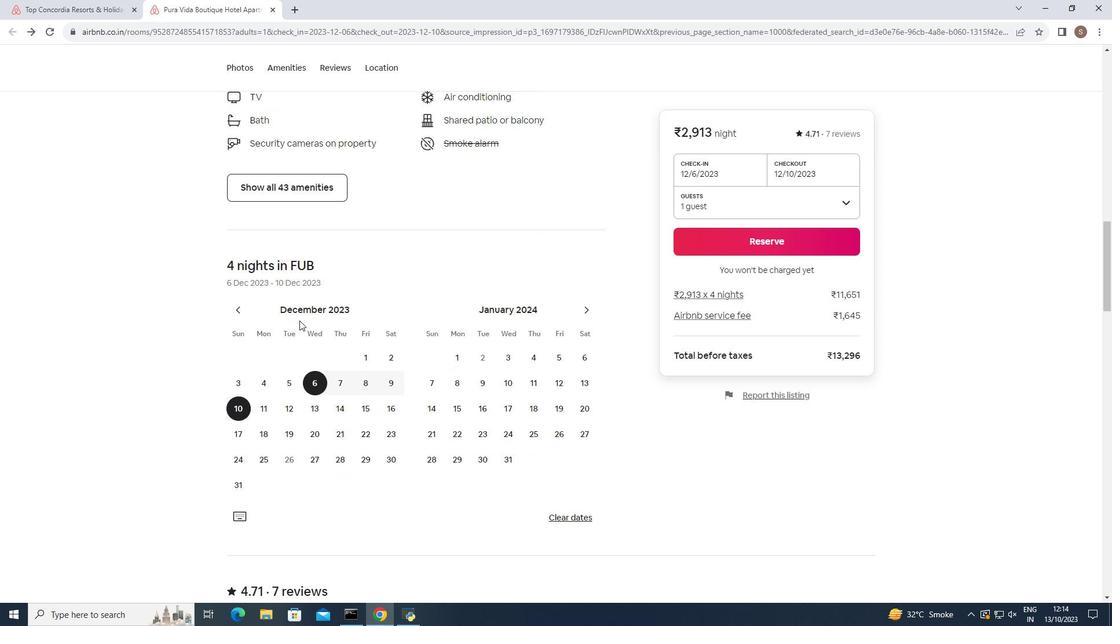 
Action: Mouse scrolled (299, 319) with delta (0, 0)
Screenshot: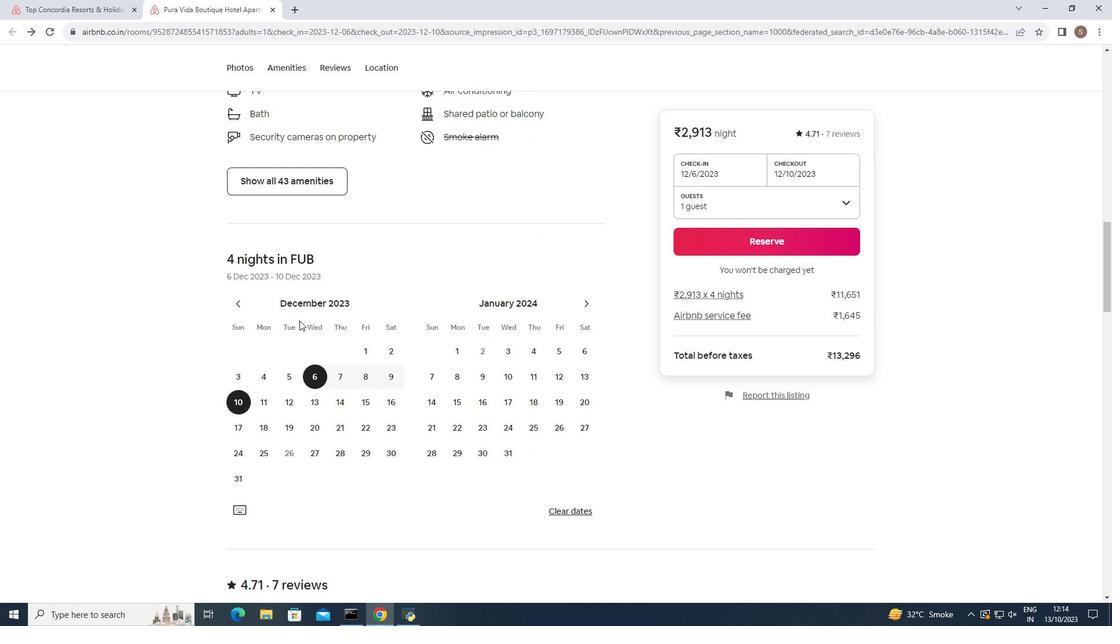 
Action: Mouse scrolled (299, 319) with delta (0, 0)
Screenshot: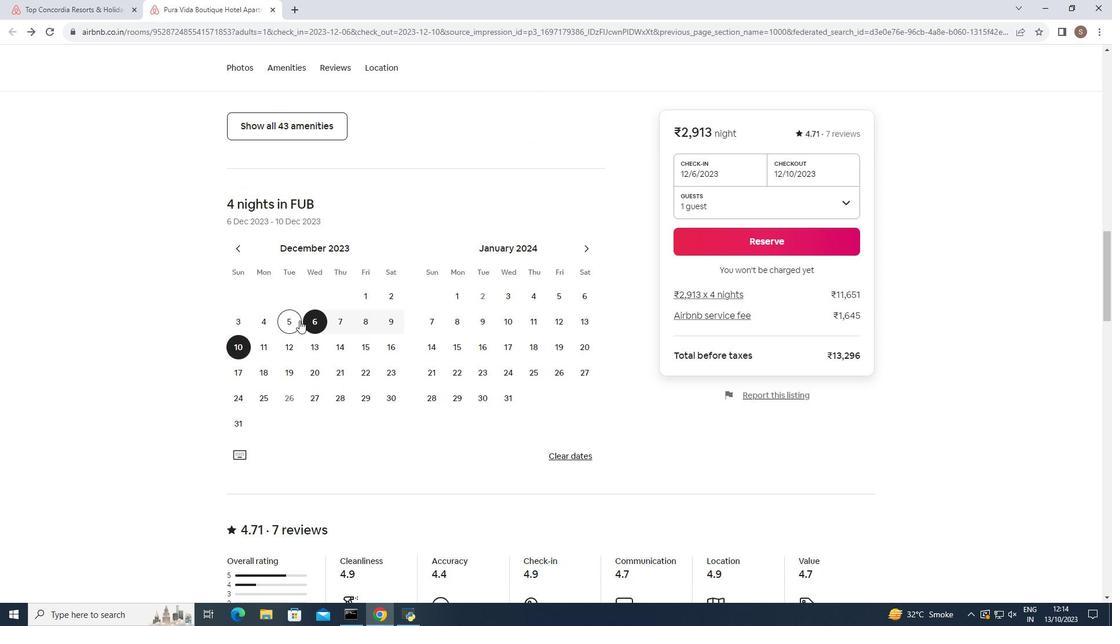 
Action: Mouse scrolled (299, 319) with delta (0, 0)
Screenshot: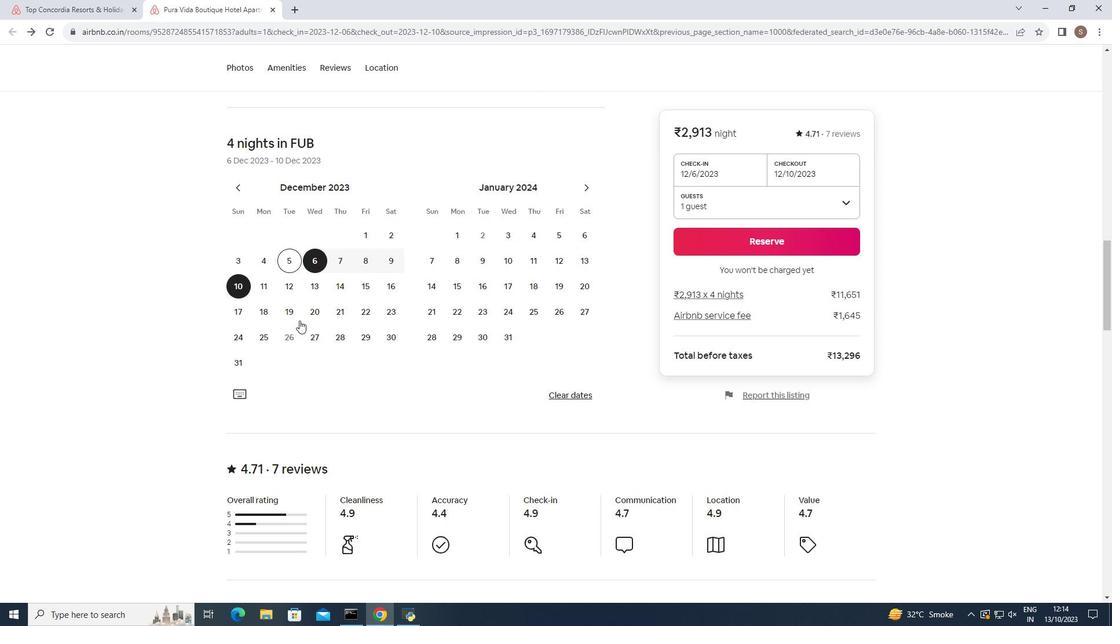 
Action: Mouse scrolled (299, 319) with delta (0, 0)
Screenshot: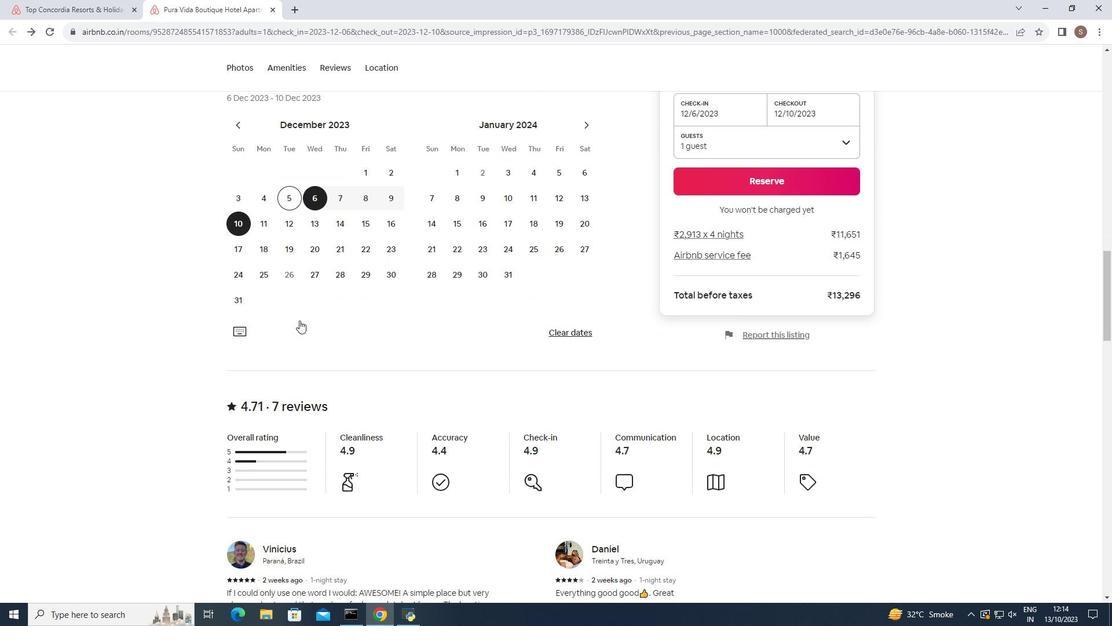 
Action: Mouse moved to (299, 320)
Screenshot: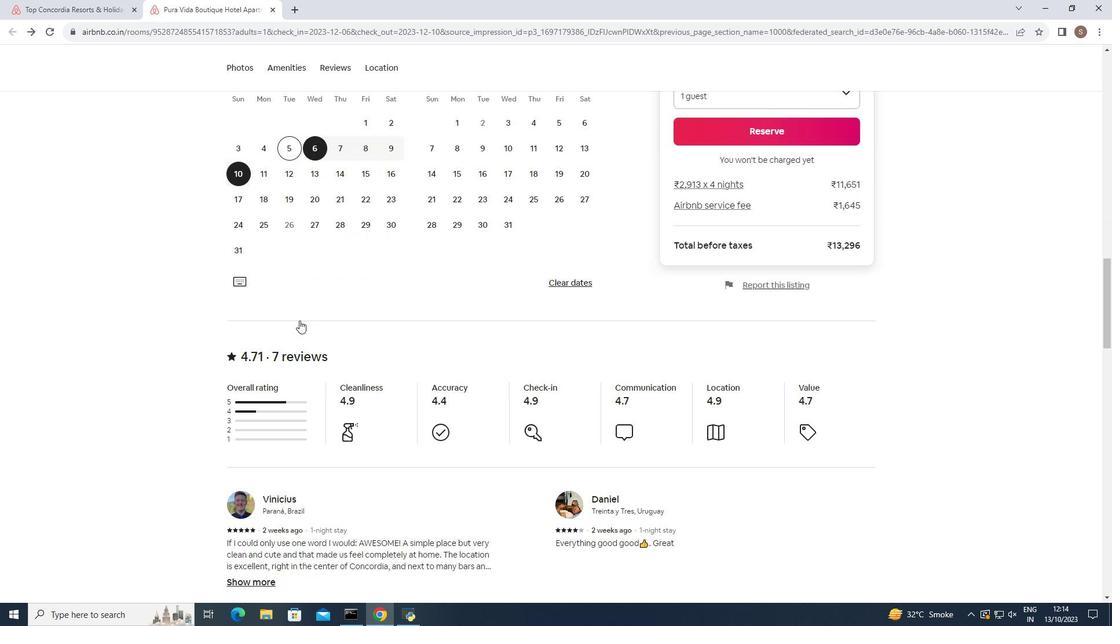 
Action: Mouse scrolled (299, 319) with delta (0, 0)
Screenshot: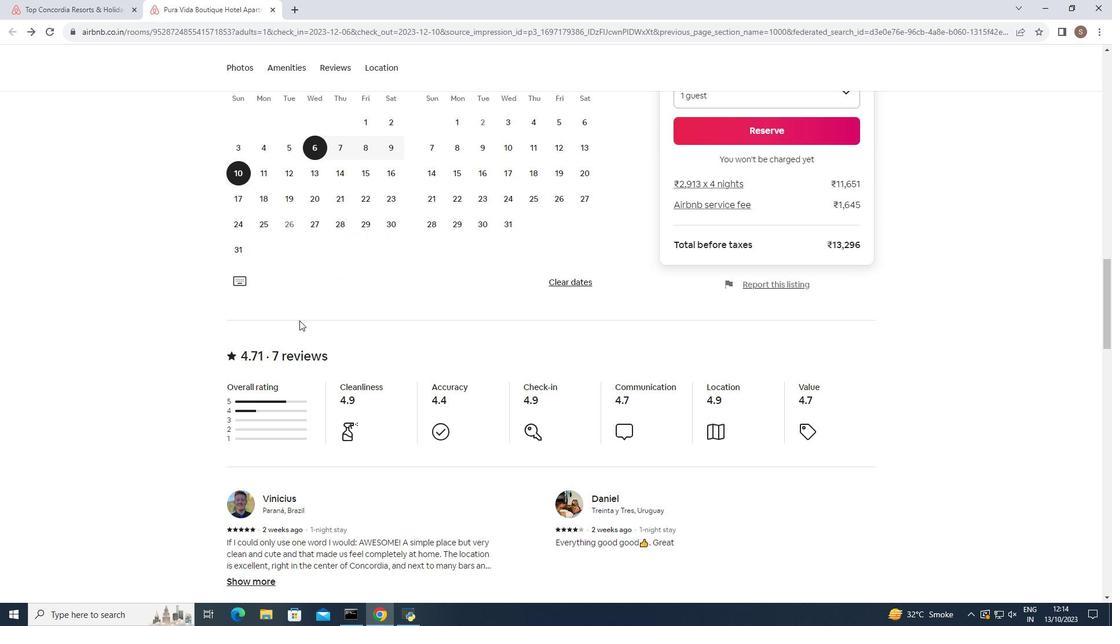 
Action: Mouse scrolled (299, 319) with delta (0, 0)
Screenshot: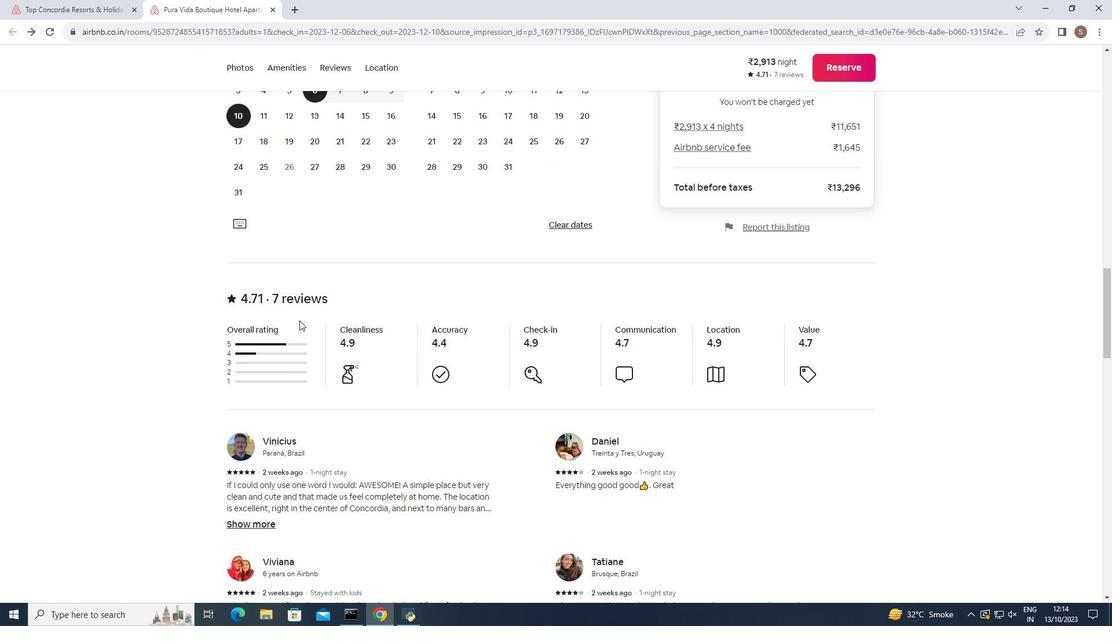 
Action: Mouse scrolled (299, 319) with delta (0, 0)
Screenshot: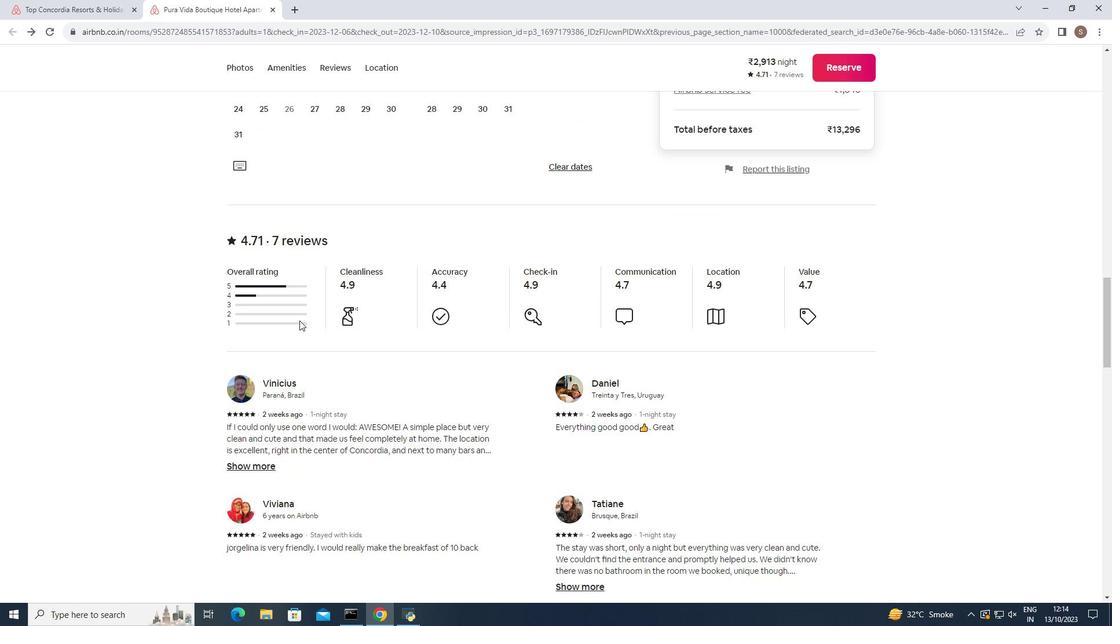 
Action: Mouse scrolled (299, 319) with delta (0, 0)
Screenshot: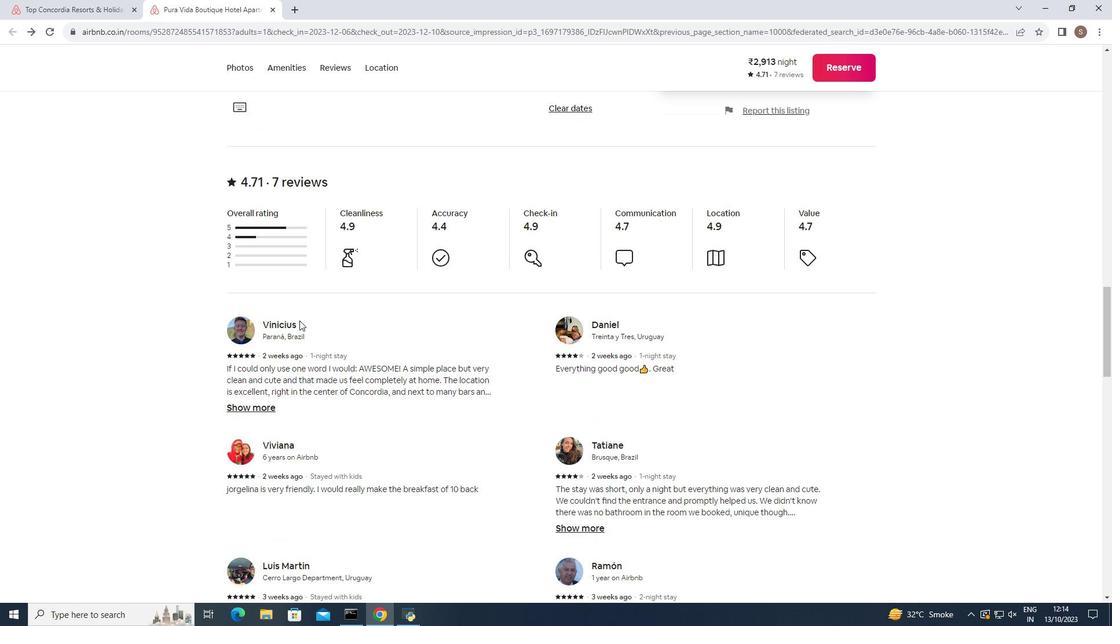 
Action: Mouse scrolled (299, 319) with delta (0, 0)
Screenshot: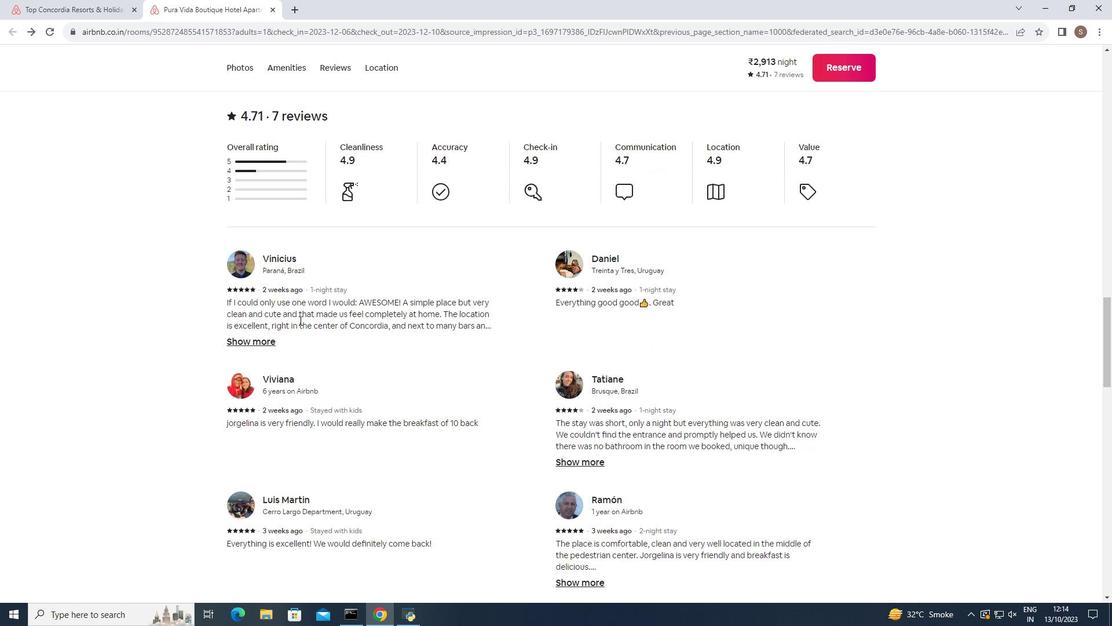 
Action: Mouse scrolled (299, 319) with delta (0, 0)
Screenshot: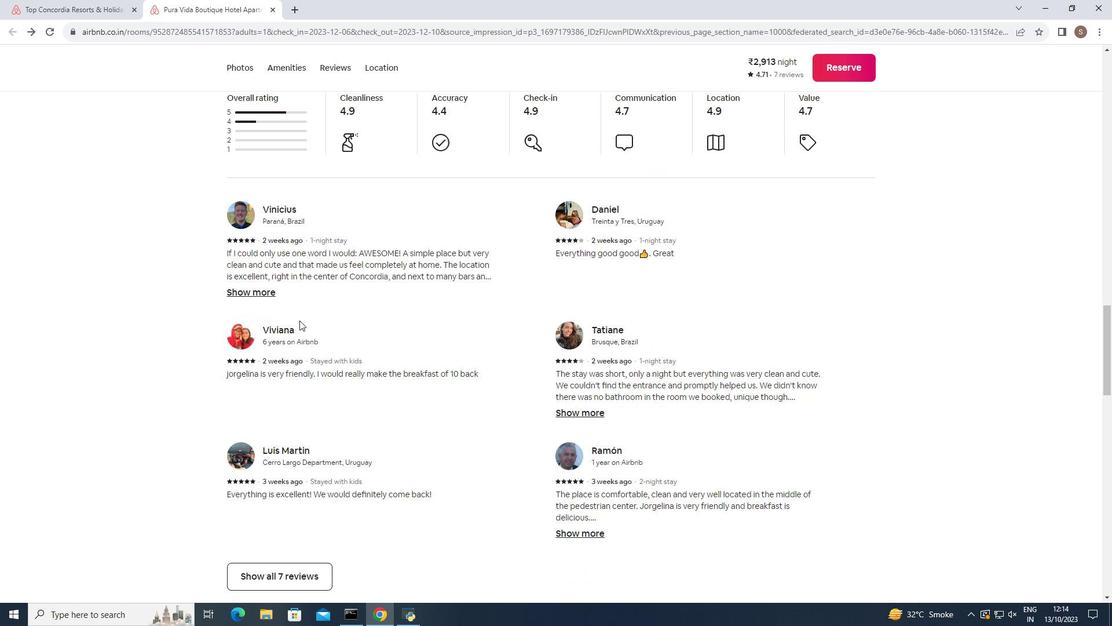 
Action: Mouse moved to (297, 518)
Screenshot: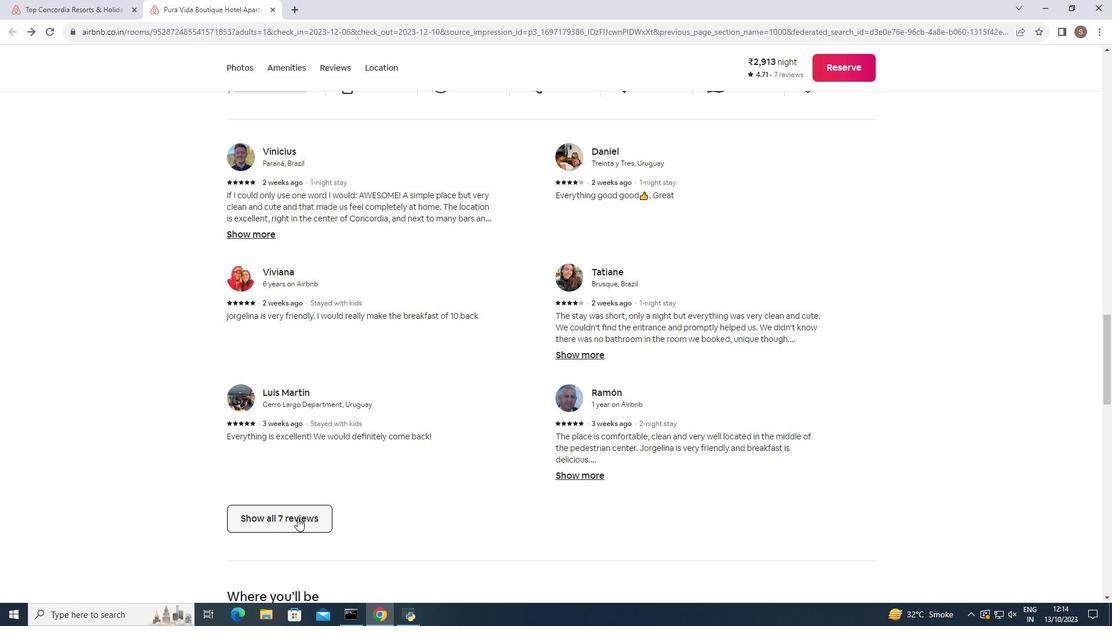
Action: Mouse pressed left at (297, 518)
Screenshot: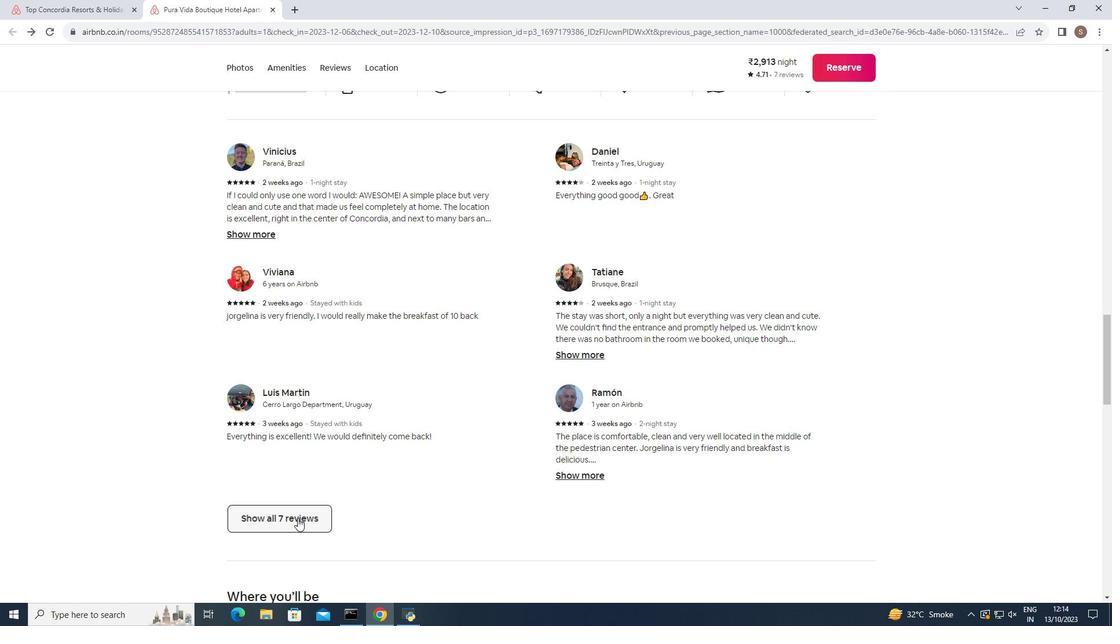 
Action: Mouse moved to (354, 453)
Screenshot: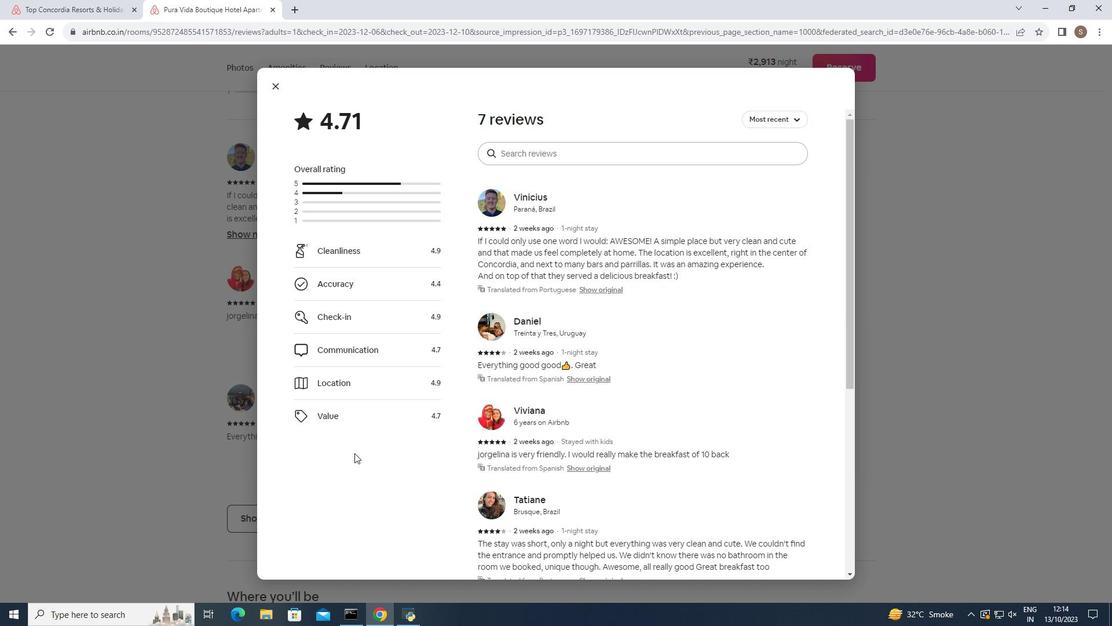 
Action: Mouse scrolled (354, 452) with delta (0, 0)
Screenshot: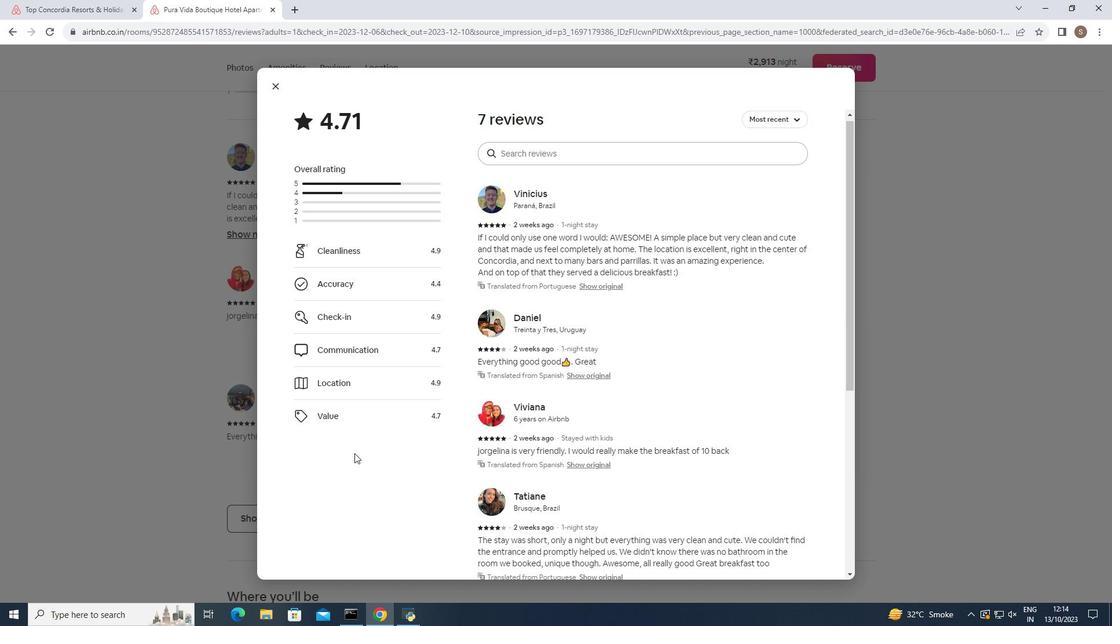 
Action: Mouse scrolled (354, 452) with delta (0, 0)
Screenshot: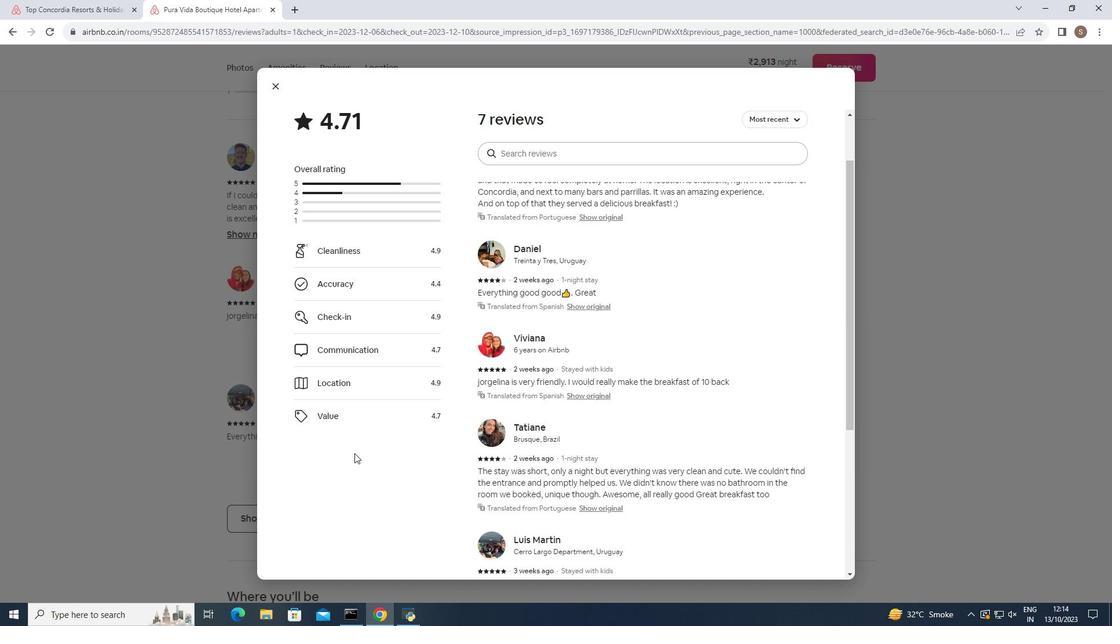 
Action: Mouse scrolled (354, 452) with delta (0, 0)
Screenshot: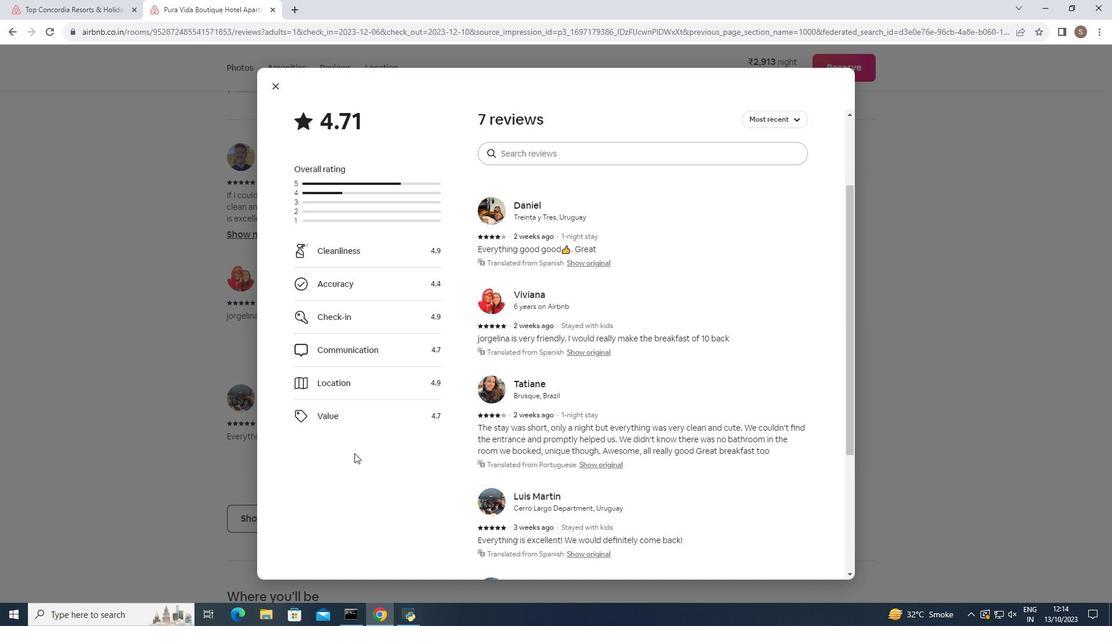 
Action: Mouse scrolled (354, 452) with delta (0, 0)
Screenshot: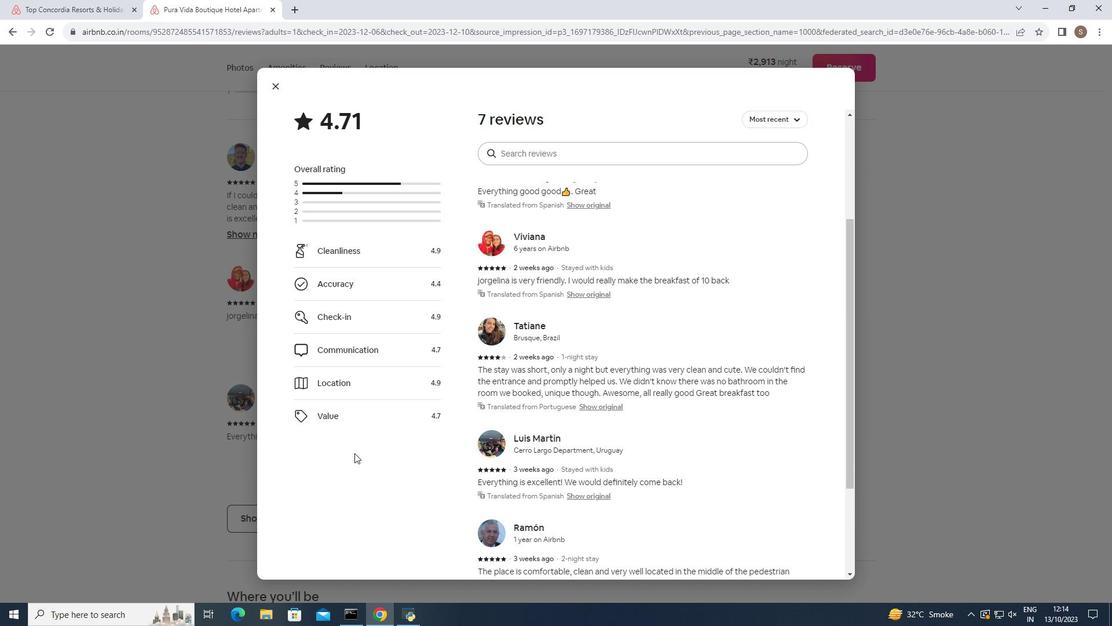
Action: Mouse scrolled (354, 452) with delta (0, 0)
Screenshot: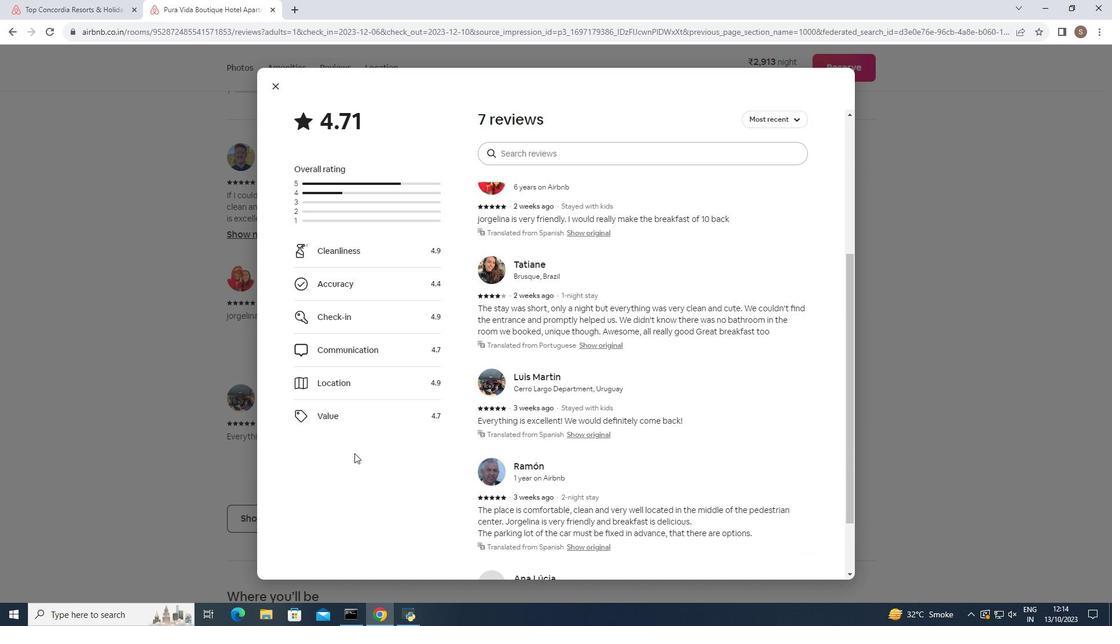 
Action: Mouse scrolled (354, 452) with delta (0, 0)
Screenshot: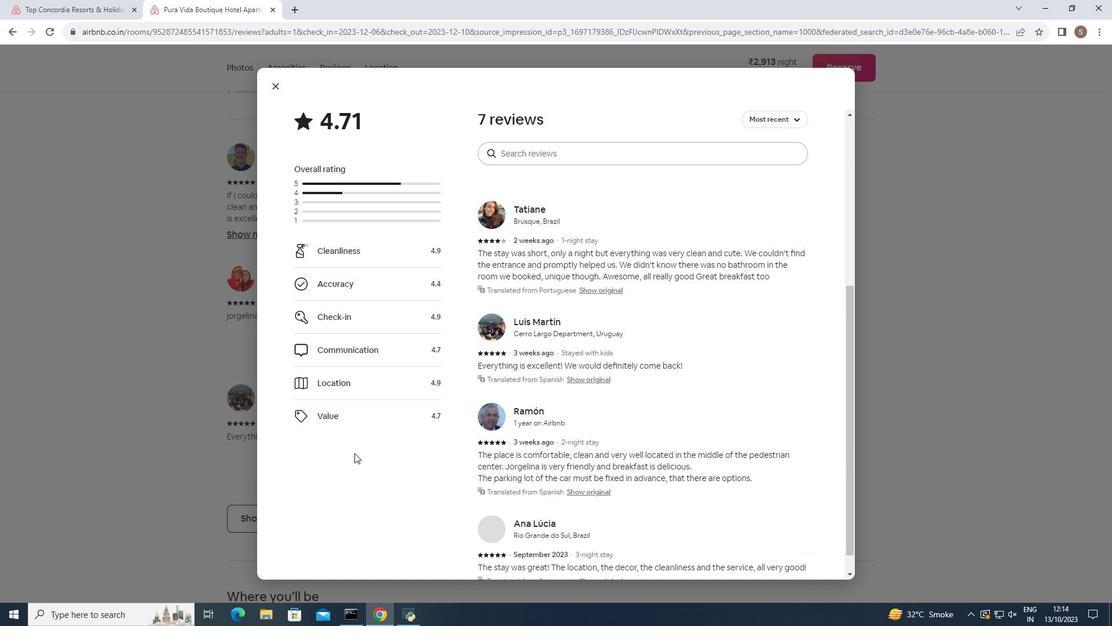 
Action: Mouse scrolled (354, 452) with delta (0, 0)
Screenshot: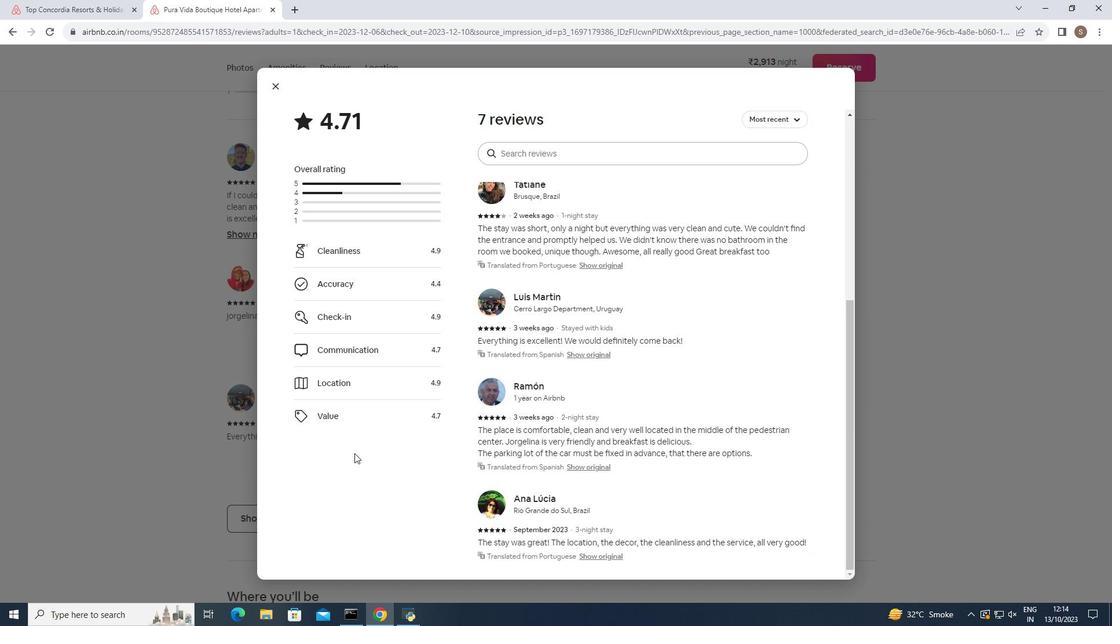 
Action: Mouse moved to (273, 91)
Screenshot: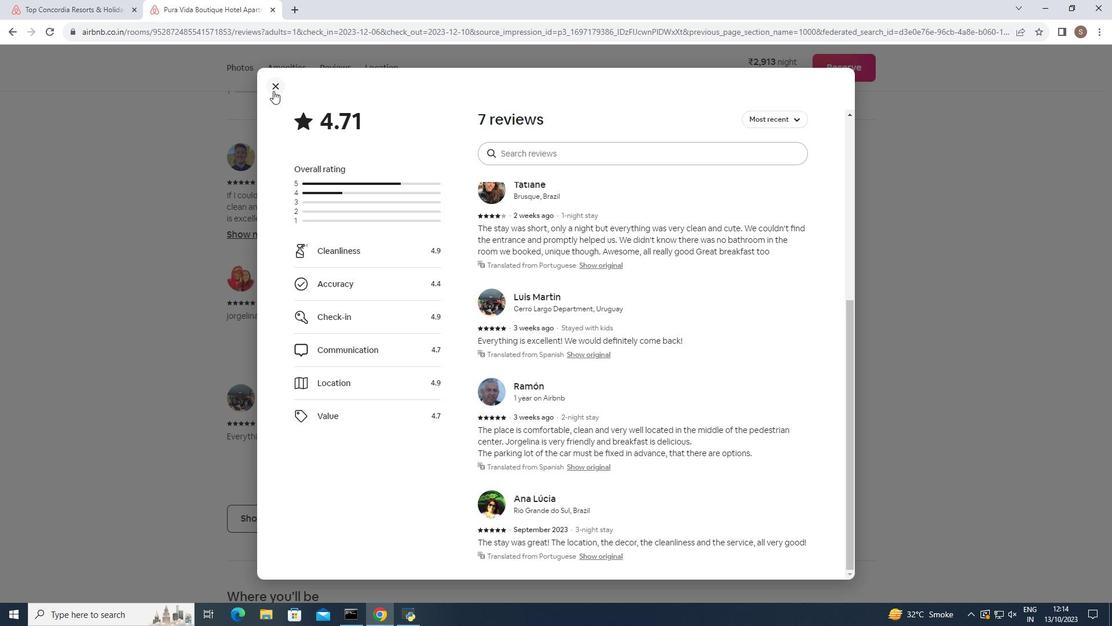
Action: Mouse pressed left at (273, 91)
Screenshot: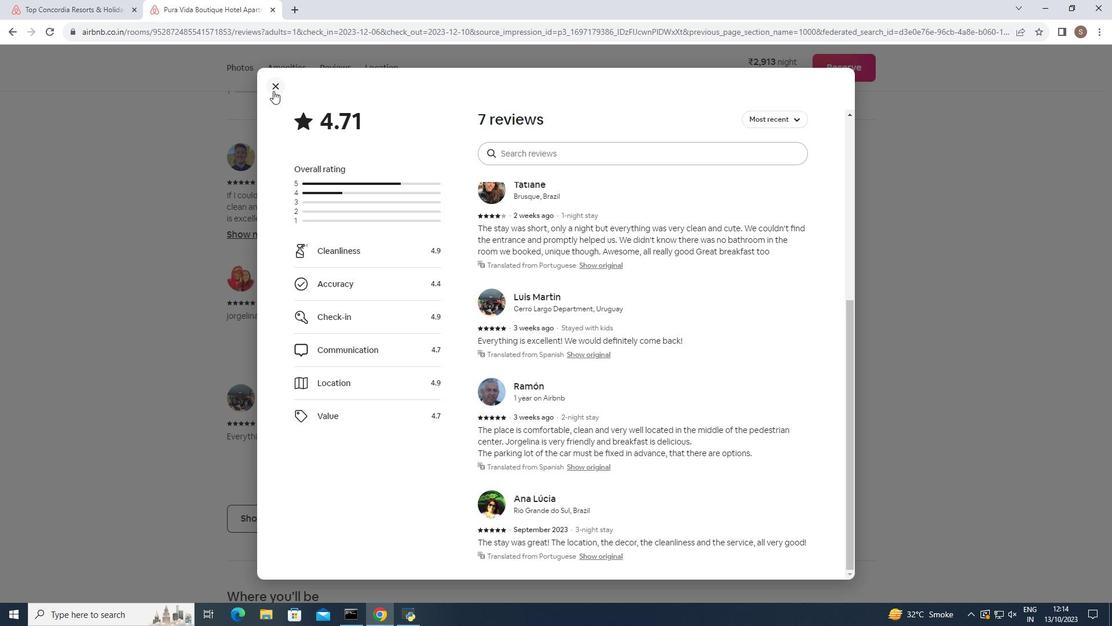 
Action: Mouse moved to (306, 285)
Screenshot: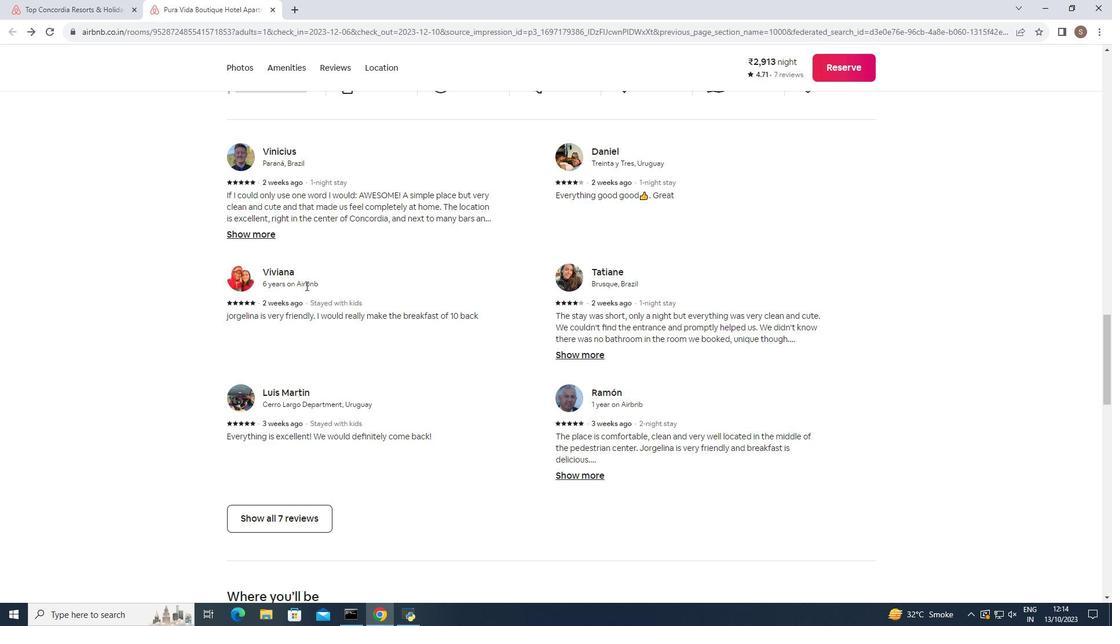 
Action: Mouse scrolled (306, 285) with delta (0, 0)
Screenshot: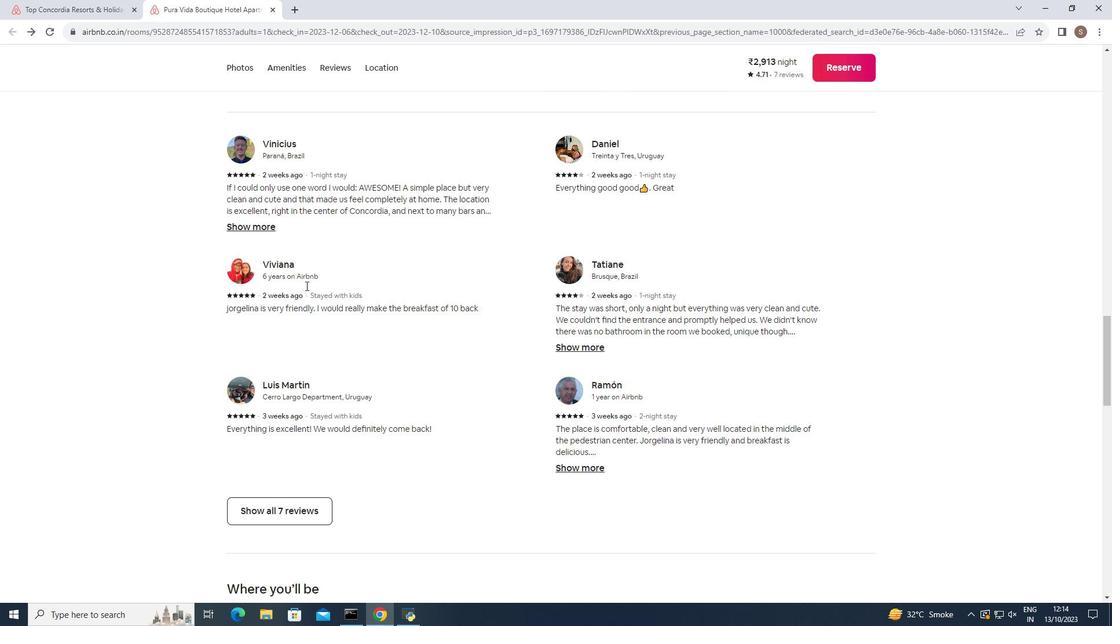 
Action: Mouse moved to (306, 285)
Screenshot: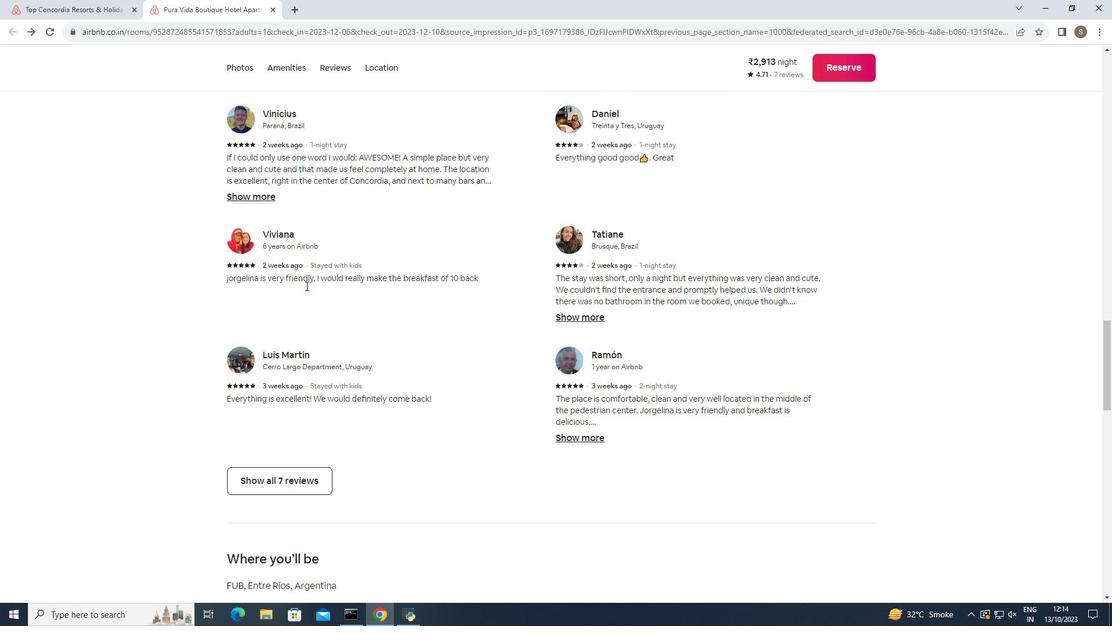 
Action: Mouse scrolled (306, 285) with delta (0, 0)
Screenshot: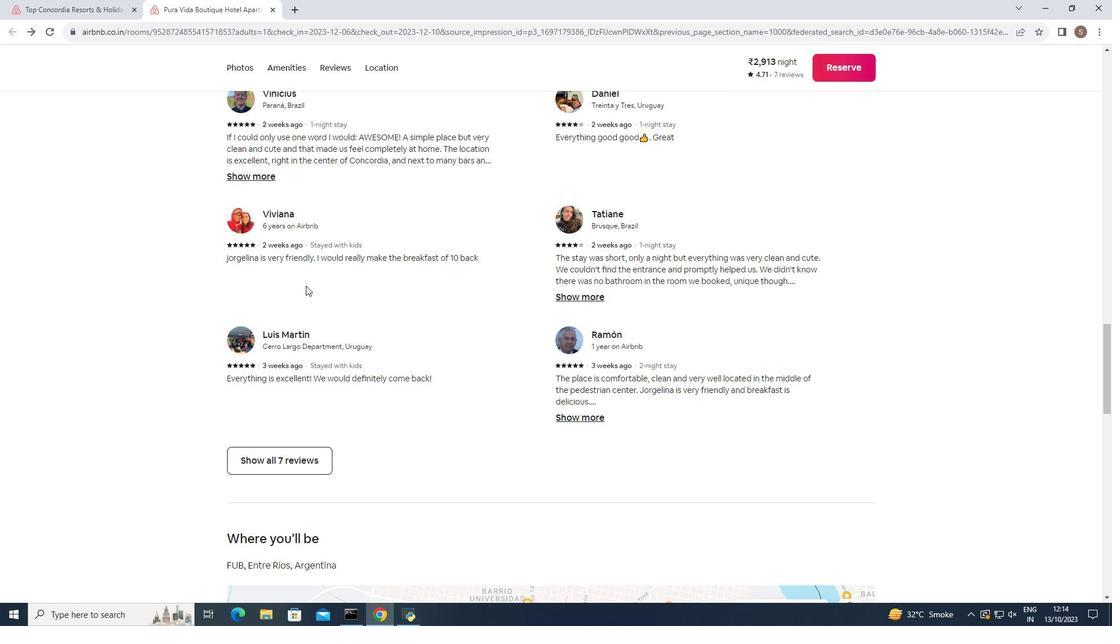 
Action: Mouse scrolled (306, 285) with delta (0, 0)
Screenshot: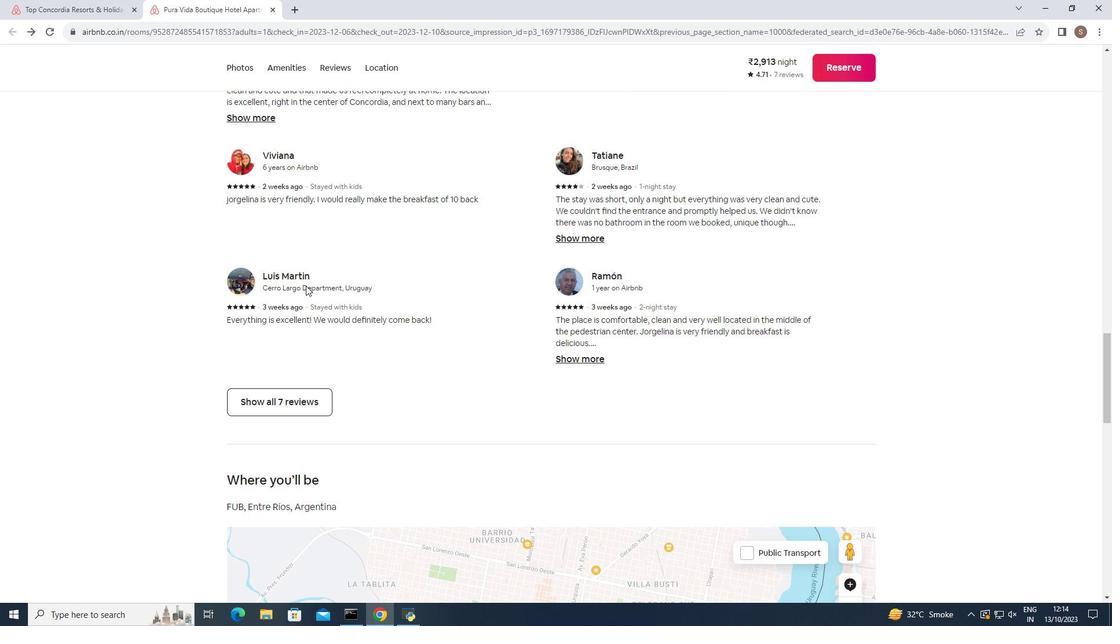 
Action: Mouse scrolled (306, 285) with delta (0, 0)
Screenshot: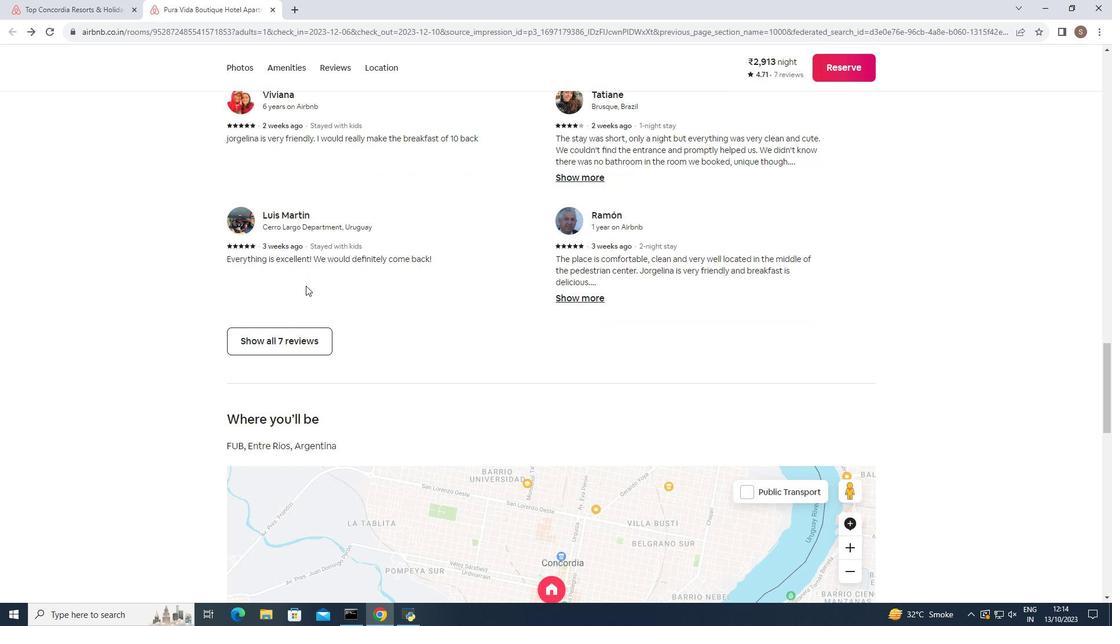 
Action: Mouse scrolled (306, 285) with delta (0, 0)
Screenshot: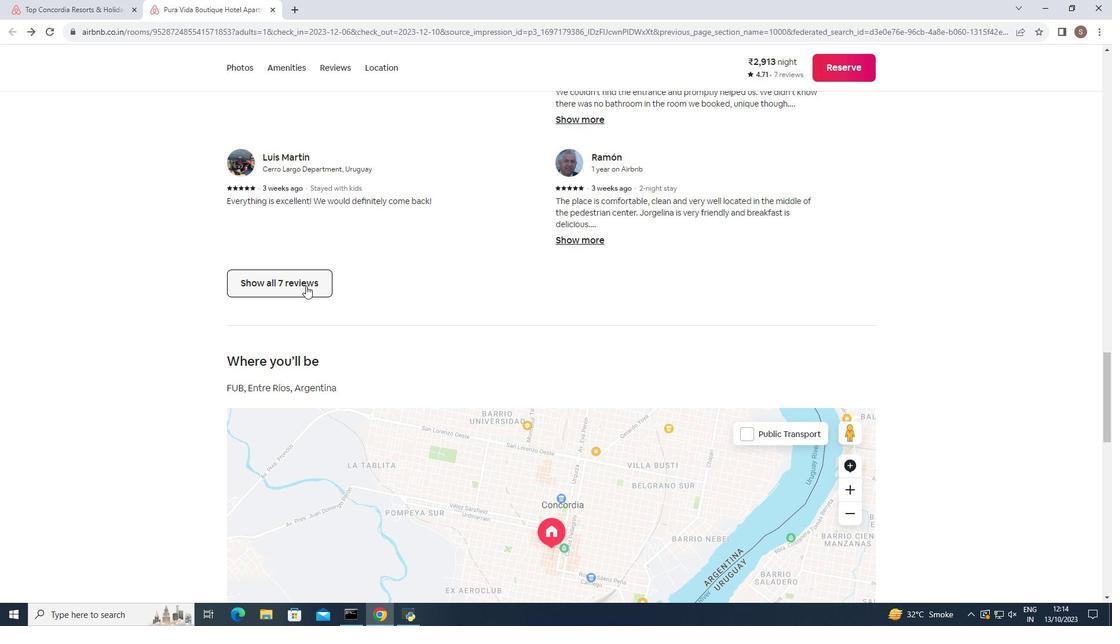 
Action: Mouse scrolled (306, 285) with delta (0, 0)
Screenshot: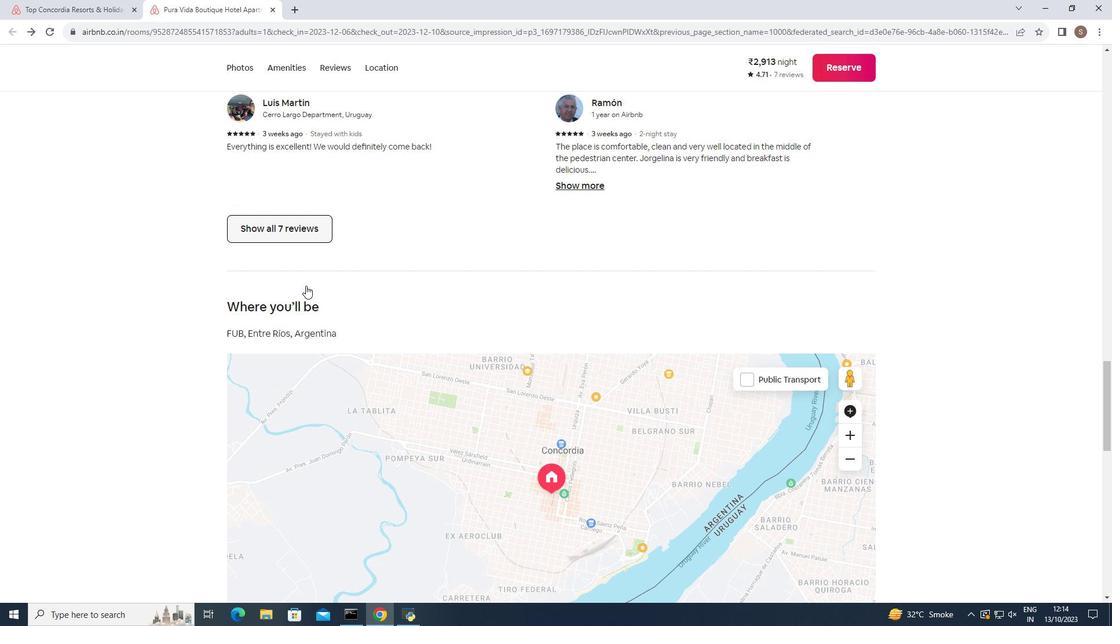 
Action: Mouse moved to (306, 287)
Screenshot: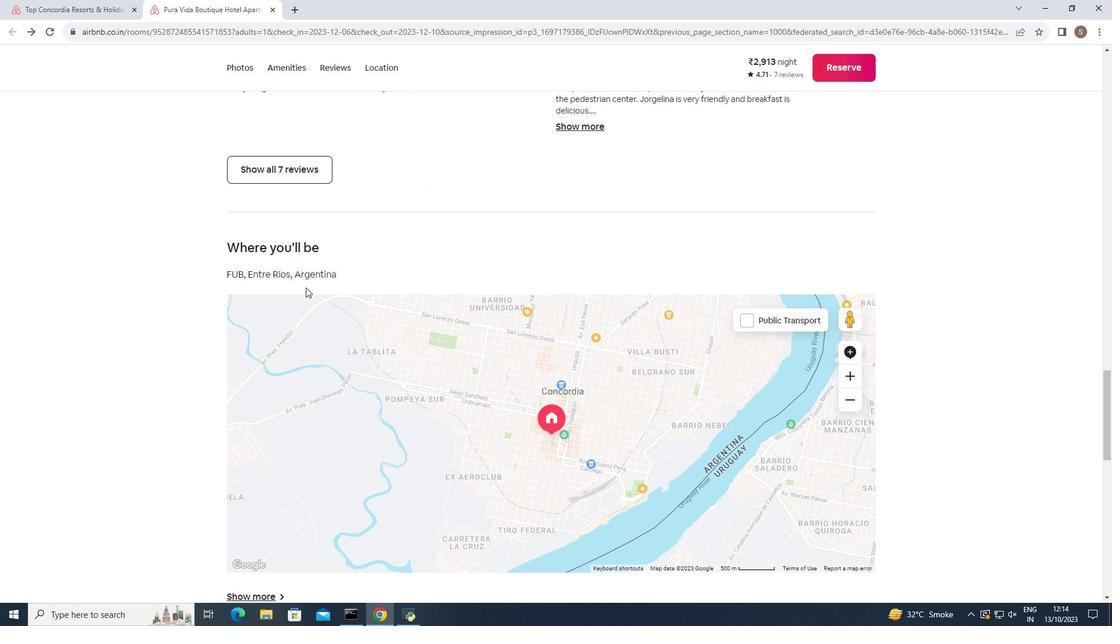 
Action: Mouse scrolled (306, 286) with delta (0, 0)
Screenshot: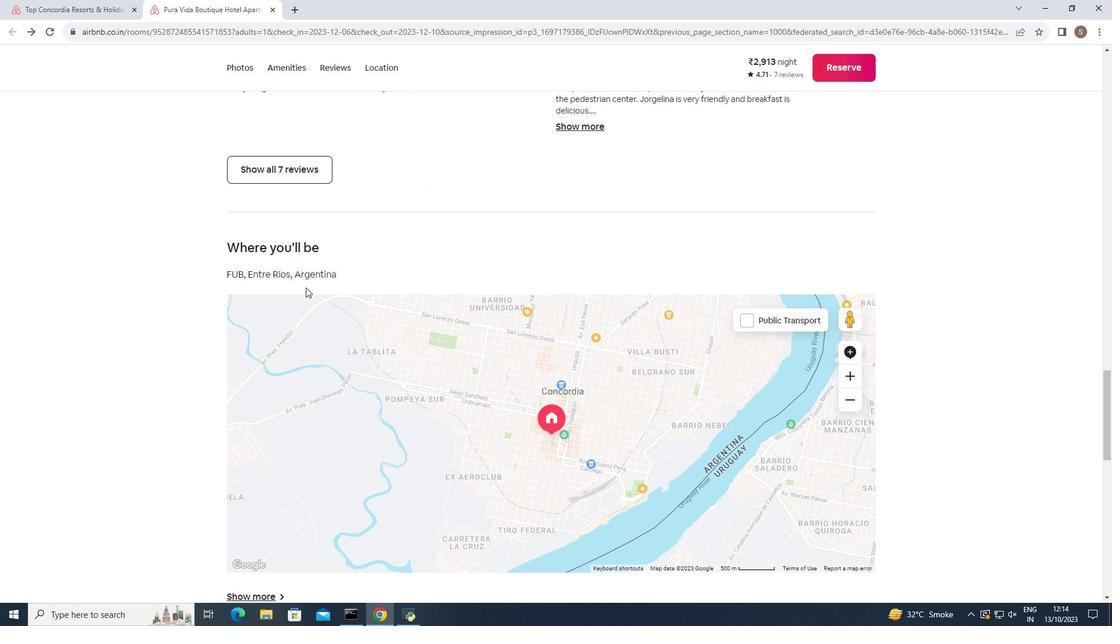 
Action: Mouse moved to (306, 288)
Screenshot: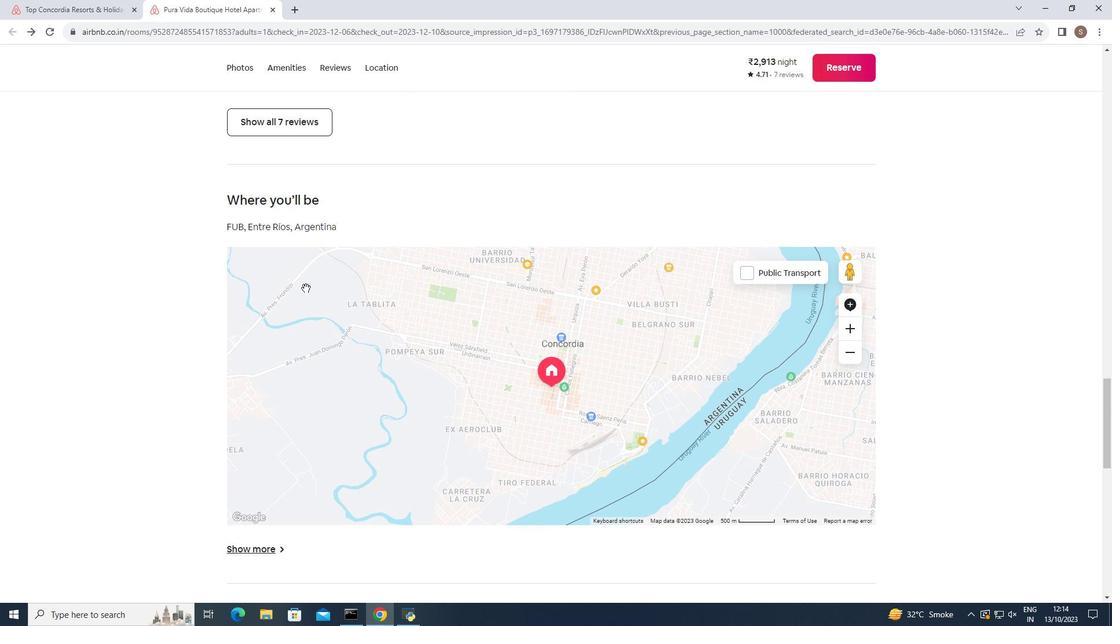 
Action: Mouse scrolled (306, 287) with delta (0, 0)
Screenshot: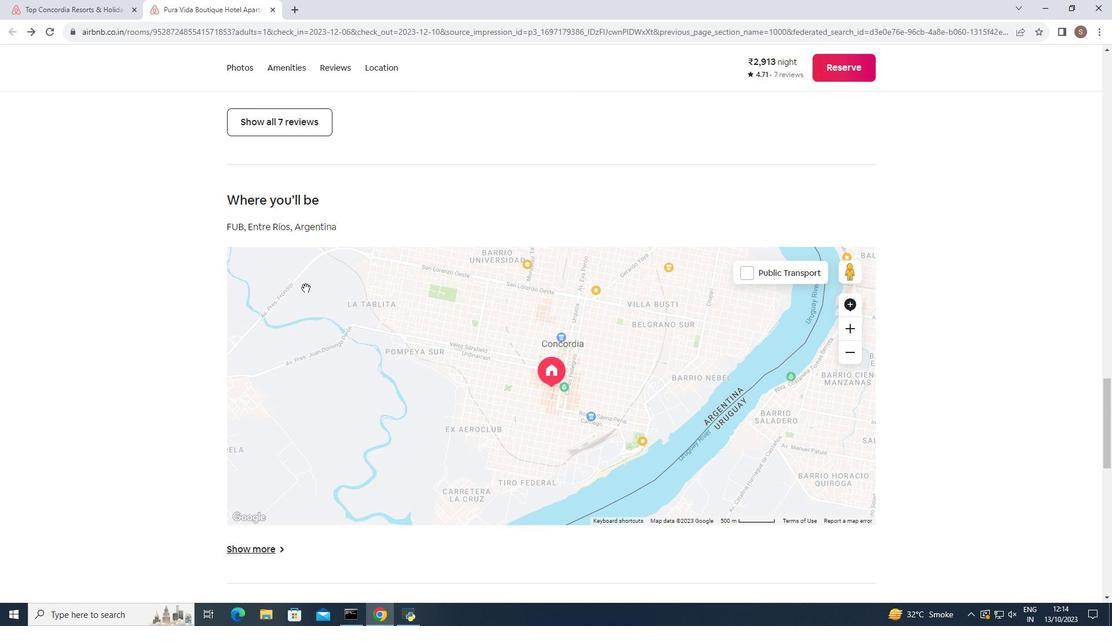 
Action: Mouse scrolled (306, 287) with delta (0, 0)
Screenshot: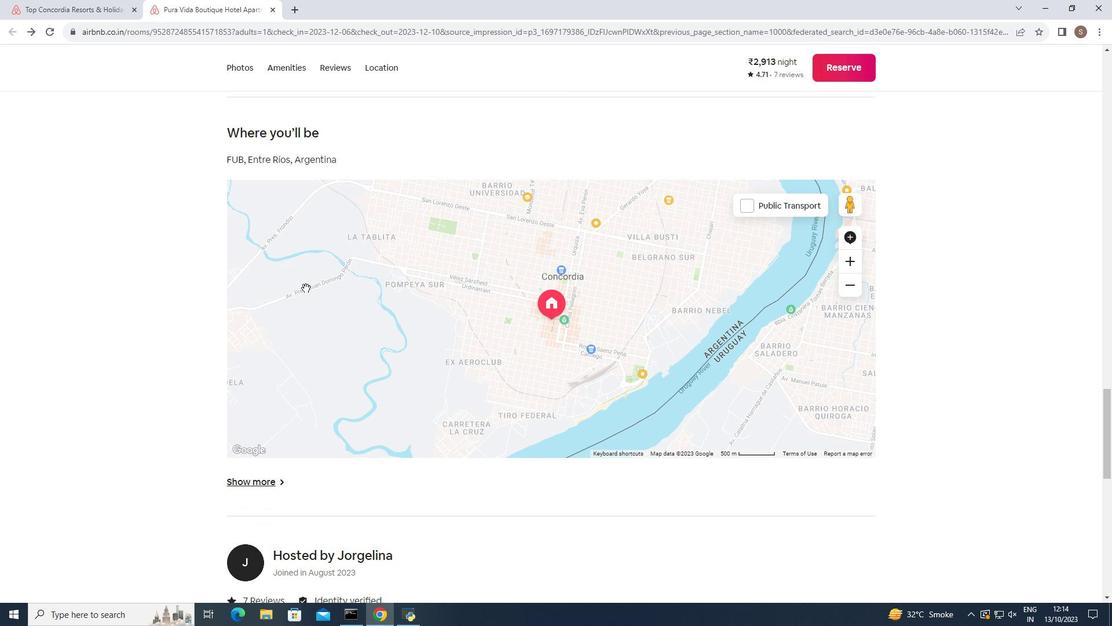 
Action: Mouse scrolled (306, 287) with delta (0, 0)
Screenshot: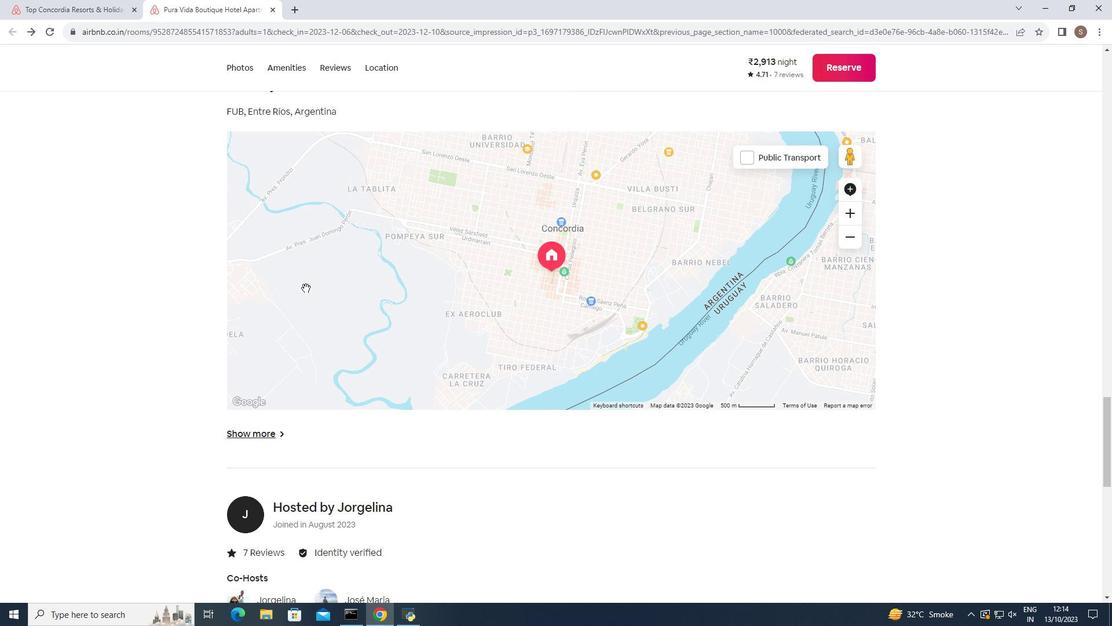 
Action: Mouse scrolled (306, 287) with delta (0, 0)
Screenshot: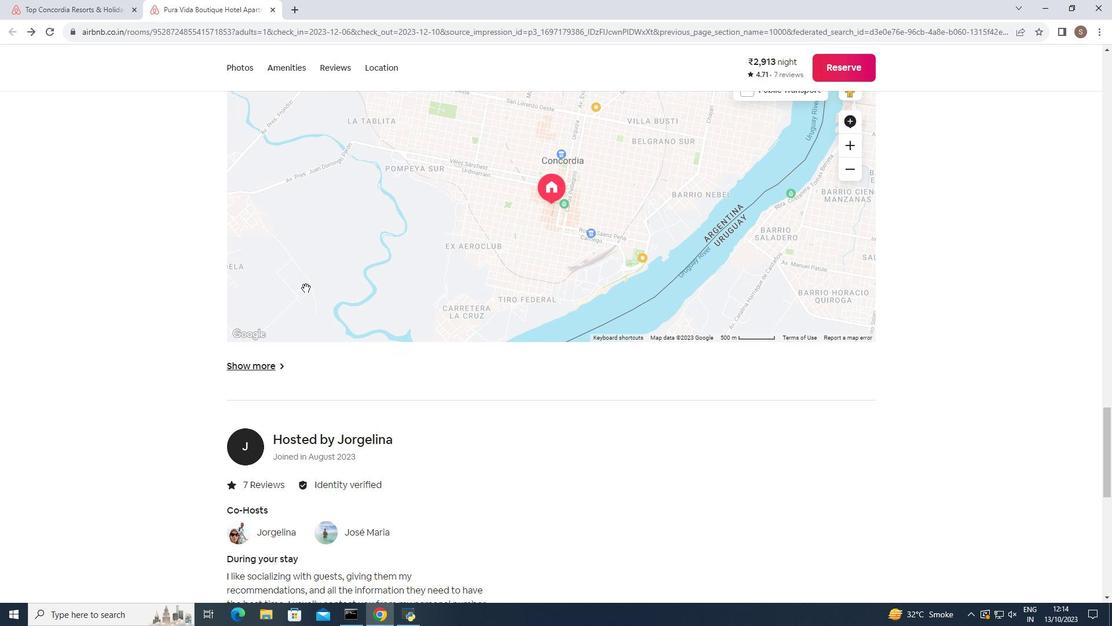 
Action: Mouse scrolled (306, 287) with delta (0, 0)
Screenshot: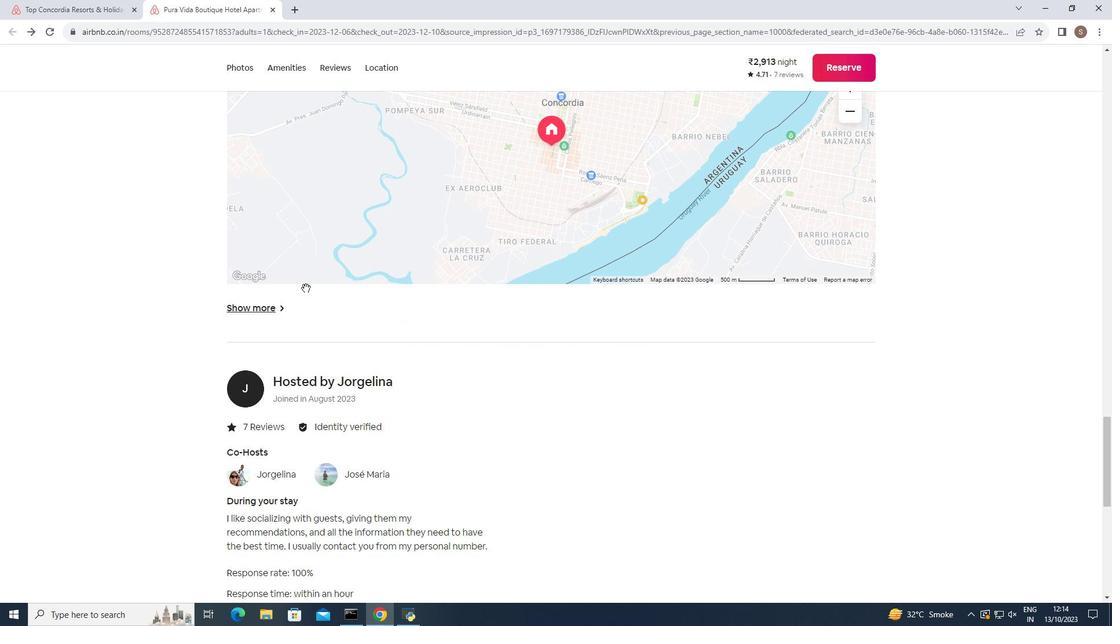 
Action: Mouse scrolled (306, 287) with delta (0, 0)
Screenshot: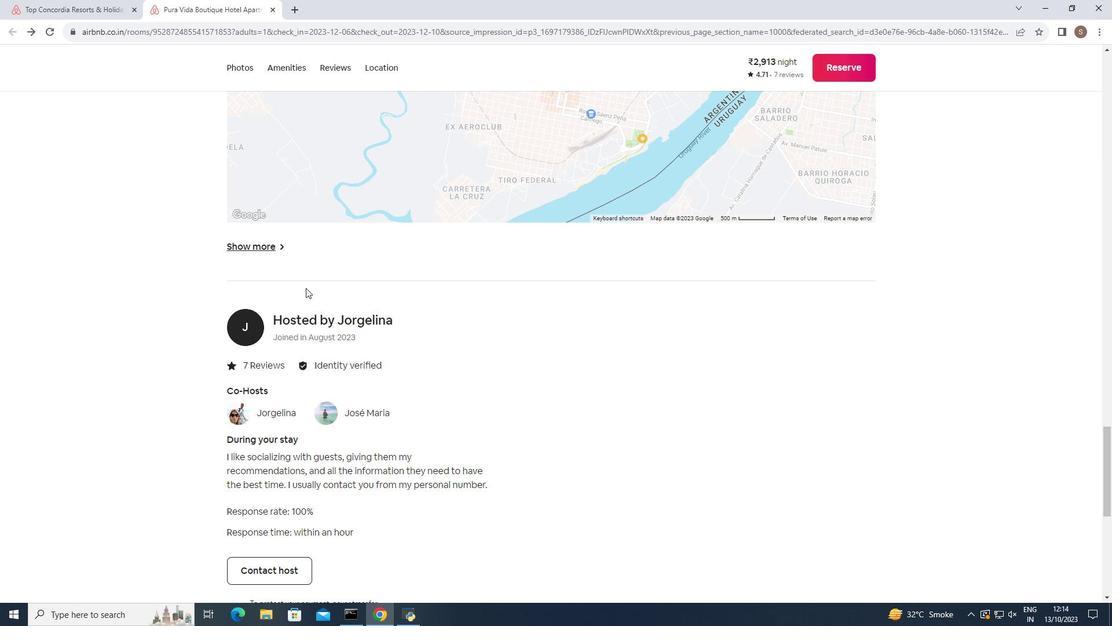 
Action: Mouse moved to (306, 290)
Screenshot: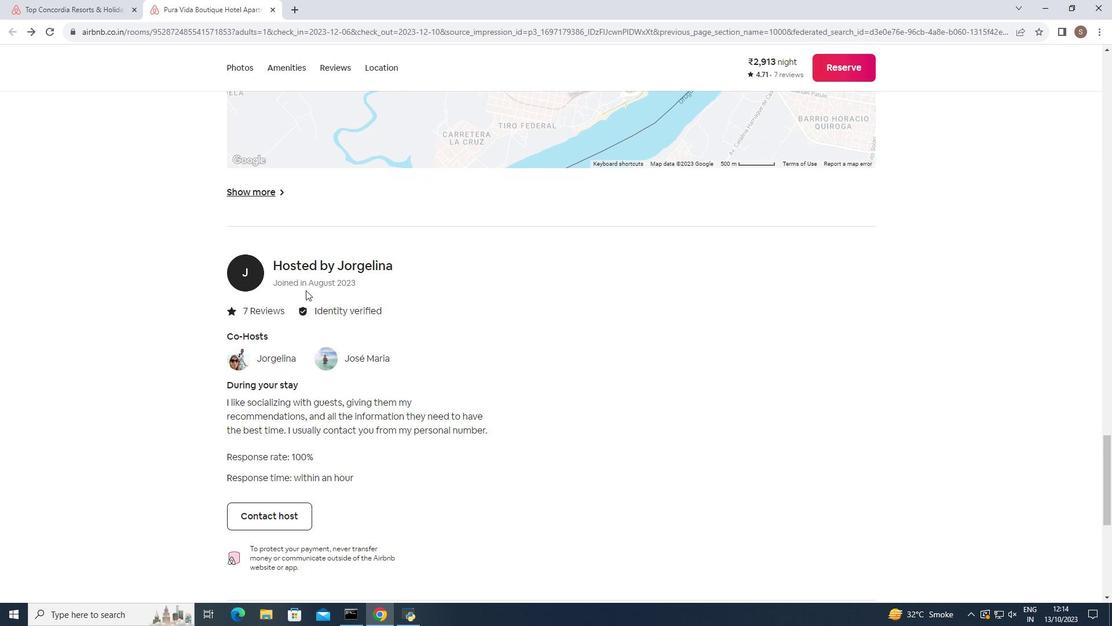 
Action: Mouse scrolled (306, 289) with delta (0, 0)
Screenshot: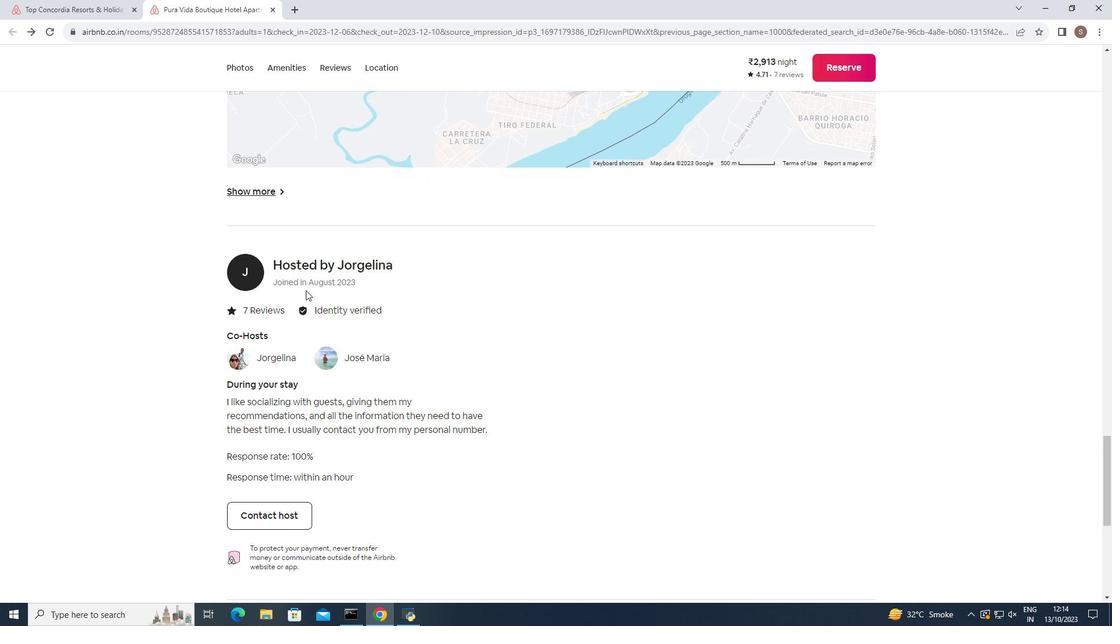 
Action: Mouse moved to (306, 290)
Screenshot: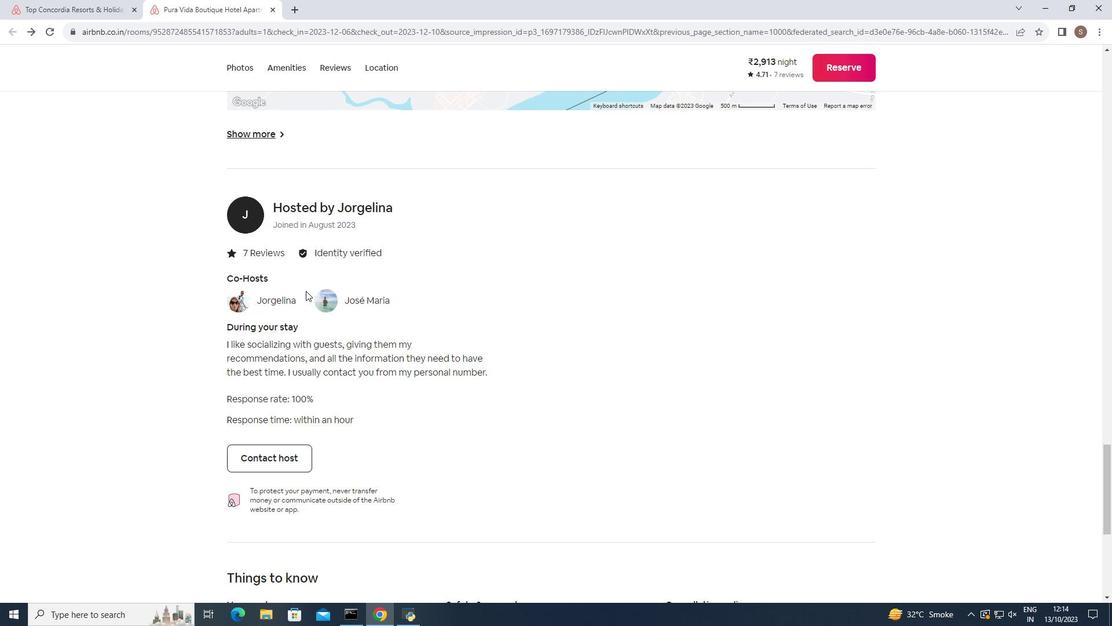 
Action: Mouse scrolled (306, 290) with delta (0, 0)
Screenshot: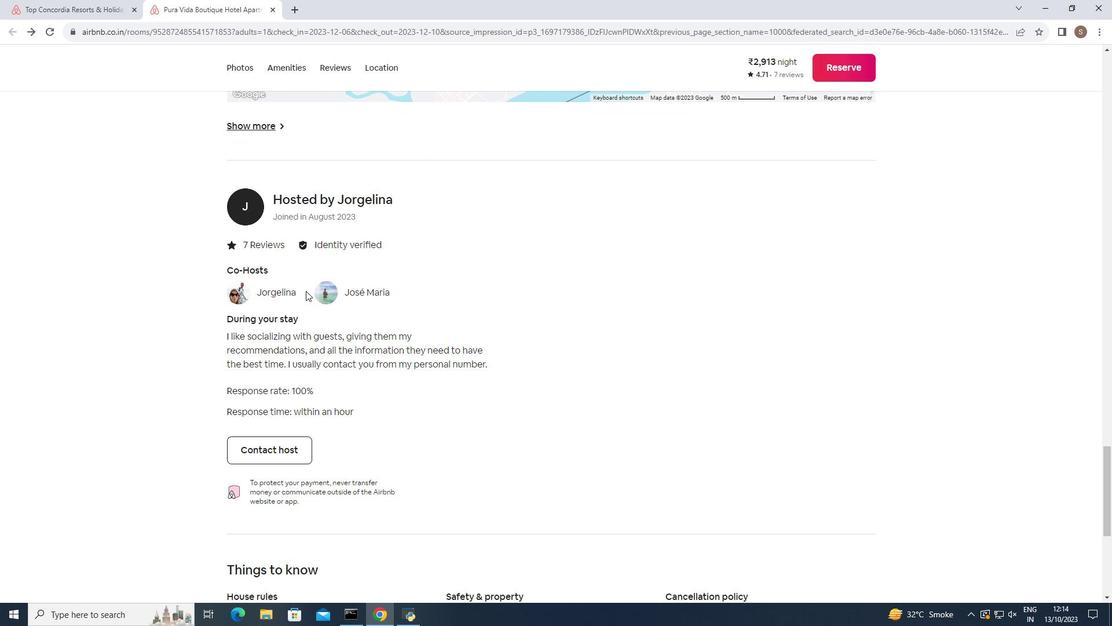 
Action: Mouse scrolled (306, 290) with delta (0, 0)
Screenshot: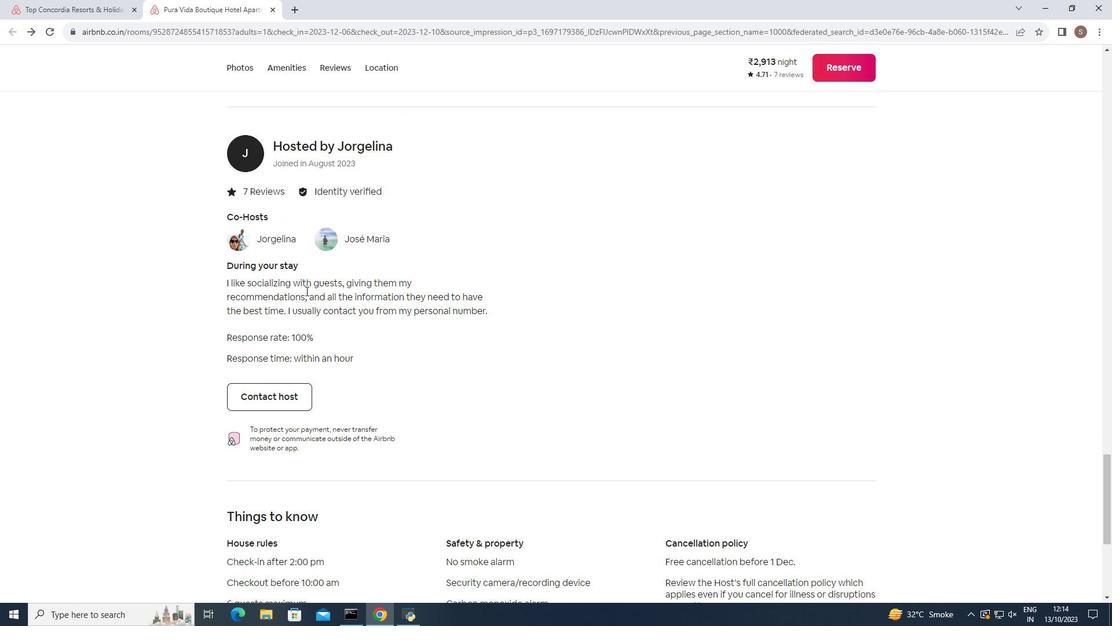 
Action: Mouse scrolled (306, 290) with delta (0, 0)
Screenshot: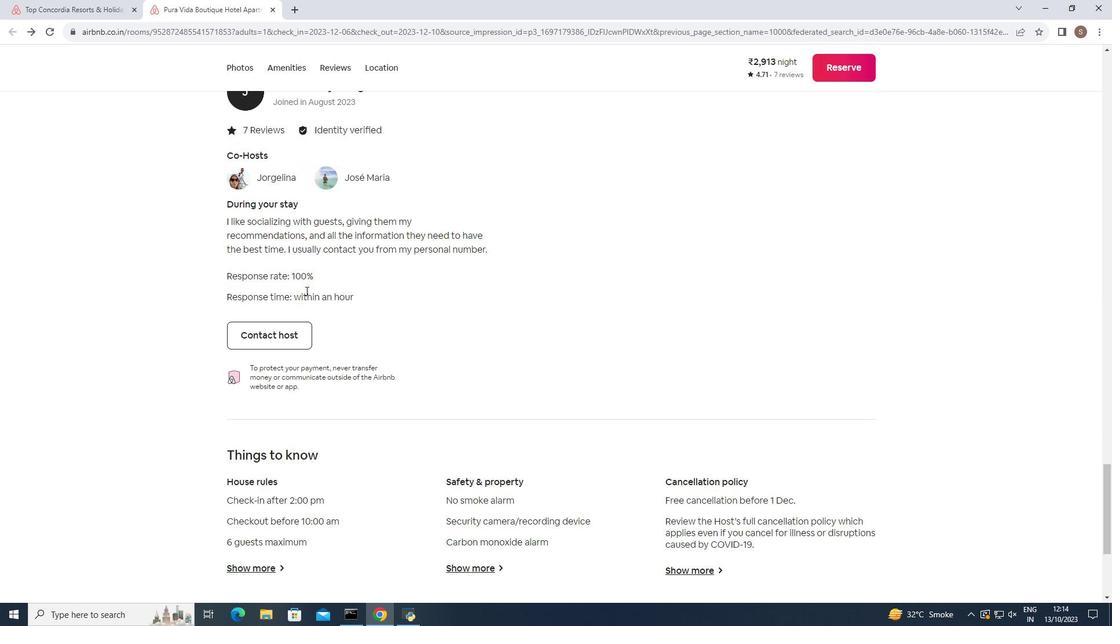 
Action: Mouse scrolled (306, 290) with delta (0, 0)
Screenshot: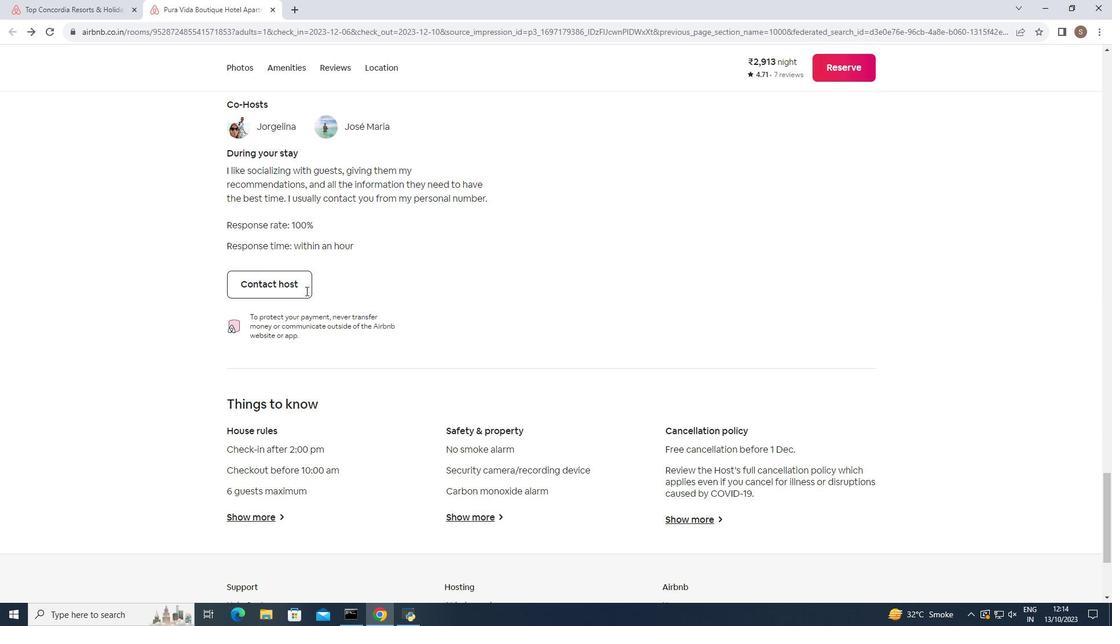 
Action: Mouse scrolled (306, 290) with delta (0, 0)
Screenshot: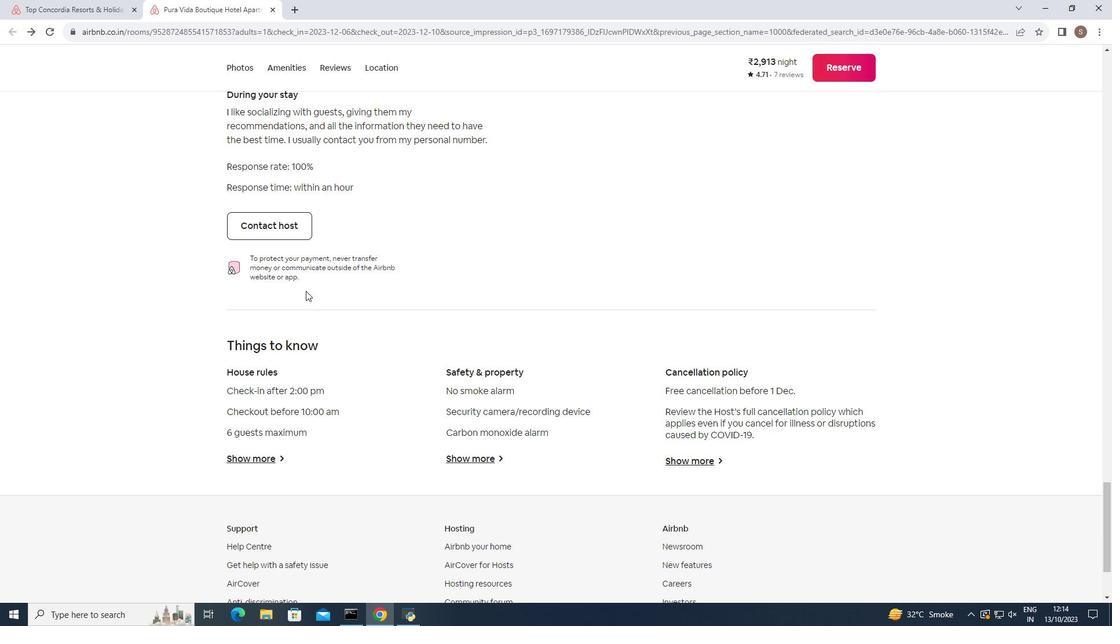 
Action: Mouse scrolled (306, 290) with delta (0, 0)
Screenshot: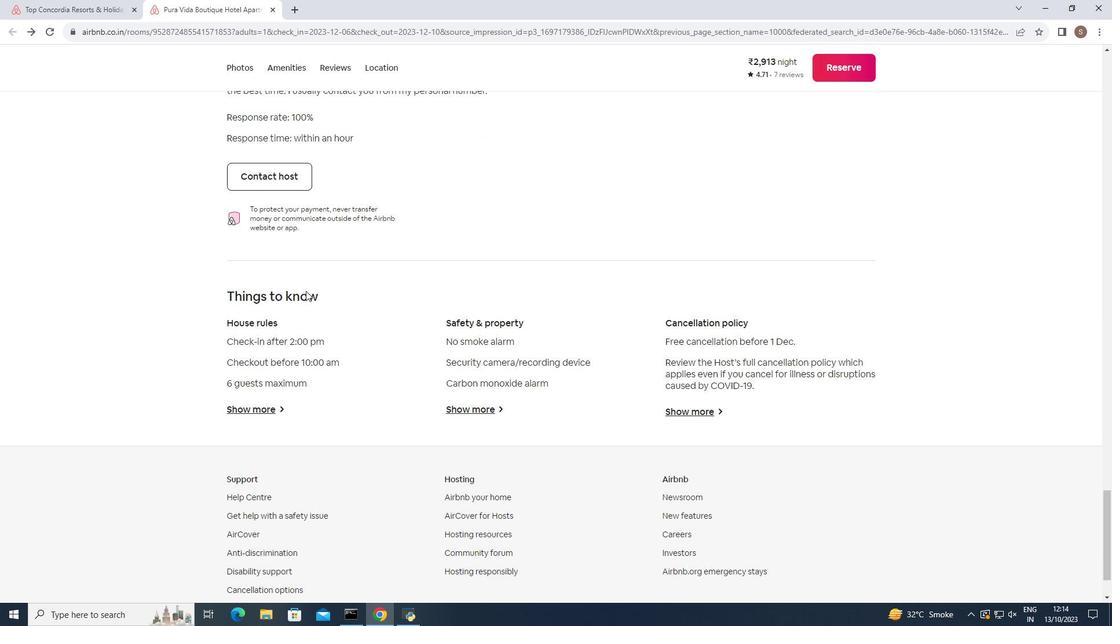 
Action: Mouse scrolled (306, 290) with delta (0, 0)
Screenshot: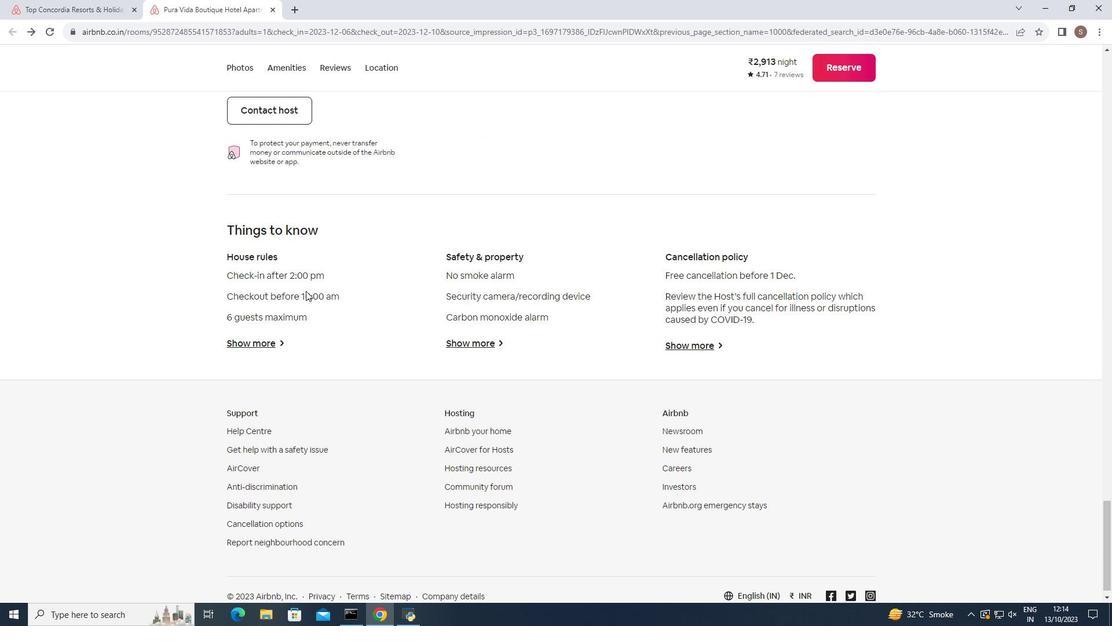 
Action: Mouse scrolled (306, 290) with delta (0, 0)
Screenshot: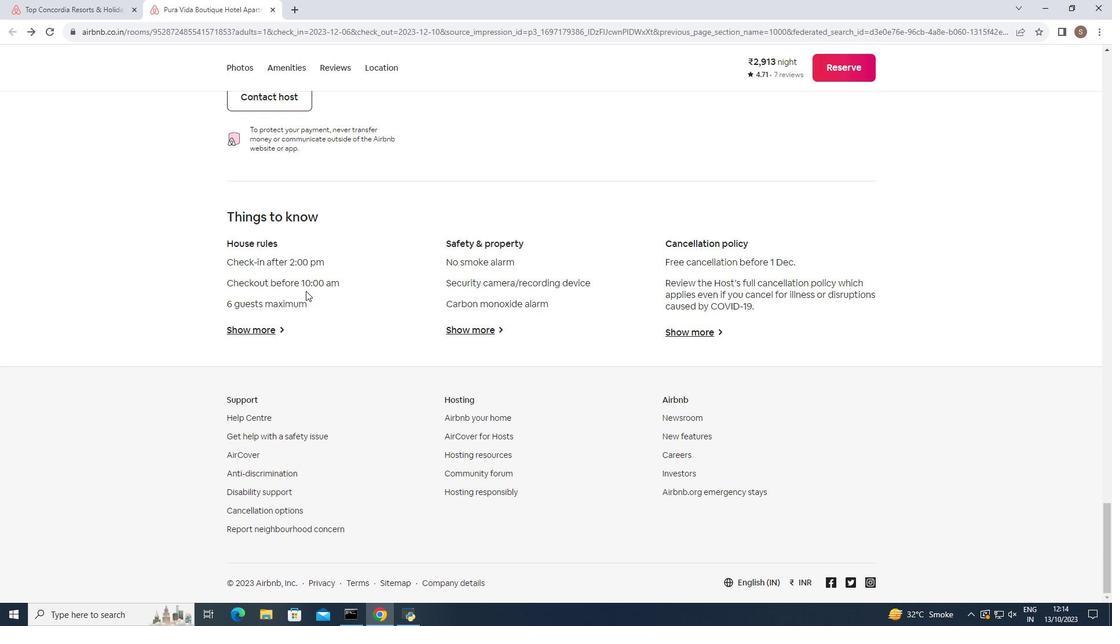 
Action: Mouse scrolled (306, 290) with delta (0, 0)
Screenshot: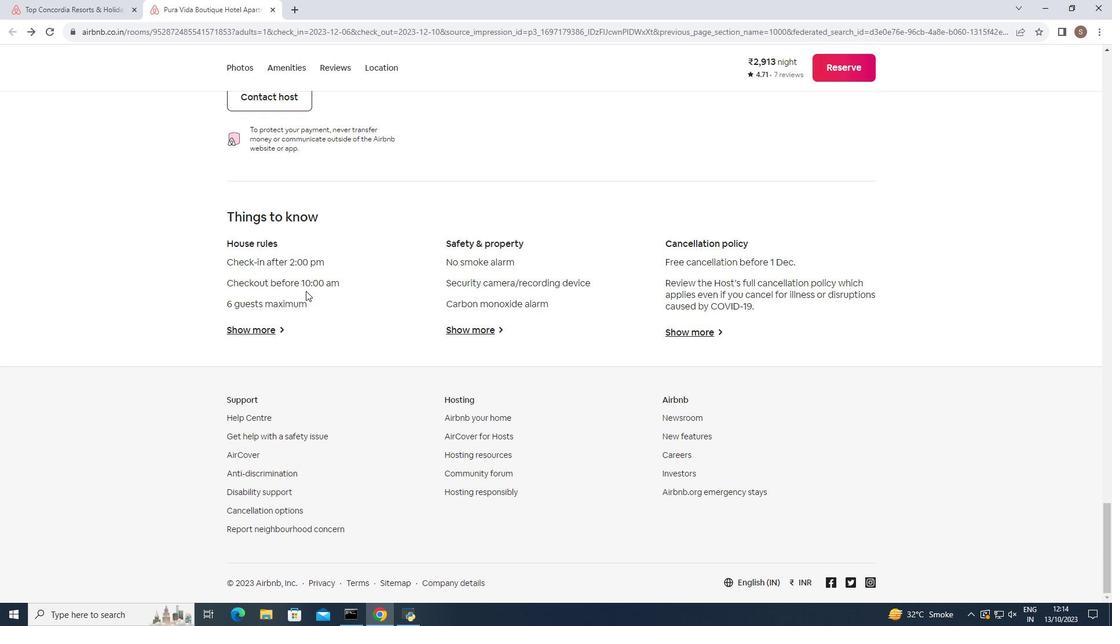 
Action: Mouse scrolled (306, 290) with delta (0, 0)
Screenshot: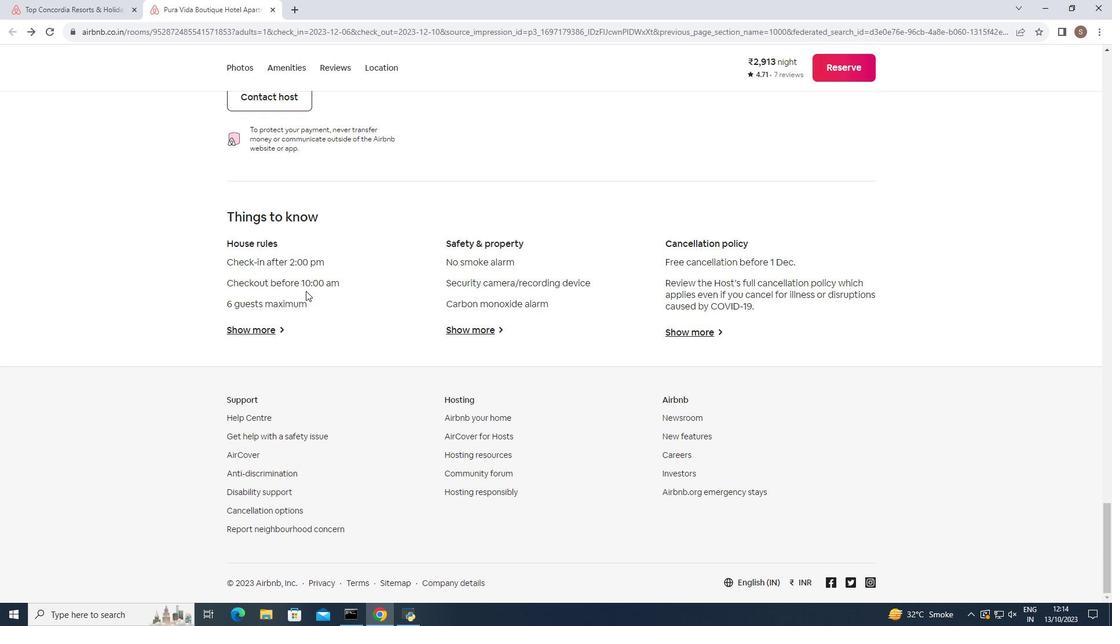 
Action: Mouse moved to (387, 65)
Screenshot: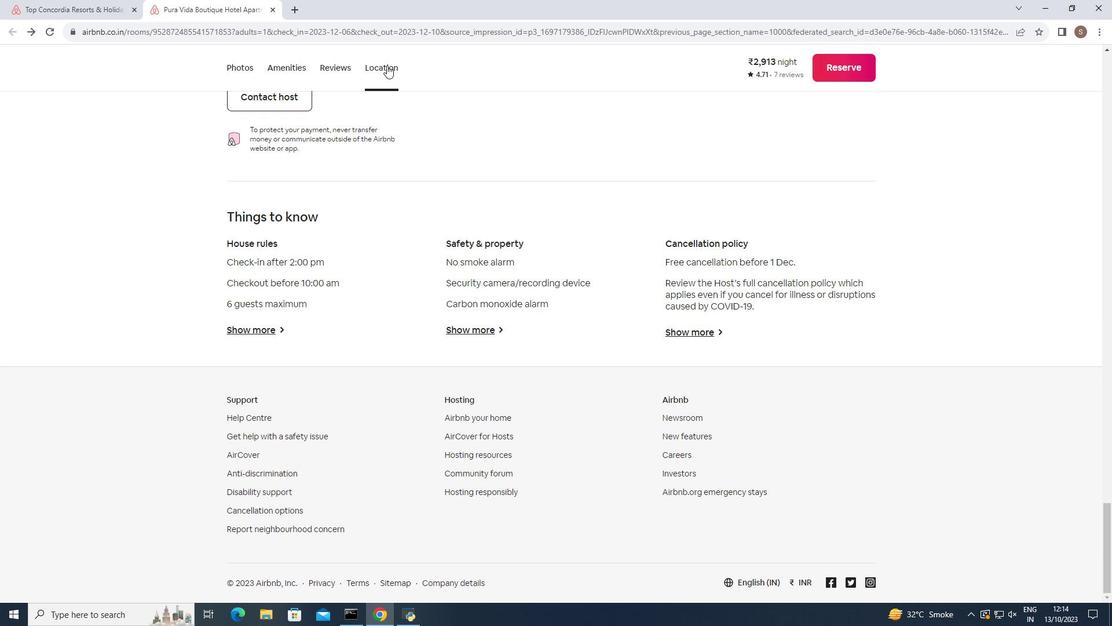 
Action: Mouse pressed left at (387, 65)
Screenshot: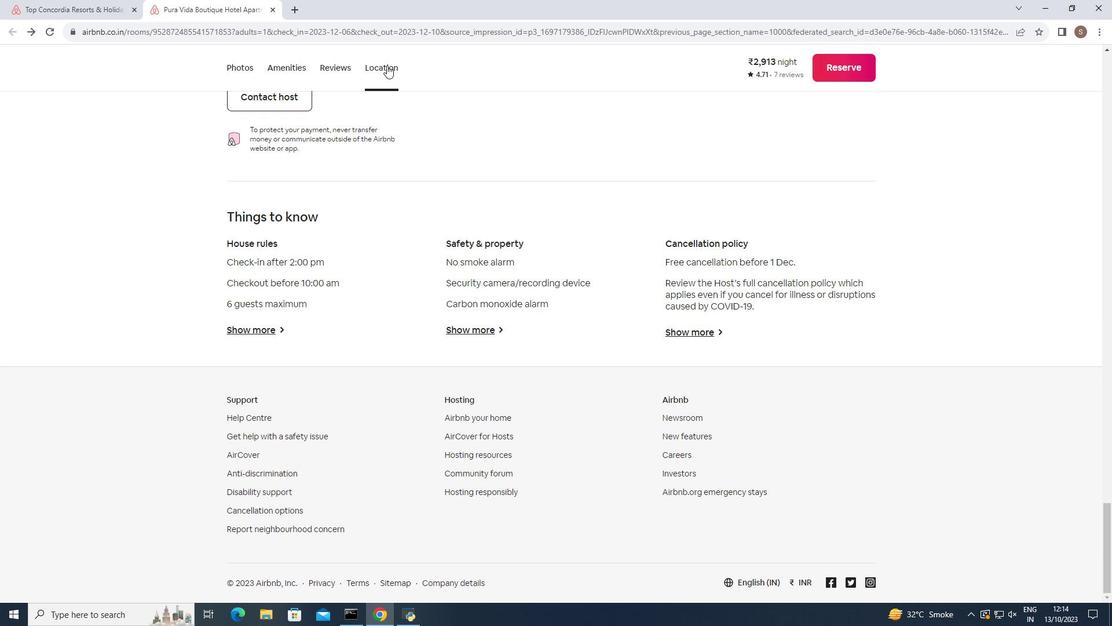 
Action: Mouse moved to (341, 73)
Screenshot: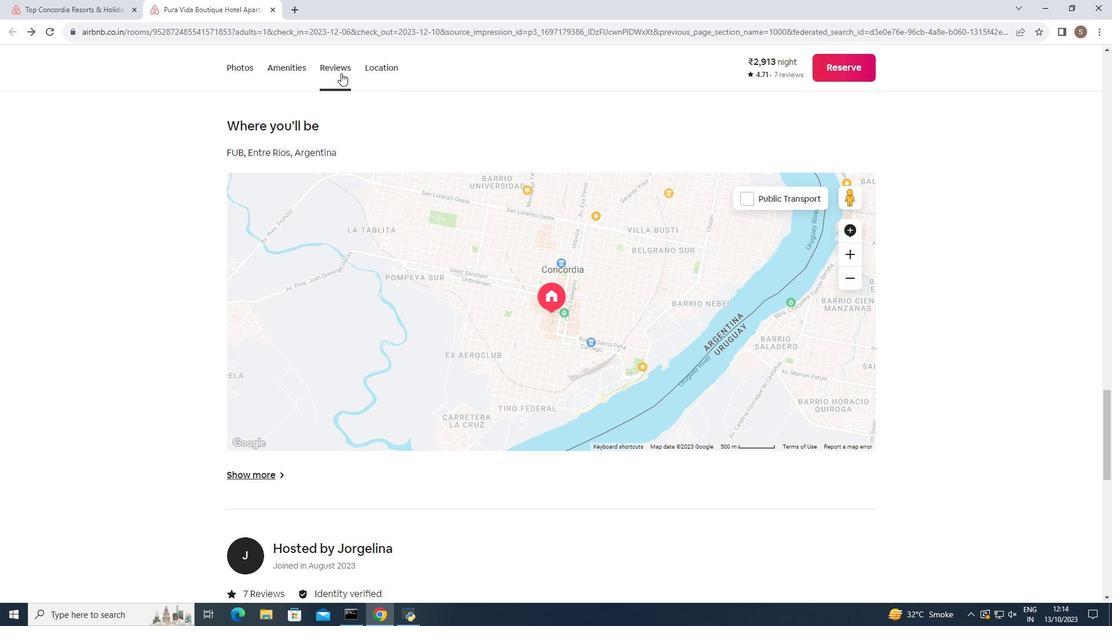 
Action: Mouse pressed left at (341, 73)
Screenshot: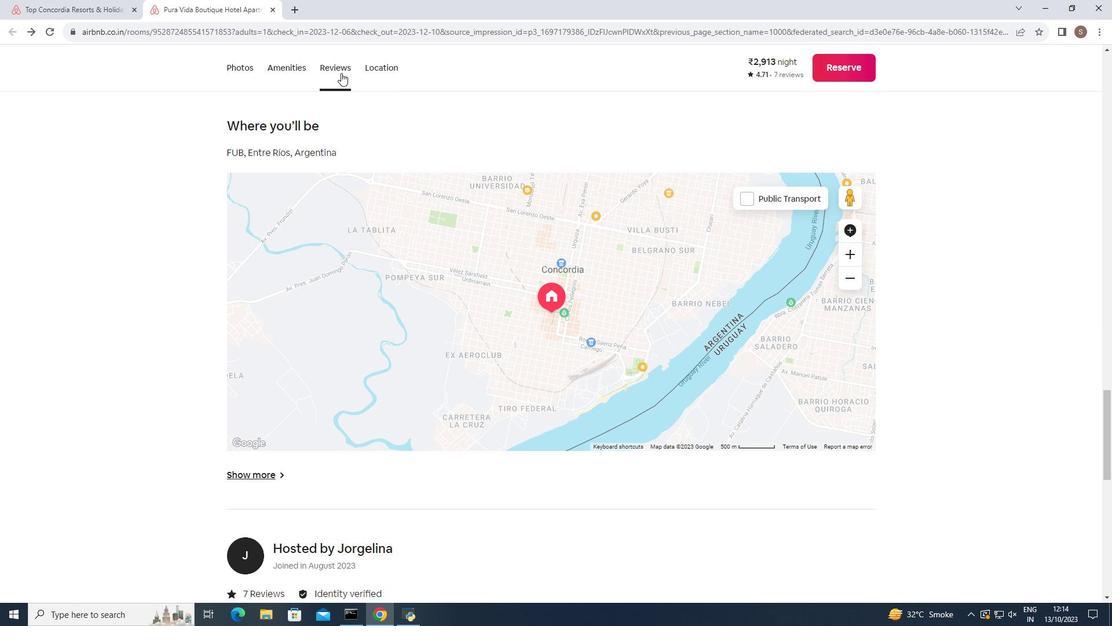 
Action: Mouse moved to (301, 73)
Screenshot: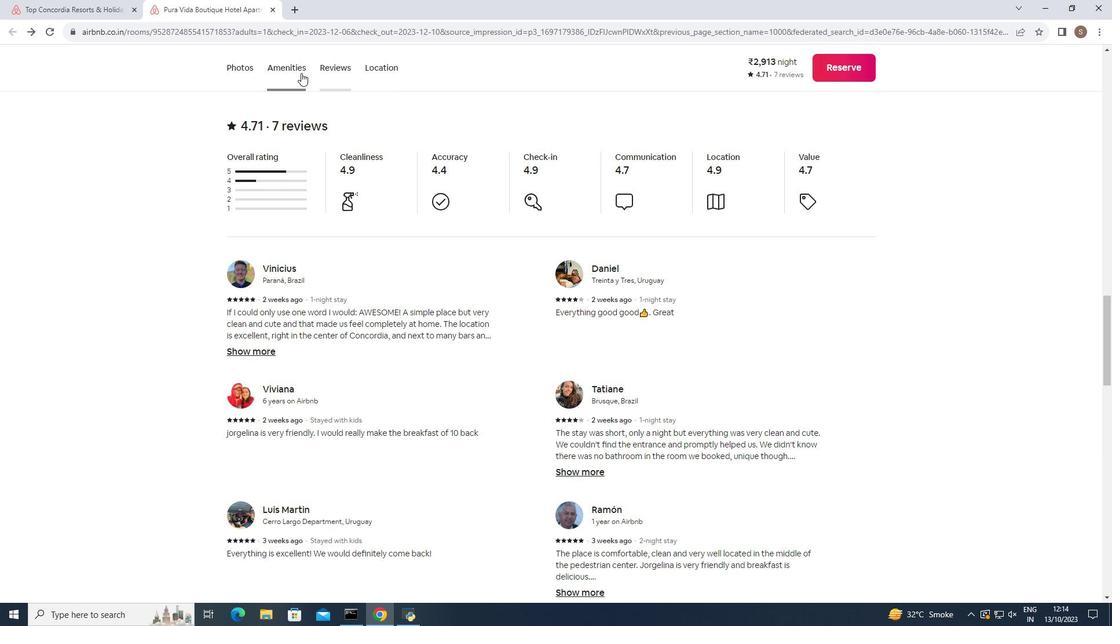 
Action: Mouse pressed left at (301, 73)
Screenshot: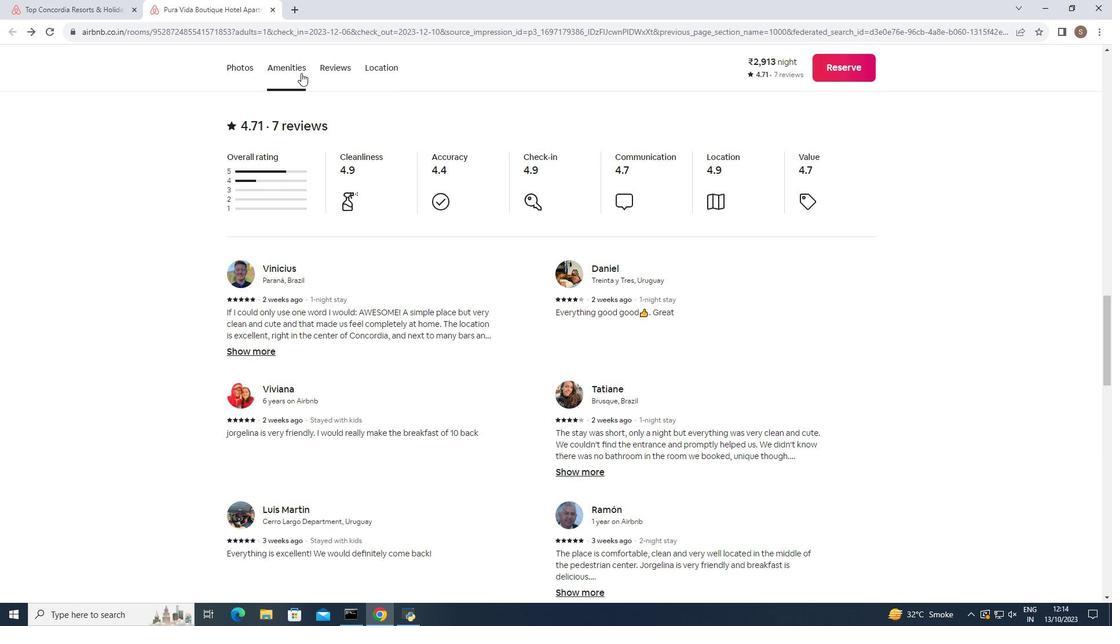 
Action: Mouse moved to (236, 74)
Screenshot: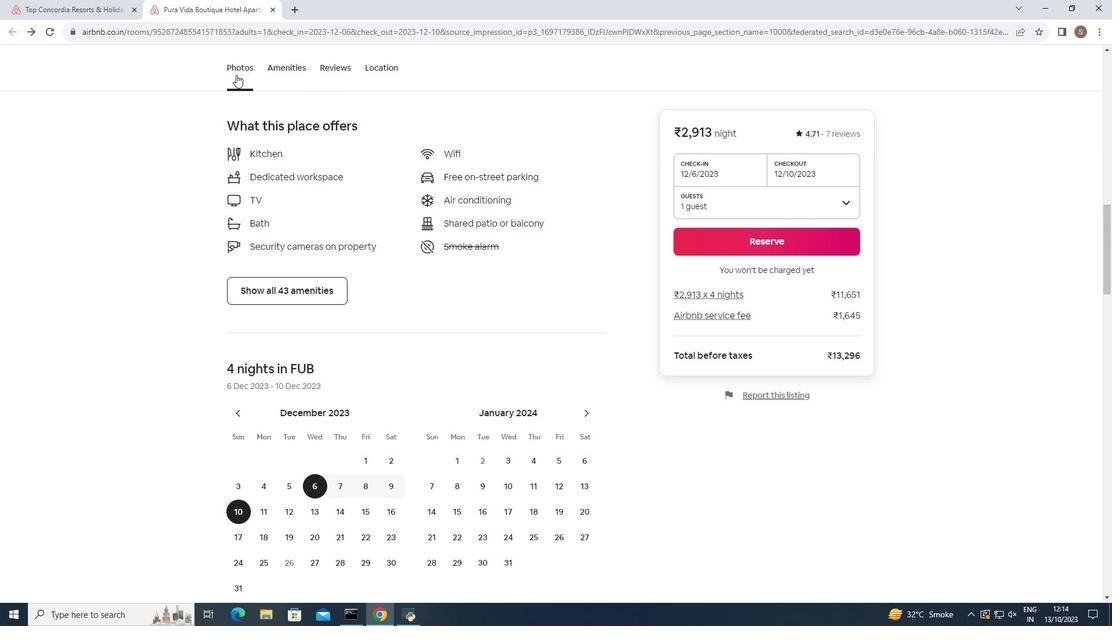 
Action: Mouse pressed left at (236, 74)
Screenshot: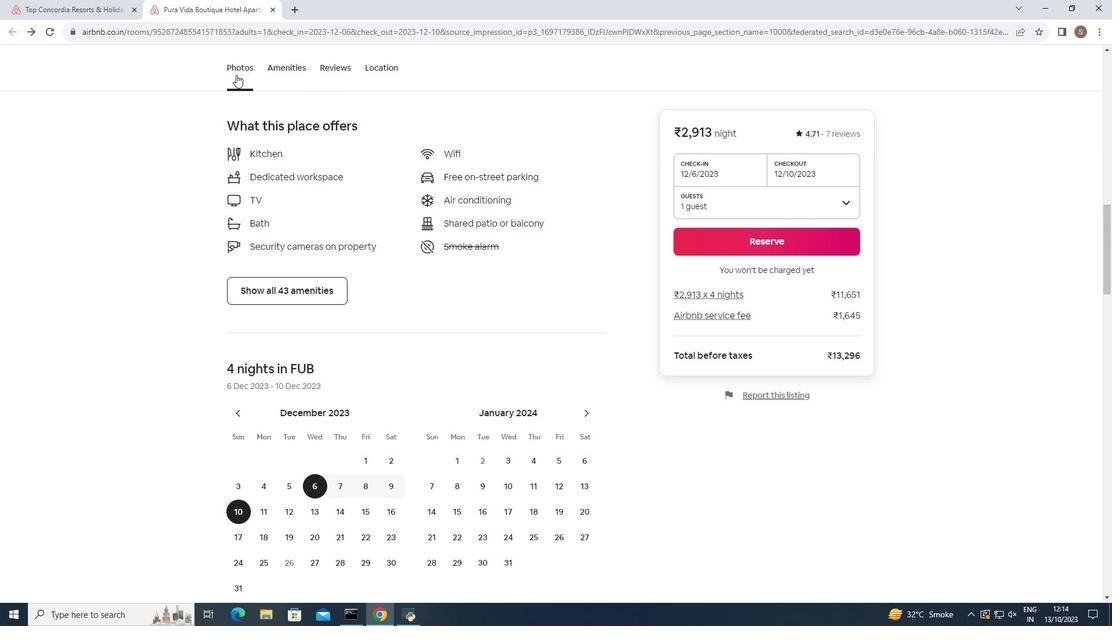 
Action: Mouse moved to (272, 8)
